 Task: Research Airbnb accommodation for  family nature discovery trip to the Pocono Mountains, Pennsylvania, emphasizing outdoor activities like hiking, skiing, and Airbnb cabin rentals.
Action: Mouse moved to (575, 76)
Screenshot: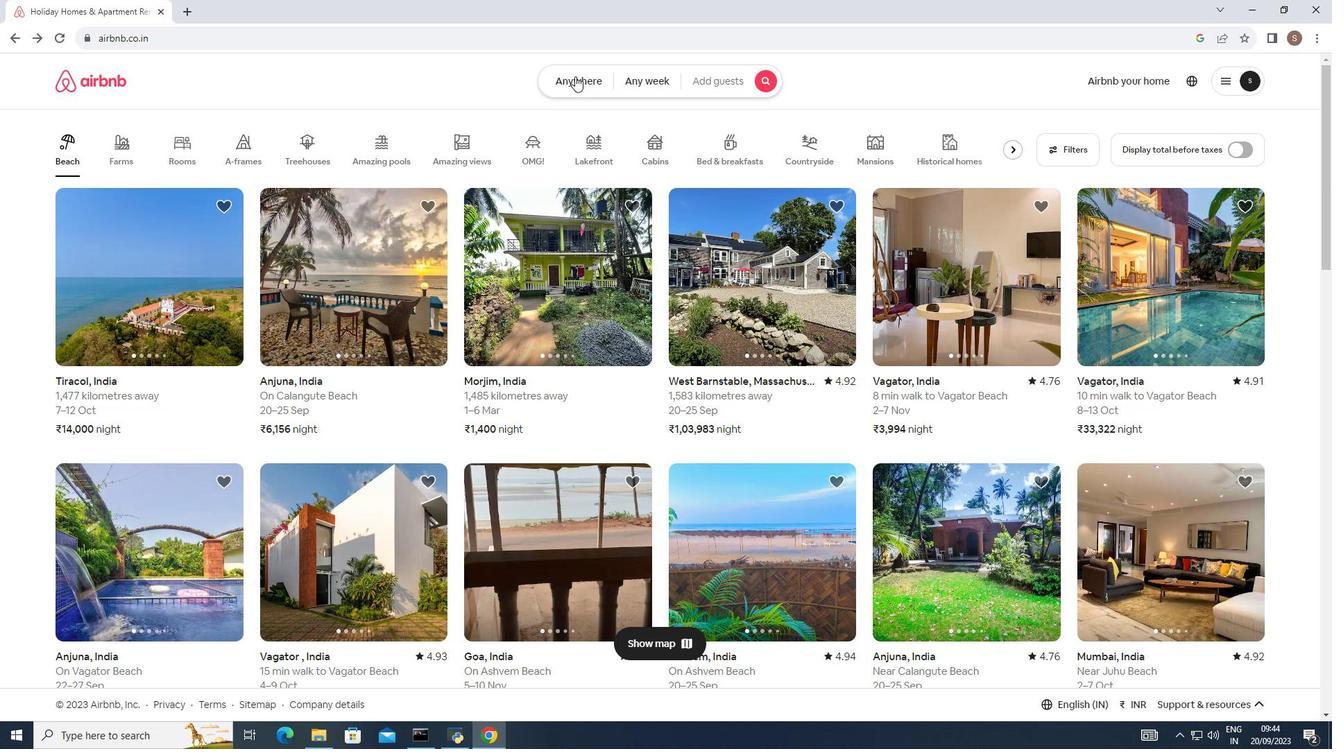 
Action: Mouse pressed left at (575, 76)
Screenshot: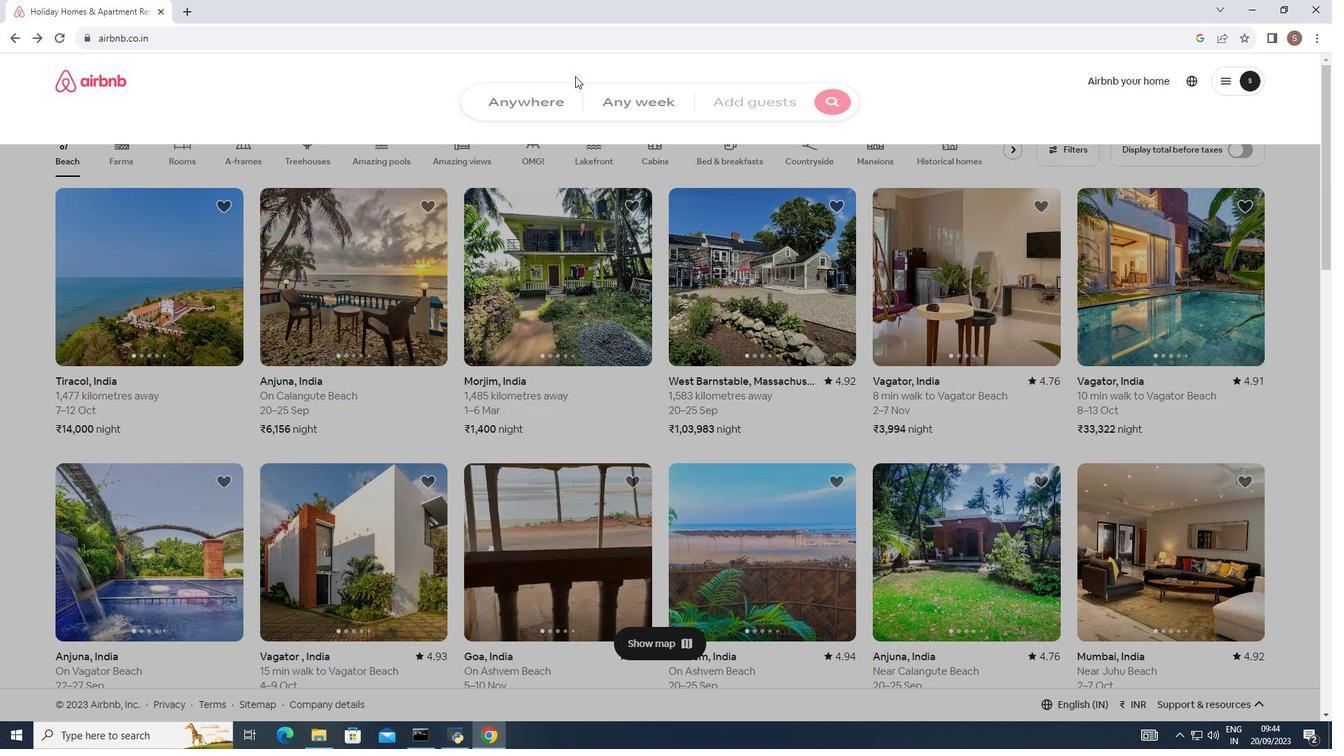 
Action: Mouse moved to (417, 136)
Screenshot: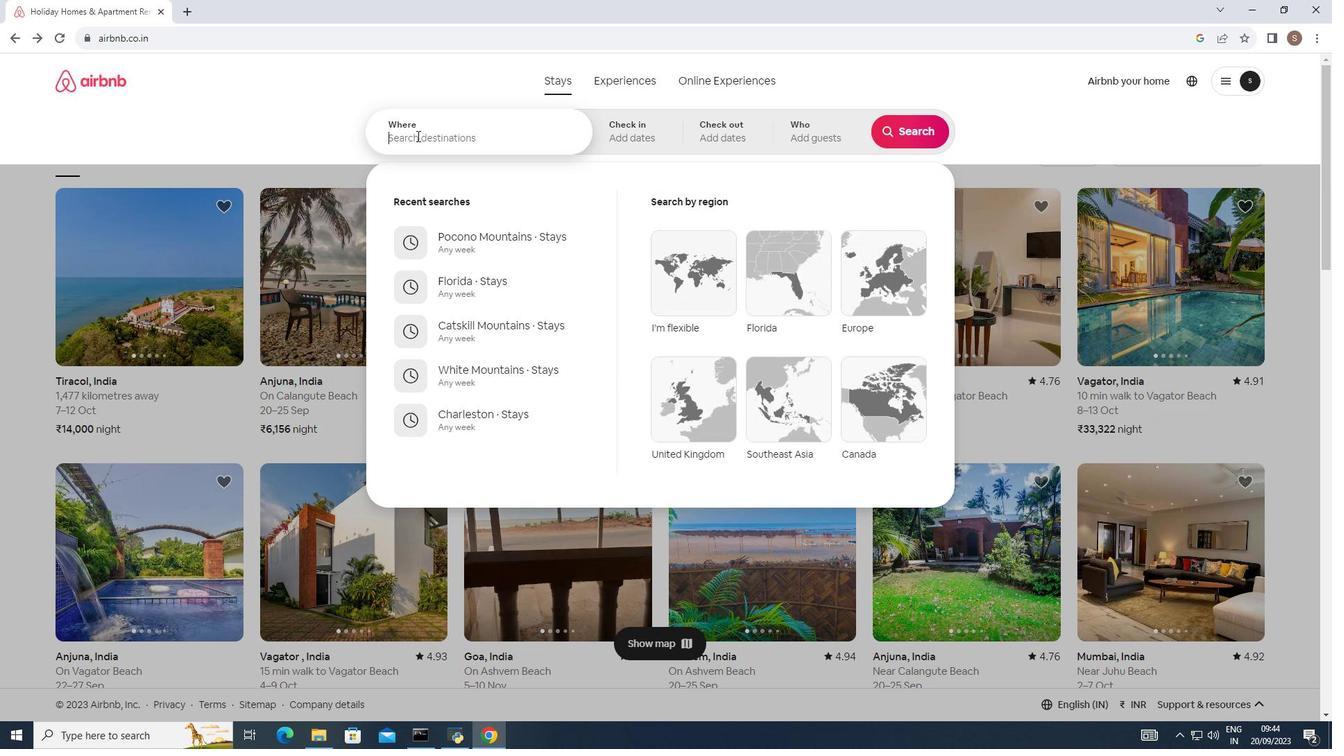 
Action: Mouse pressed left at (417, 136)
Screenshot: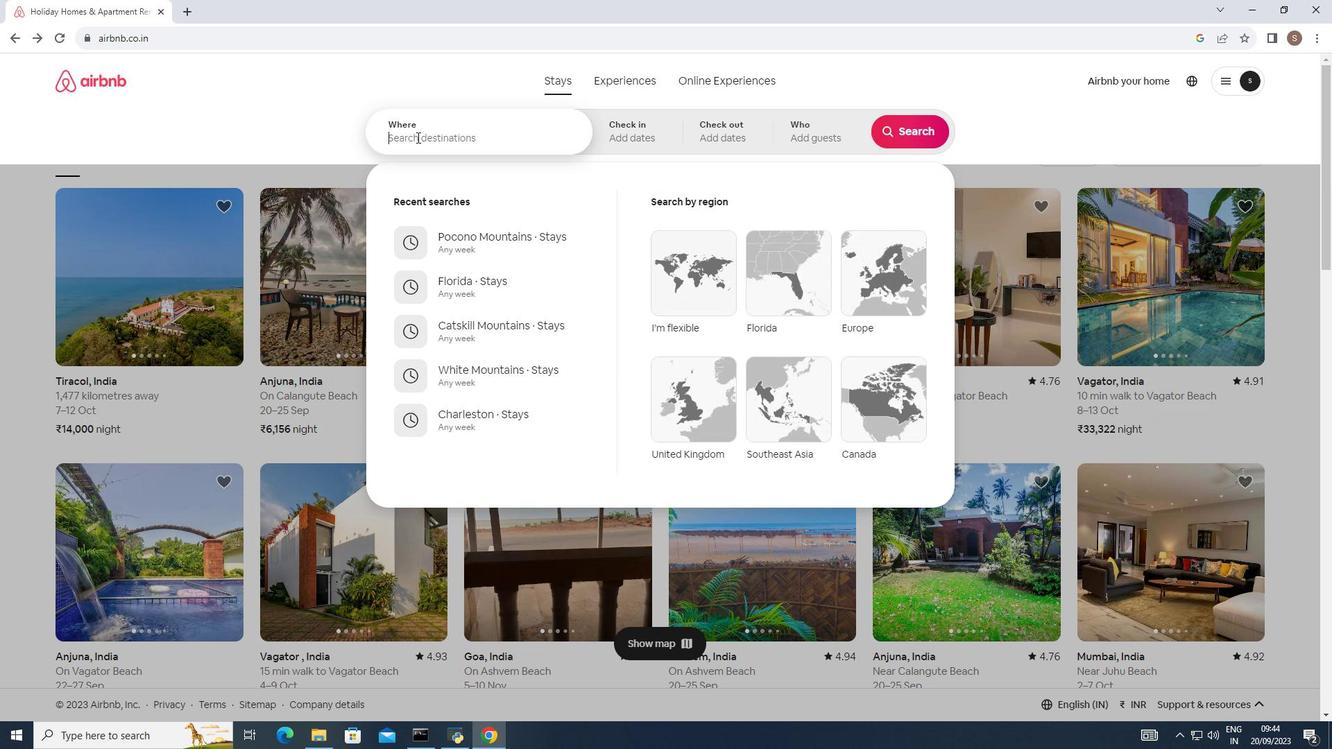 
Action: Mouse moved to (417, 137)
Screenshot: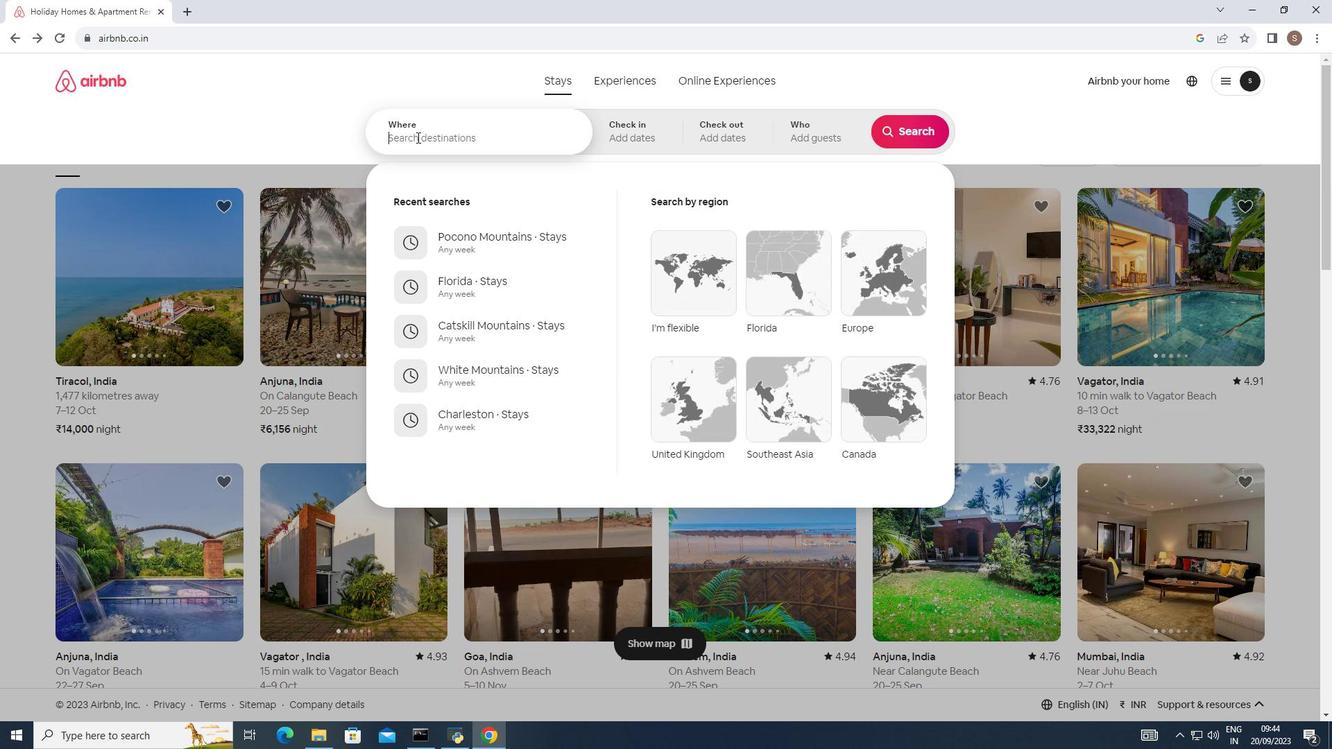 
Action: Key pressed pocono<Key.space>mountains<Key.space>pennsylvania
Screenshot: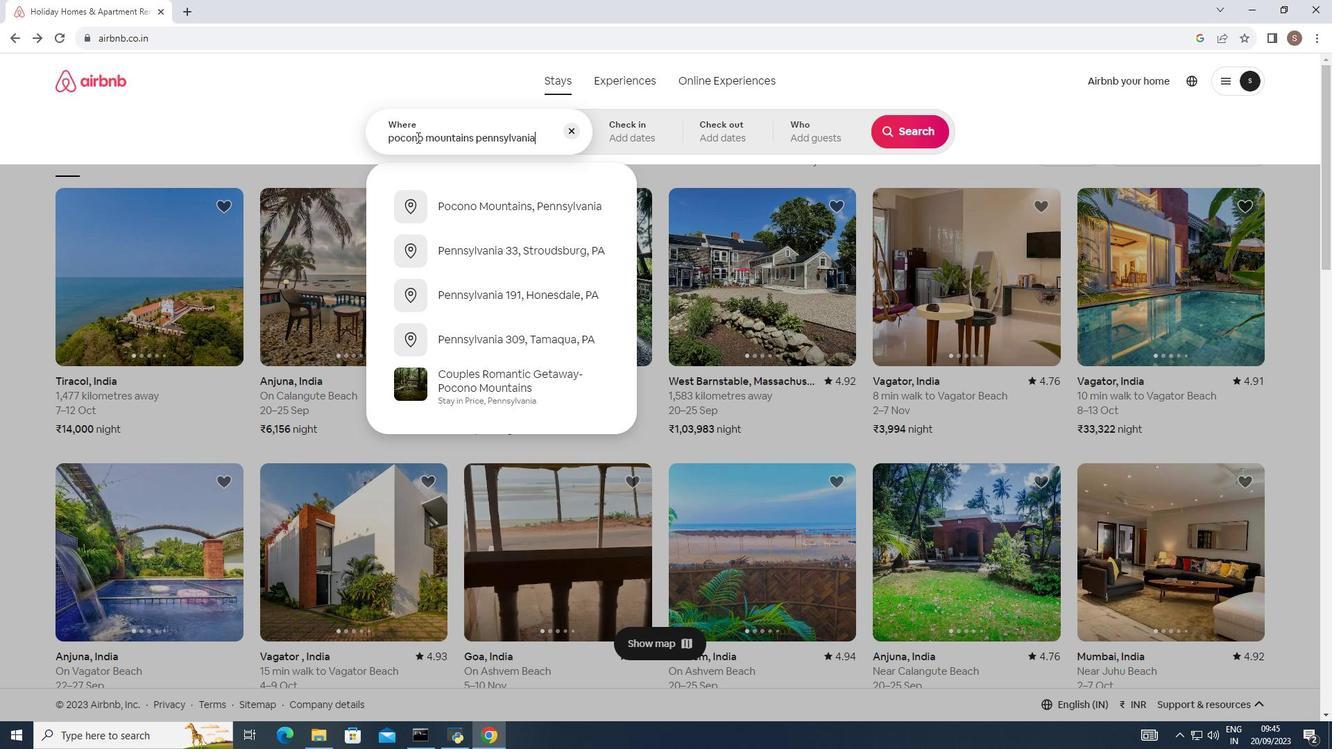 
Action: Mouse moved to (449, 206)
Screenshot: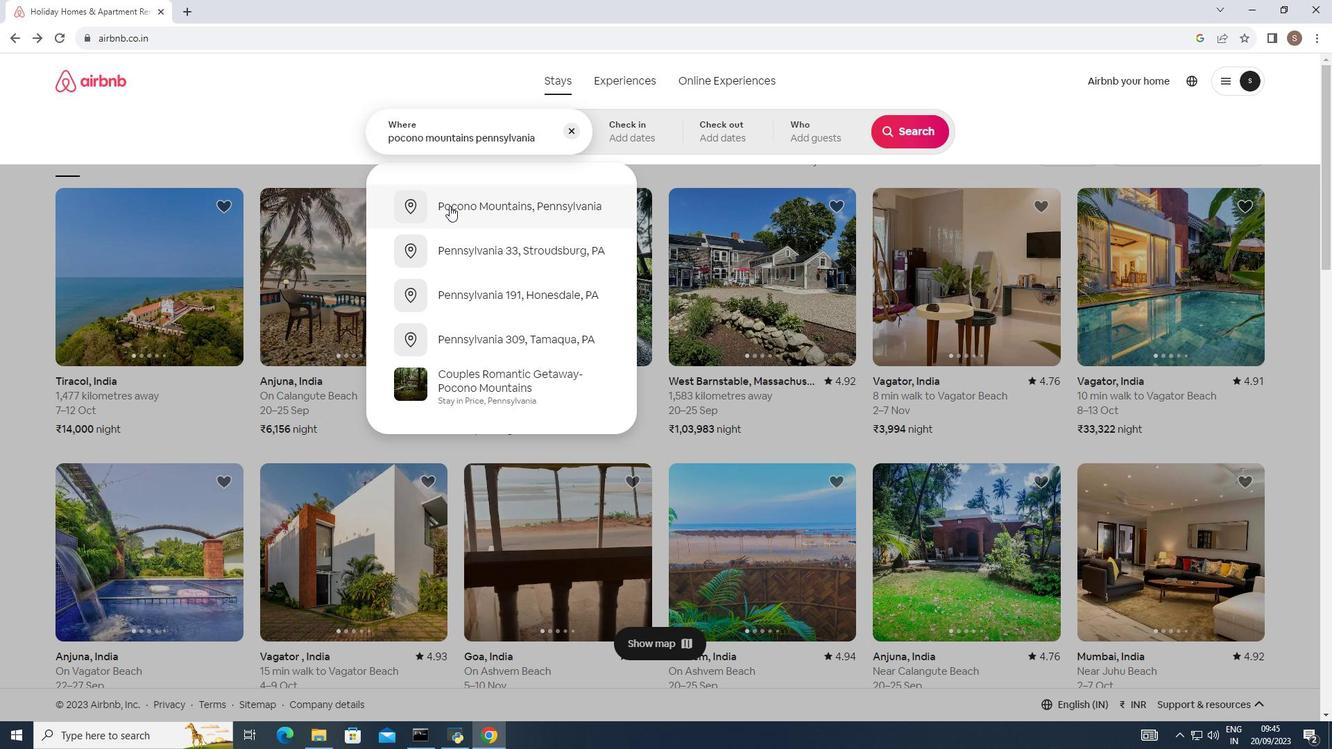 
Action: Mouse pressed left at (449, 206)
Screenshot: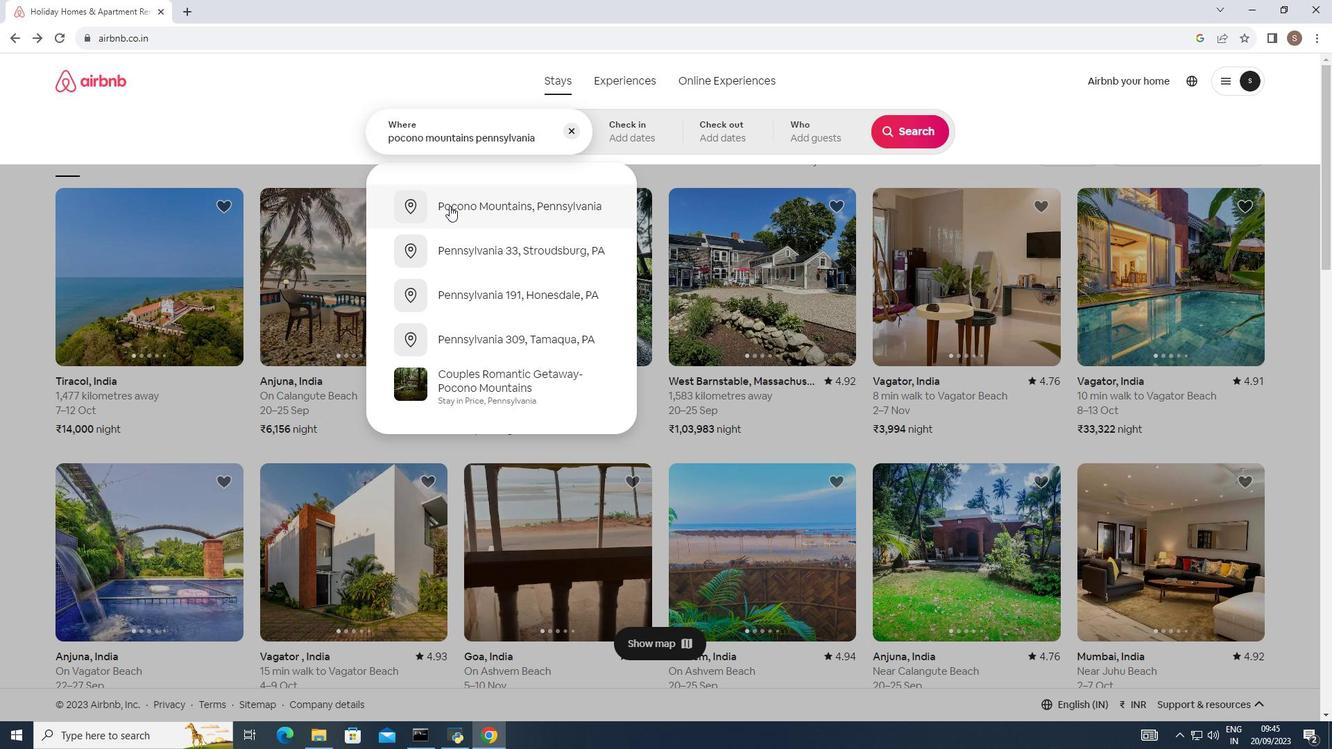 
Action: Mouse moved to (919, 130)
Screenshot: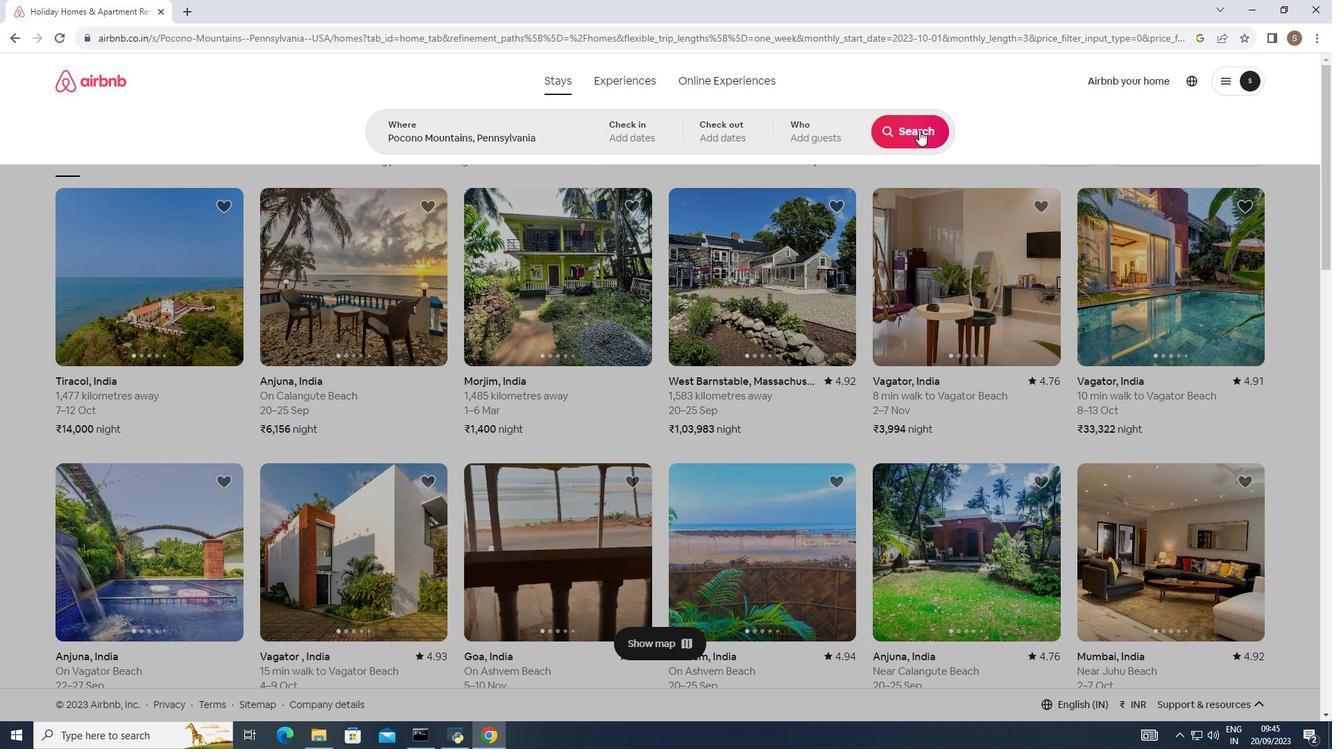 
Action: Mouse pressed left at (919, 130)
Screenshot: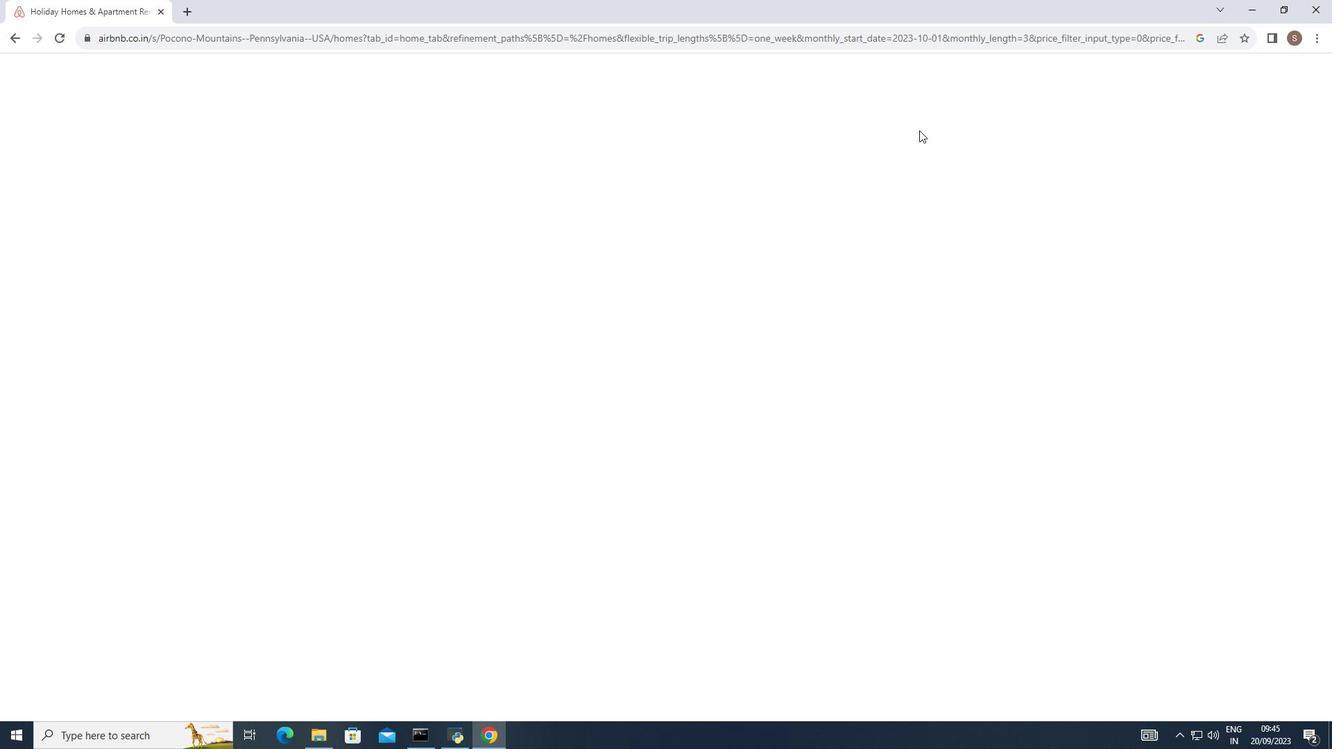 
Action: Mouse moved to (227, 324)
Screenshot: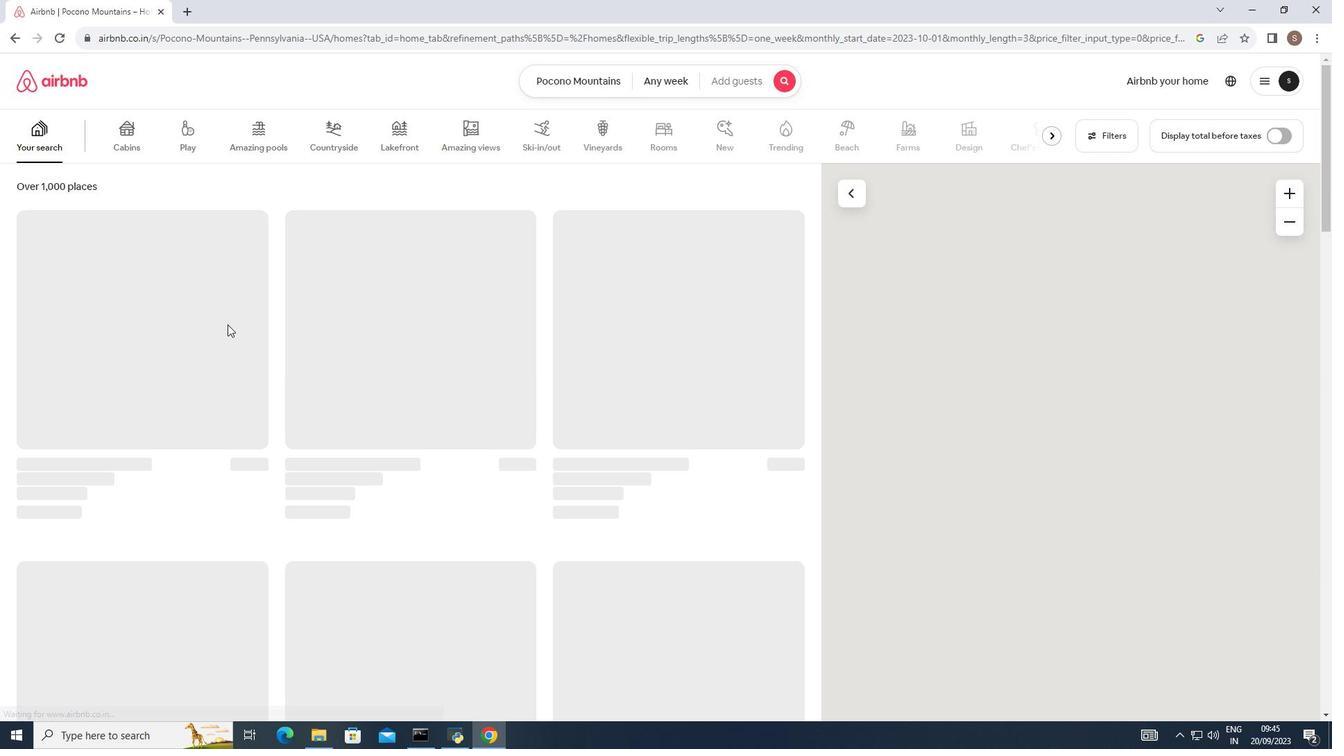 
Action: Mouse scrolled (227, 324) with delta (0, 0)
Screenshot: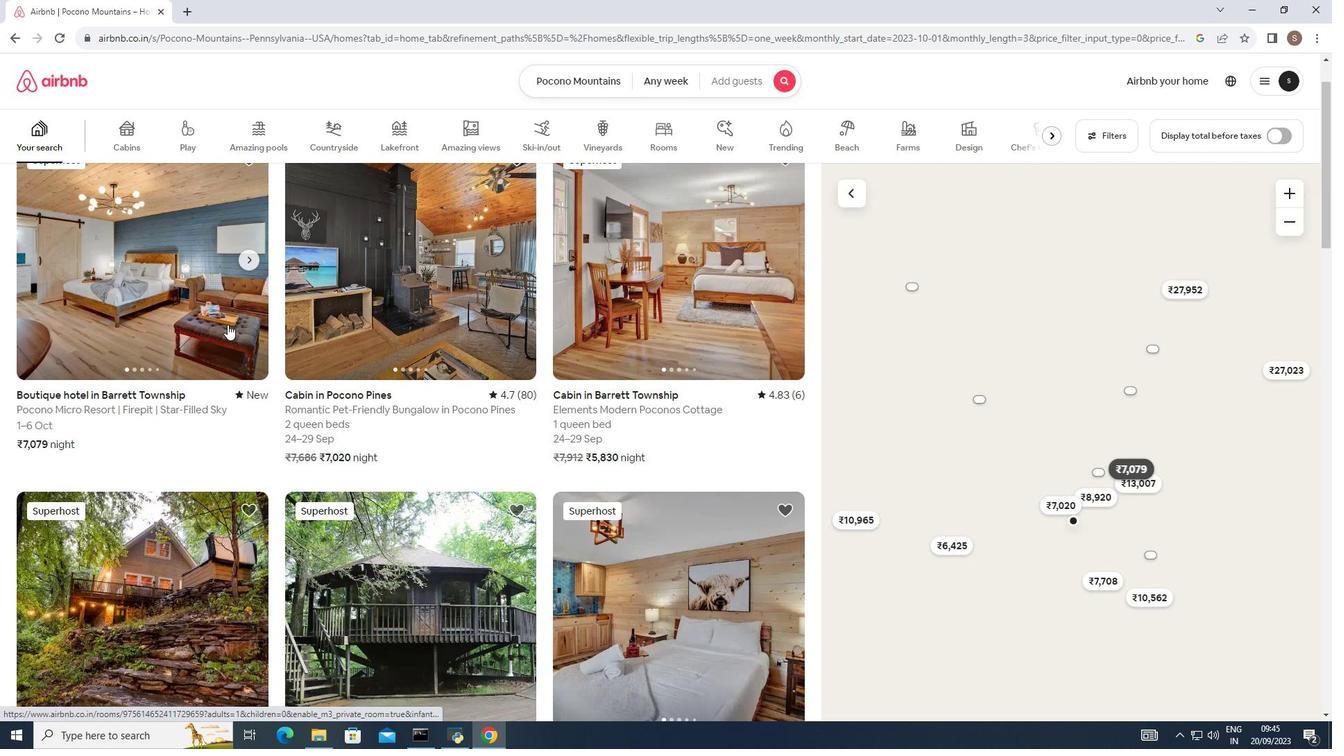 
Action: Mouse moved to (546, 137)
Screenshot: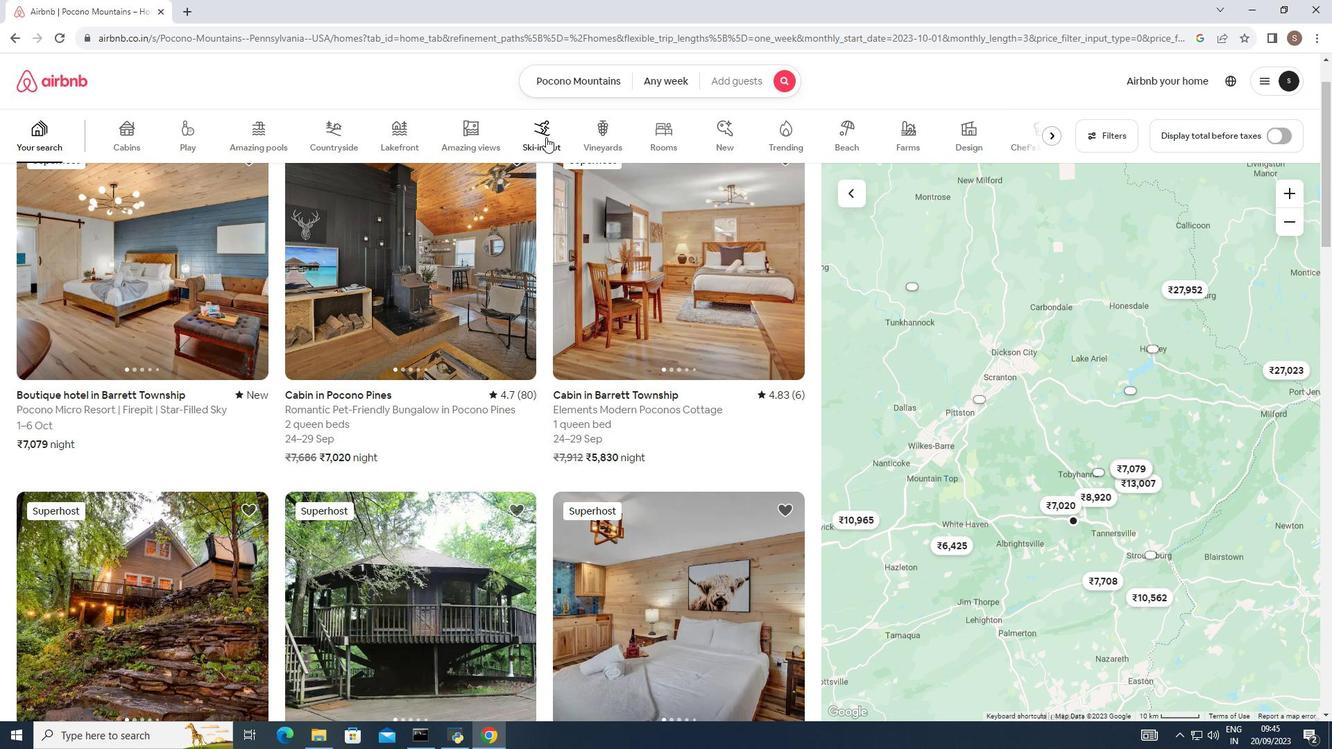 
Action: Mouse pressed left at (546, 137)
Screenshot: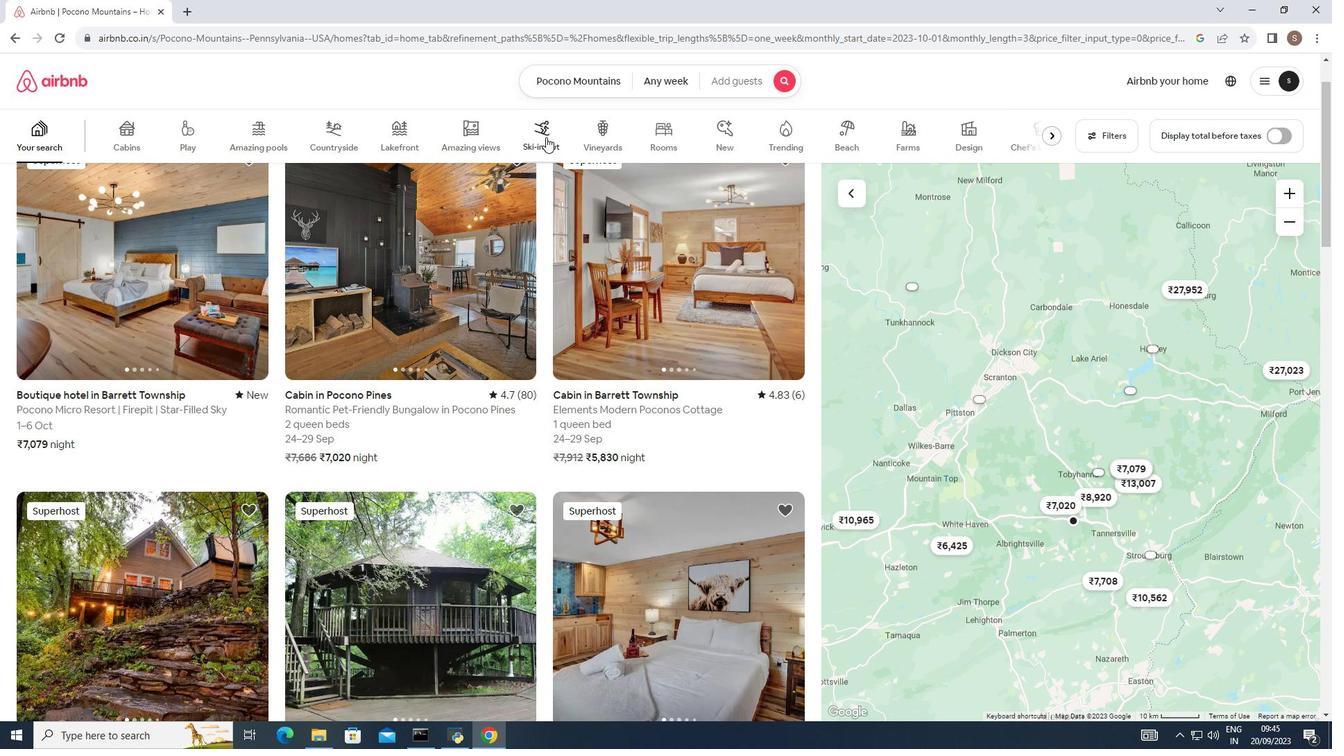 
Action: Mouse moved to (363, 380)
Screenshot: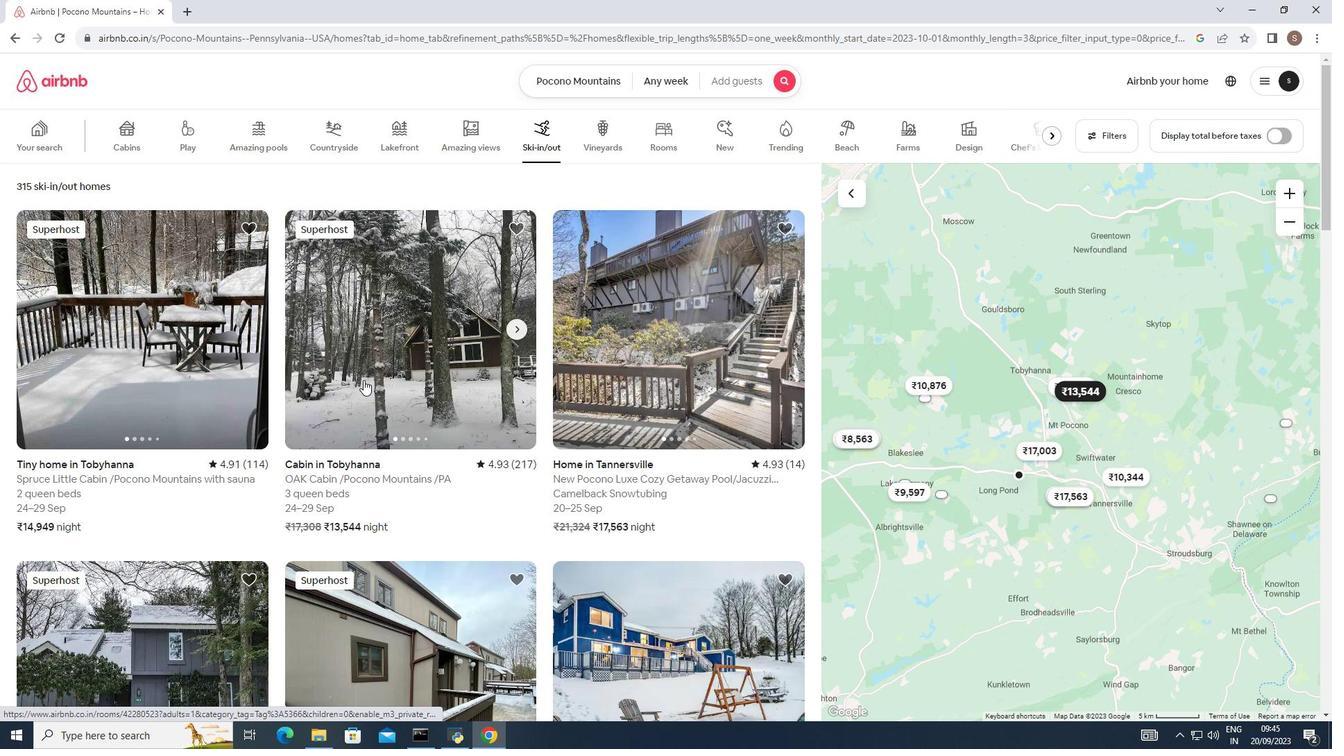 
Action: Mouse scrolled (363, 379) with delta (0, 0)
Screenshot: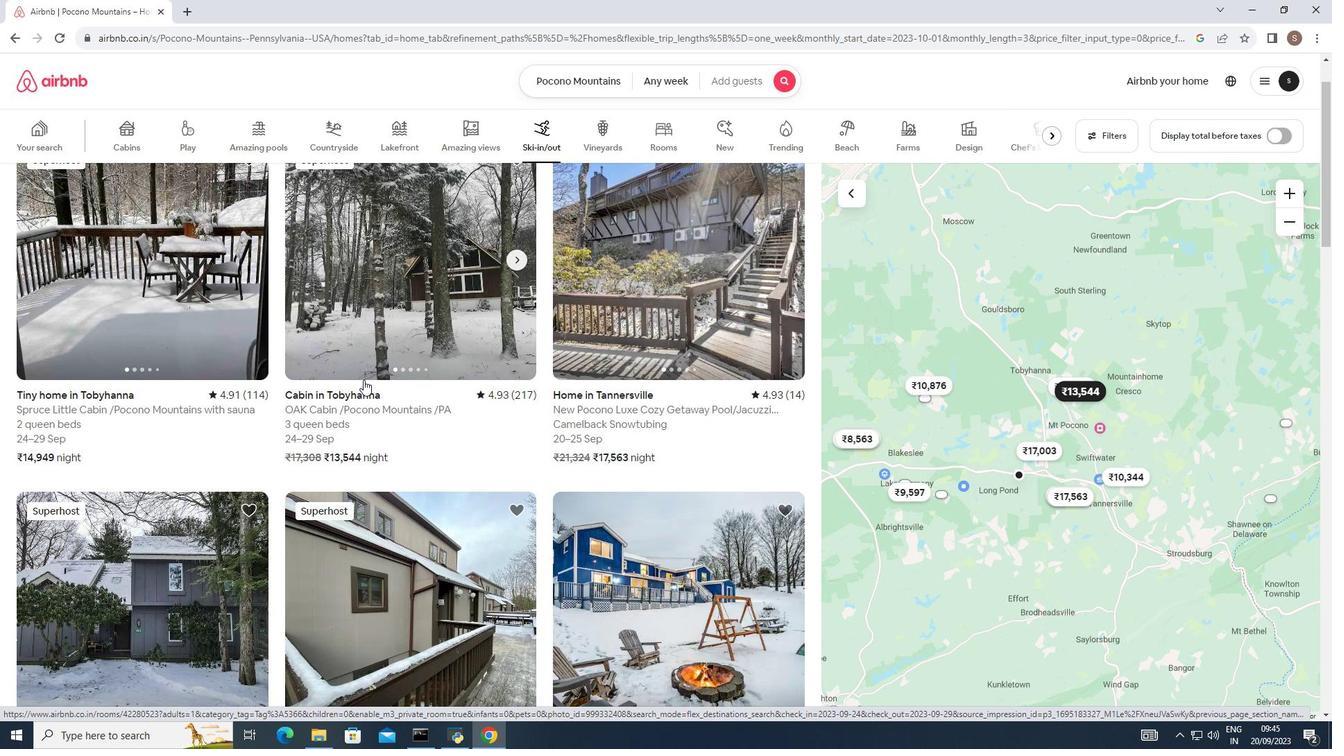 
Action: Mouse moved to (362, 380)
Screenshot: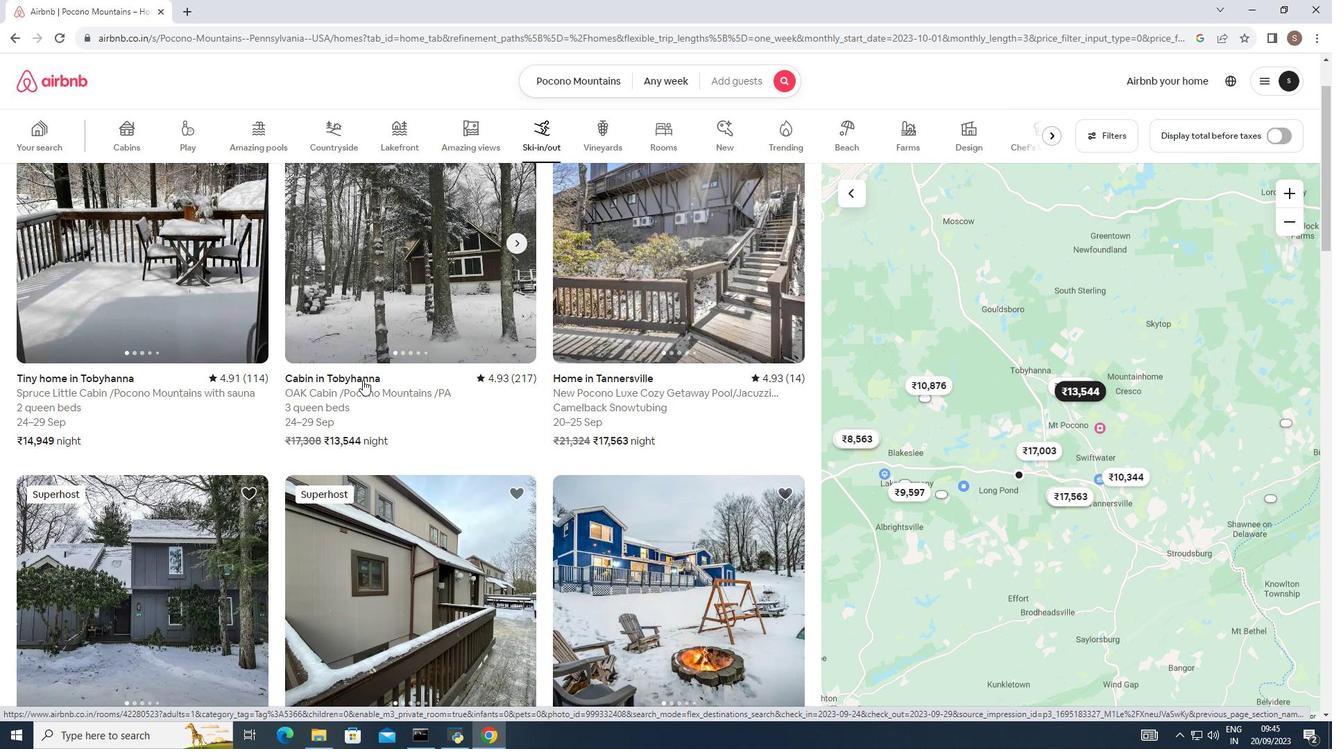
Action: Mouse scrolled (362, 379) with delta (0, 0)
Screenshot: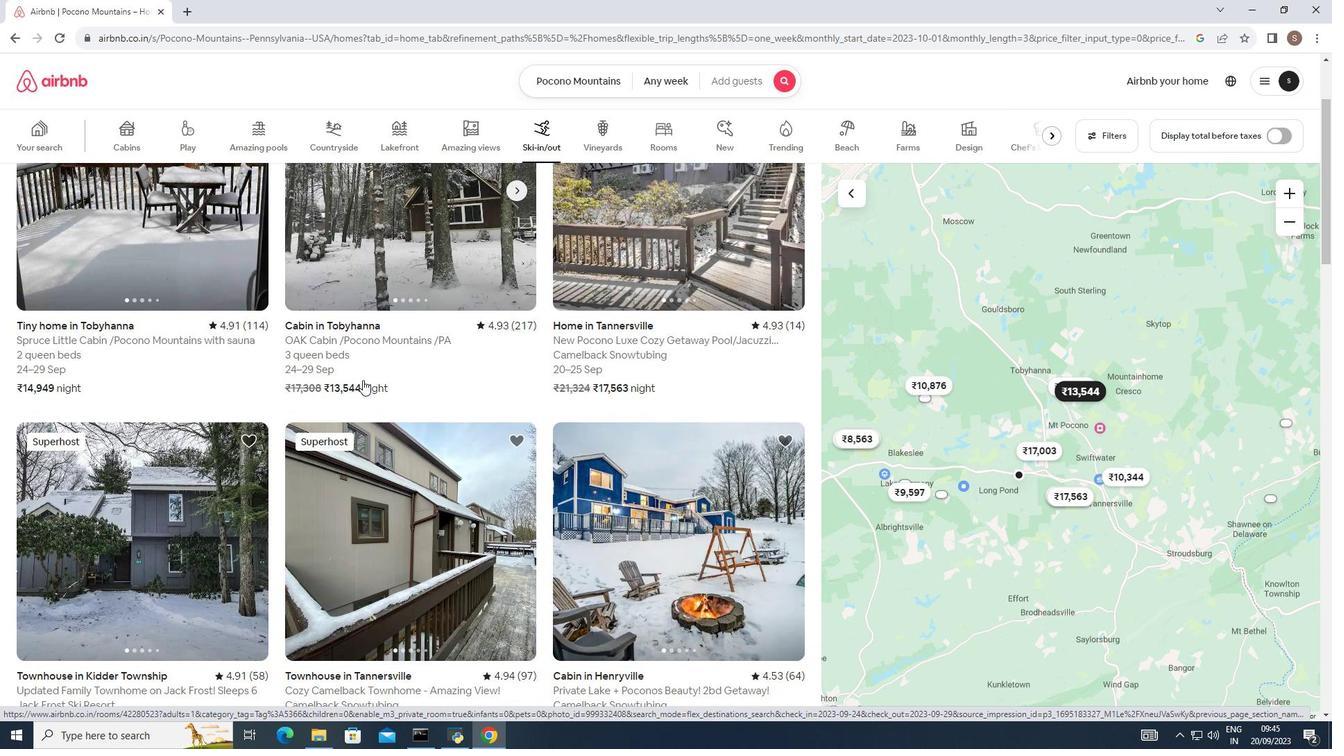 
Action: Mouse scrolled (362, 379) with delta (0, 0)
Screenshot: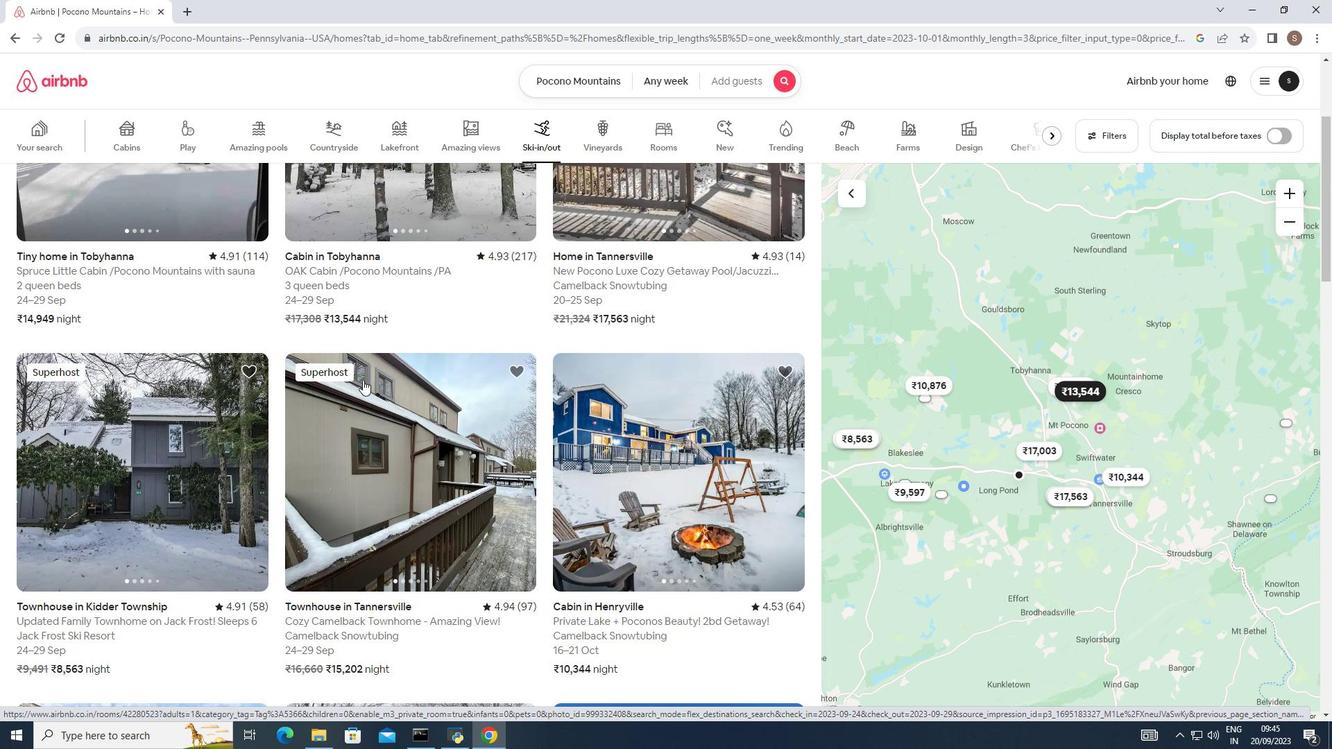 
Action: Mouse scrolled (362, 379) with delta (0, 0)
Screenshot: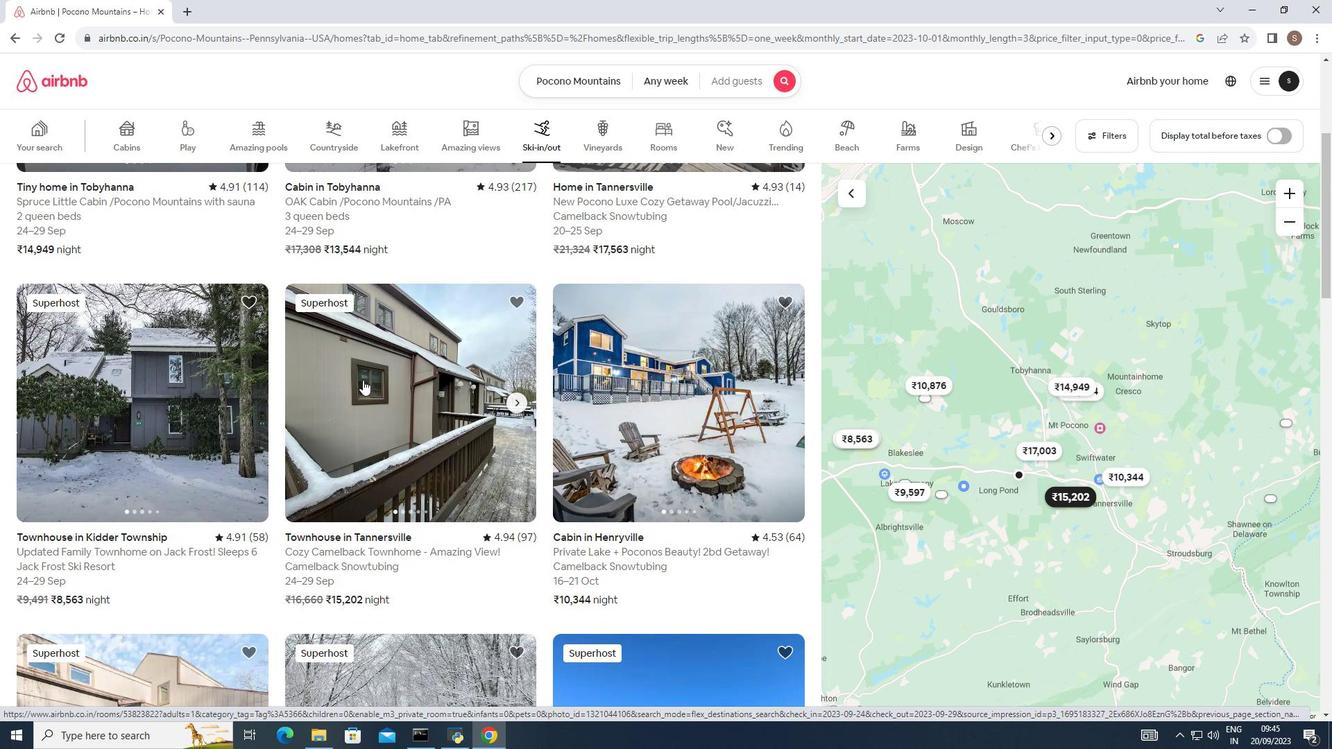 
Action: Mouse scrolled (362, 380) with delta (0, 0)
Screenshot: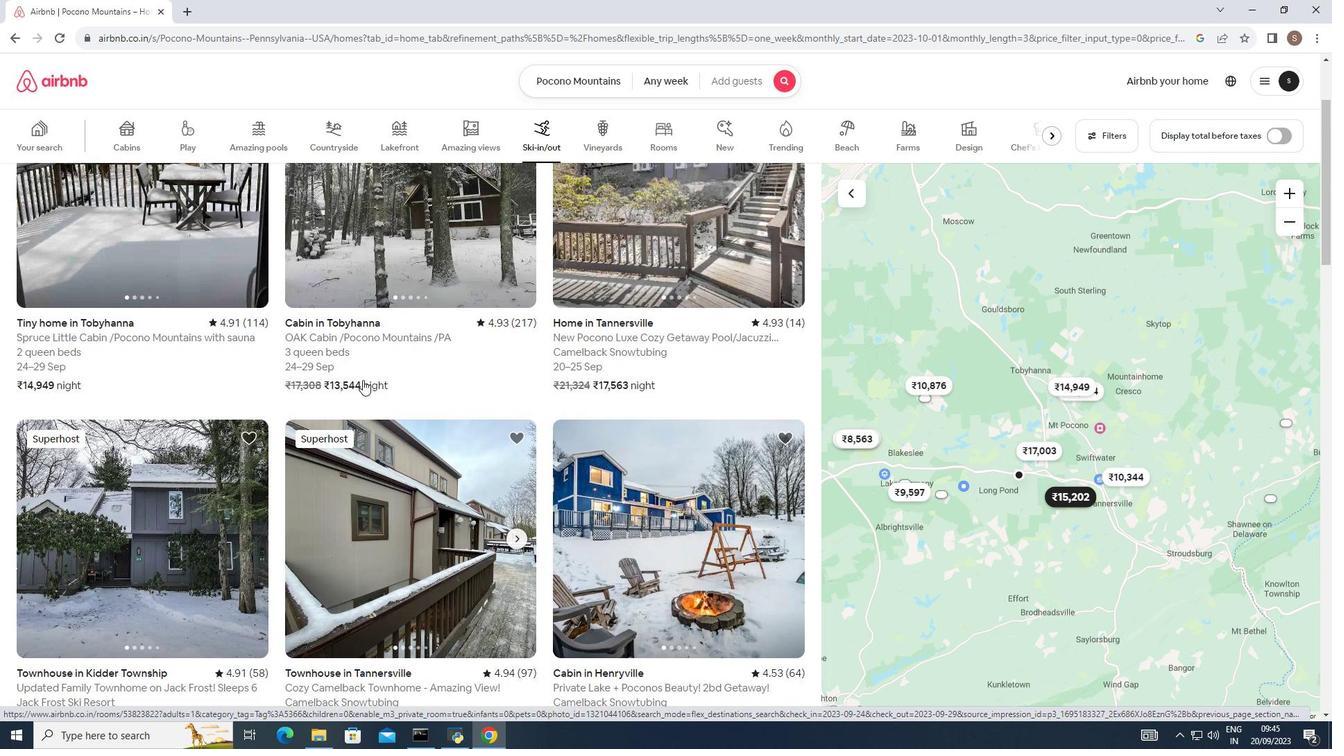 
Action: Mouse scrolled (362, 380) with delta (0, 0)
Screenshot: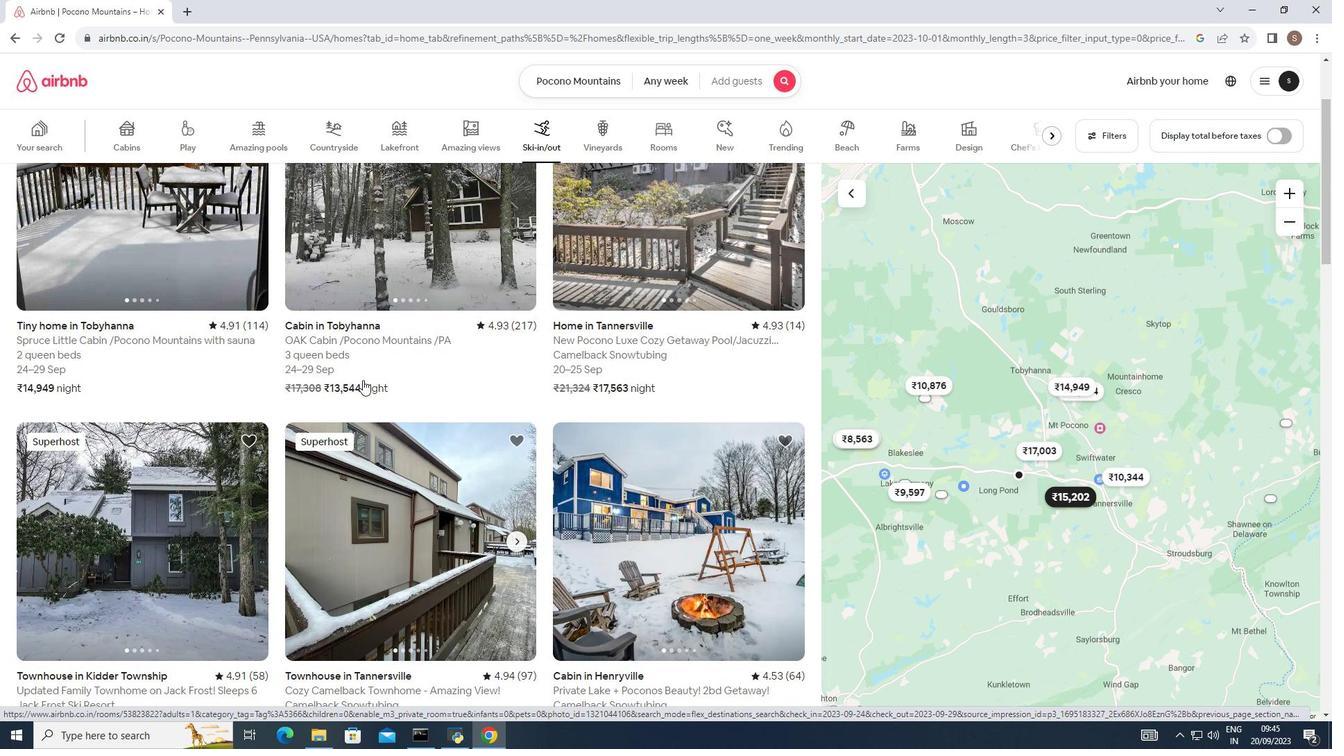 
Action: Mouse scrolled (362, 380) with delta (0, 0)
Screenshot: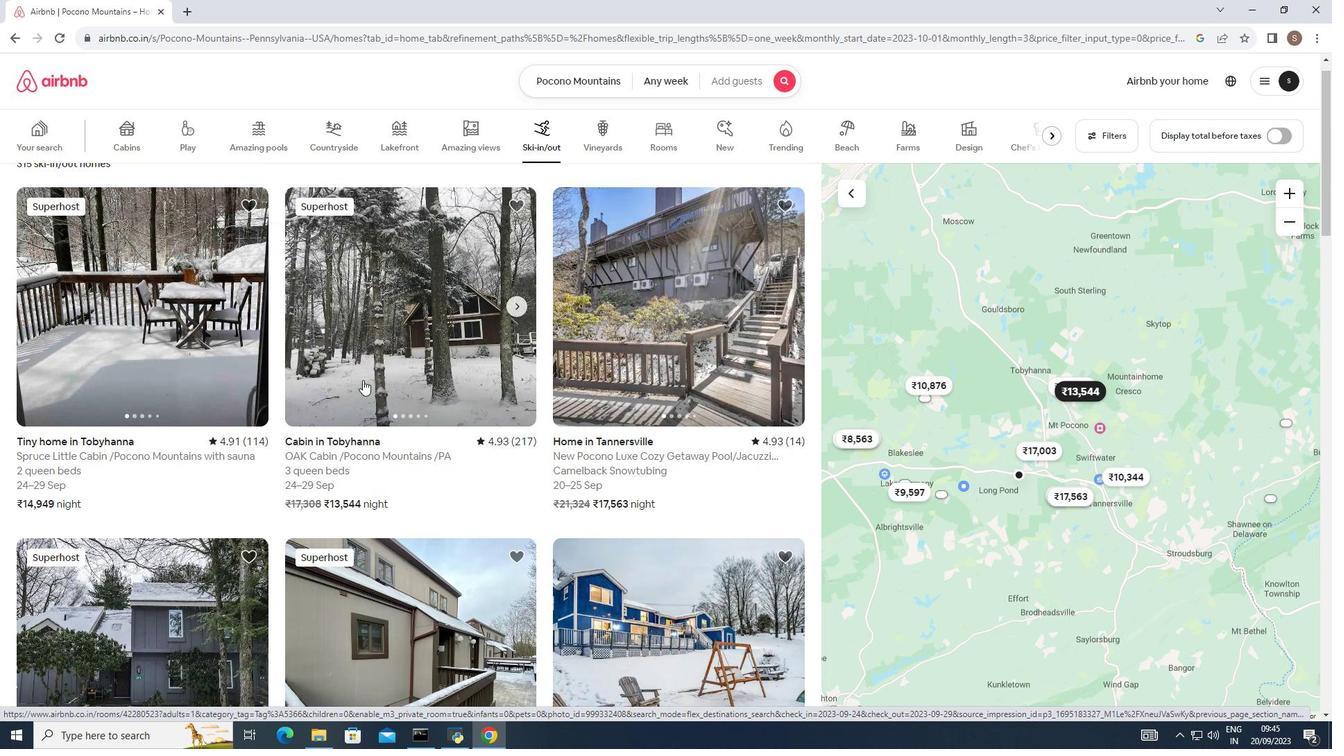 
Action: Mouse scrolled (362, 380) with delta (0, 0)
Screenshot: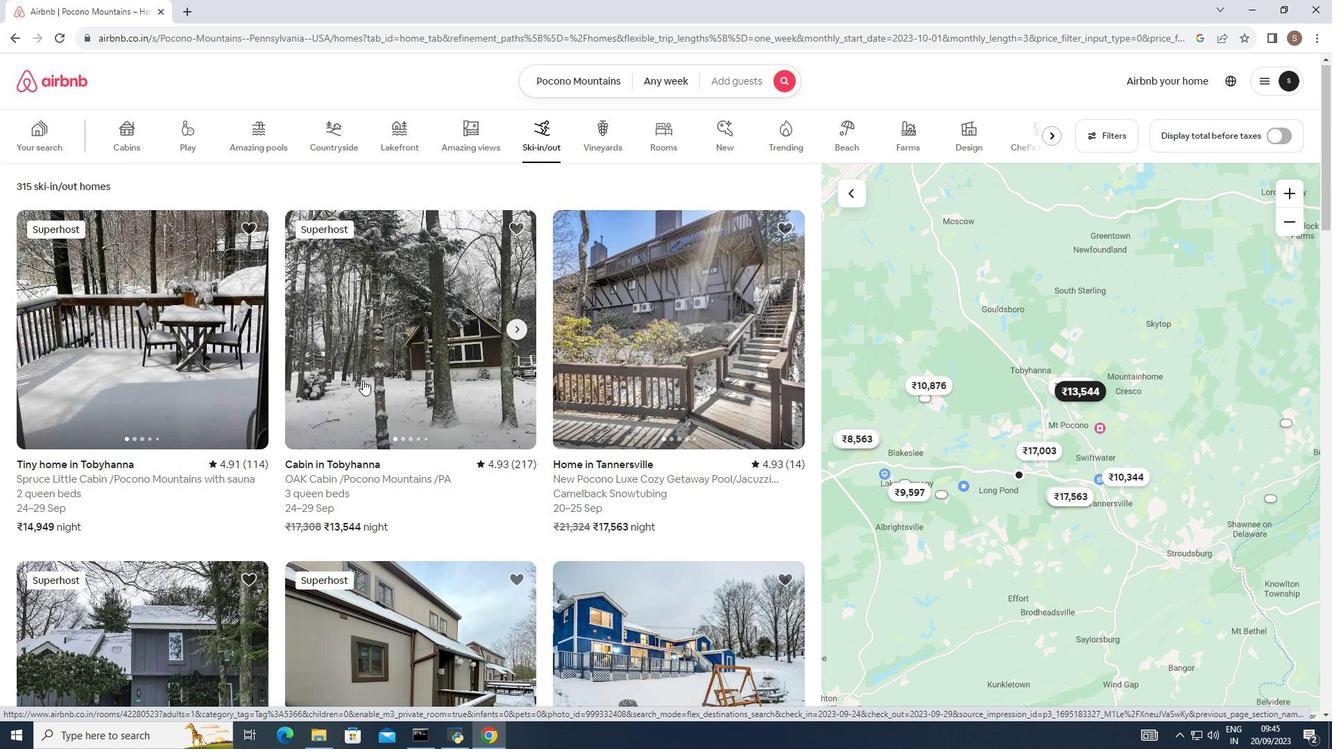 
Action: Mouse scrolled (362, 380) with delta (0, 0)
Screenshot: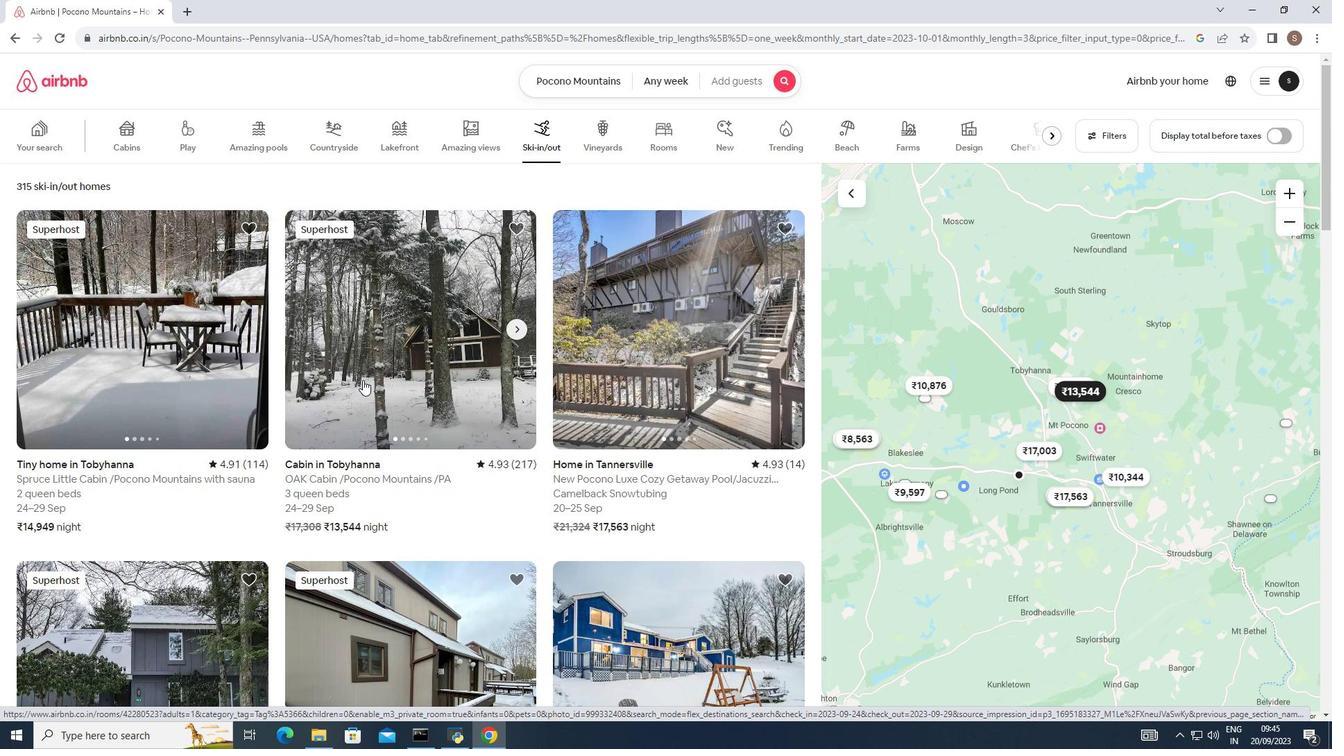 
Action: Mouse moved to (446, 352)
Screenshot: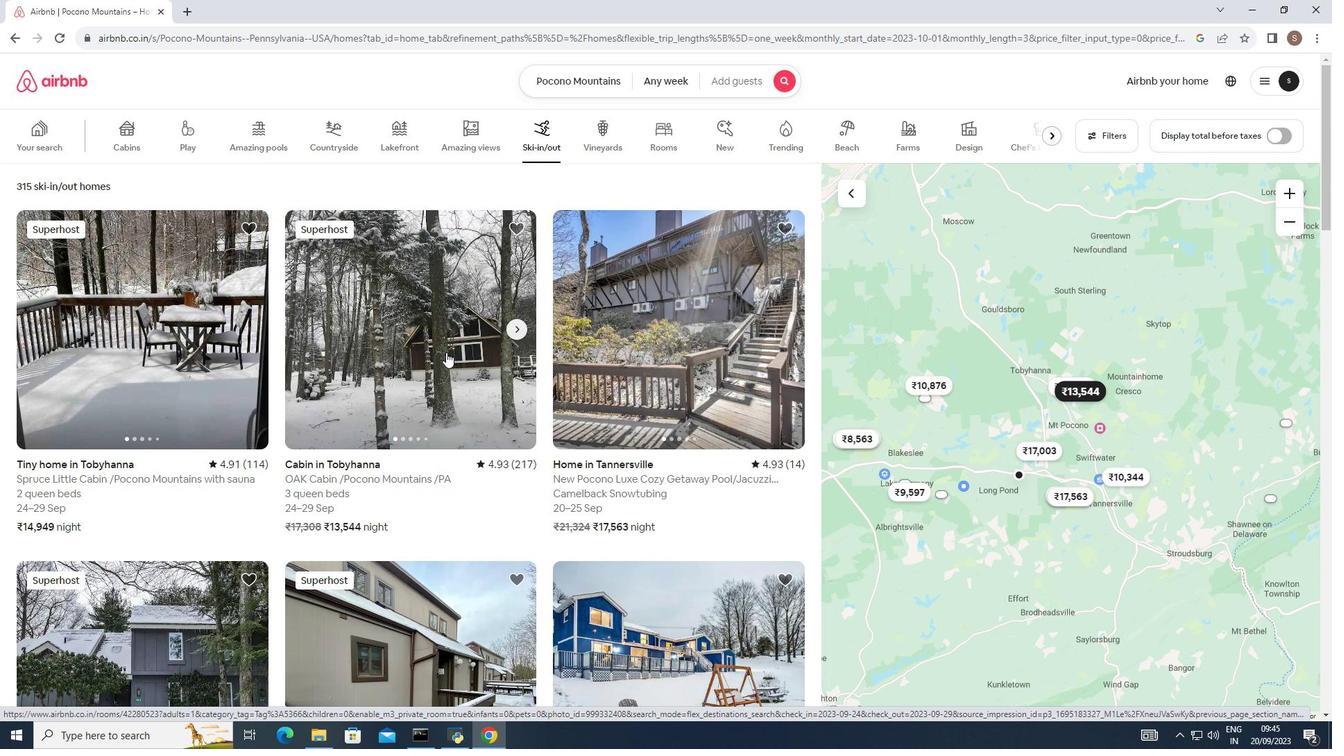 
Action: Mouse pressed left at (446, 352)
Screenshot: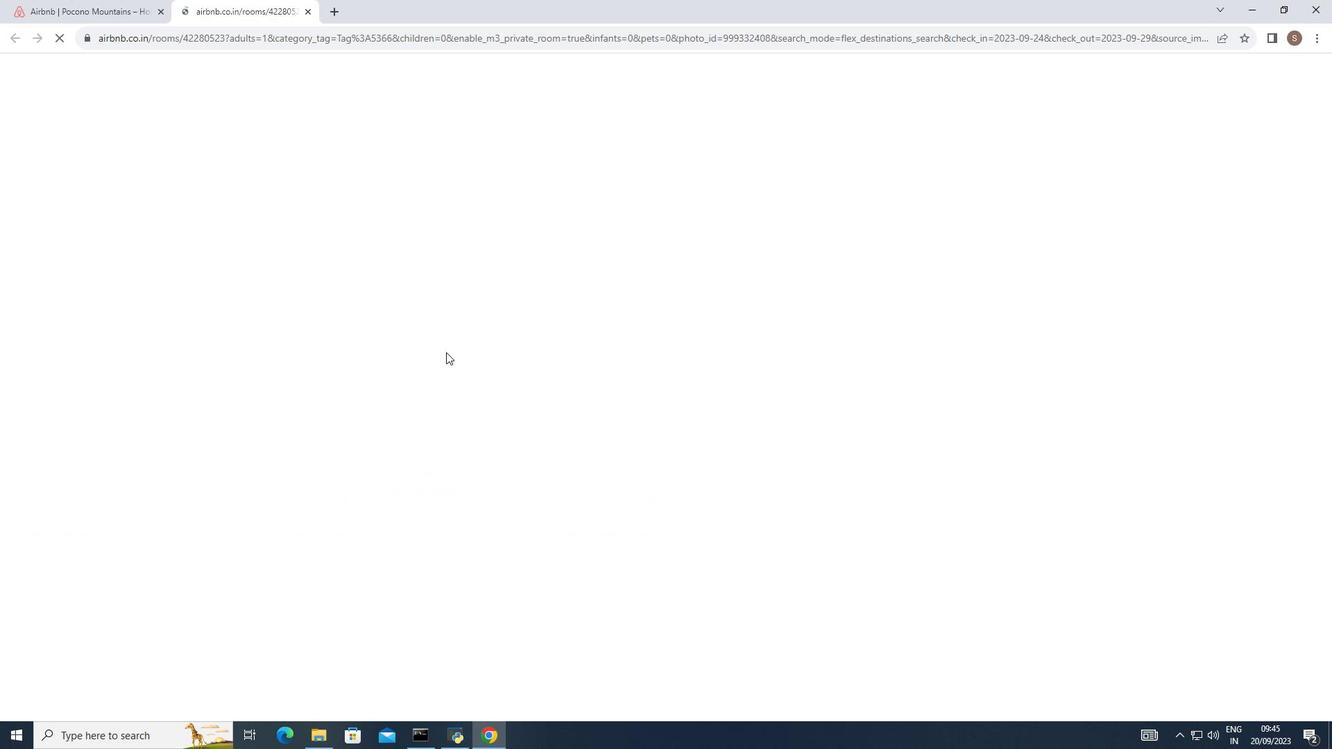 
Action: Mouse moved to (944, 514)
Screenshot: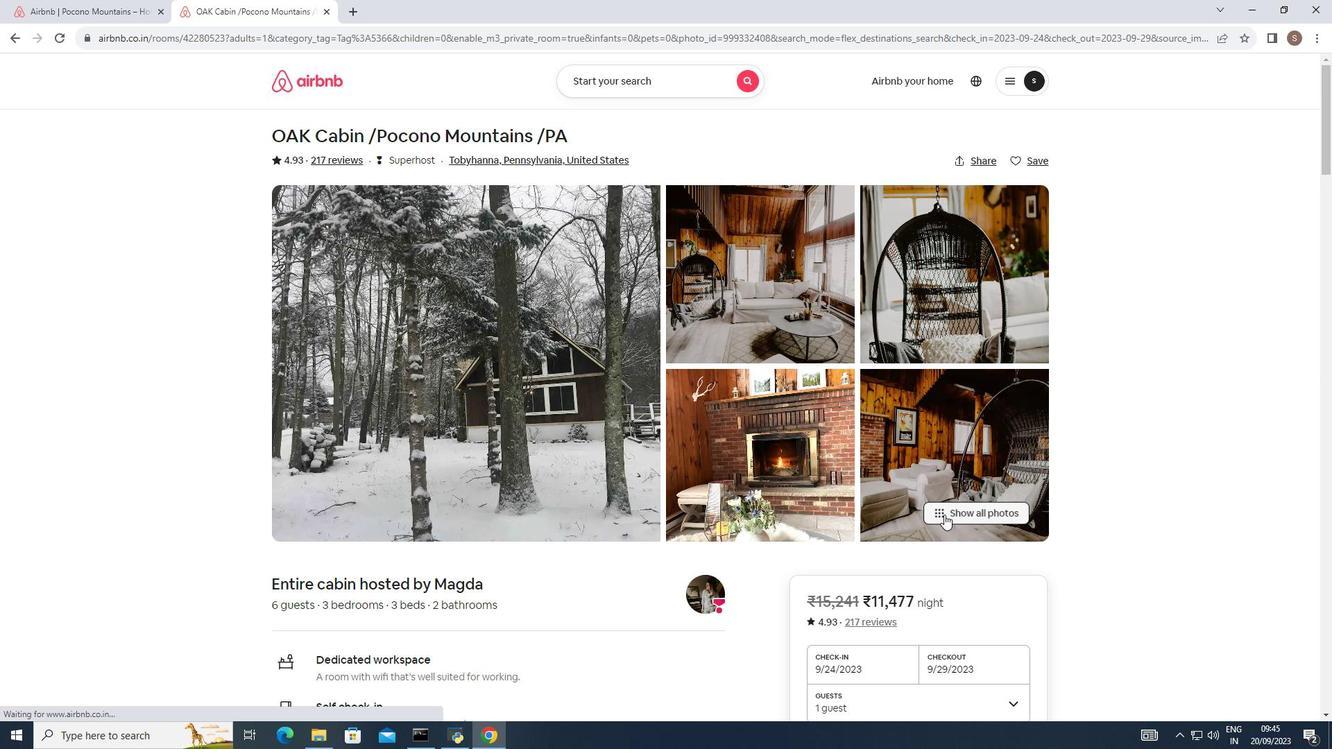 
Action: Mouse pressed left at (944, 514)
Screenshot: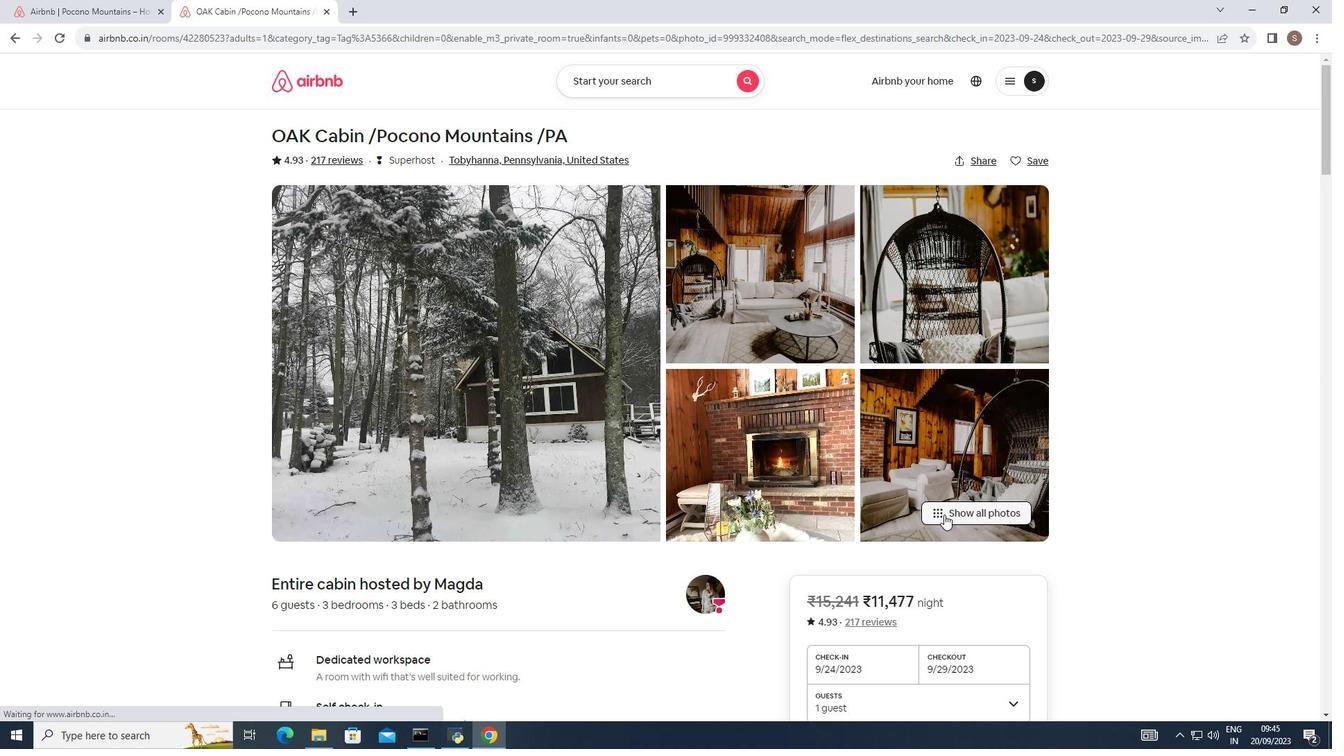 
Action: Mouse moved to (751, 478)
Screenshot: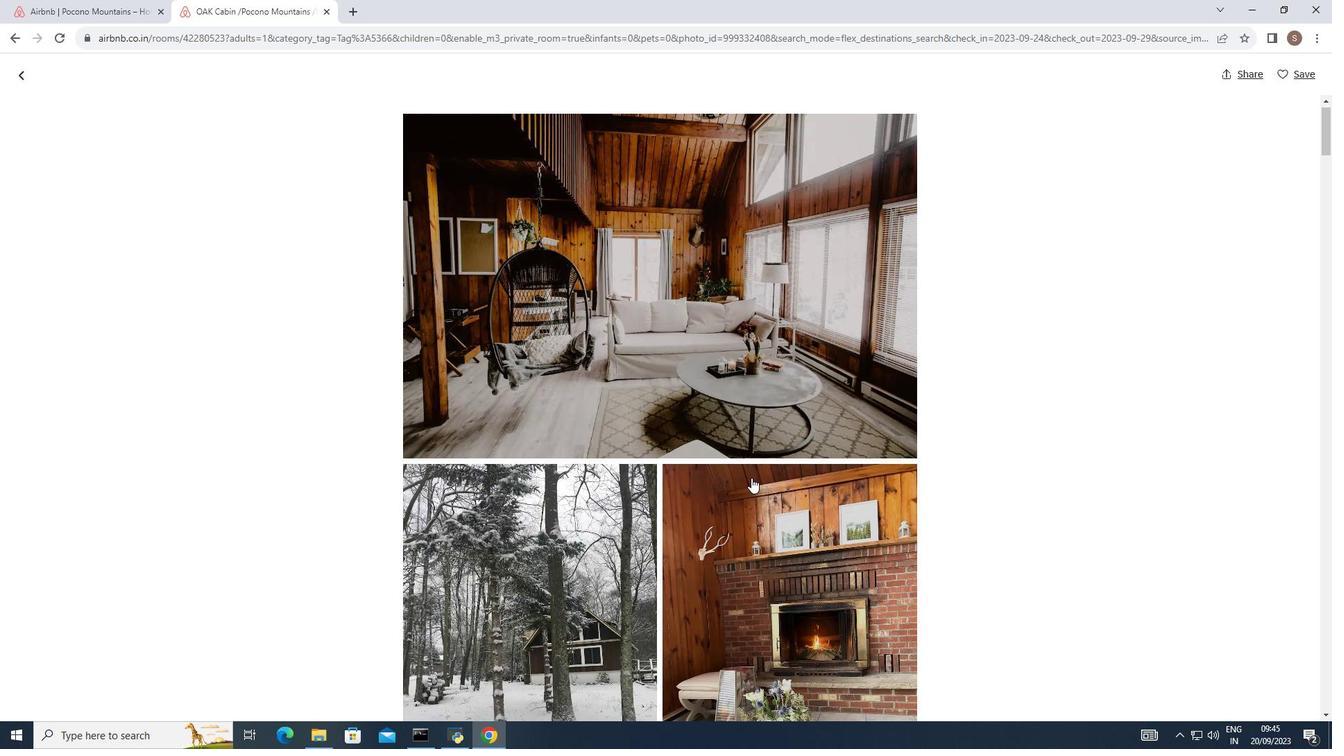 
Action: Mouse scrolled (751, 477) with delta (0, 0)
Screenshot: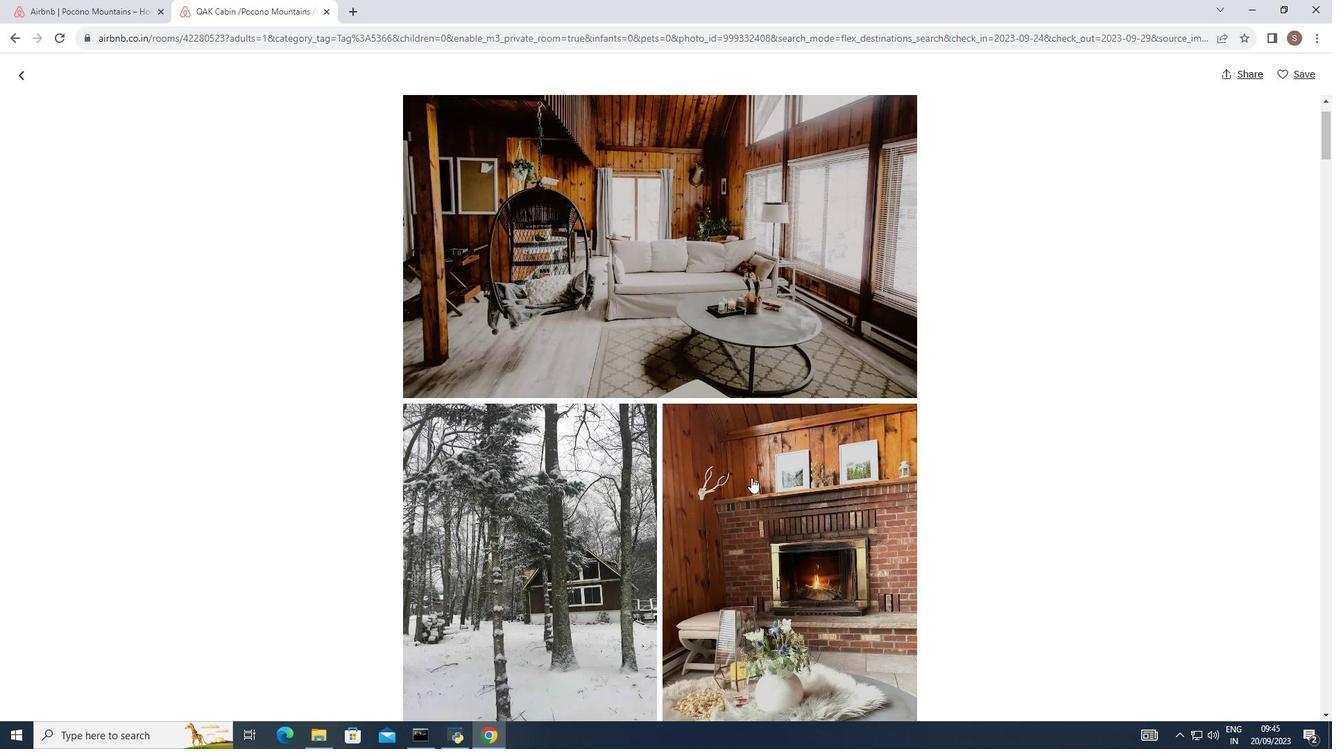 
Action: Mouse scrolled (751, 477) with delta (0, 0)
Screenshot: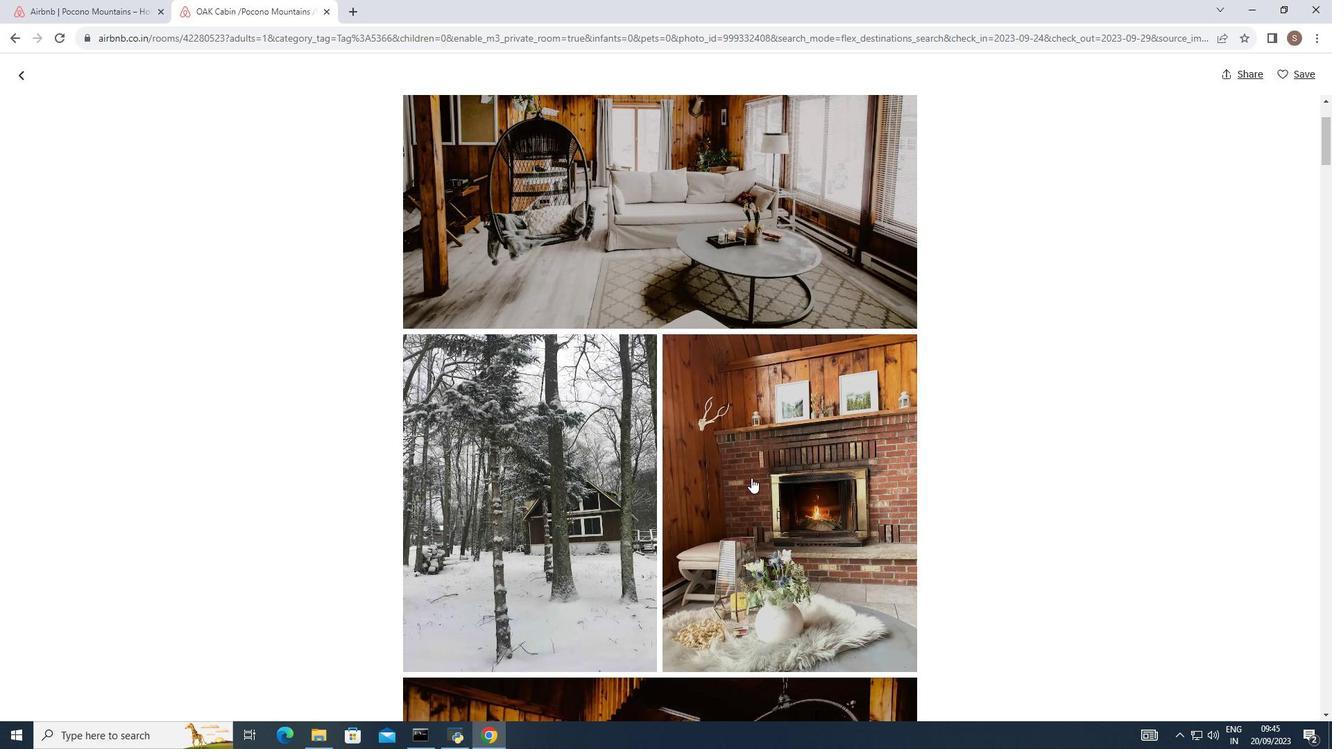 
Action: Mouse scrolled (751, 477) with delta (0, 0)
Screenshot: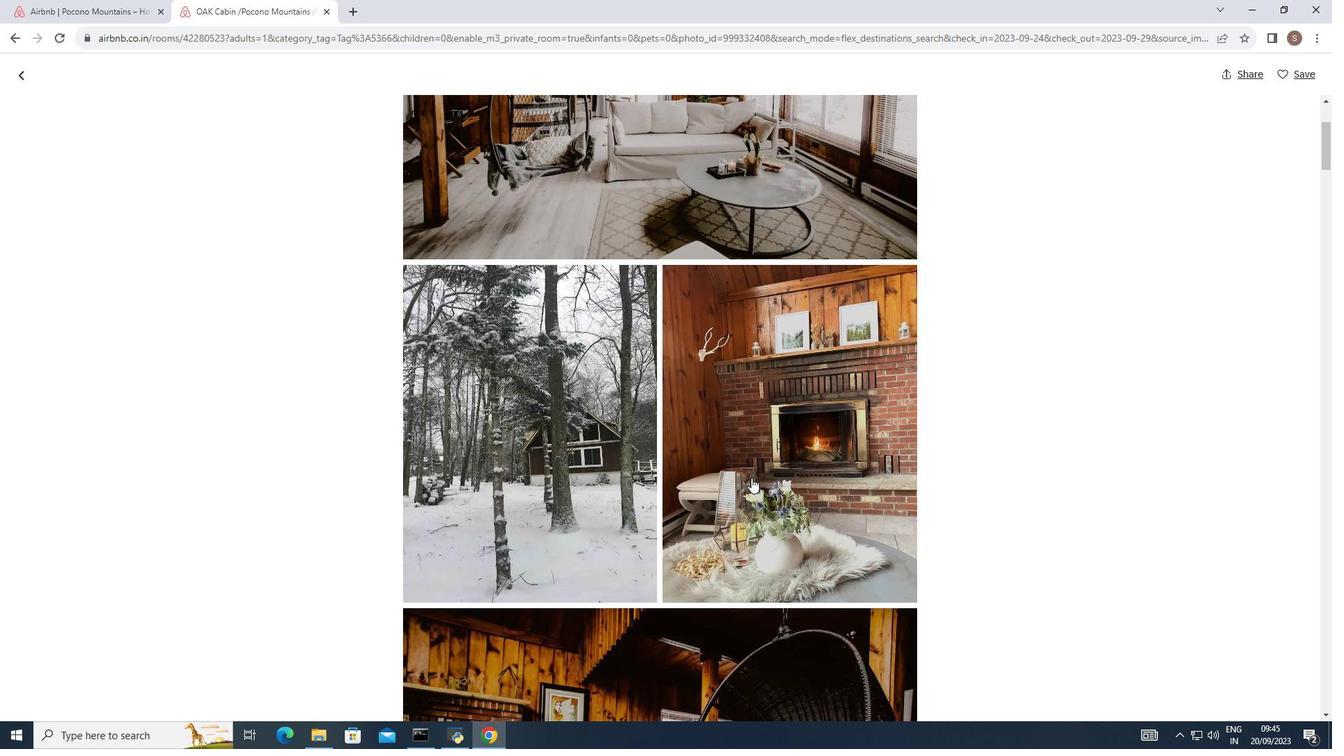 
Action: Mouse scrolled (751, 477) with delta (0, 0)
Screenshot: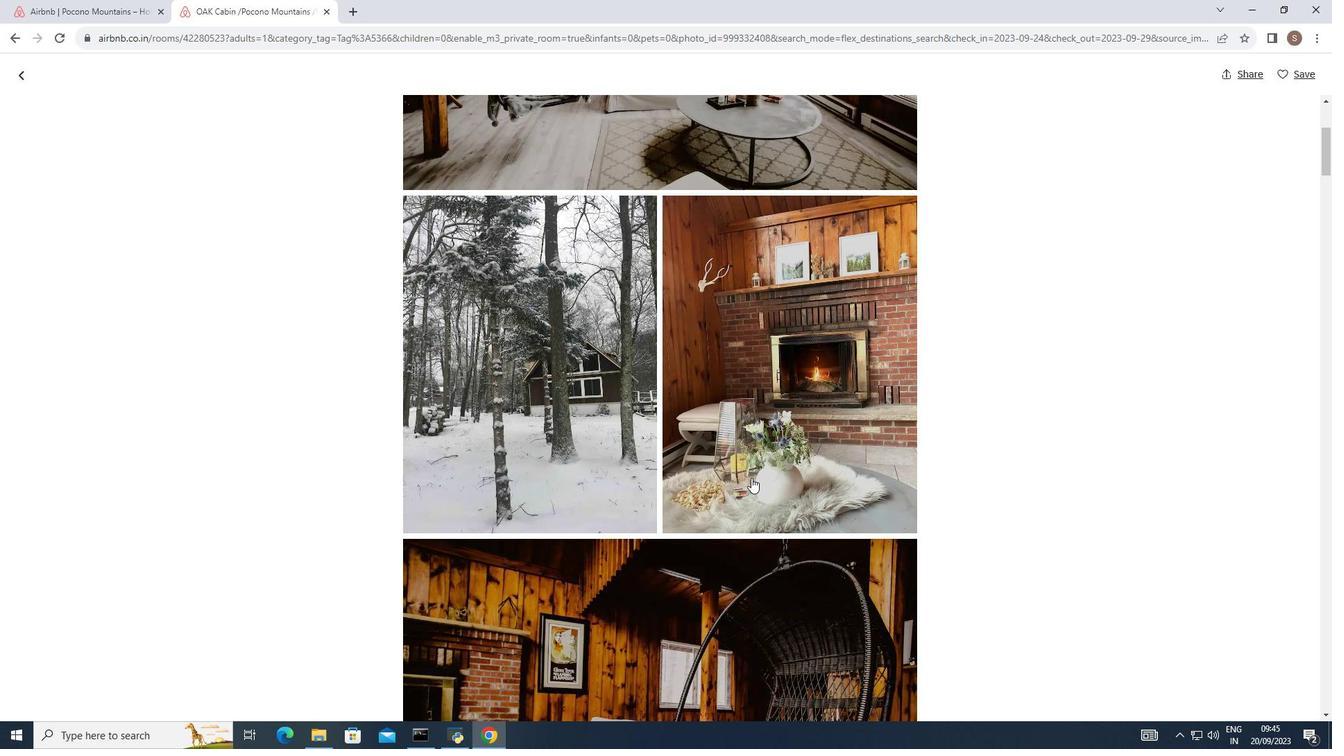 
Action: Mouse scrolled (751, 477) with delta (0, 0)
Screenshot: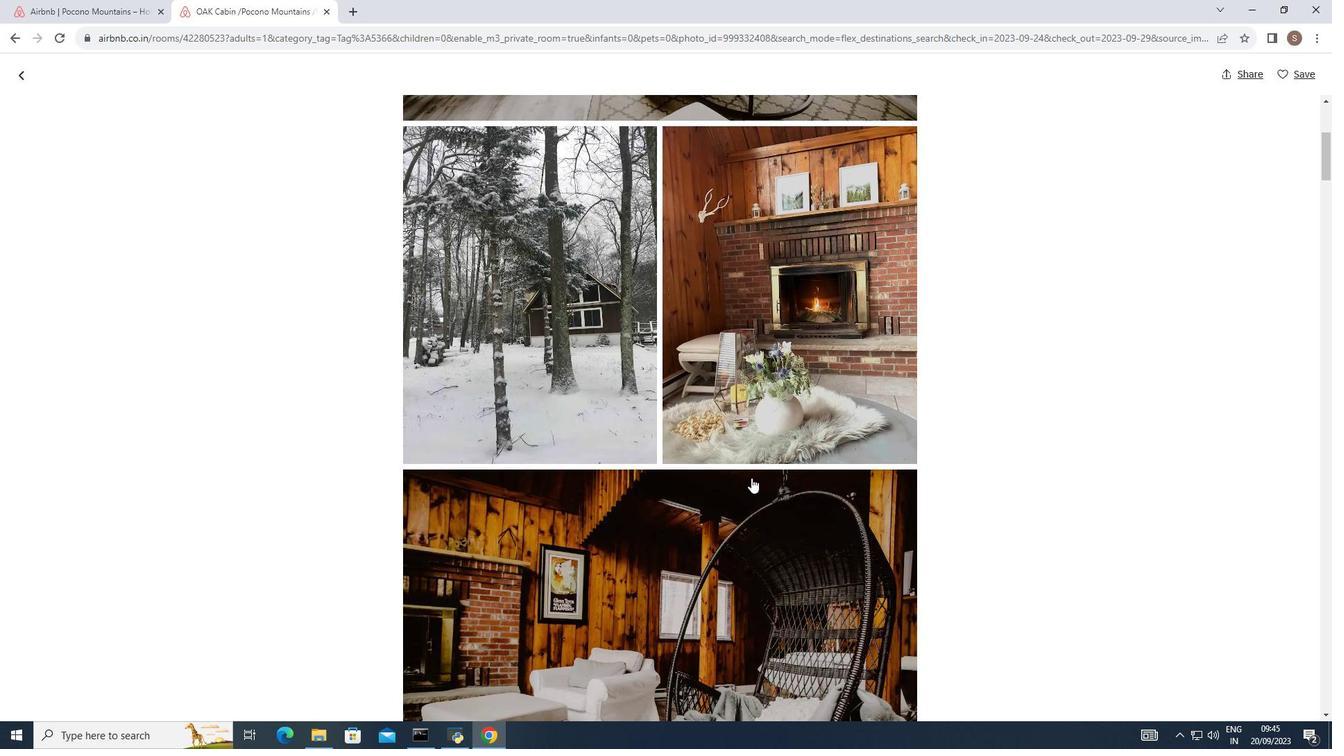 
Action: Mouse scrolled (751, 477) with delta (0, 0)
Screenshot: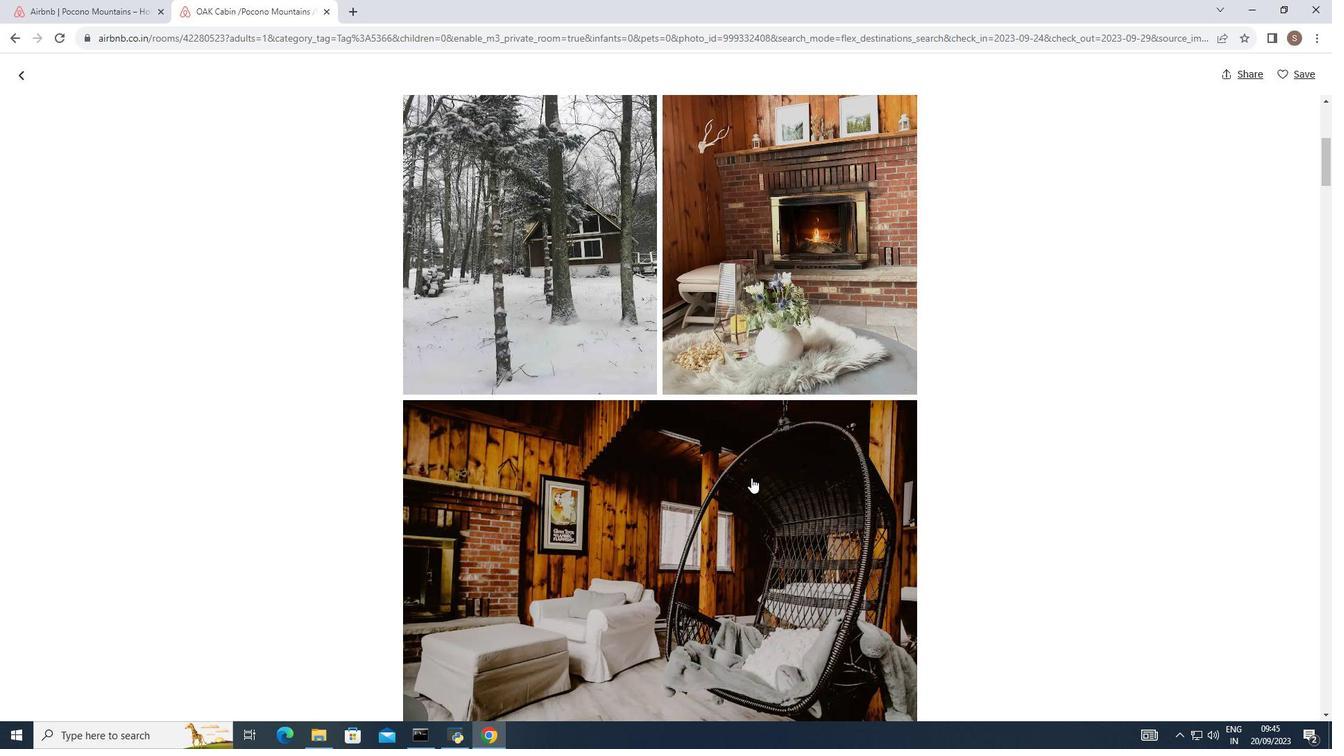 
Action: Mouse scrolled (751, 477) with delta (0, 0)
Screenshot: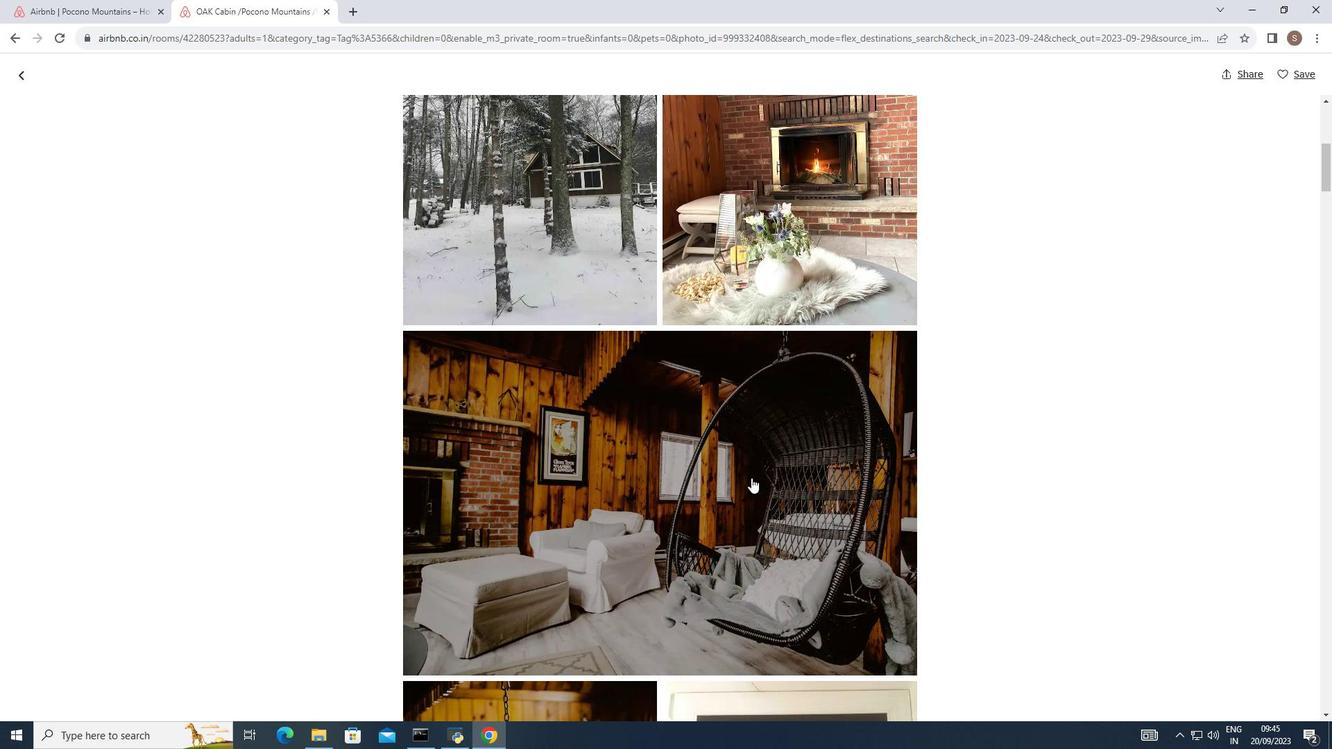 
Action: Mouse scrolled (751, 477) with delta (0, 0)
Screenshot: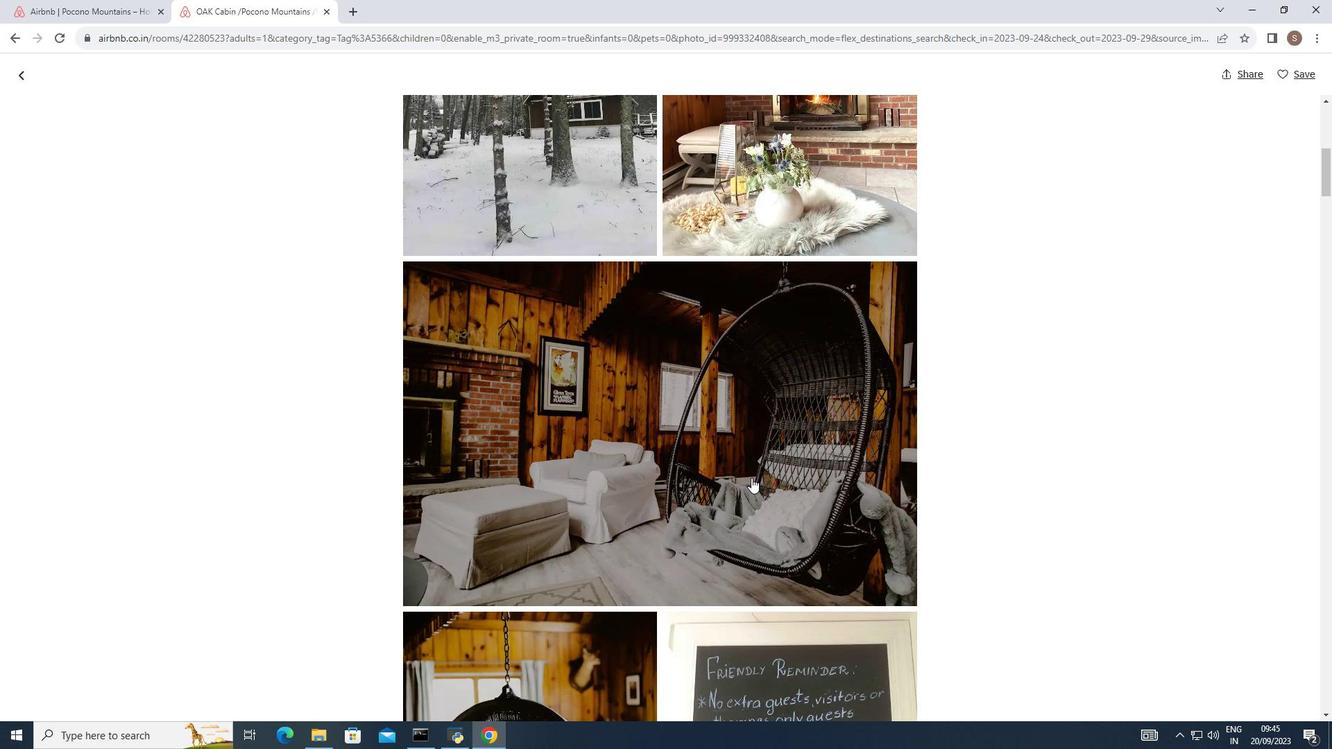 
Action: Mouse scrolled (751, 477) with delta (0, 0)
Screenshot: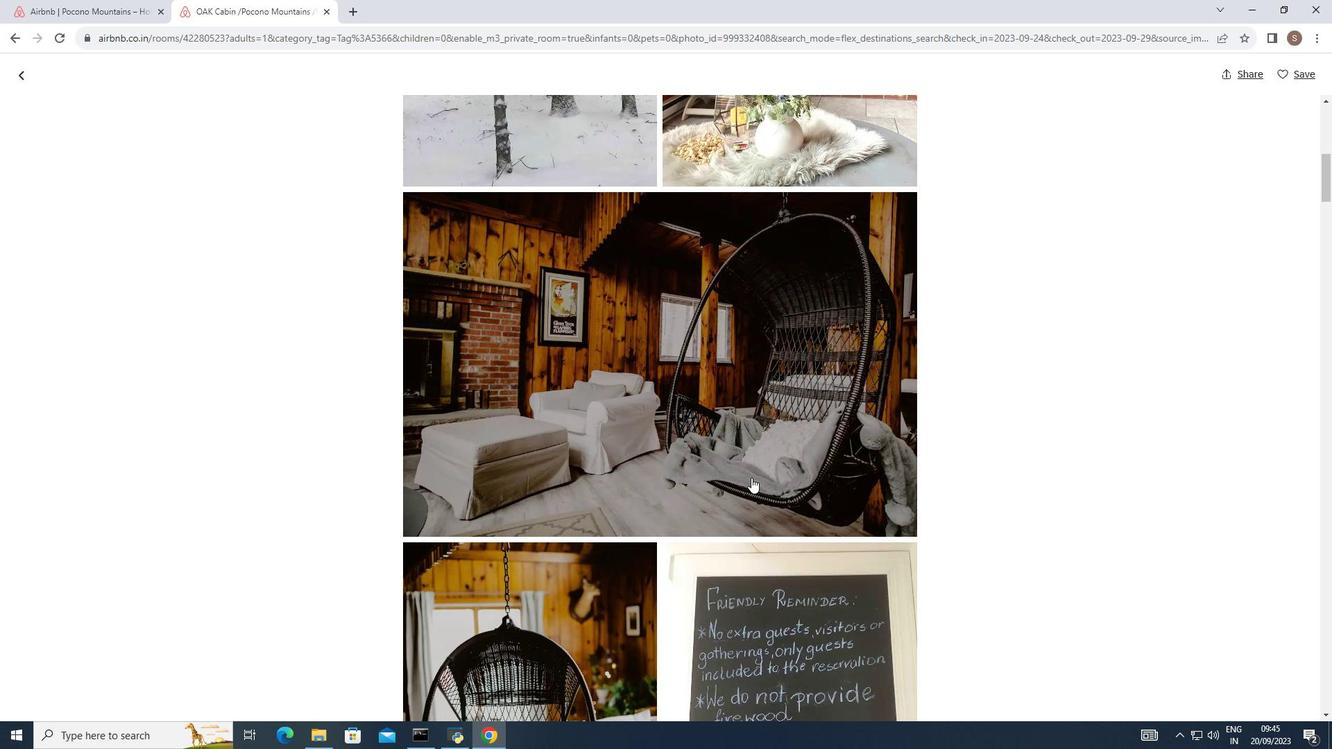 
Action: Mouse scrolled (751, 477) with delta (0, 0)
Screenshot: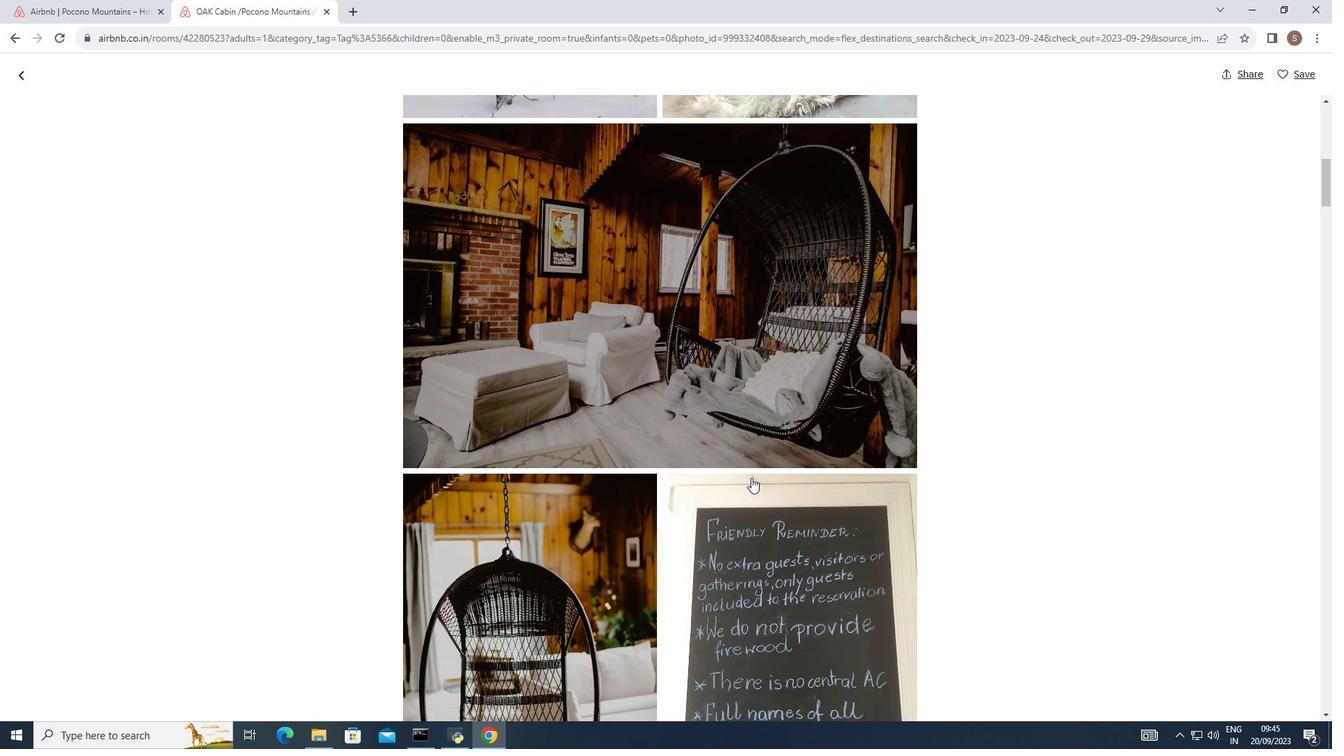 
Action: Mouse scrolled (751, 477) with delta (0, 0)
Screenshot: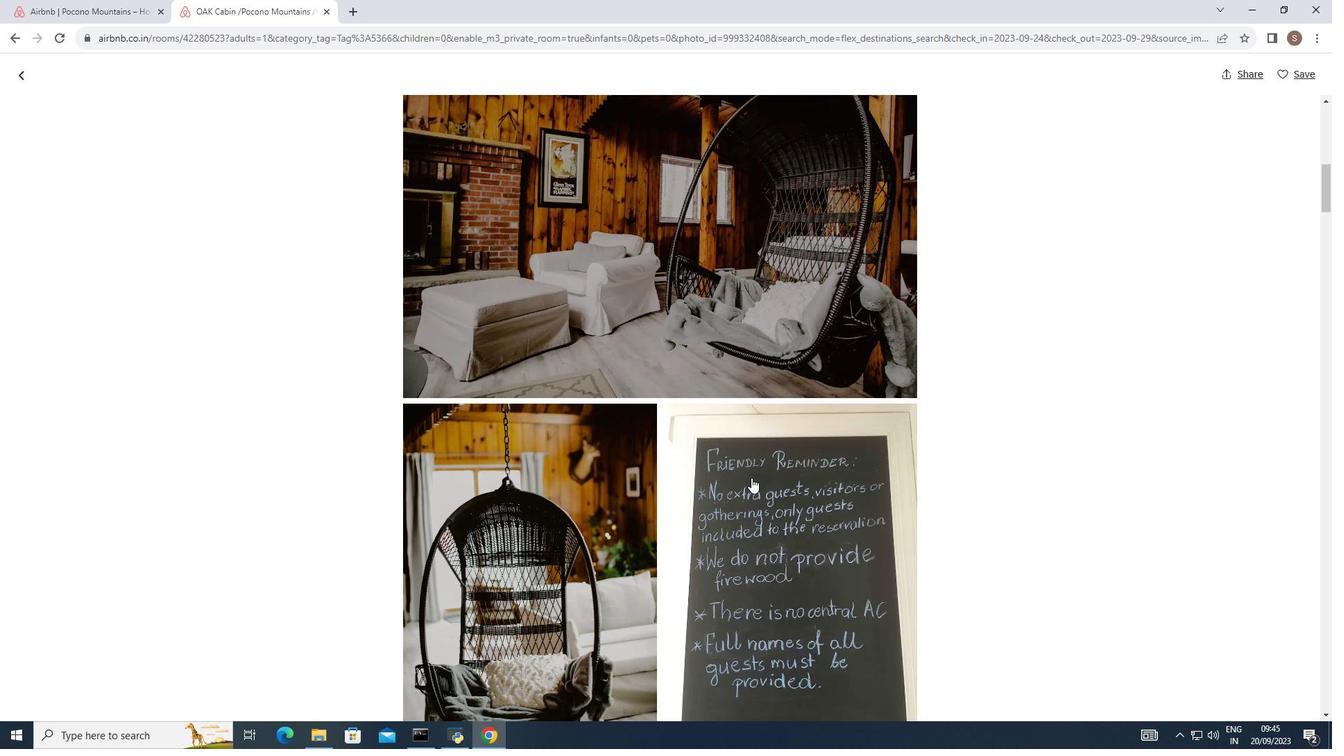
Action: Mouse scrolled (751, 477) with delta (0, 0)
Screenshot: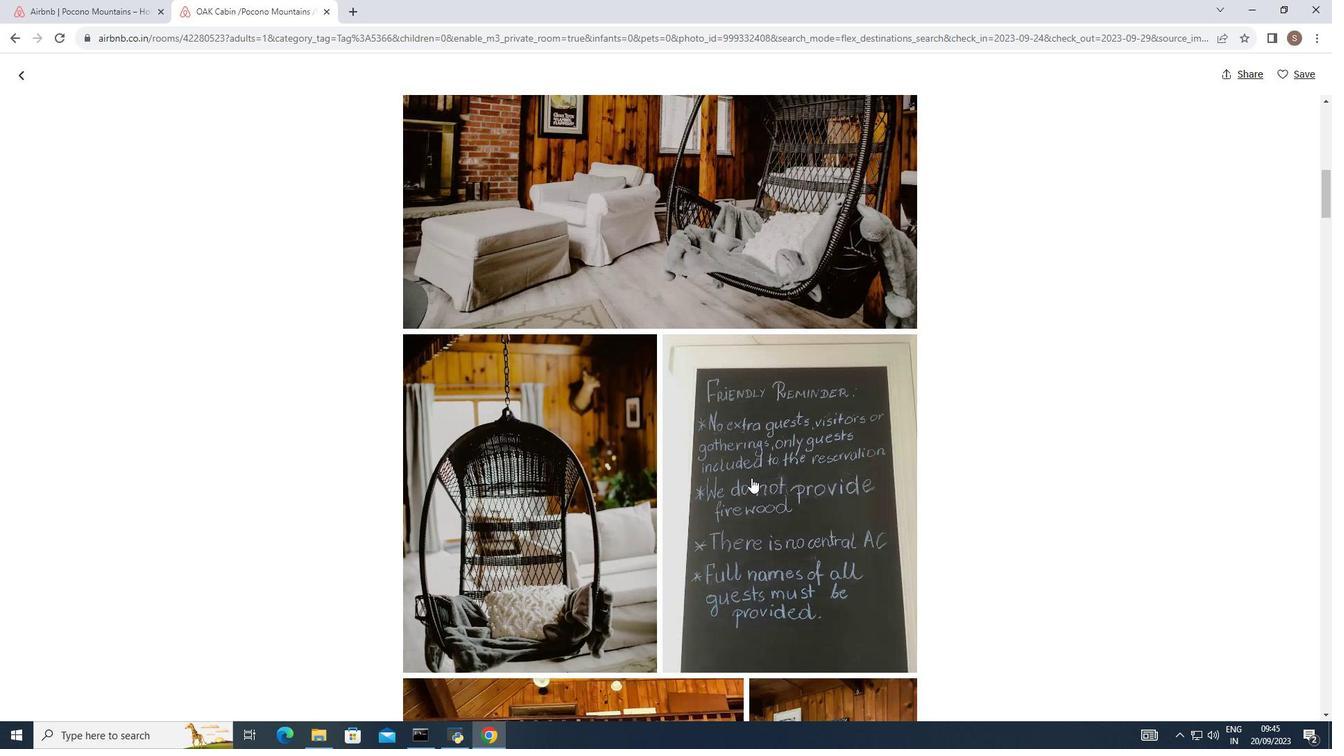 
Action: Mouse scrolled (751, 477) with delta (0, 0)
Screenshot: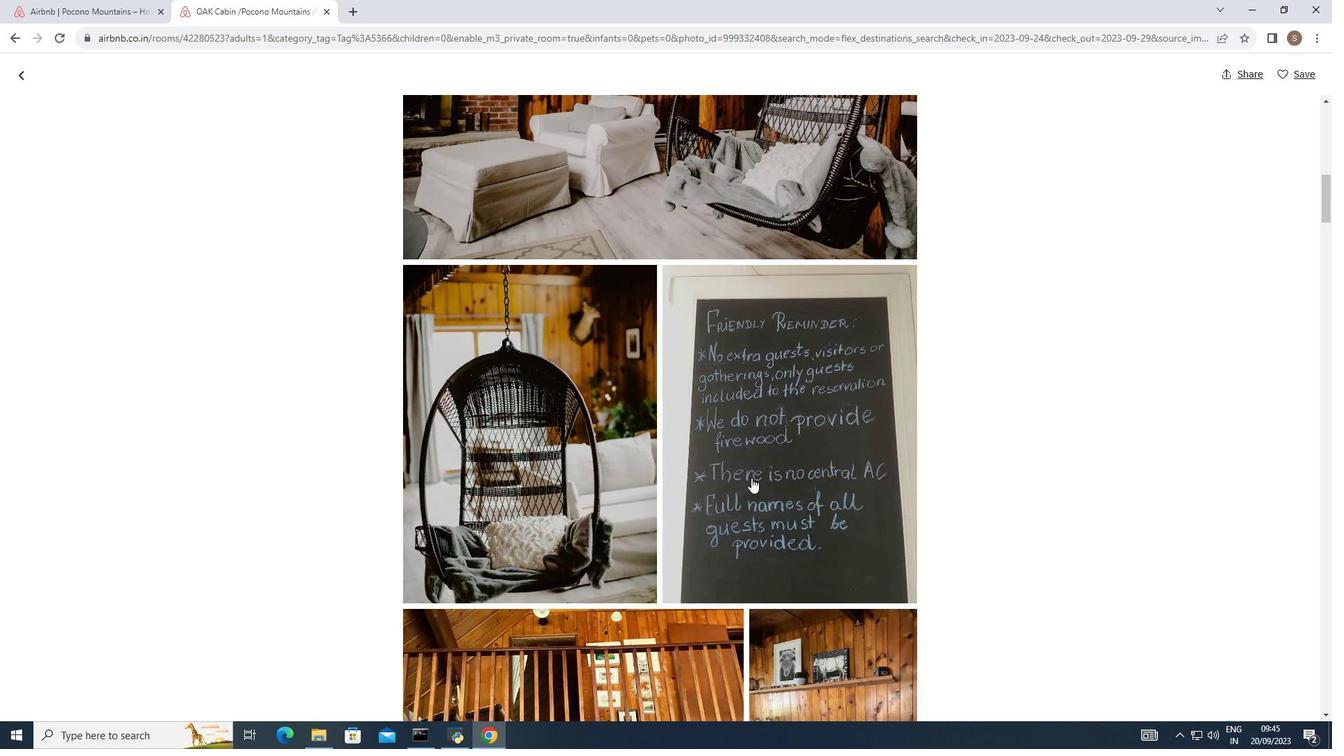 
Action: Mouse scrolled (751, 477) with delta (0, 0)
Screenshot: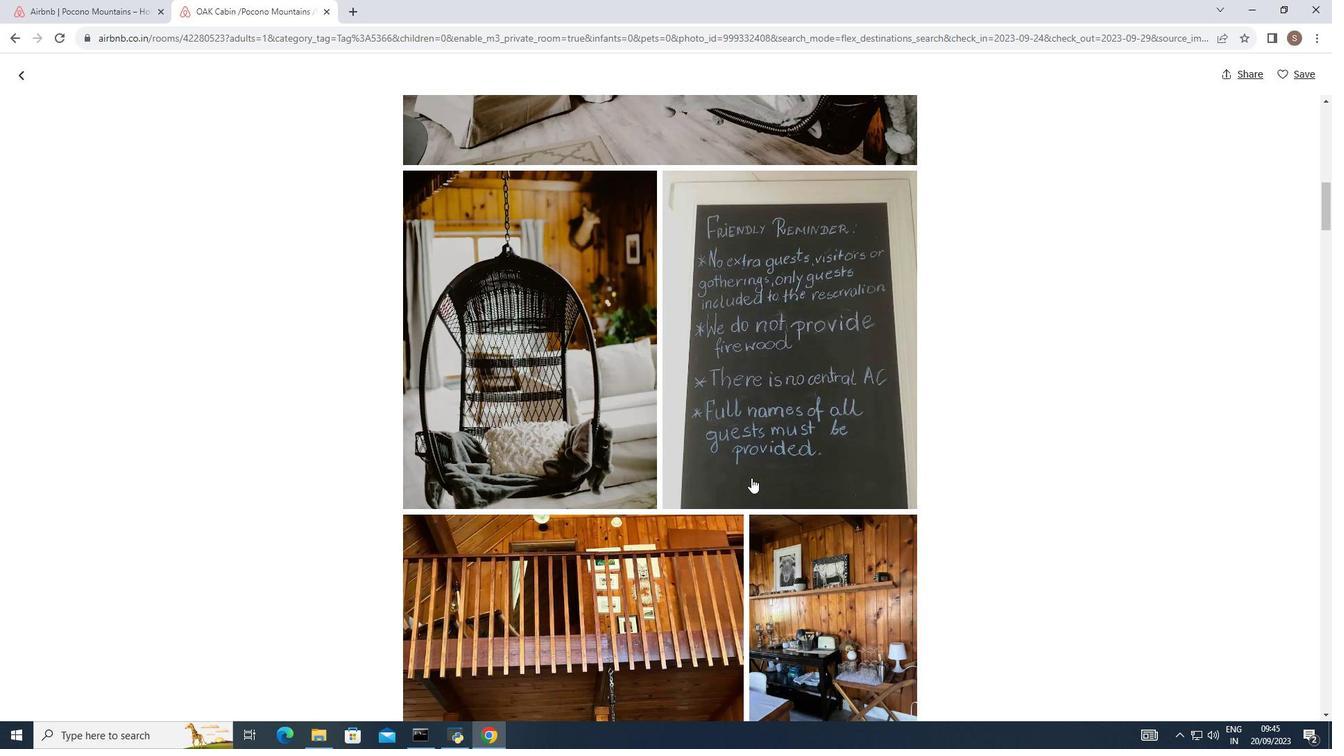 
Action: Mouse scrolled (751, 477) with delta (0, 0)
Screenshot: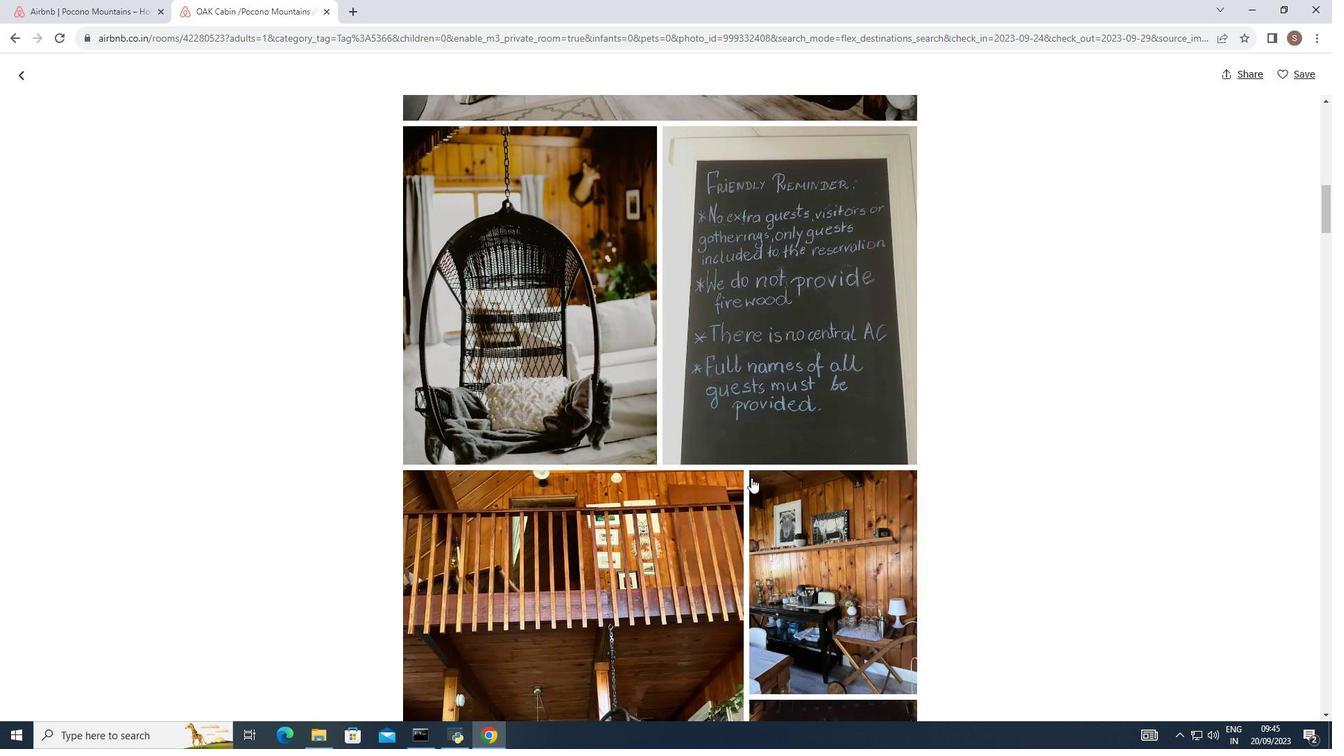 
Action: Mouse scrolled (751, 477) with delta (0, 0)
Screenshot: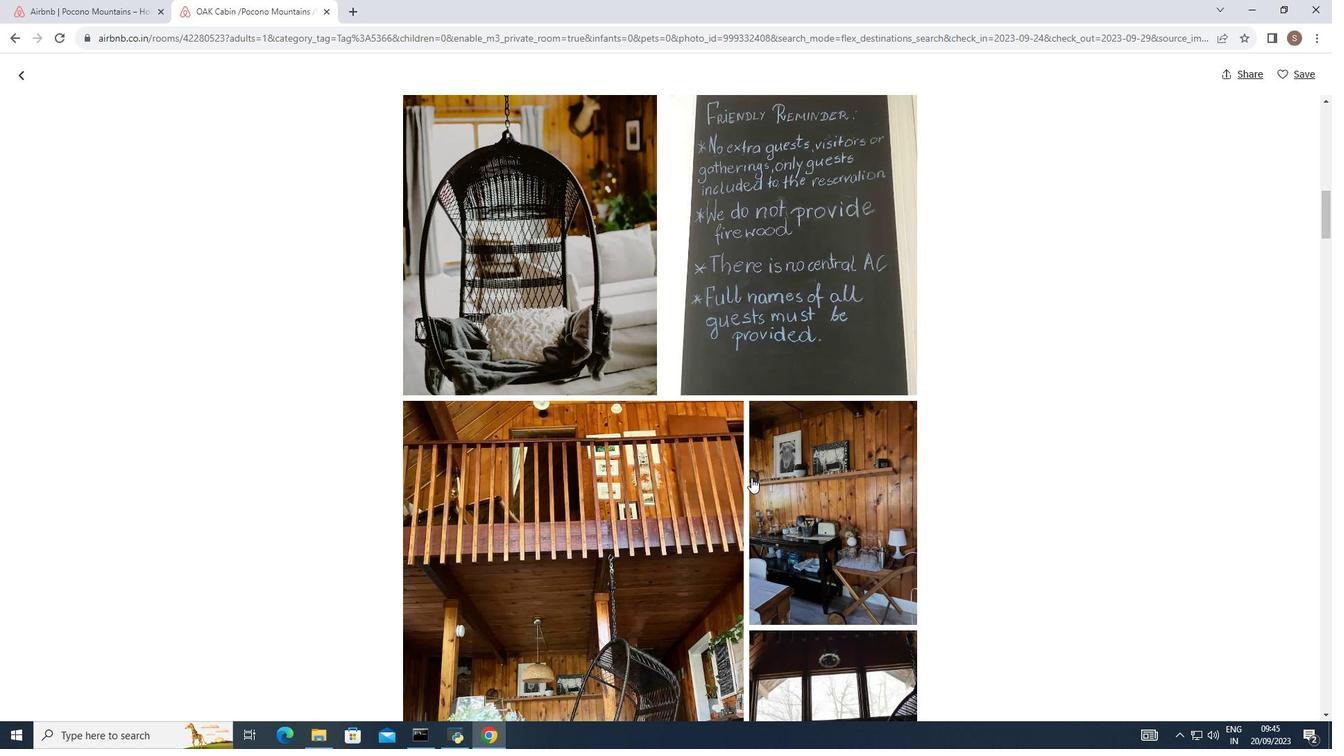 
Action: Mouse scrolled (751, 477) with delta (0, 0)
Screenshot: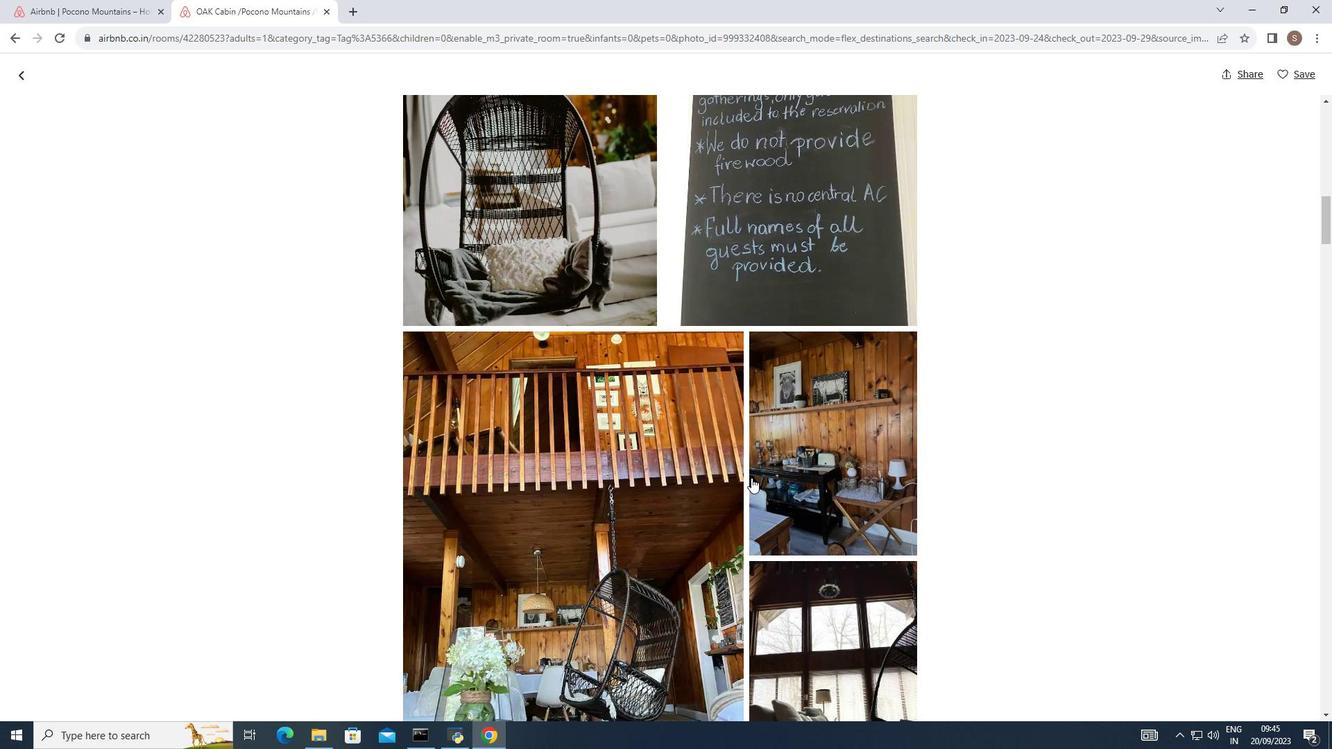 
Action: Mouse scrolled (751, 477) with delta (0, 0)
Screenshot: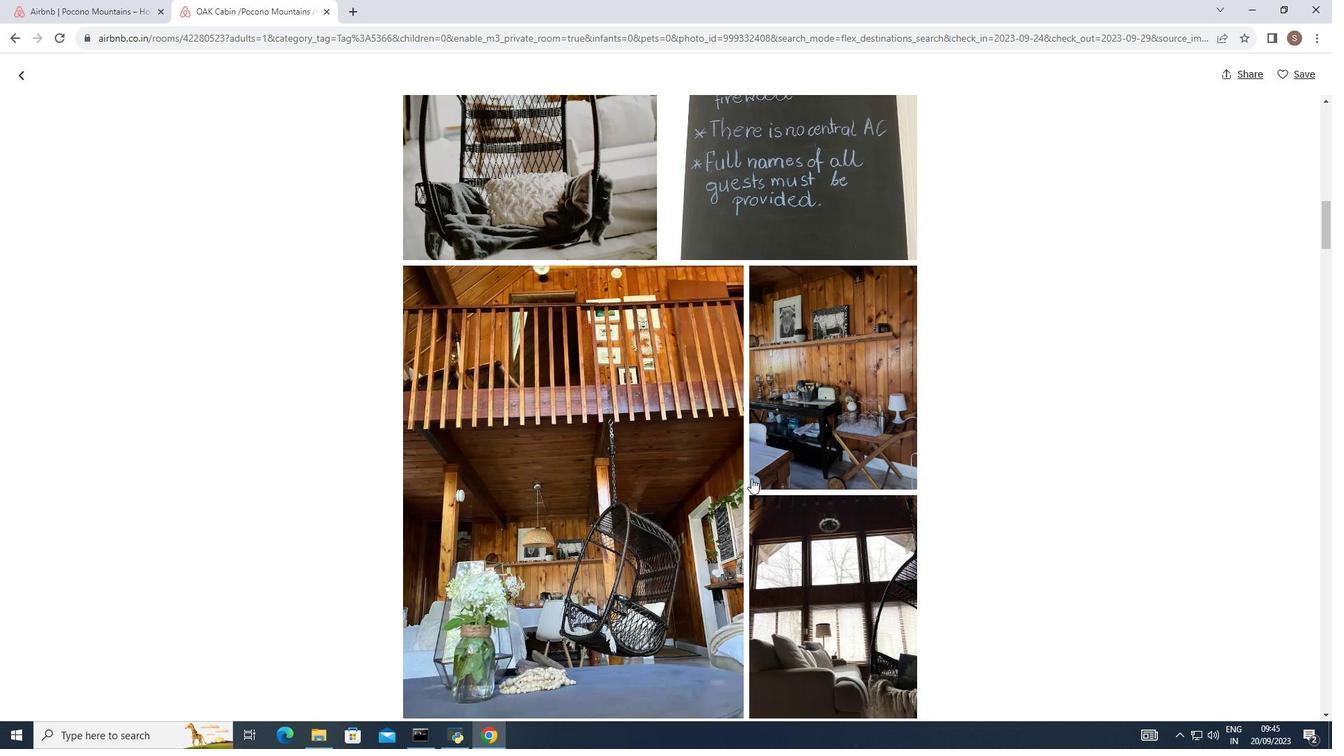 
Action: Mouse moved to (751, 478)
Screenshot: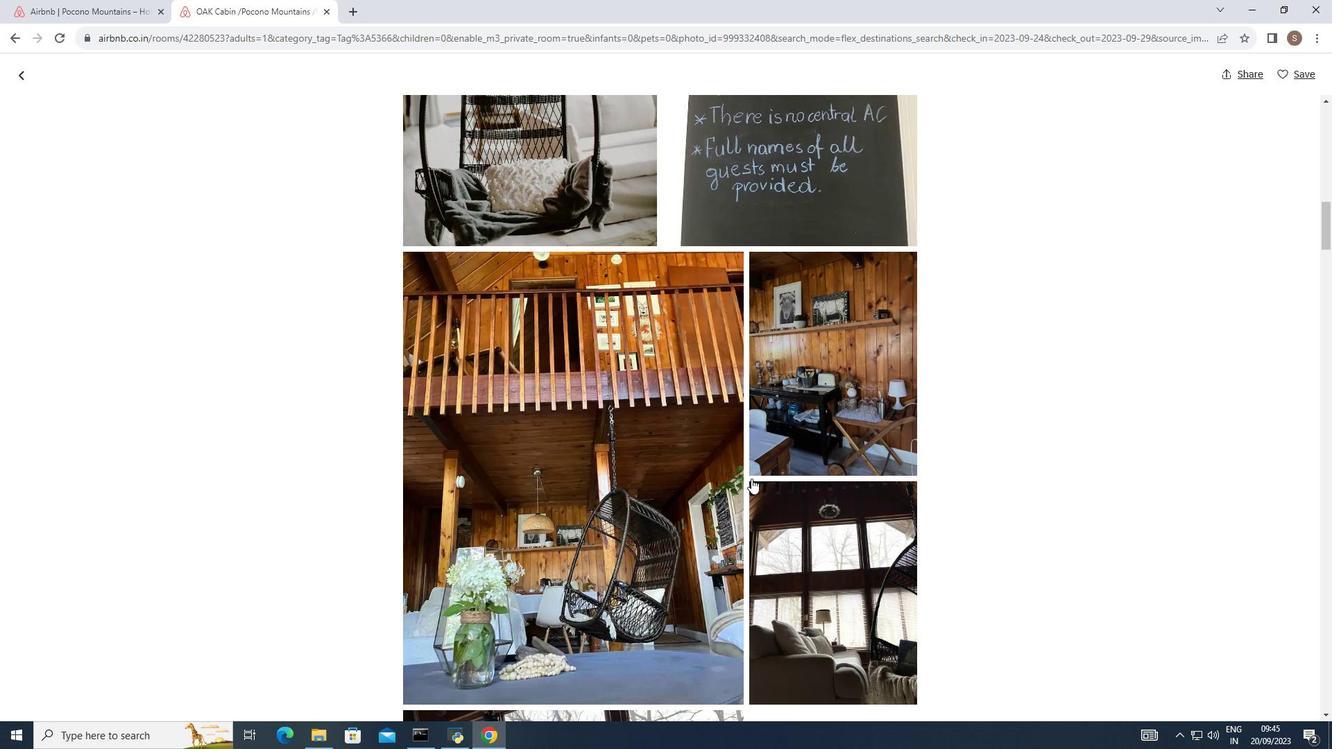 
Action: Mouse scrolled (751, 478) with delta (0, 0)
Screenshot: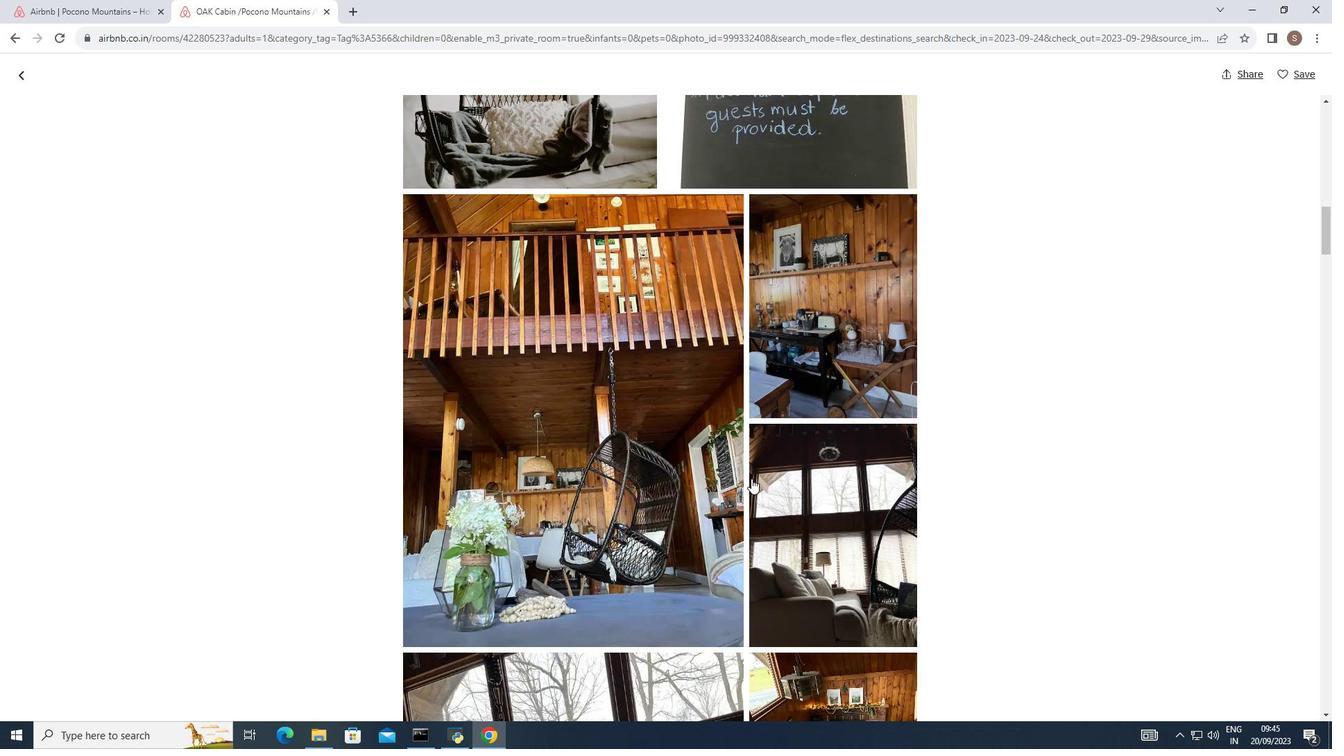 
Action: Mouse scrolled (751, 478) with delta (0, 0)
Screenshot: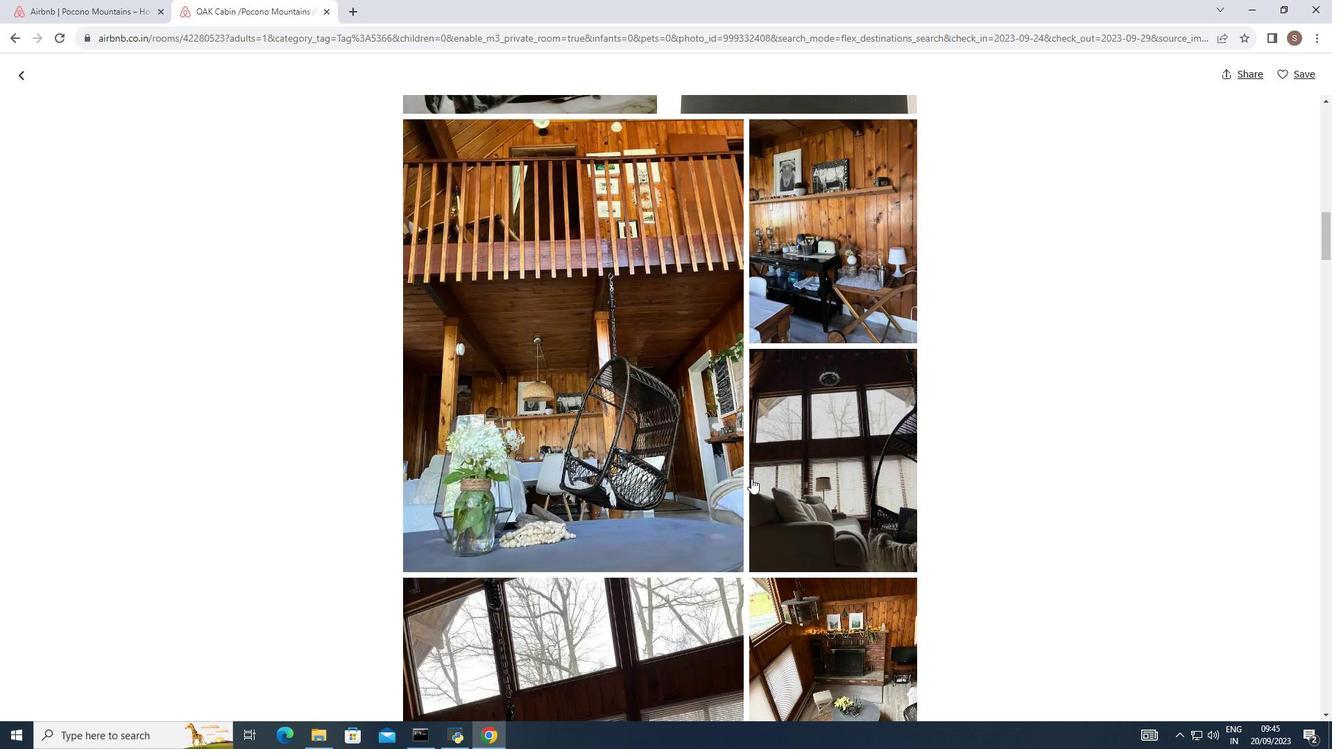 
Action: Mouse scrolled (751, 478) with delta (0, 0)
Screenshot: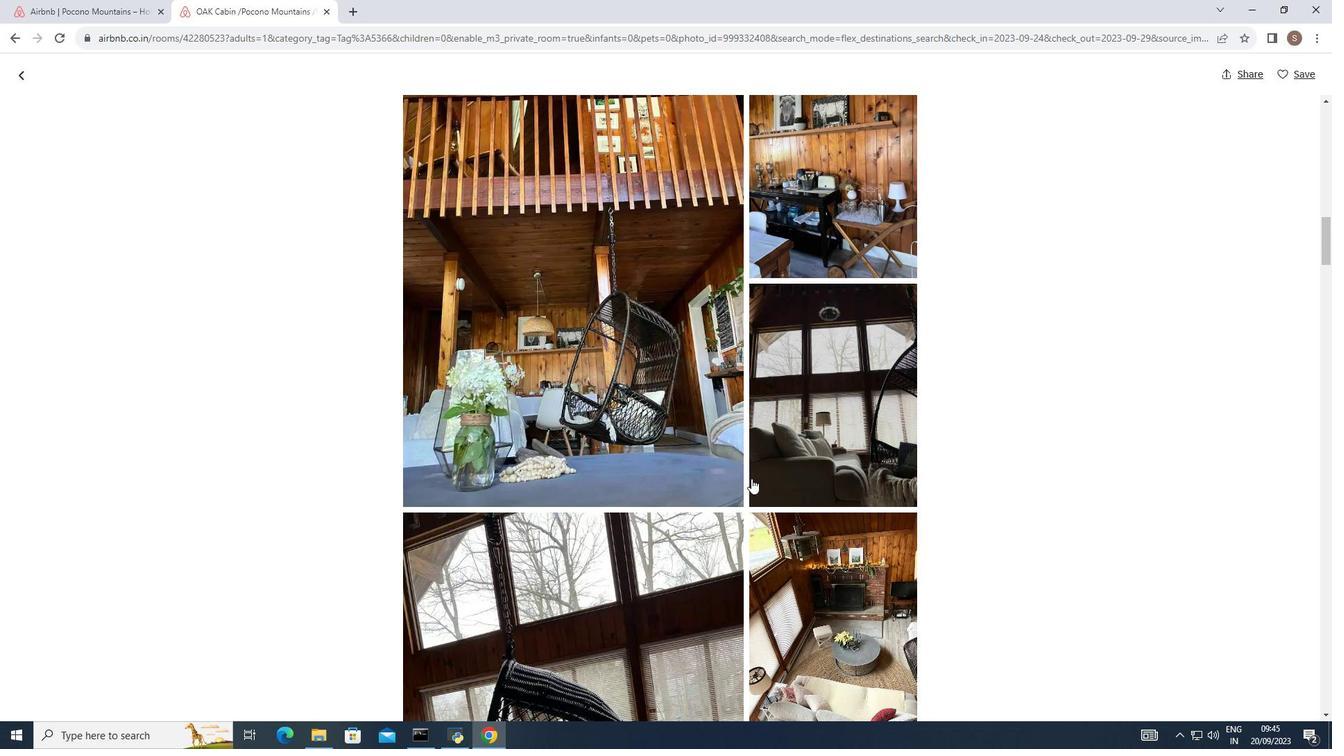 
Action: Mouse moved to (751, 479)
Screenshot: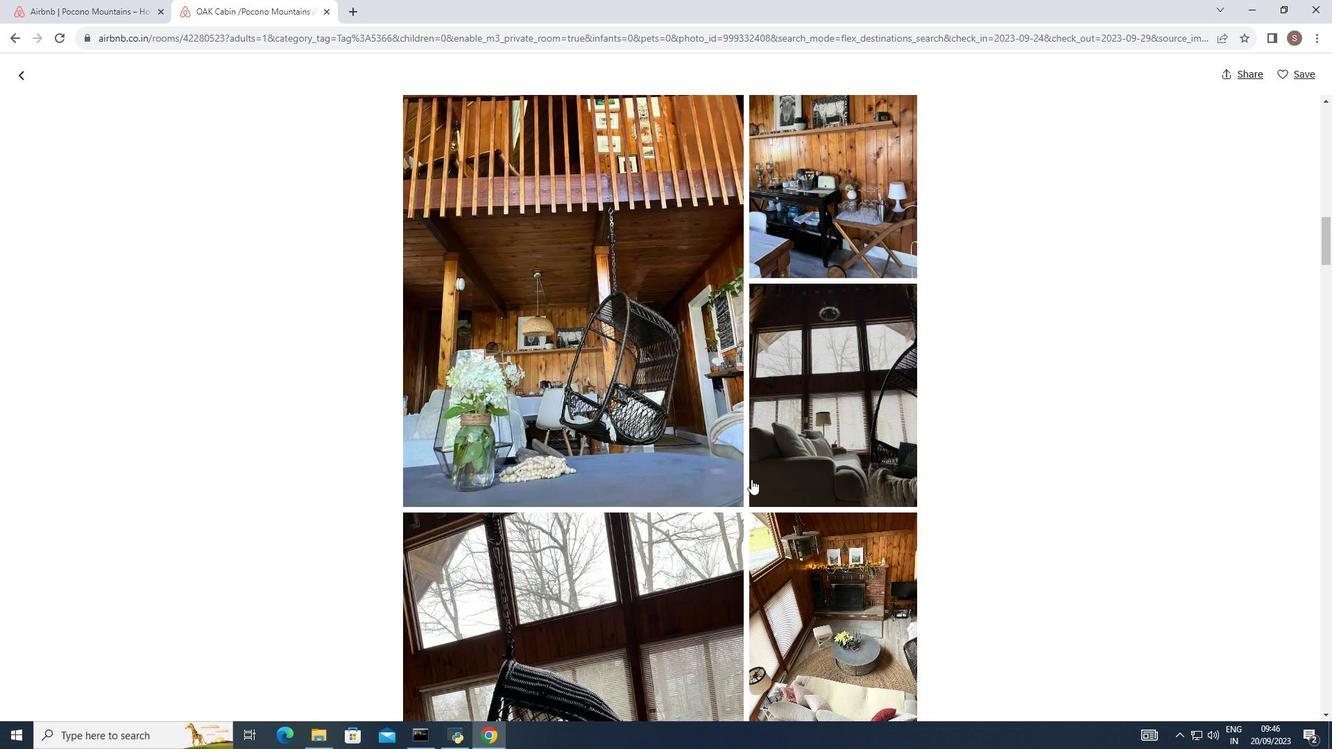 
Action: Mouse scrolled (751, 478) with delta (0, 0)
Screenshot: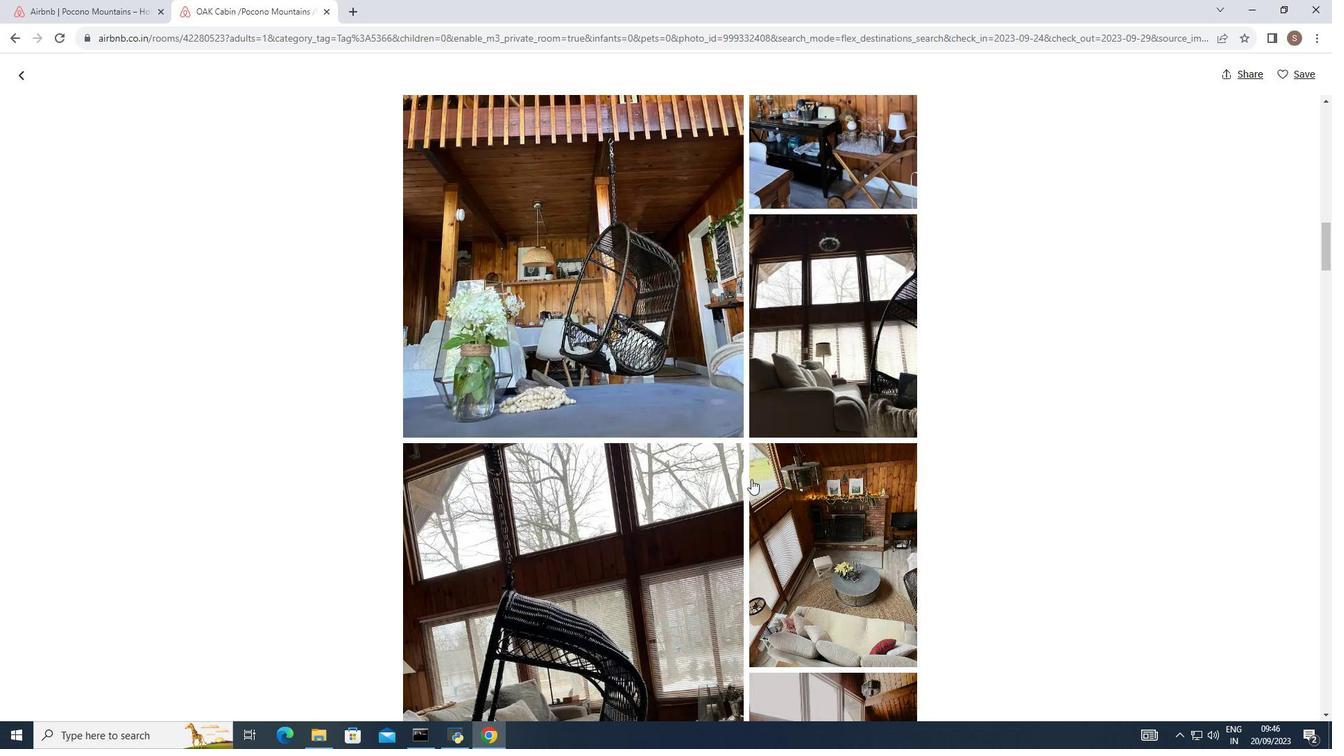 
Action: Mouse scrolled (751, 478) with delta (0, 0)
Screenshot: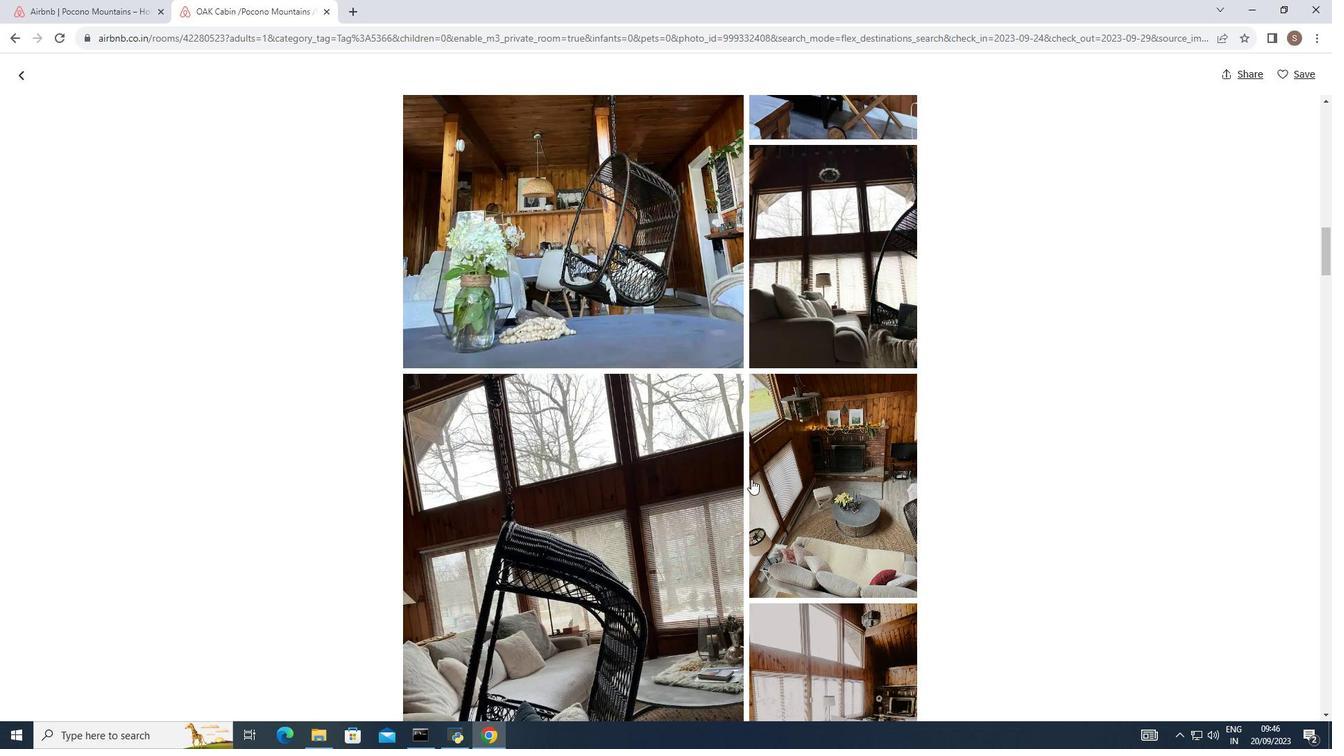 
Action: Mouse scrolled (751, 478) with delta (0, 0)
Screenshot: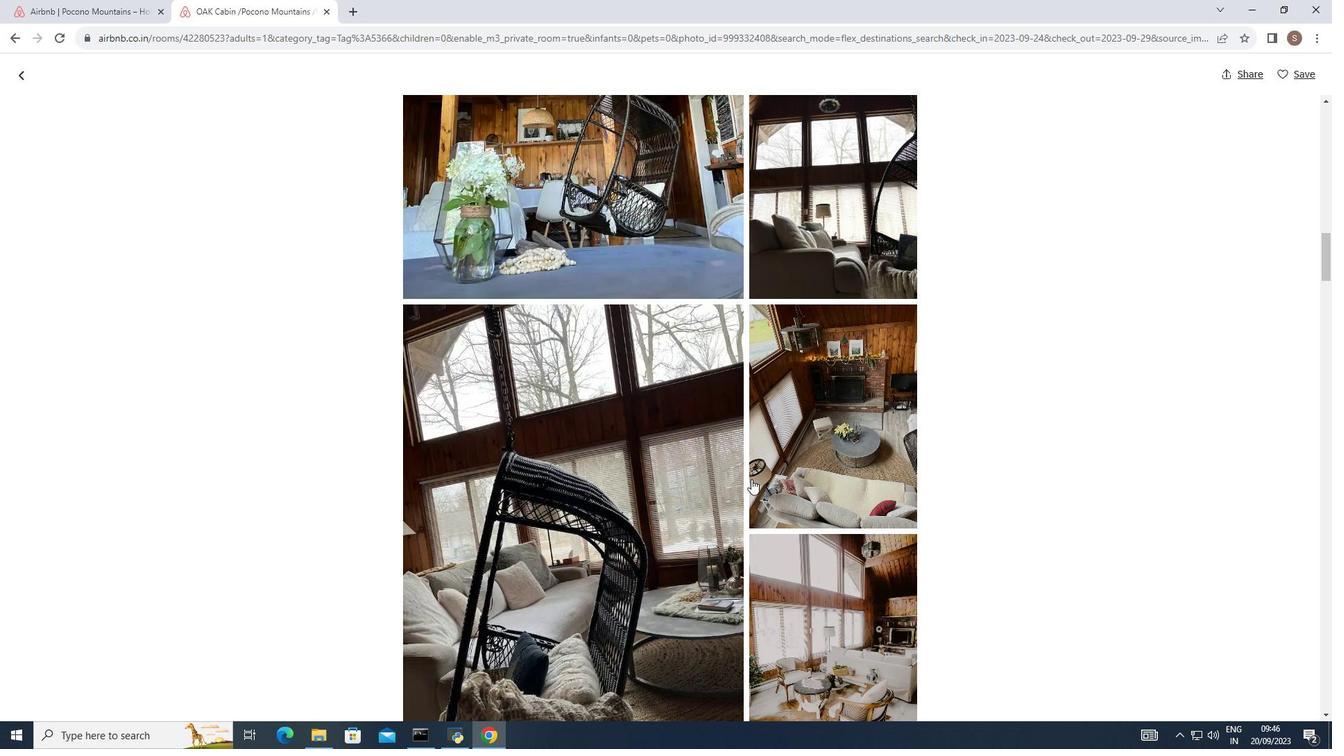 
Action: Mouse moved to (750, 480)
Screenshot: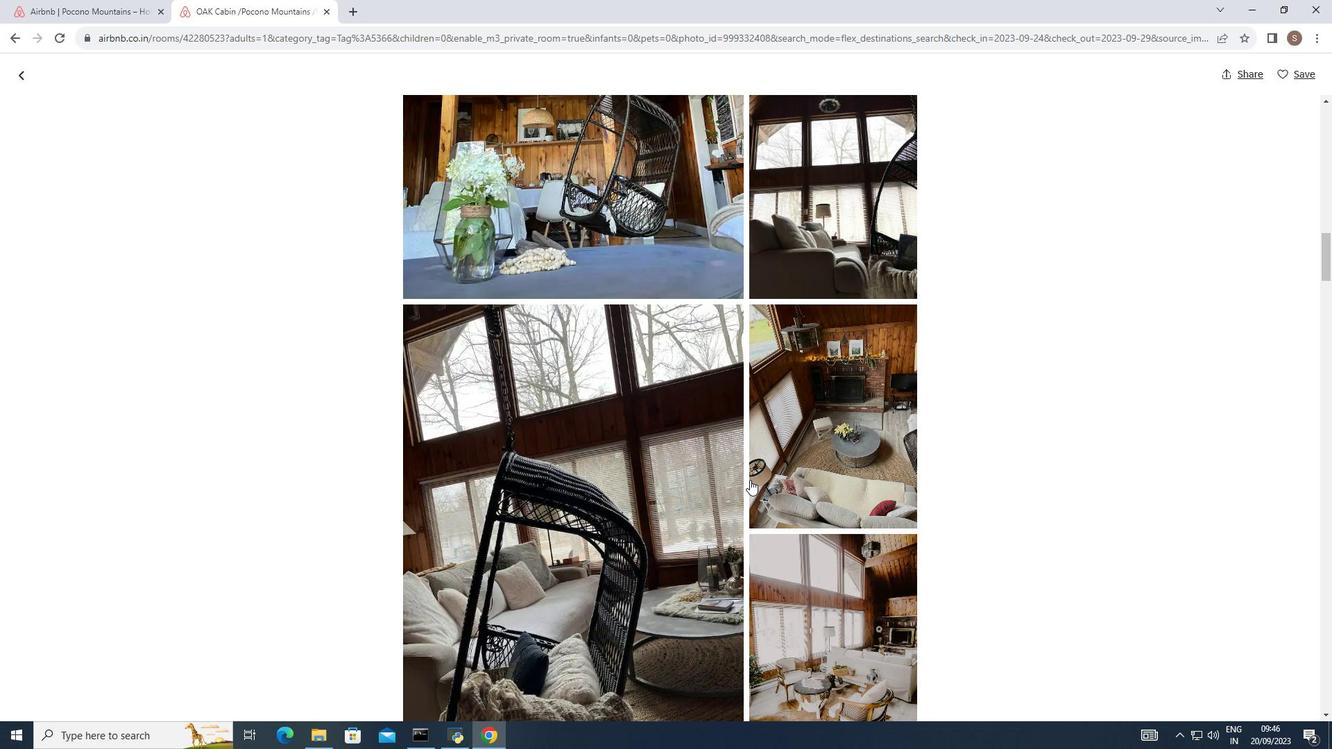 
Action: Mouse scrolled (750, 479) with delta (0, 0)
Screenshot: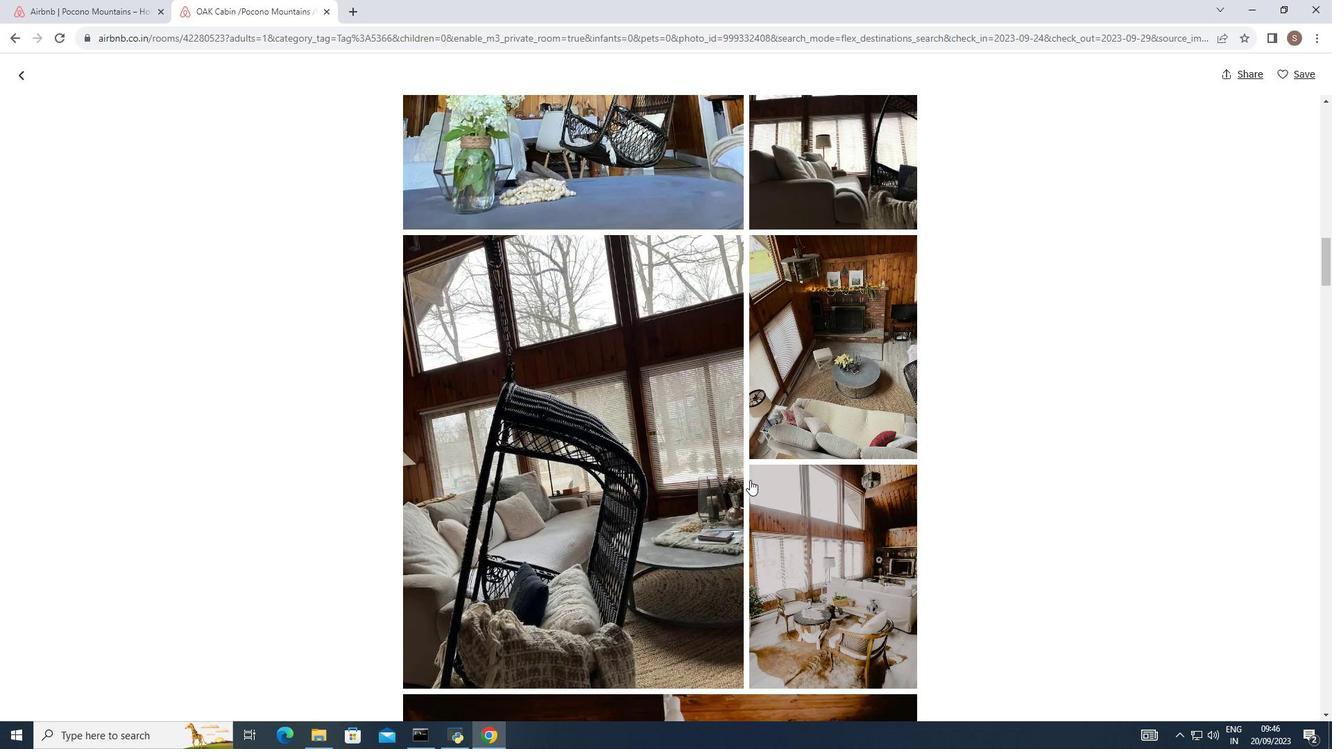 
Action: Mouse moved to (750, 480)
Screenshot: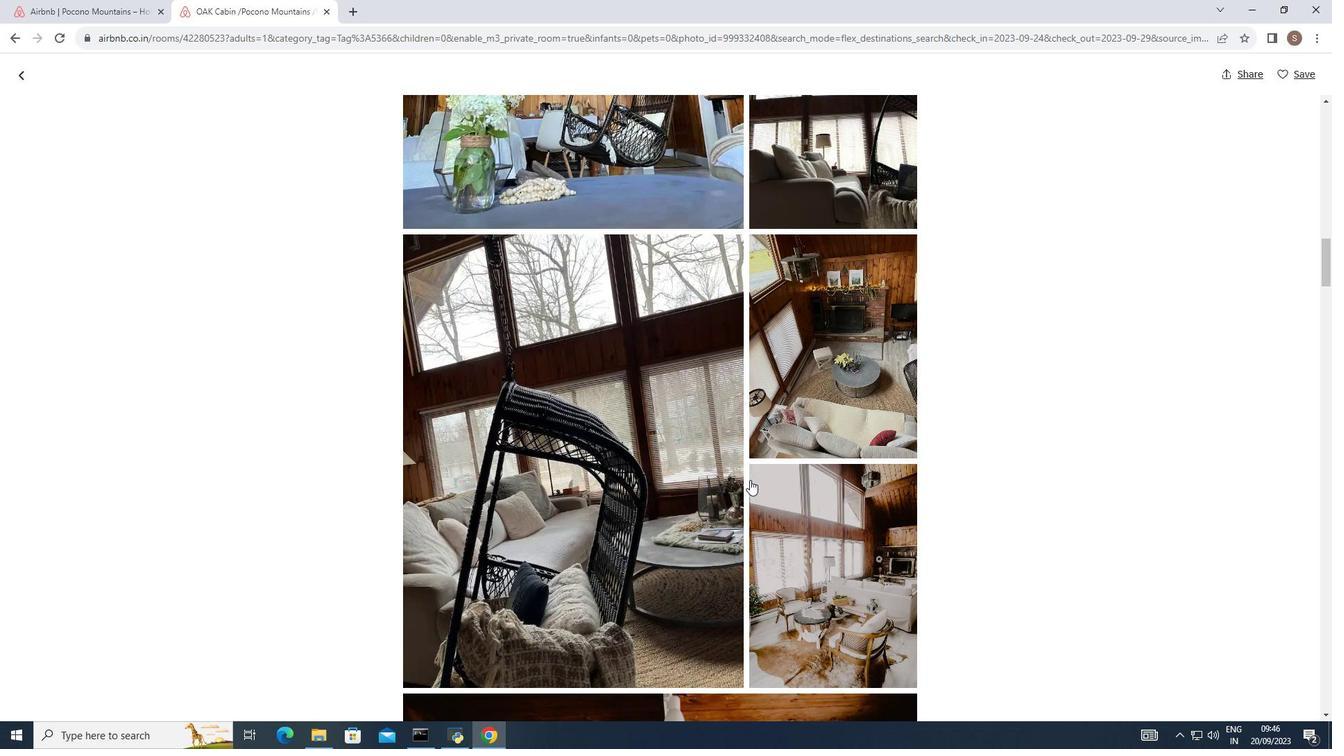 
Action: Mouse scrolled (750, 479) with delta (0, 0)
Screenshot: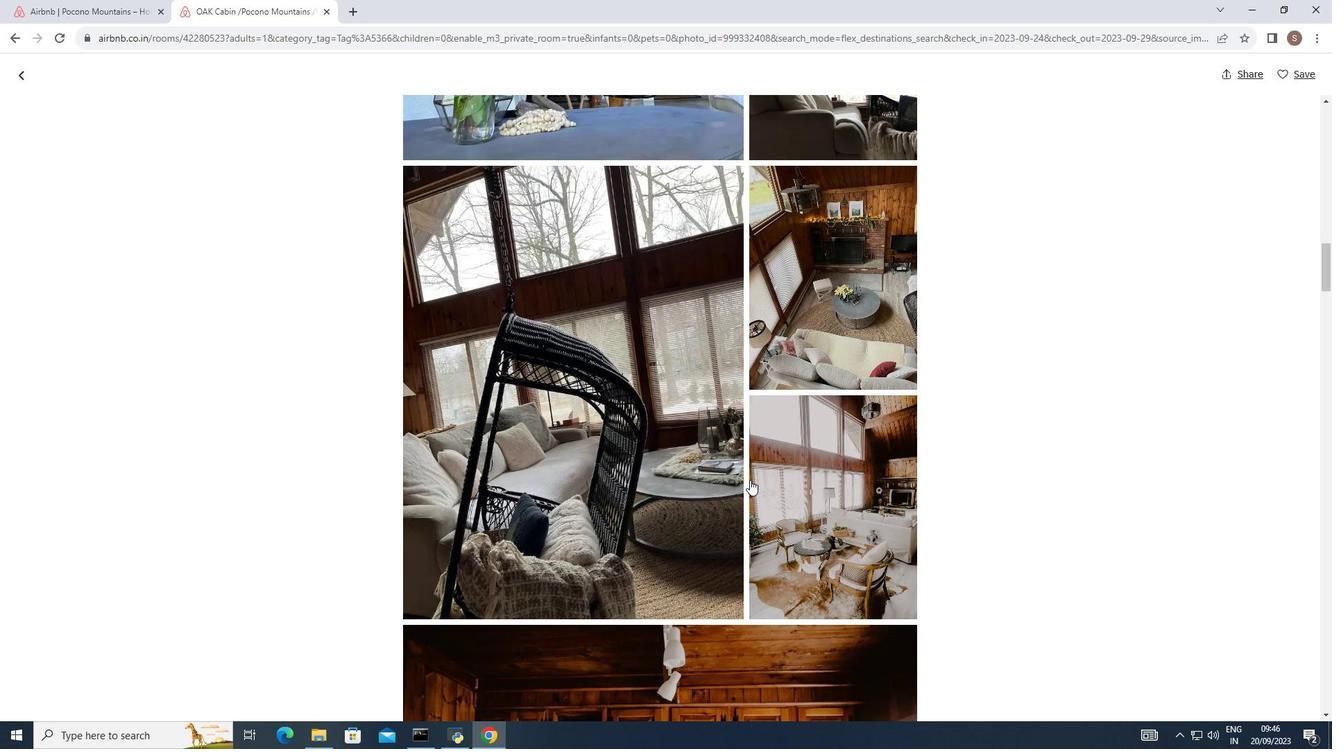 
Action: Mouse scrolled (750, 479) with delta (0, 0)
Screenshot: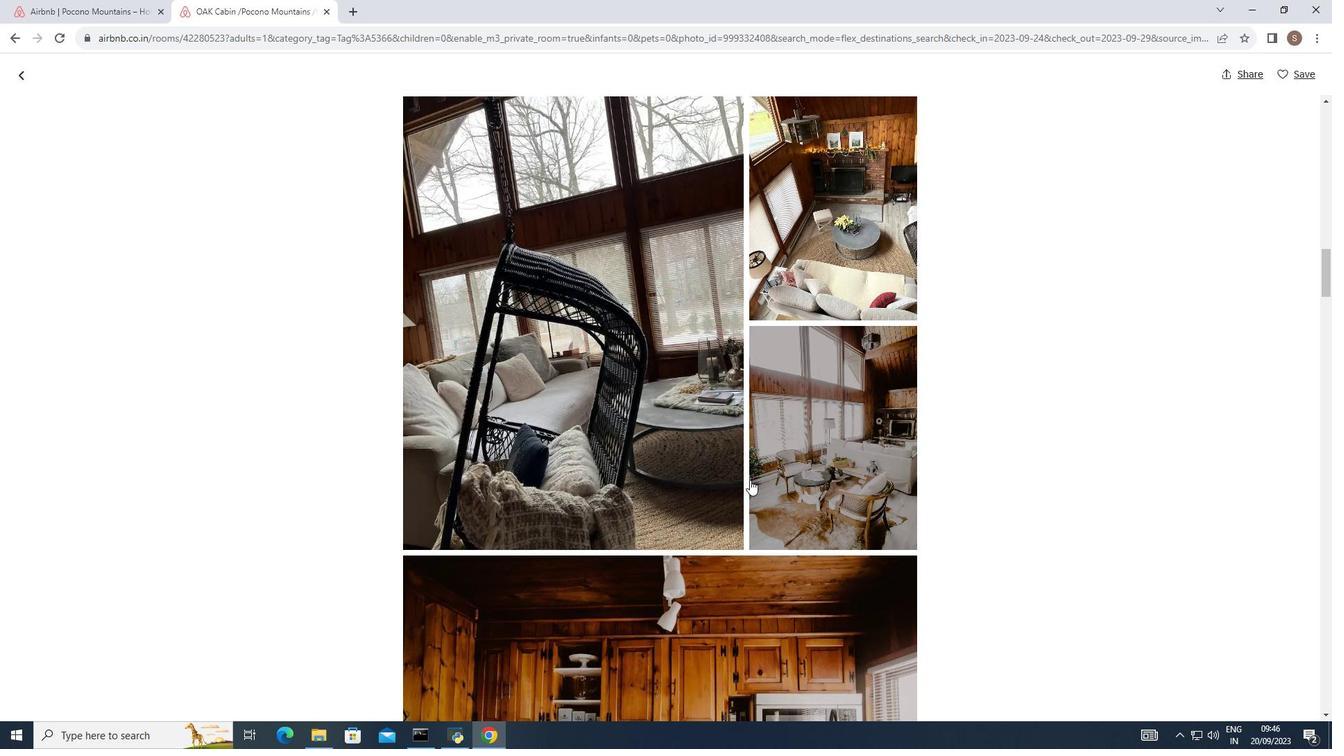 
Action: Mouse scrolled (750, 479) with delta (0, 0)
Screenshot: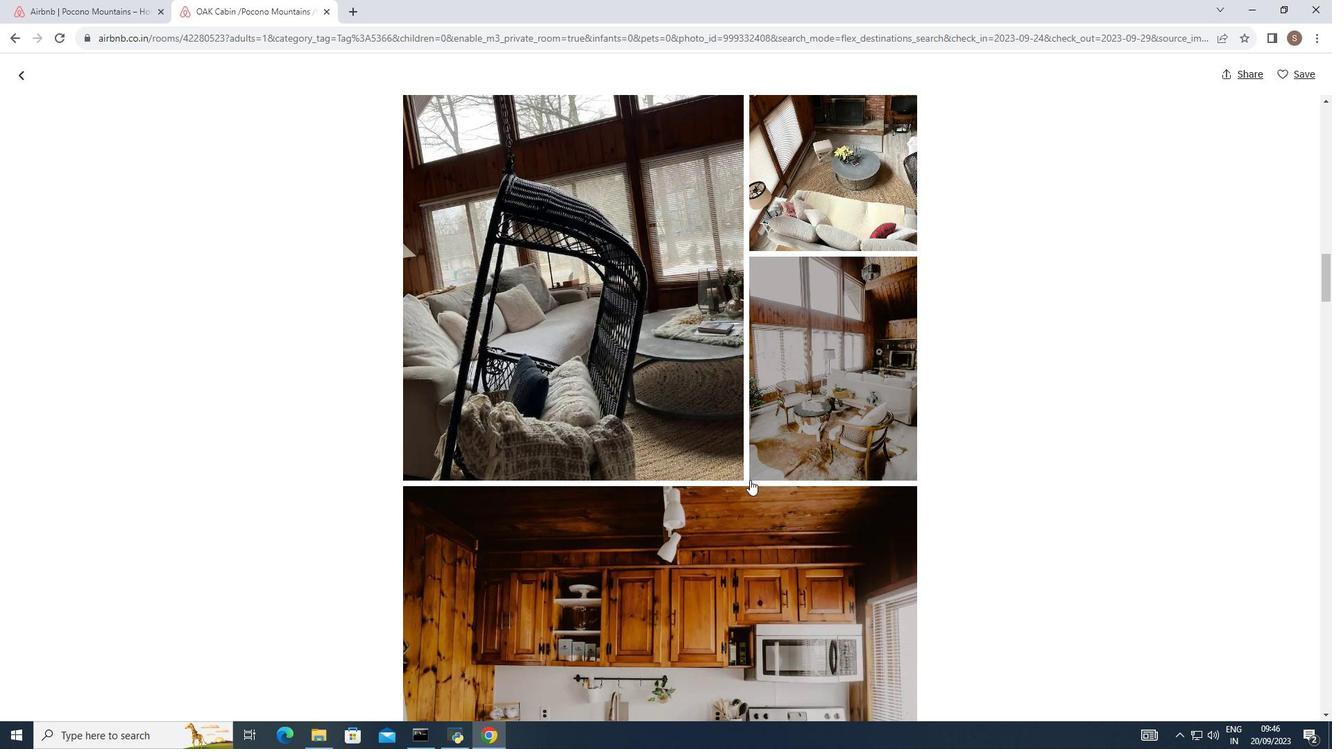 
Action: Mouse scrolled (750, 479) with delta (0, 0)
Screenshot: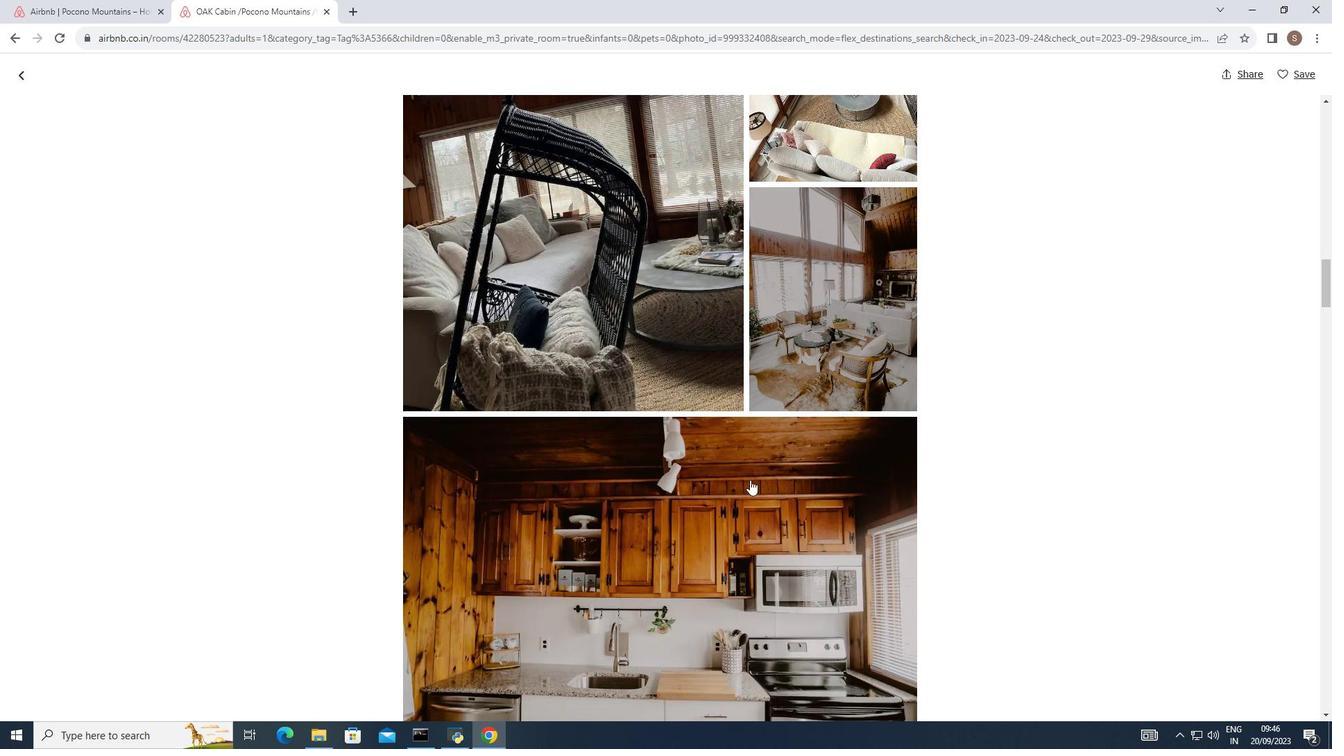 
Action: Mouse scrolled (750, 479) with delta (0, 0)
Screenshot: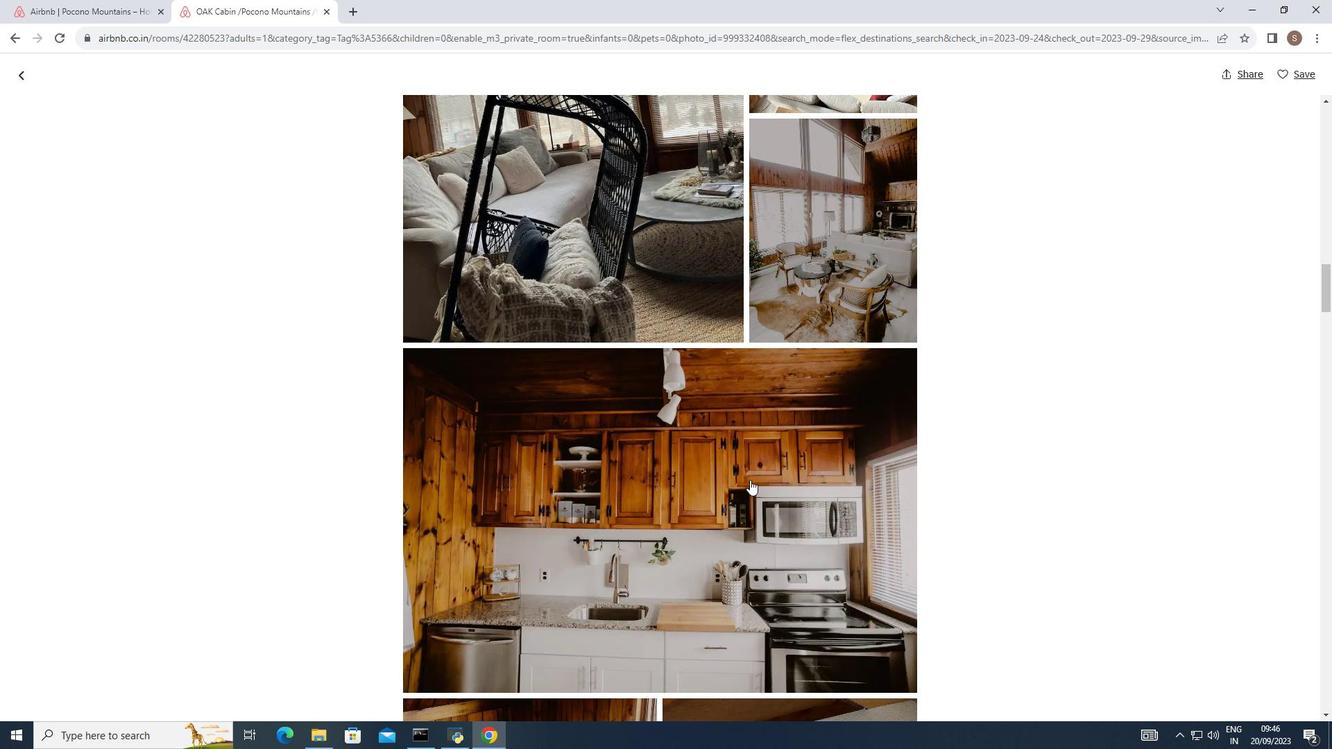 
Action: Mouse scrolled (750, 479) with delta (0, 0)
Screenshot: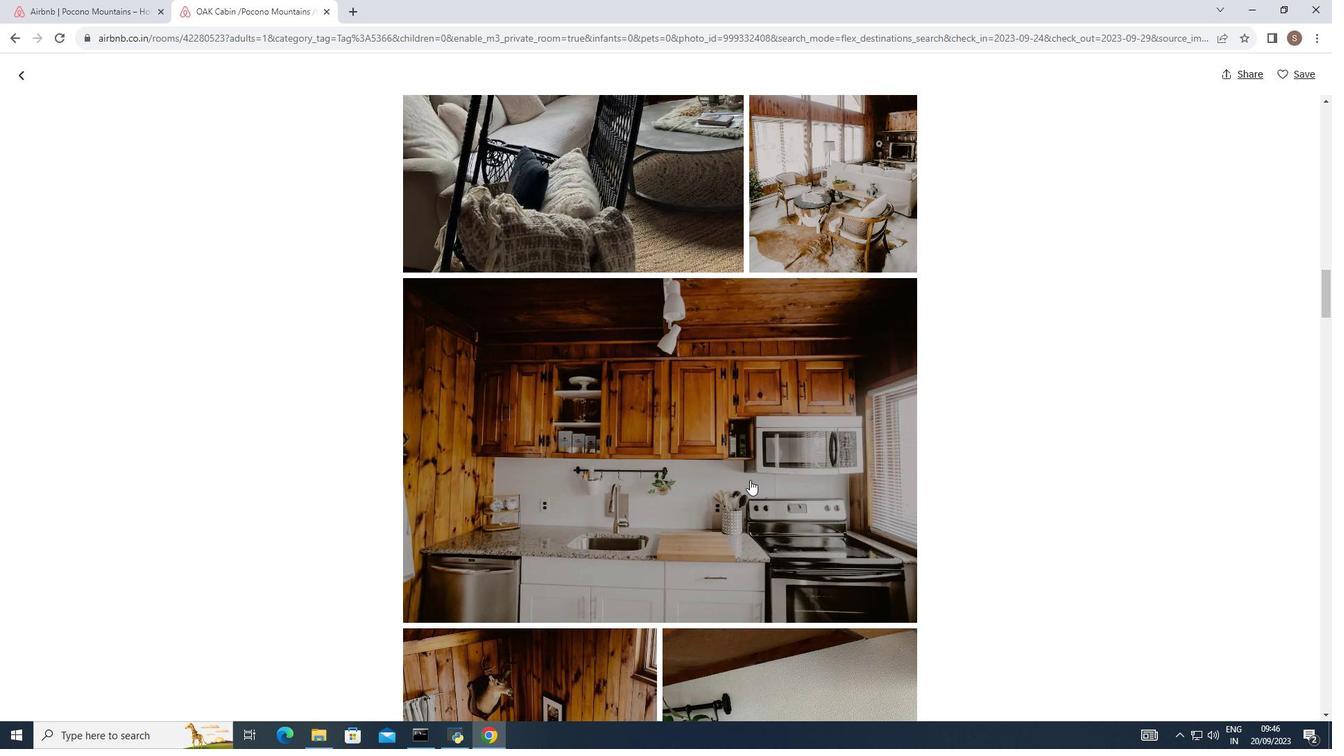 
Action: Mouse moved to (748, 481)
Screenshot: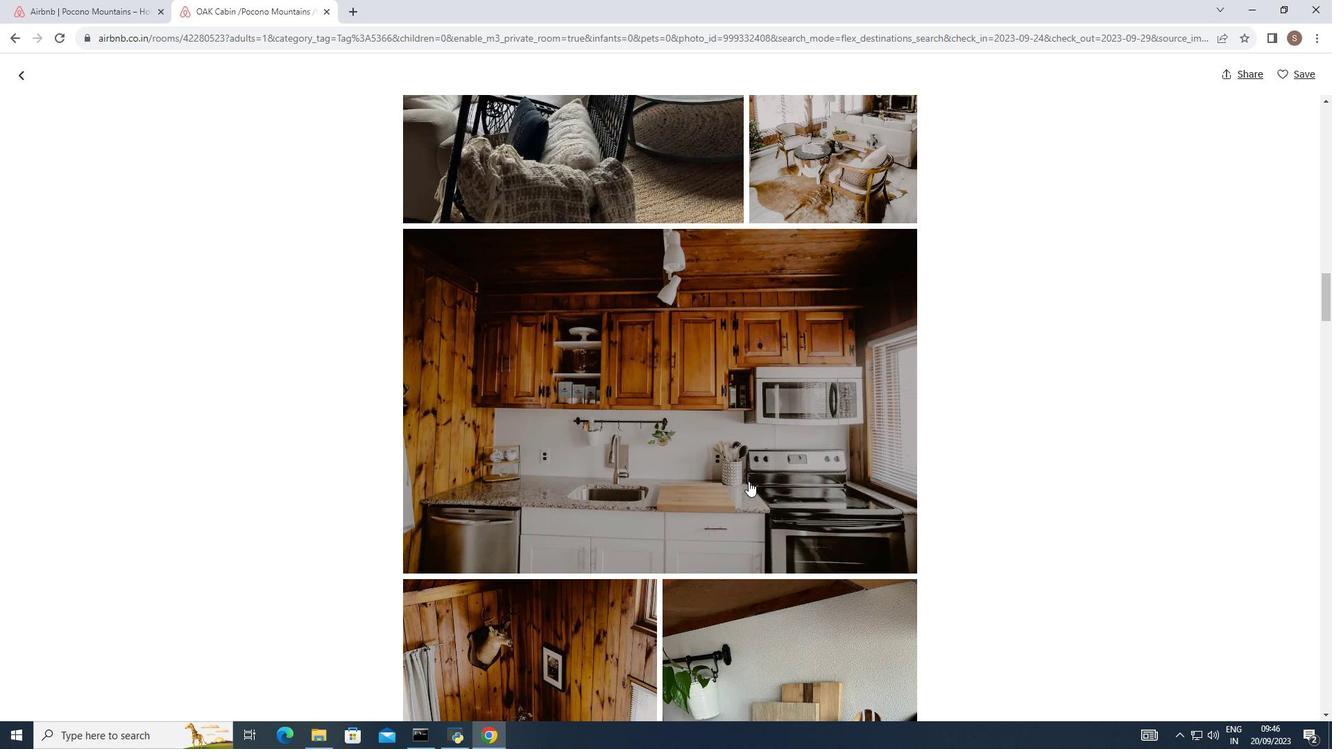 
Action: Mouse scrolled (748, 480) with delta (0, 0)
Screenshot: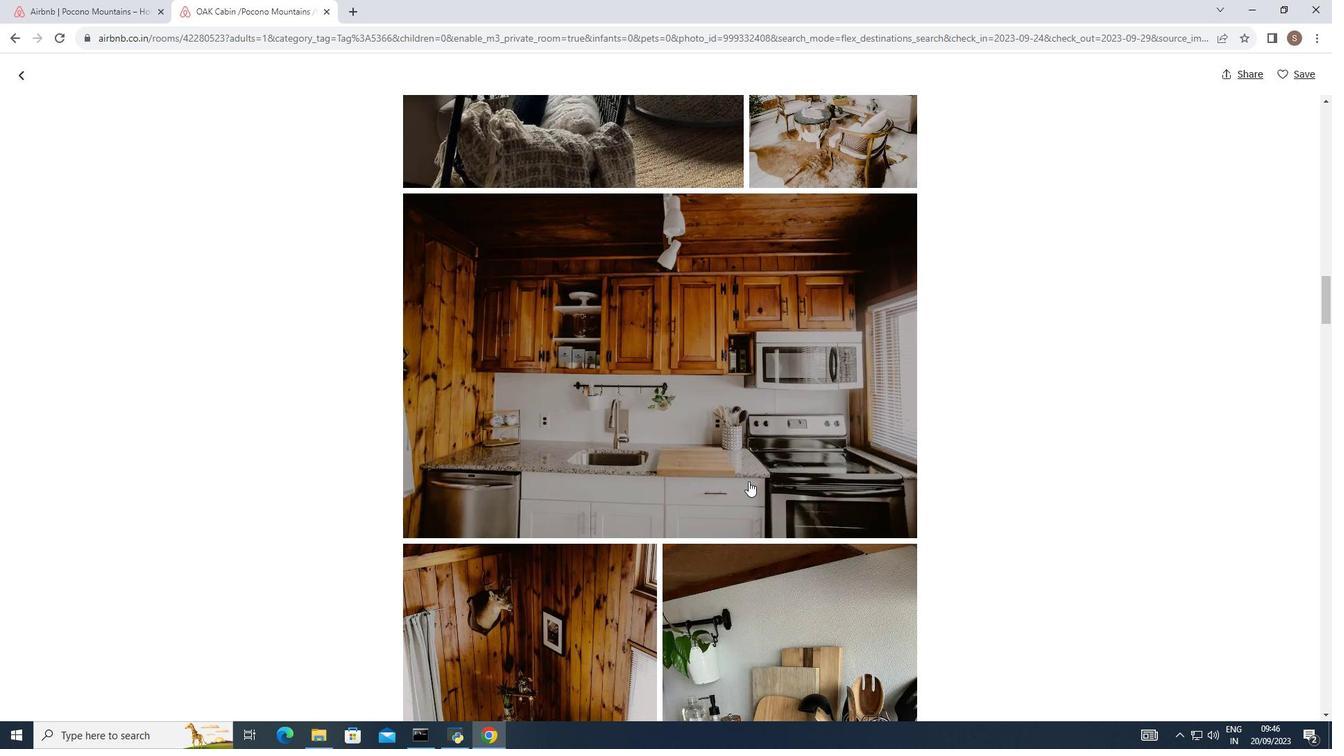 
Action: Mouse scrolled (748, 480) with delta (0, 0)
Screenshot: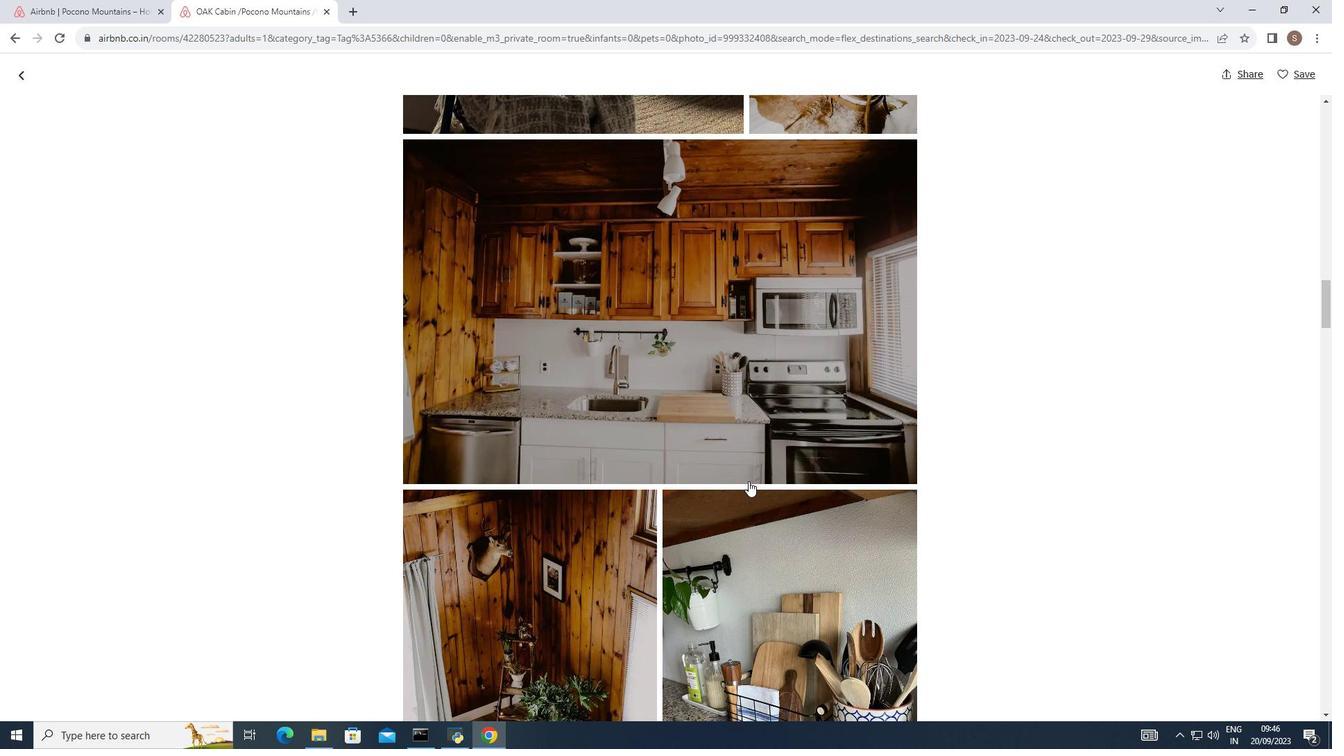 
Action: Mouse moved to (748, 481)
Screenshot: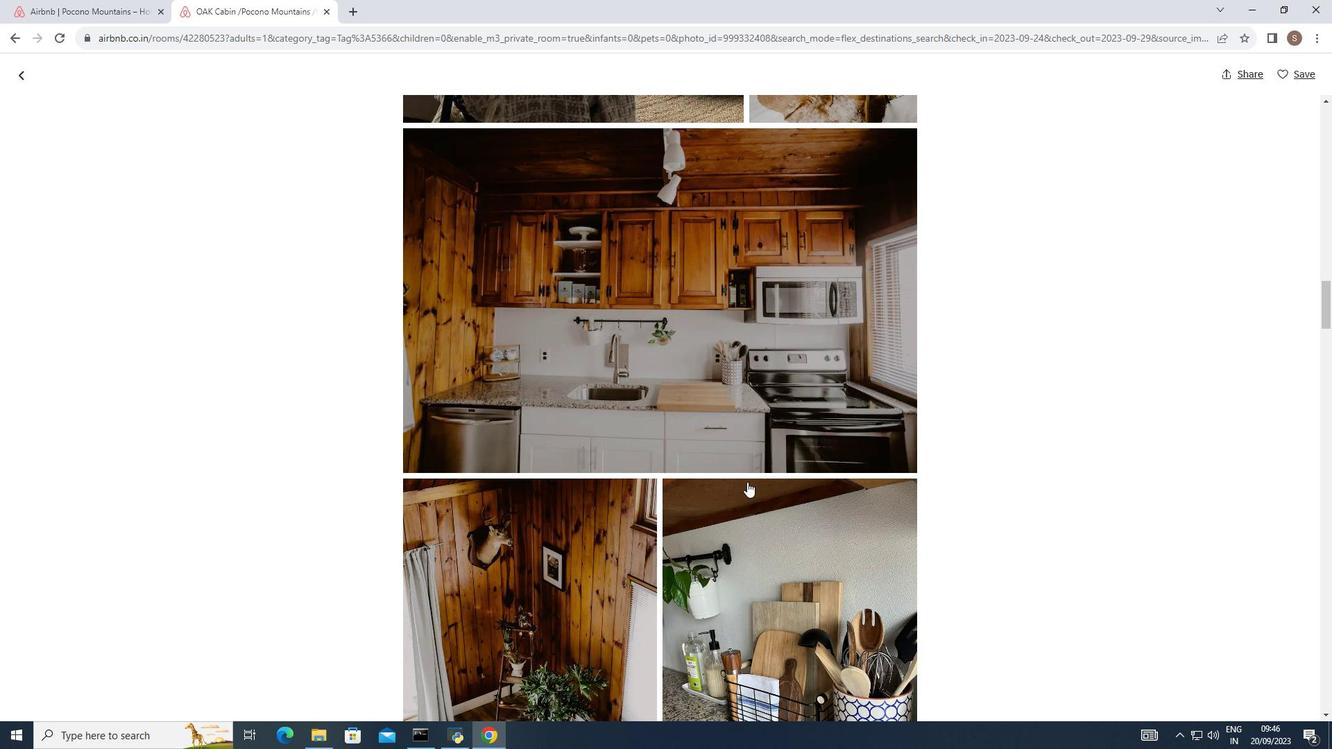 
Action: Mouse scrolled (748, 480) with delta (0, 0)
Screenshot: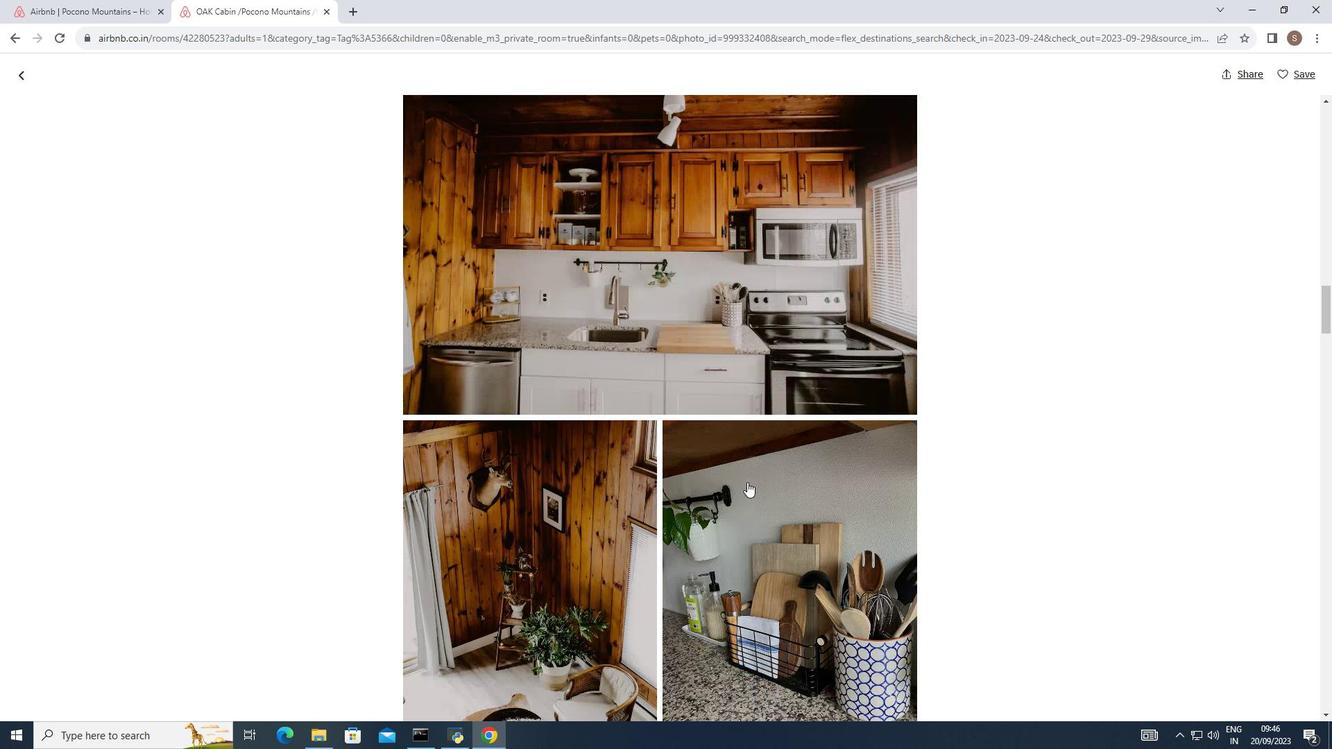 
Action: Mouse moved to (747, 482)
Screenshot: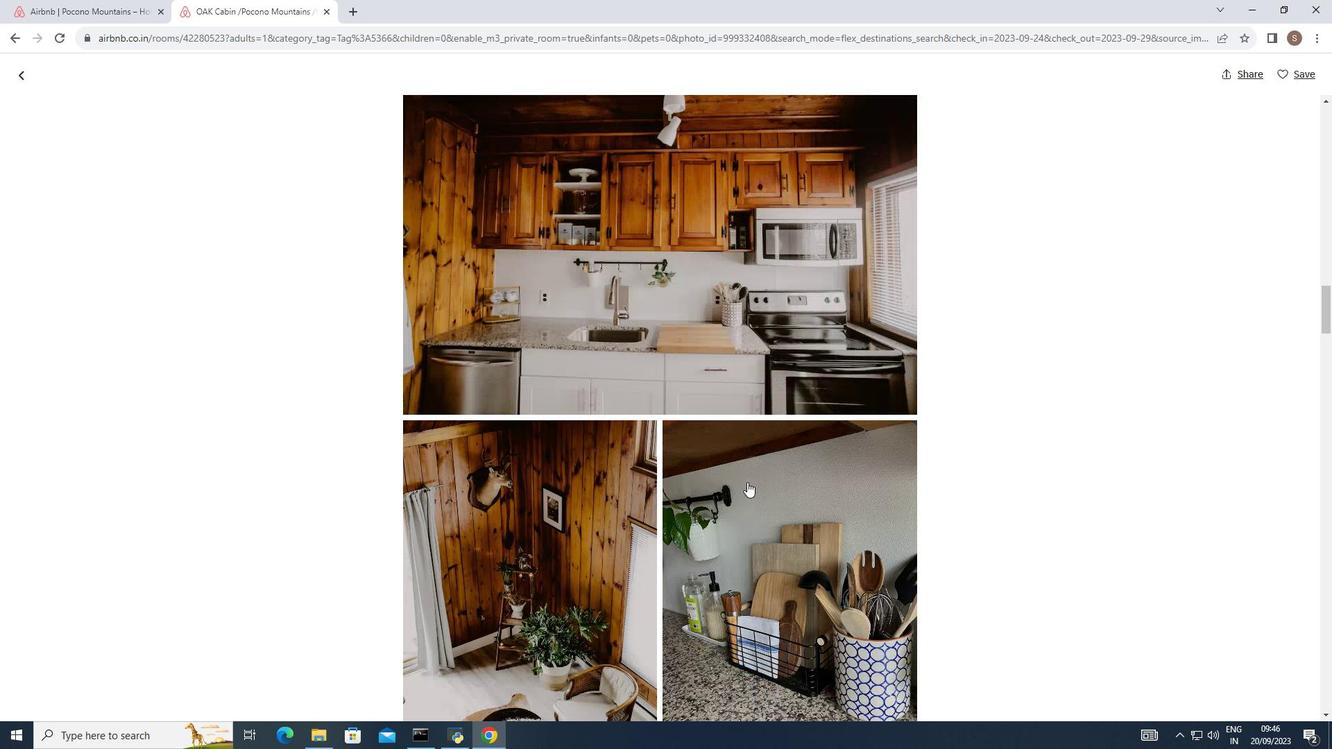 
Action: Mouse scrolled (747, 481) with delta (0, 0)
Screenshot: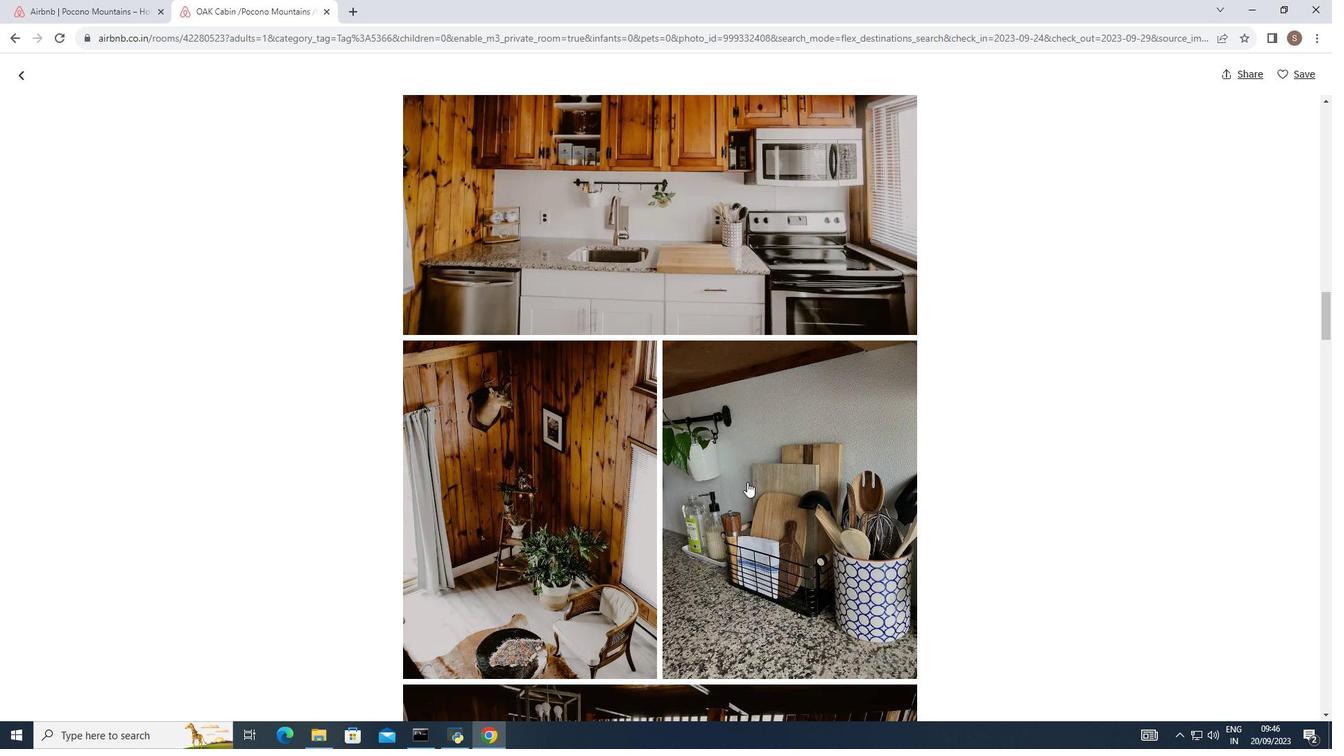 
Action: Mouse scrolled (747, 481) with delta (0, 0)
Screenshot: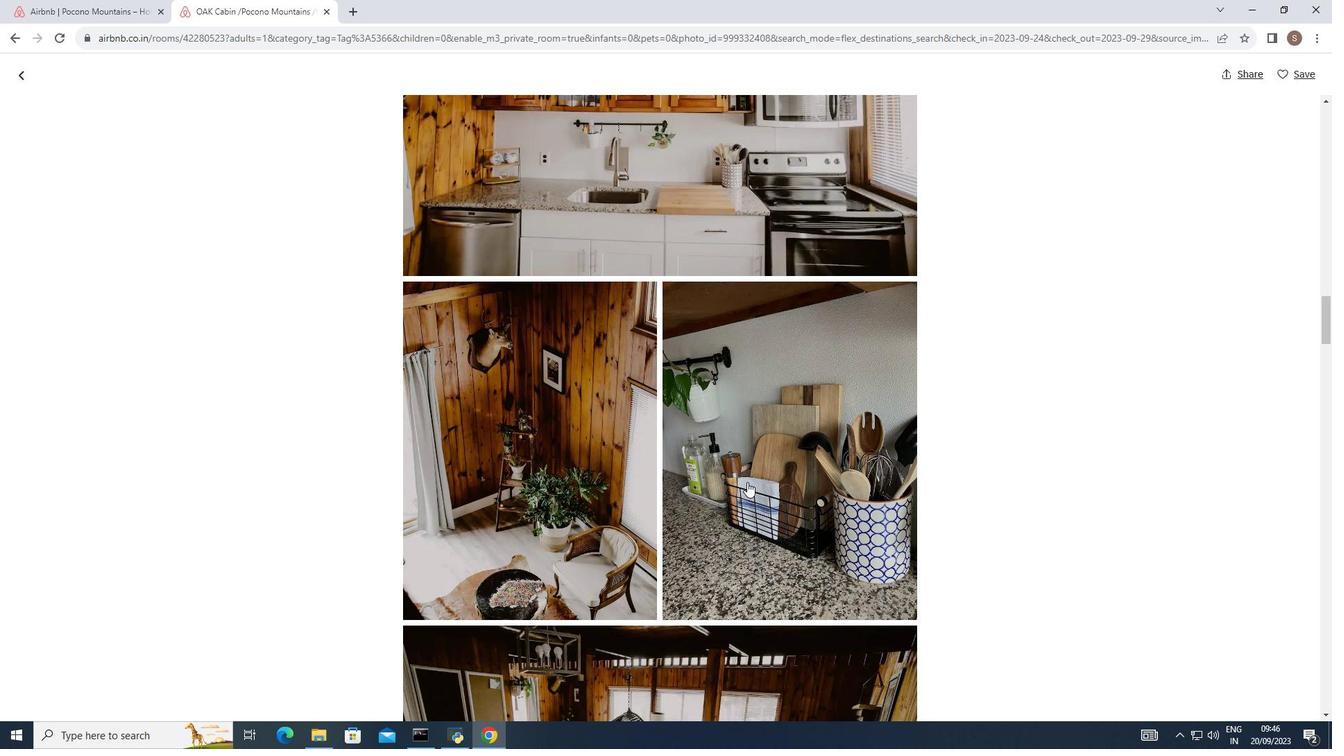 
Action: Mouse moved to (746, 482)
Screenshot: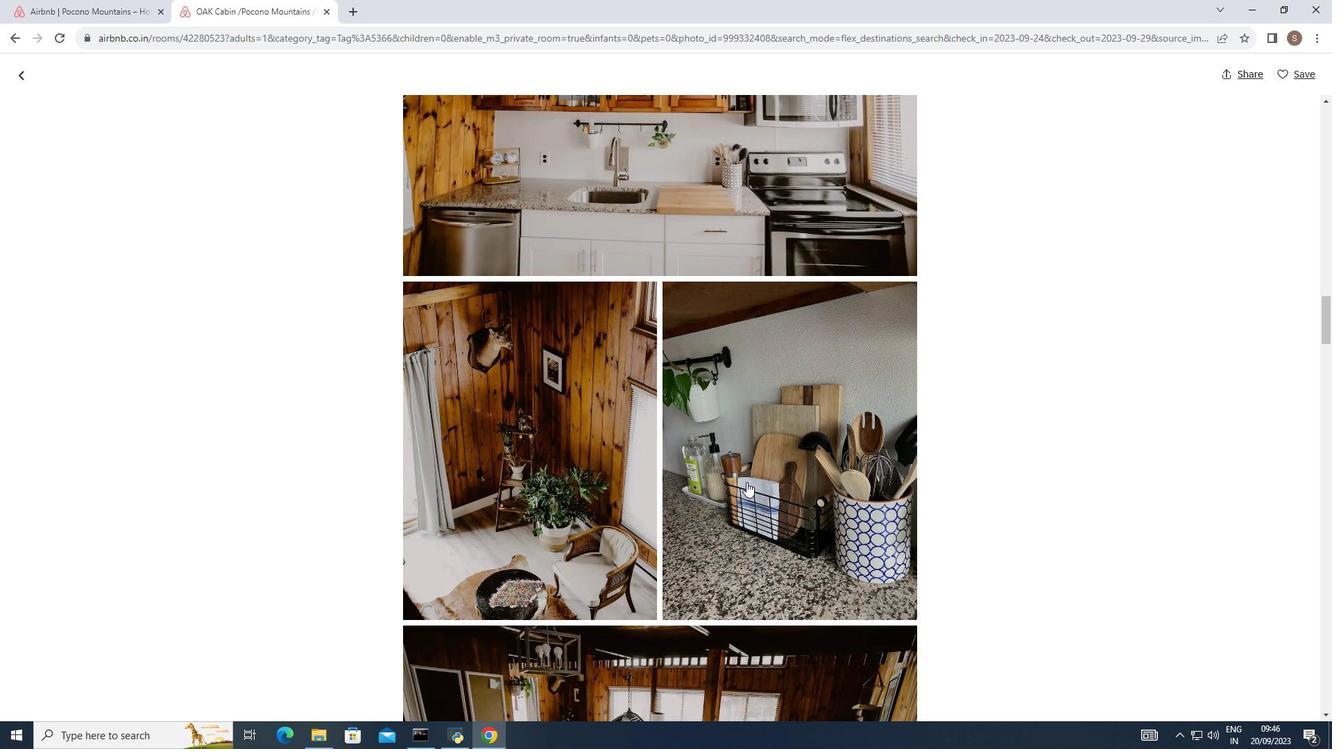 
Action: Mouse scrolled (746, 481) with delta (0, 0)
Screenshot: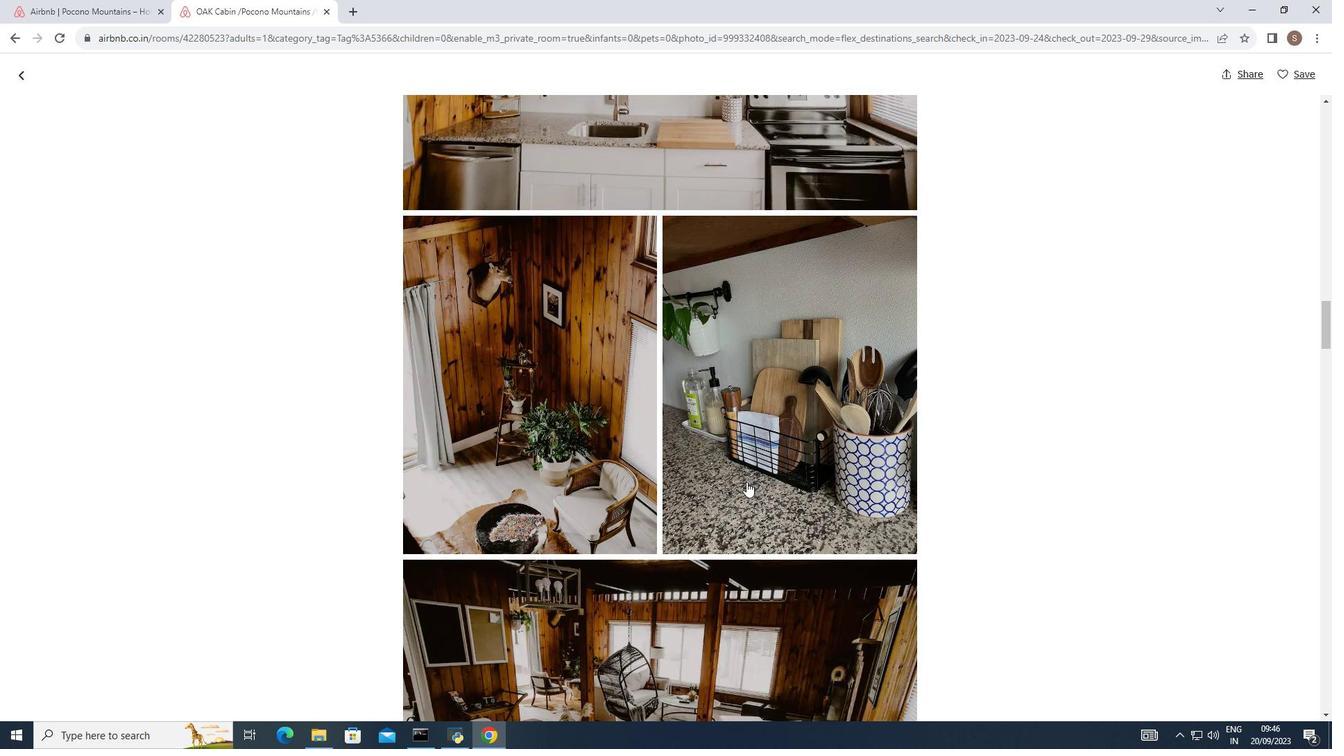 
Action: Mouse scrolled (746, 481) with delta (0, 0)
Screenshot: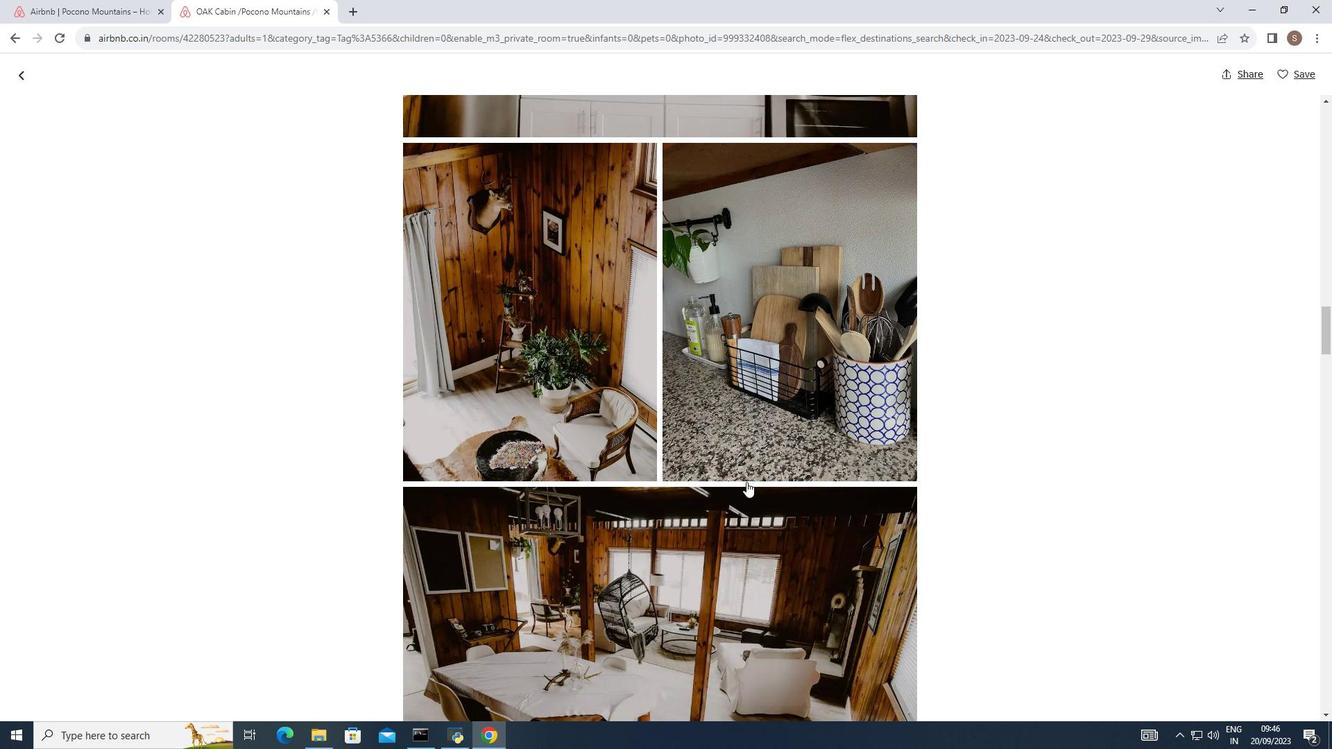 
Action: Mouse scrolled (746, 481) with delta (0, 0)
Screenshot: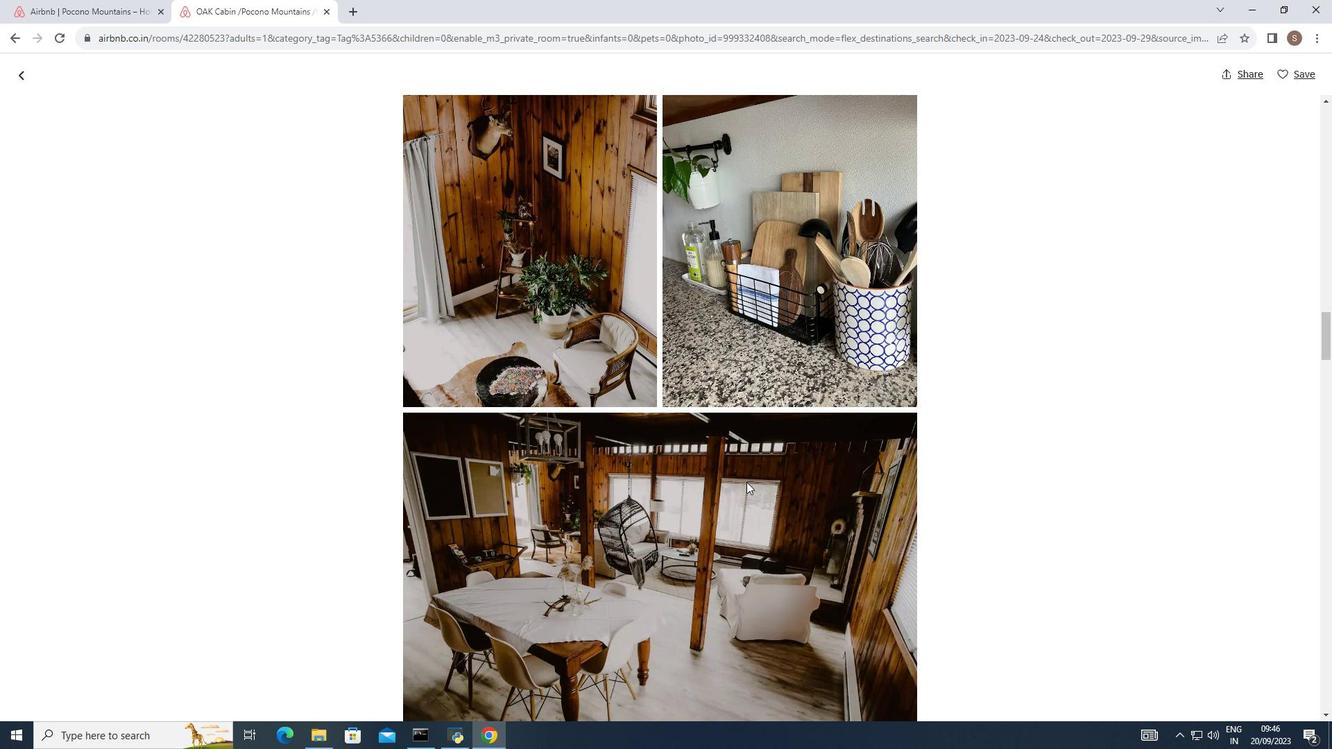 
Action: Mouse scrolled (746, 481) with delta (0, 0)
Screenshot: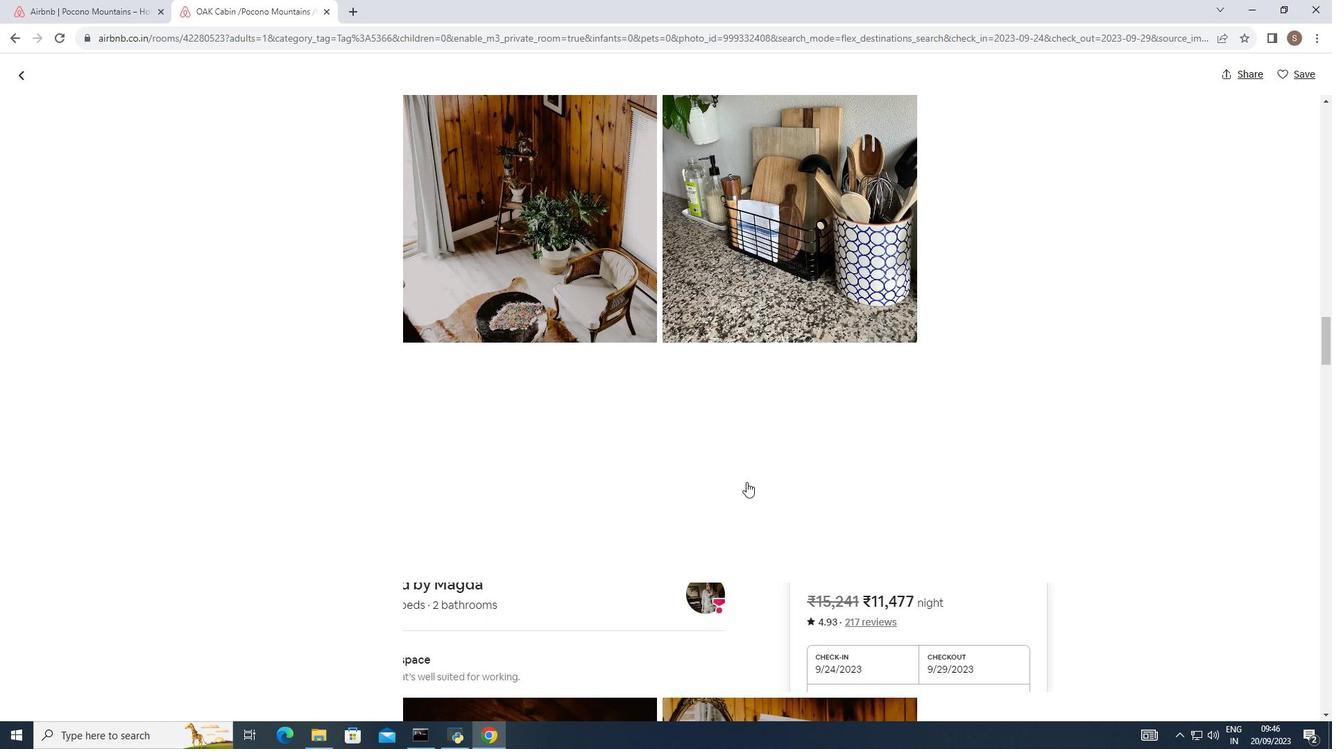 
Action: Mouse scrolled (746, 481) with delta (0, 0)
Screenshot: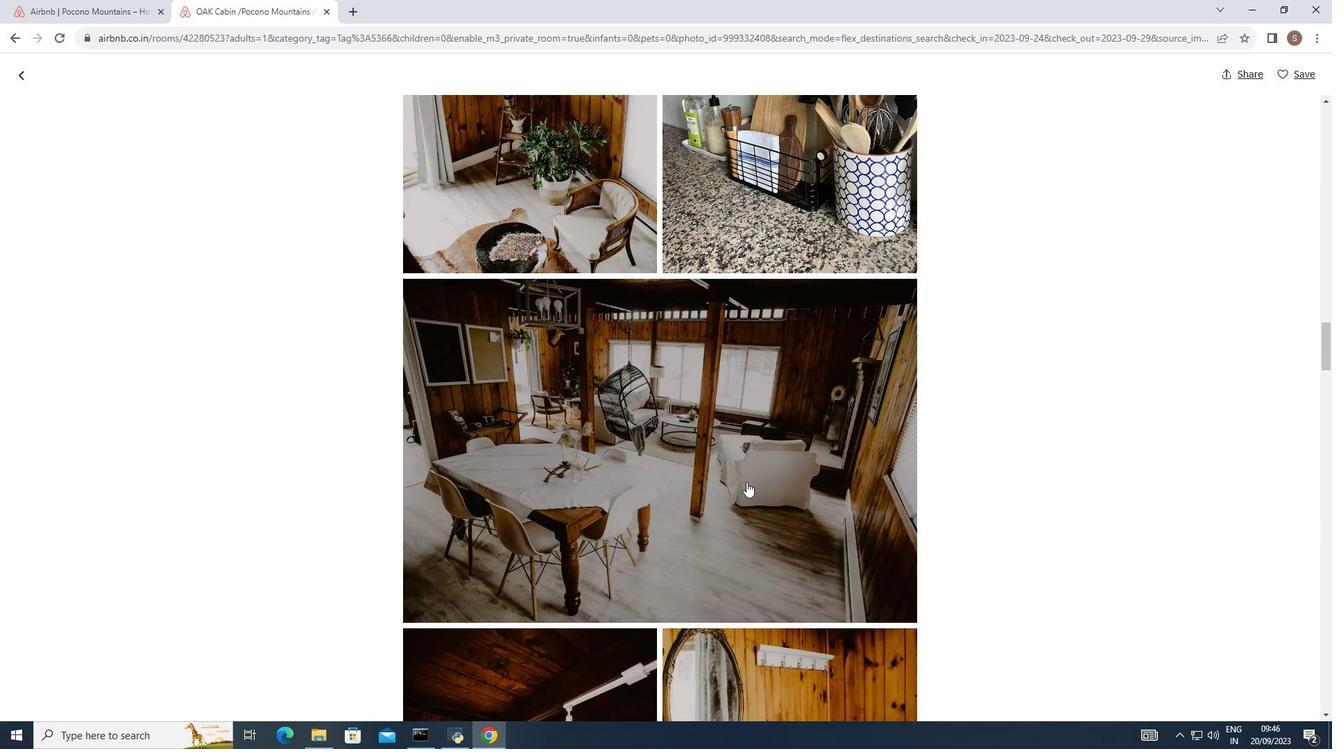 
Action: Mouse scrolled (746, 481) with delta (0, 0)
Screenshot: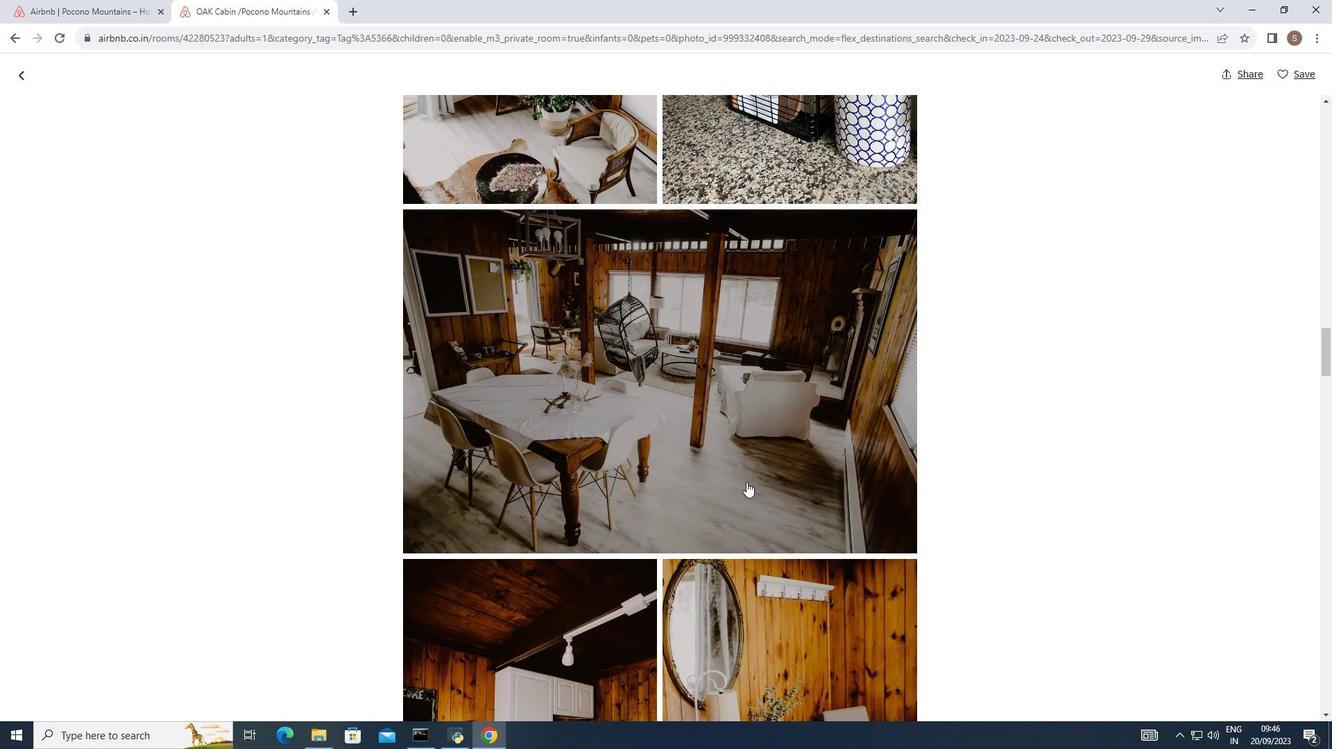 
Action: Mouse scrolled (746, 481) with delta (0, 0)
Screenshot: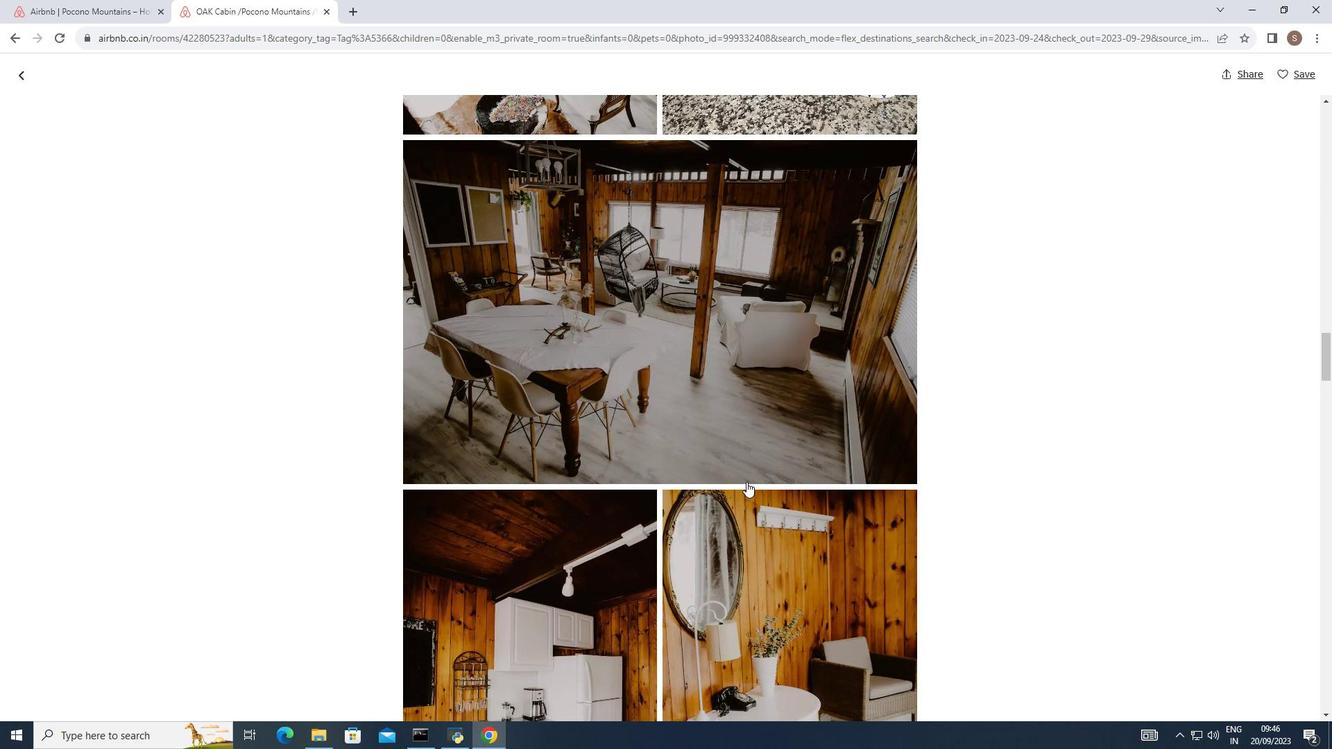 
Action: Mouse scrolled (746, 481) with delta (0, 0)
Screenshot: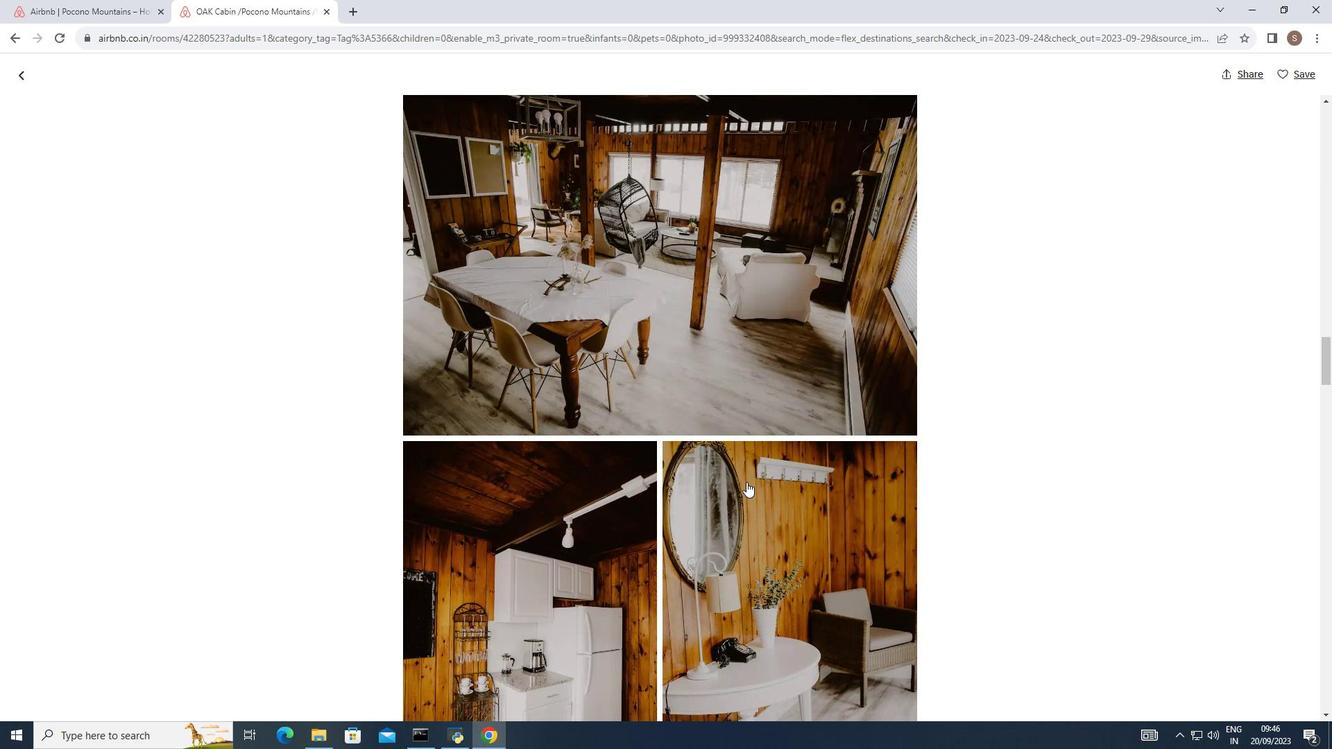 
Action: Mouse scrolled (746, 481) with delta (0, 0)
Screenshot: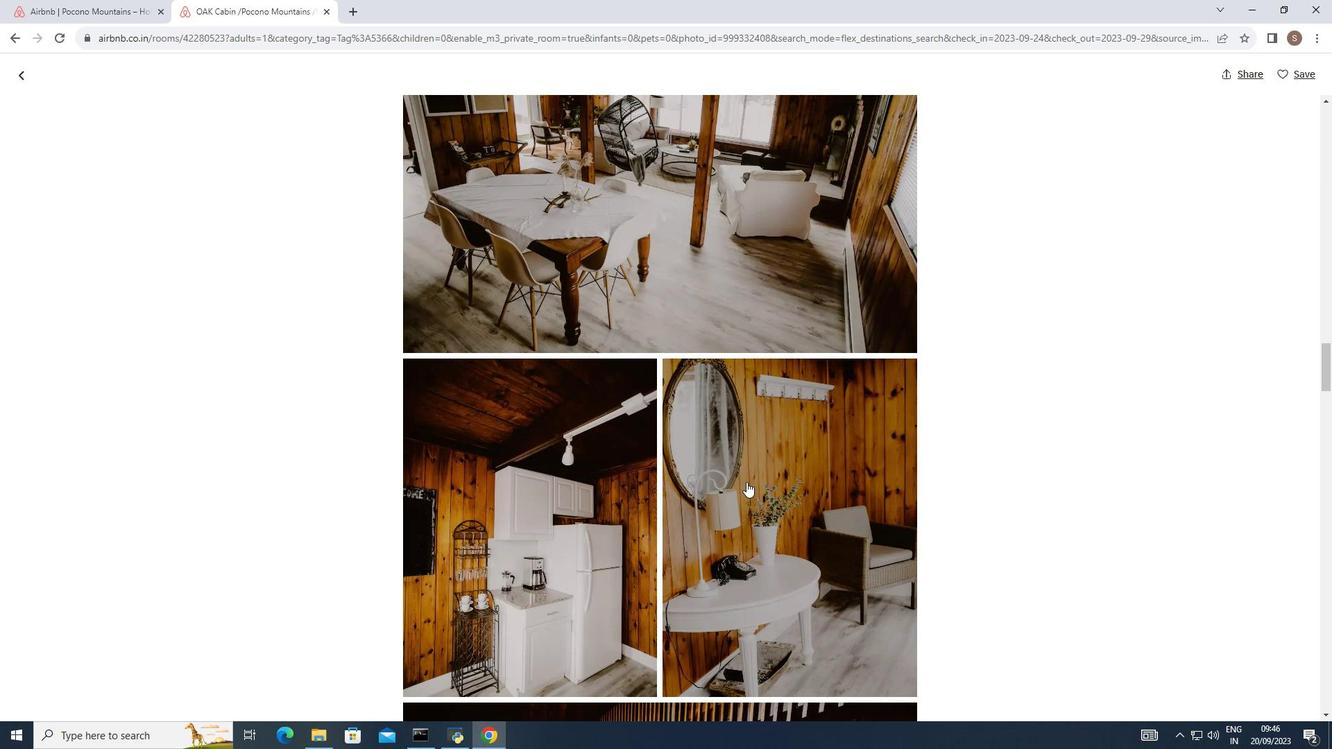 
Action: Mouse scrolled (746, 481) with delta (0, 0)
Screenshot: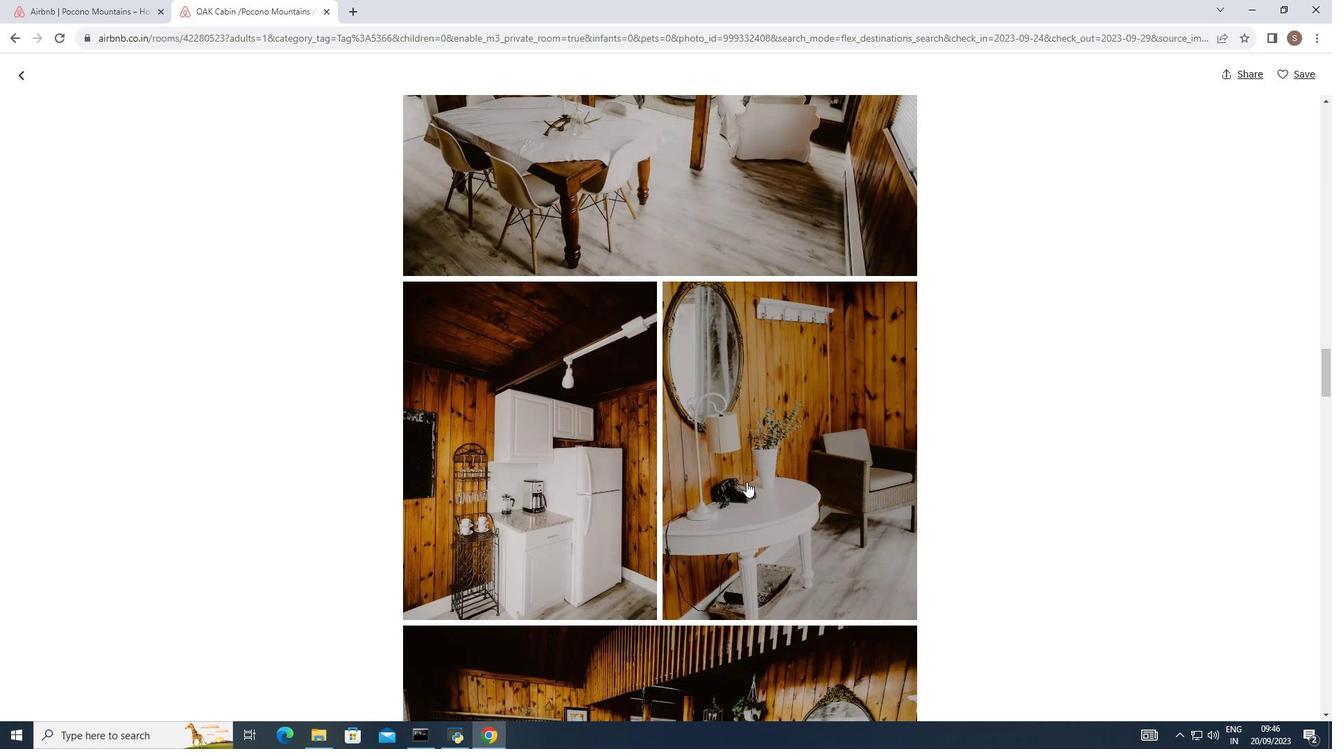 
Action: Mouse scrolled (746, 481) with delta (0, 0)
Screenshot: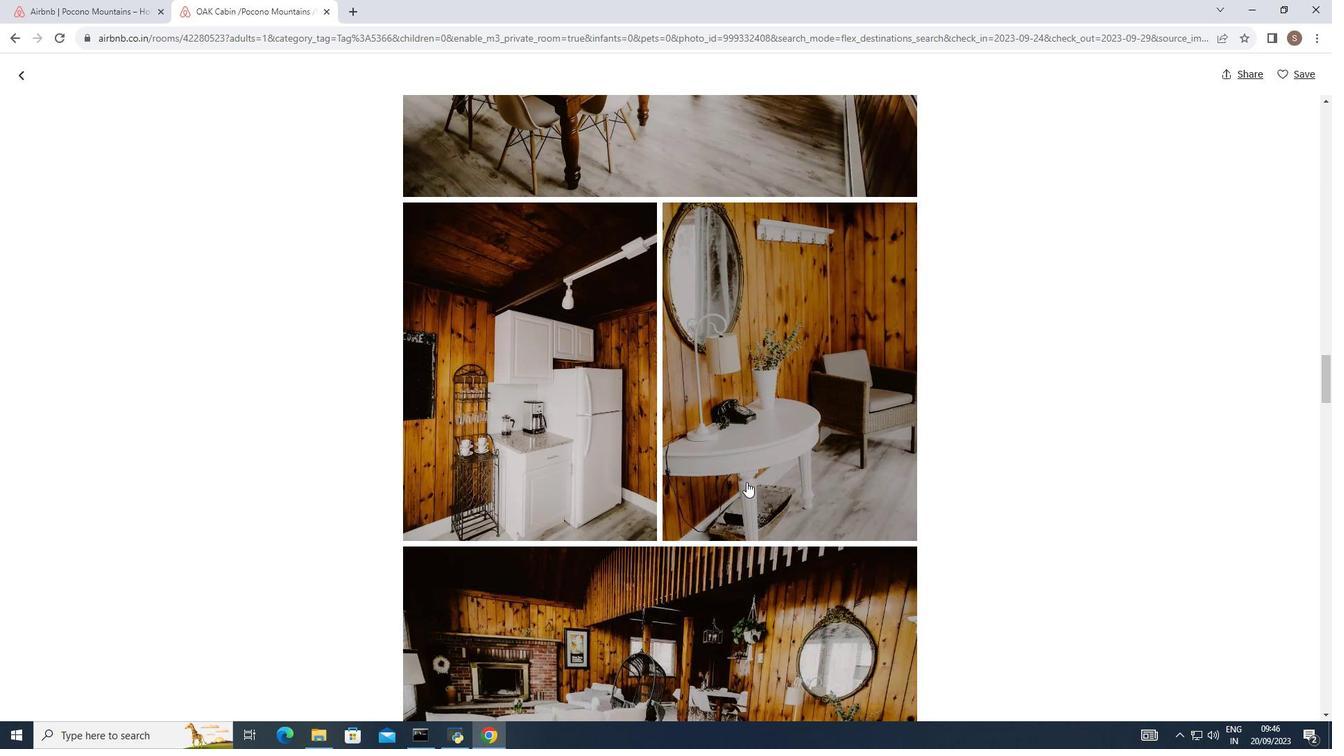 
Action: Mouse scrolled (746, 481) with delta (0, 0)
Screenshot: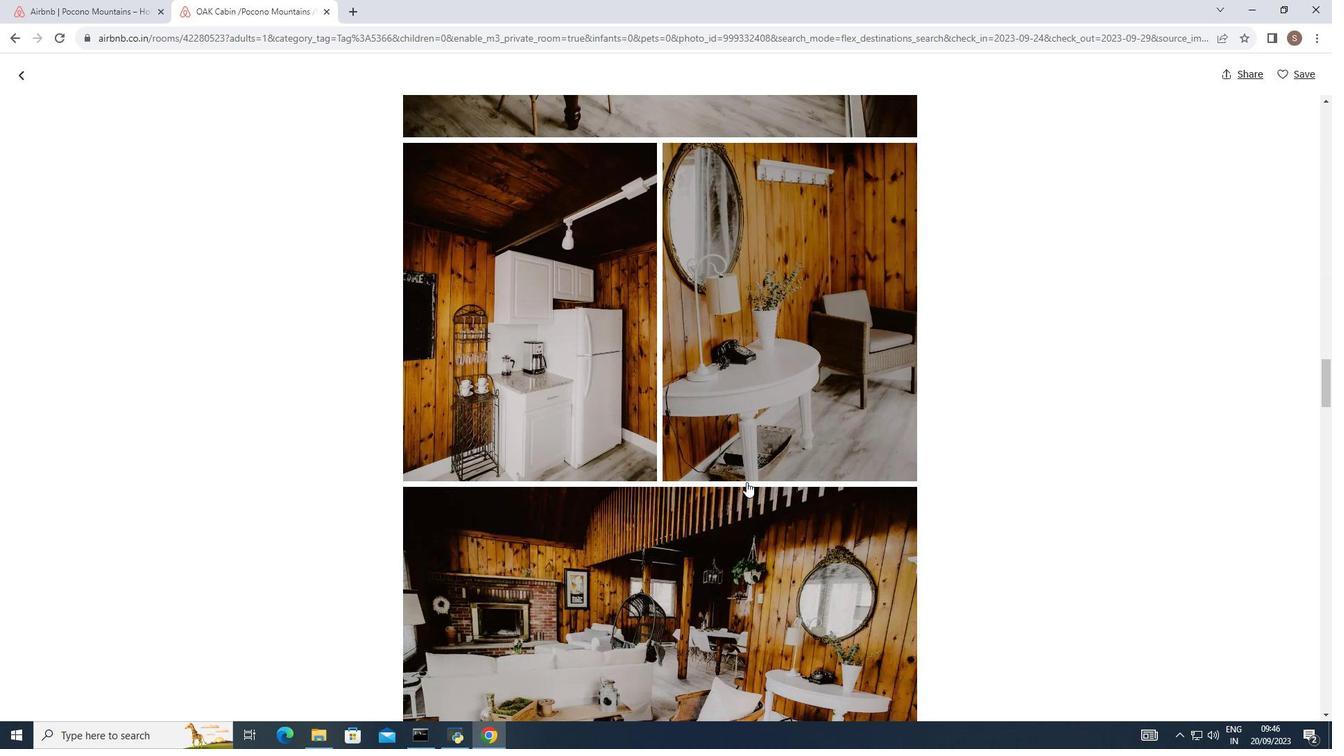
Action: Mouse scrolled (746, 481) with delta (0, 0)
Screenshot: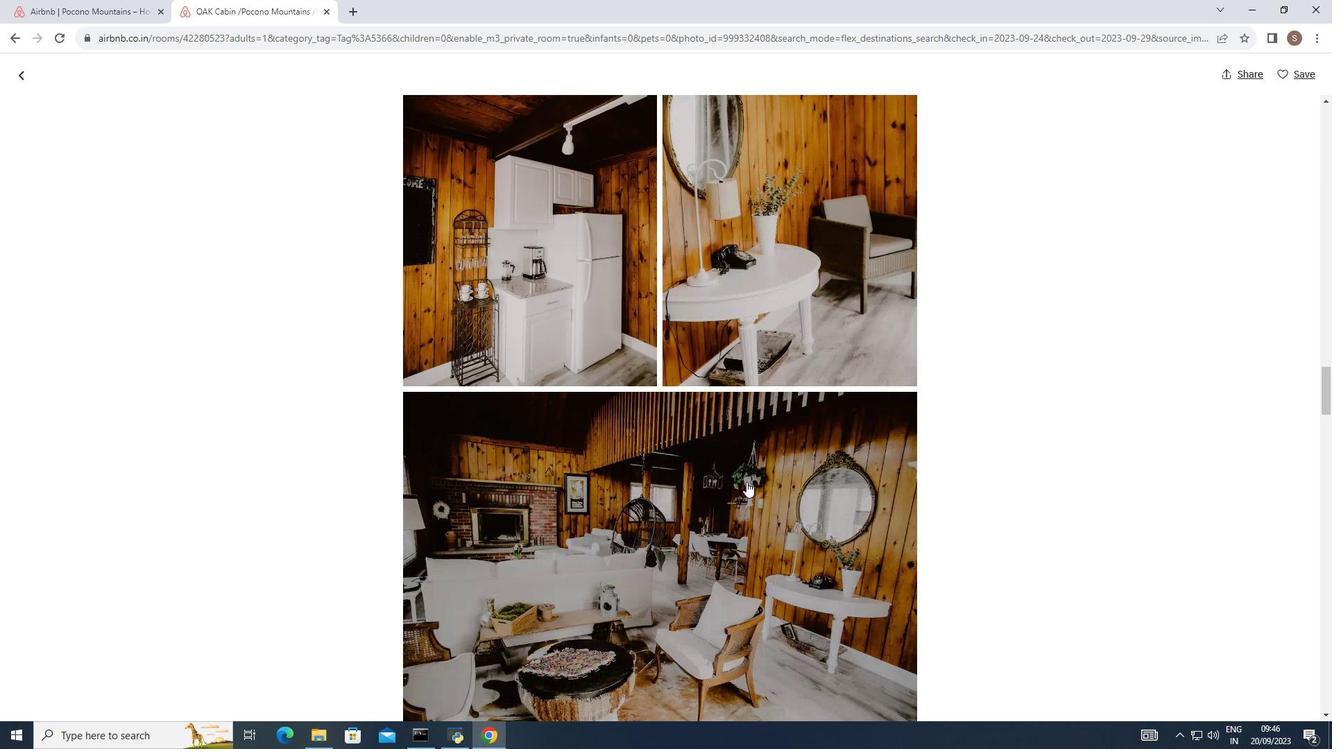 
Action: Mouse scrolled (746, 481) with delta (0, 0)
Screenshot: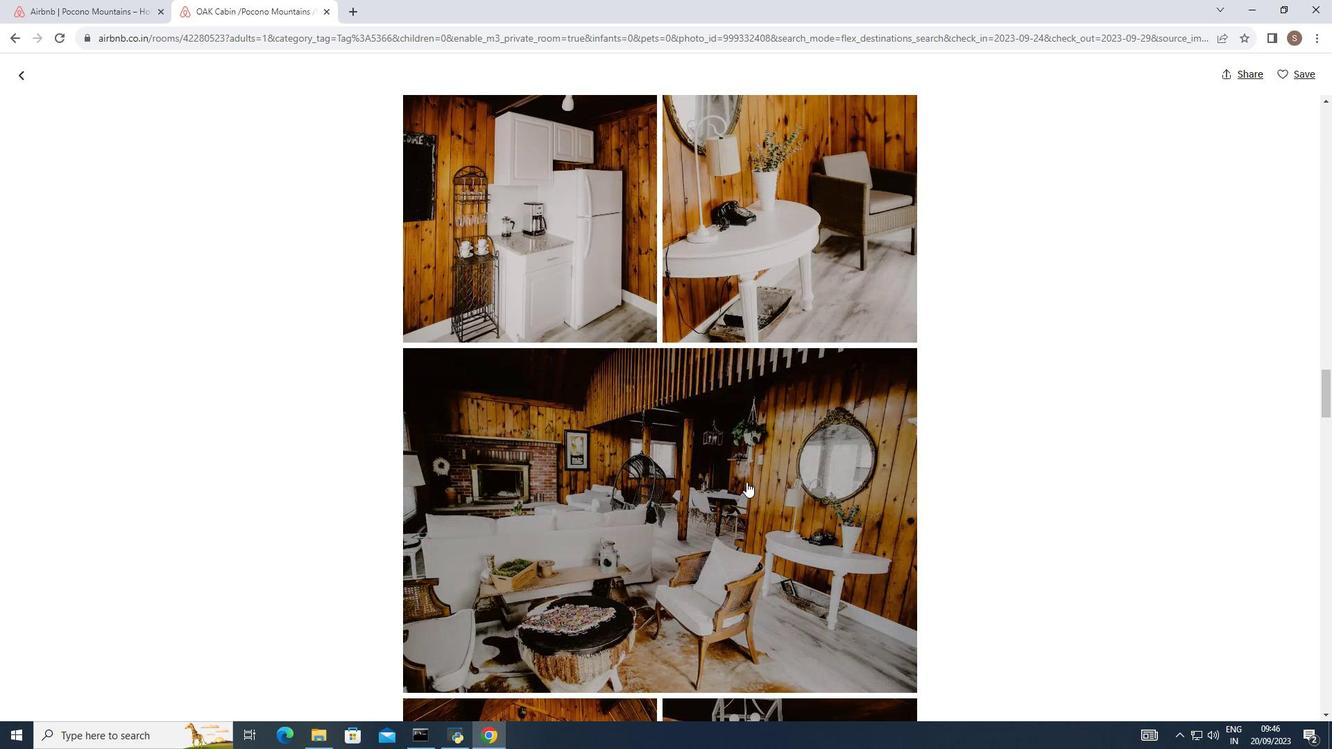 
Action: Mouse scrolled (746, 481) with delta (0, 0)
Screenshot: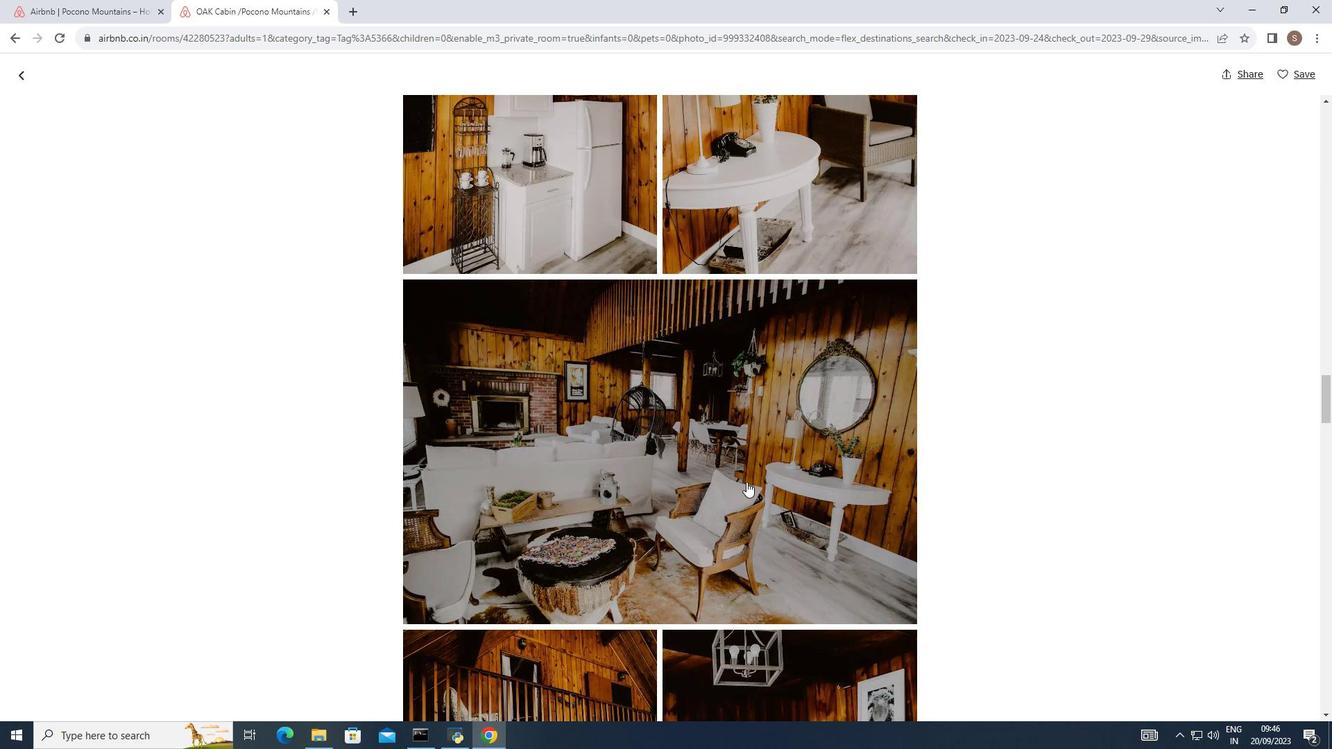 
Action: Mouse scrolled (746, 481) with delta (0, 0)
Screenshot: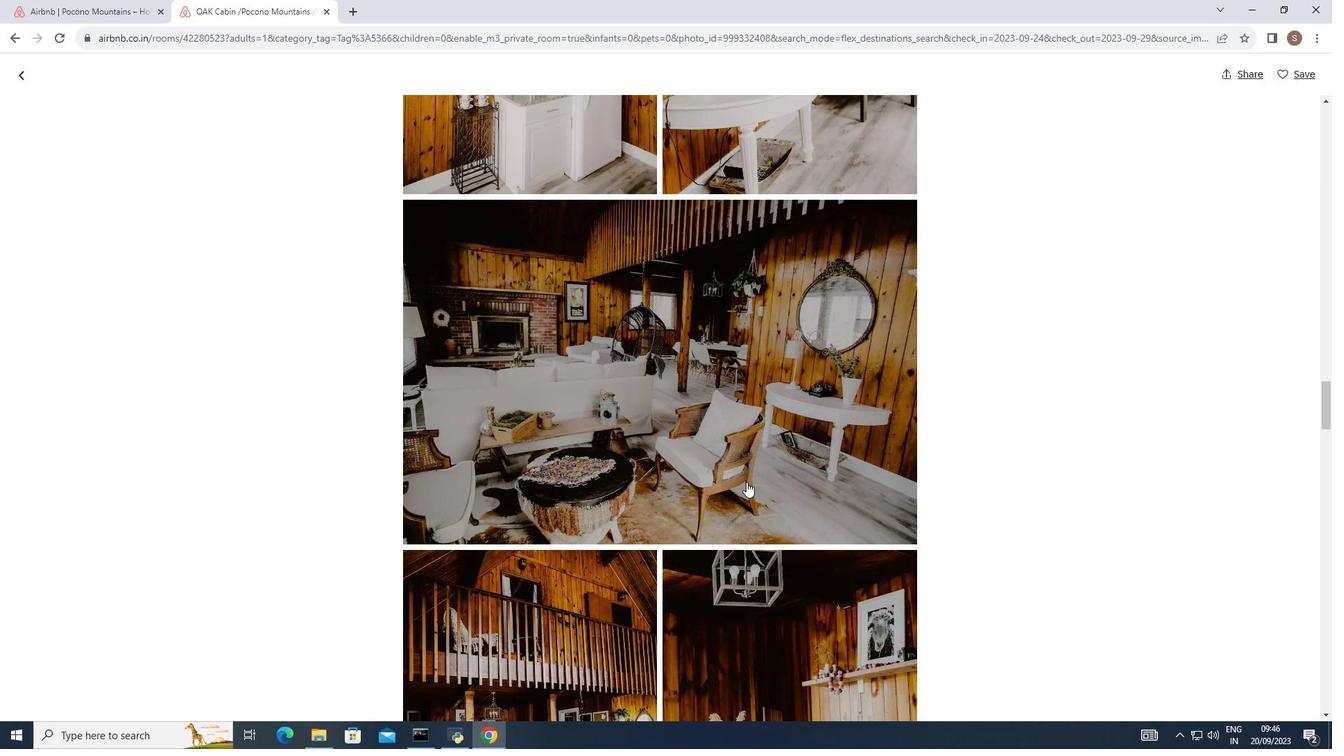
Action: Mouse scrolled (746, 481) with delta (0, 0)
Screenshot: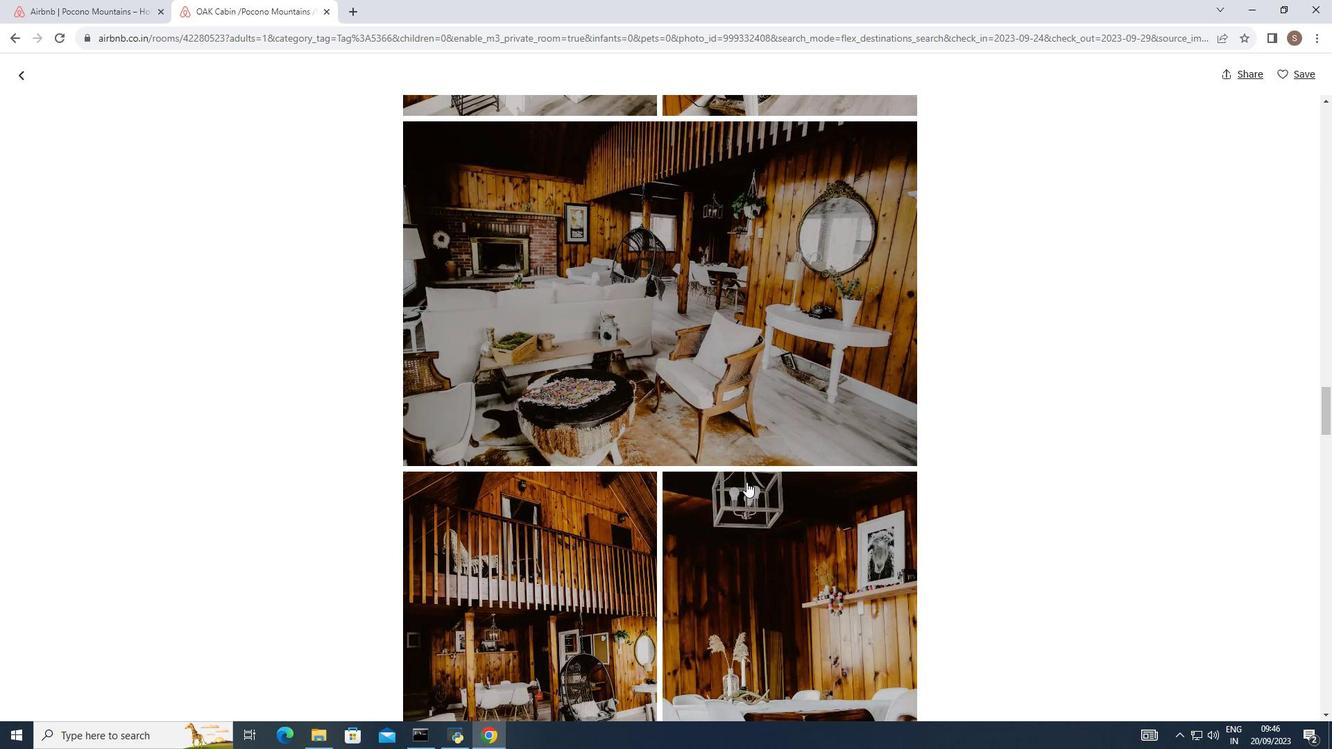 
Action: Mouse scrolled (746, 481) with delta (0, 0)
Screenshot: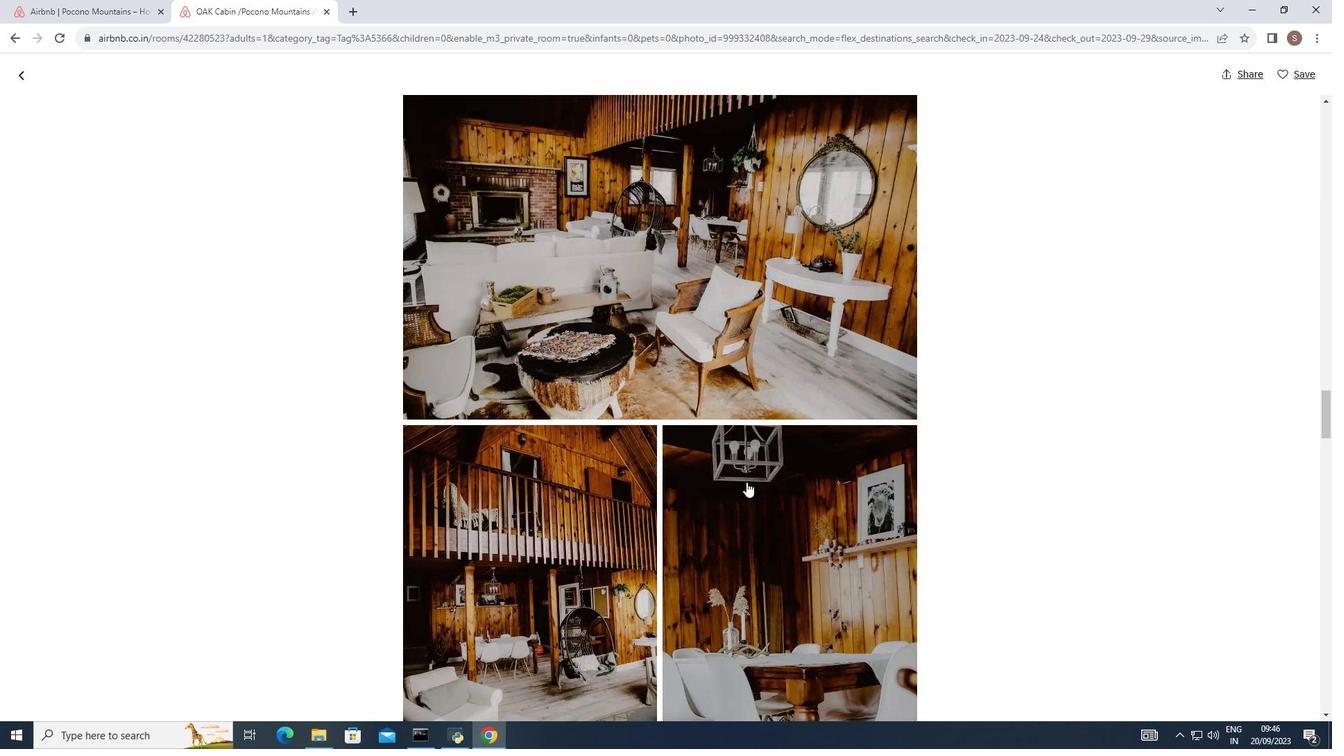 
Action: Mouse scrolled (746, 481) with delta (0, 0)
Screenshot: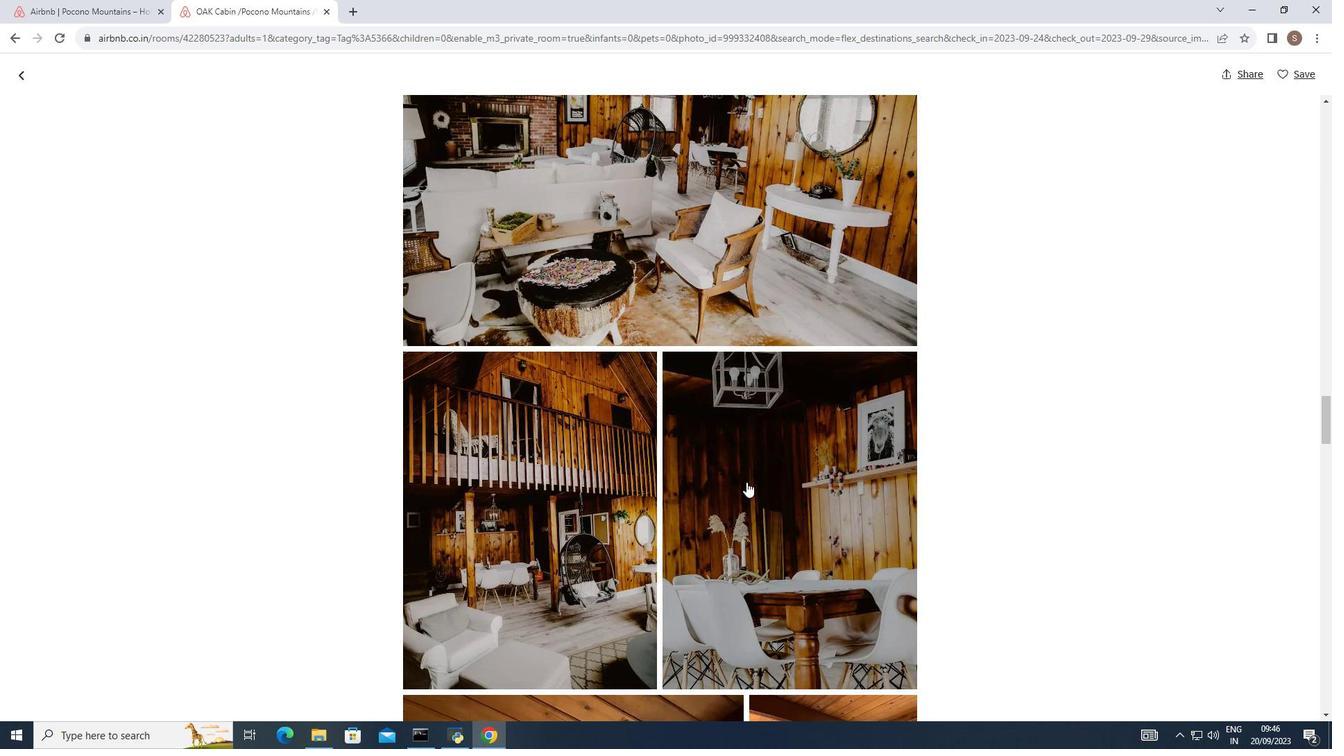 
Action: Mouse scrolled (746, 481) with delta (0, 0)
Screenshot: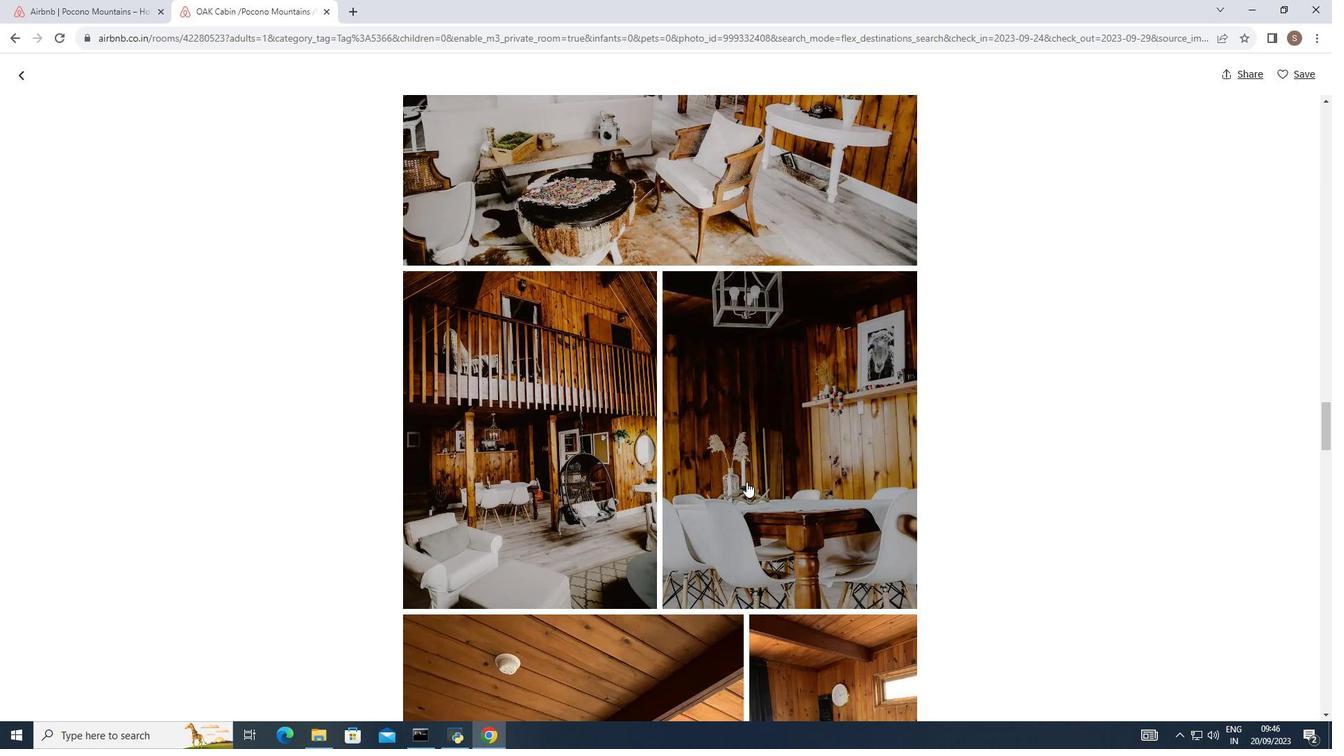 
Action: Mouse scrolled (746, 481) with delta (0, 0)
Screenshot: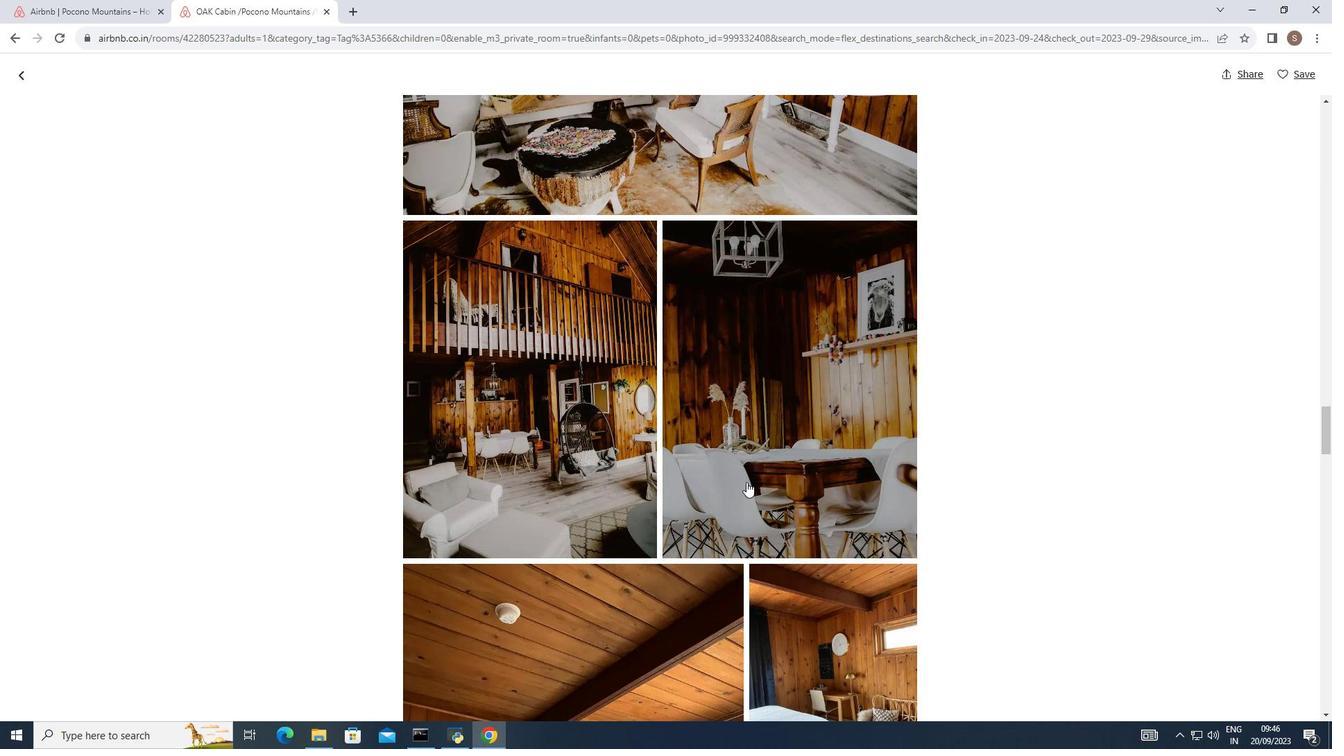 
Action: Mouse scrolled (746, 481) with delta (0, 0)
Screenshot: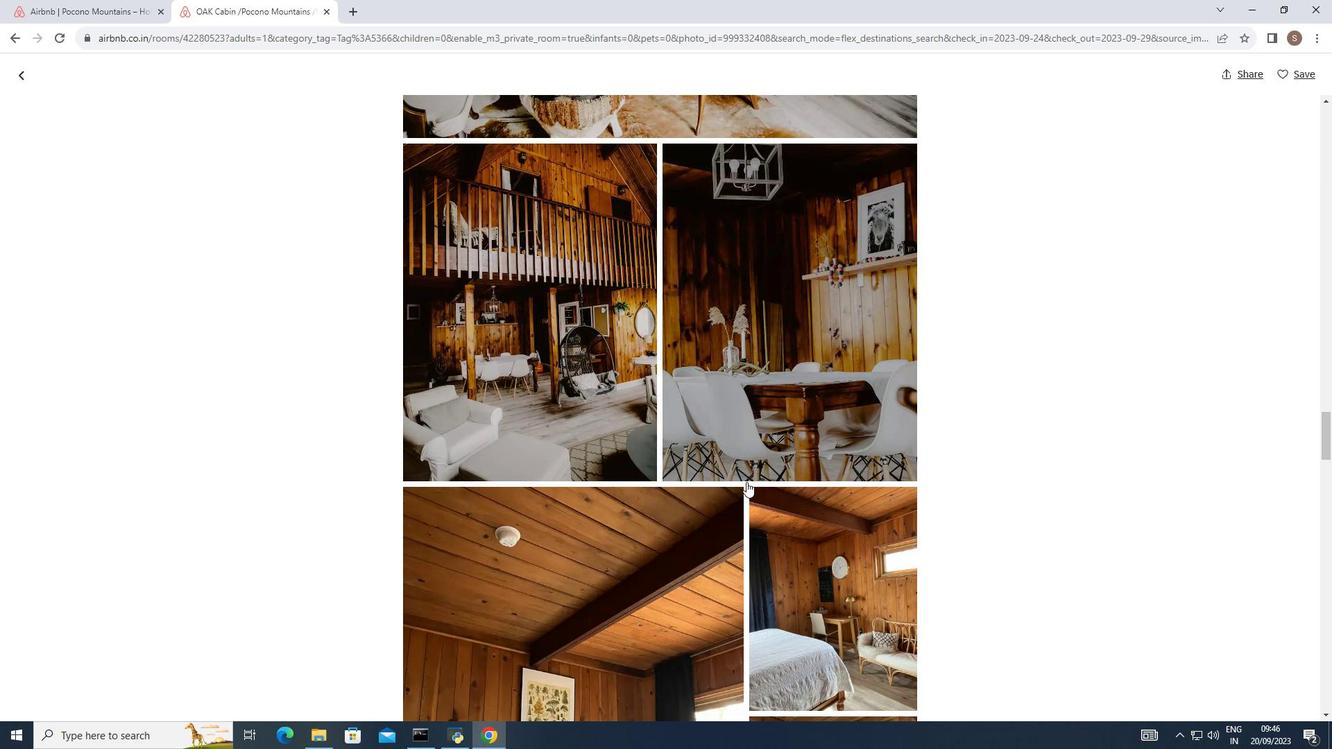 
Action: Mouse scrolled (746, 481) with delta (0, 0)
Screenshot: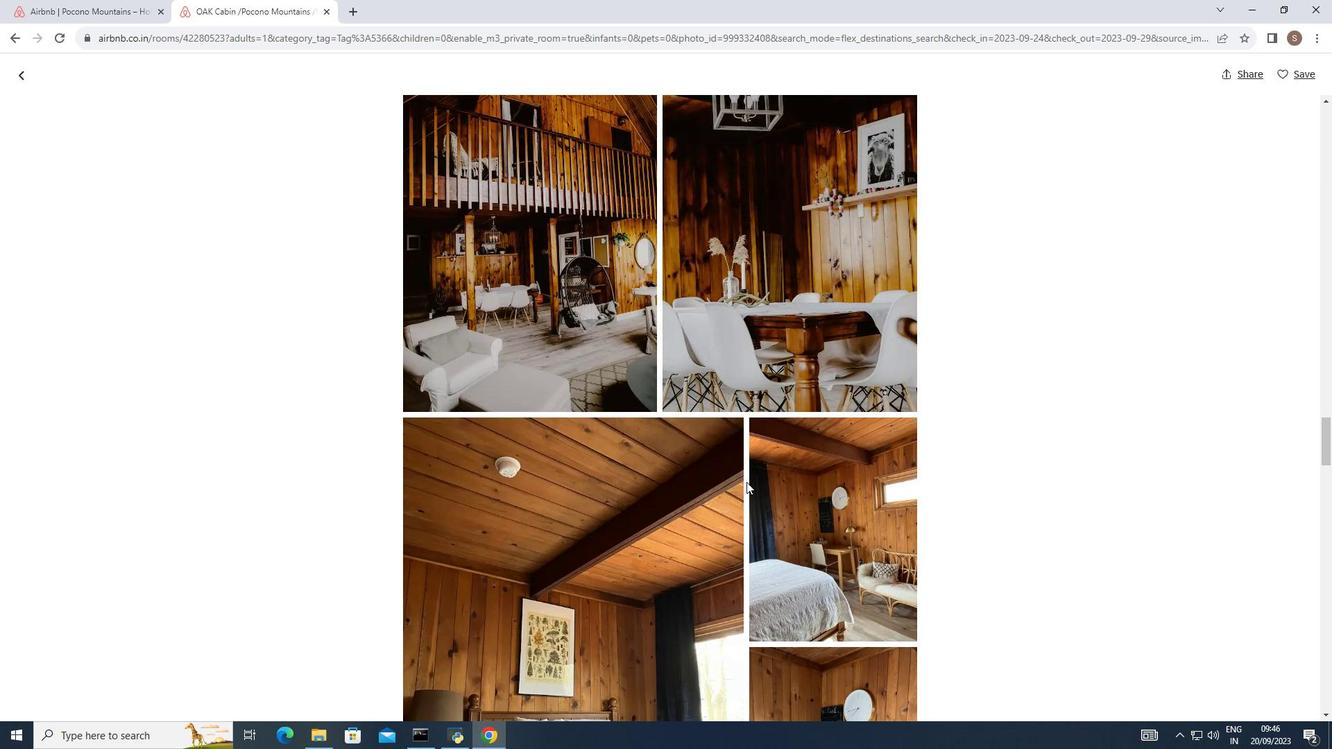 
Action: Mouse moved to (746, 482)
Screenshot: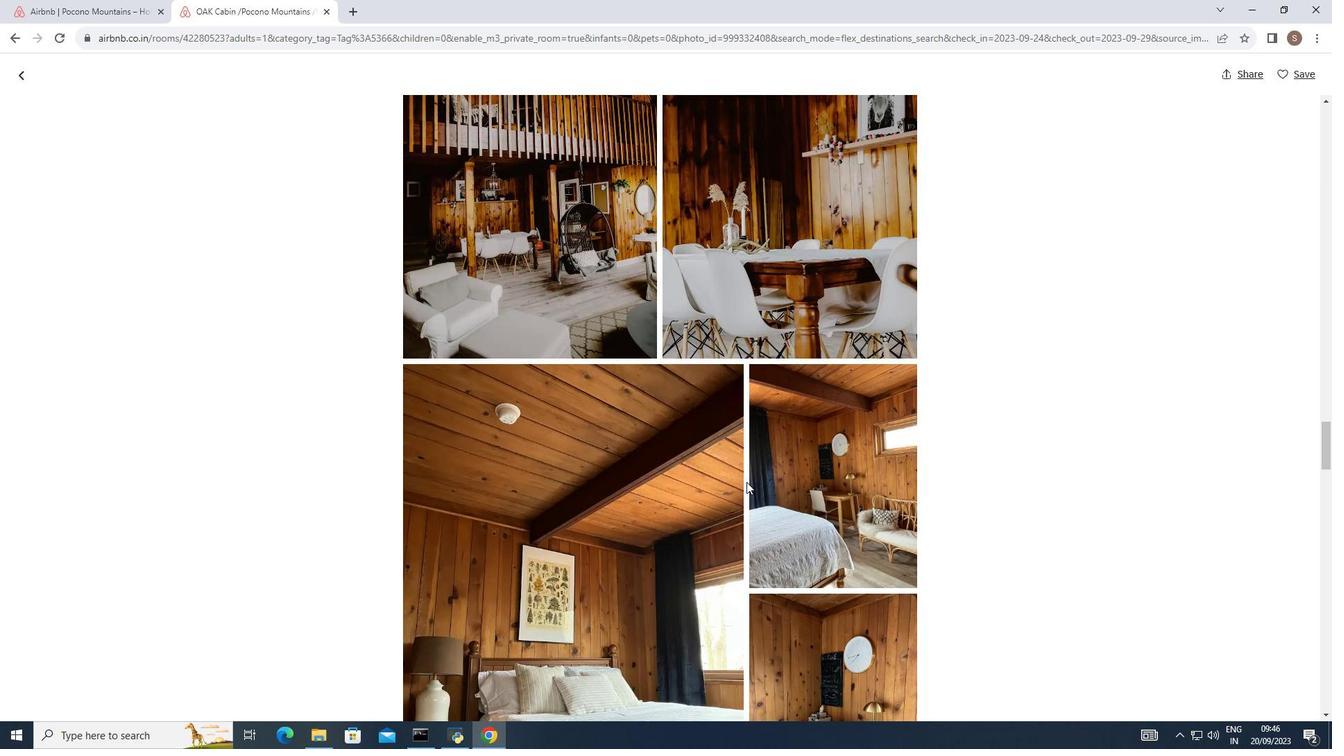 
Action: Mouse scrolled (746, 481) with delta (0, 0)
Screenshot: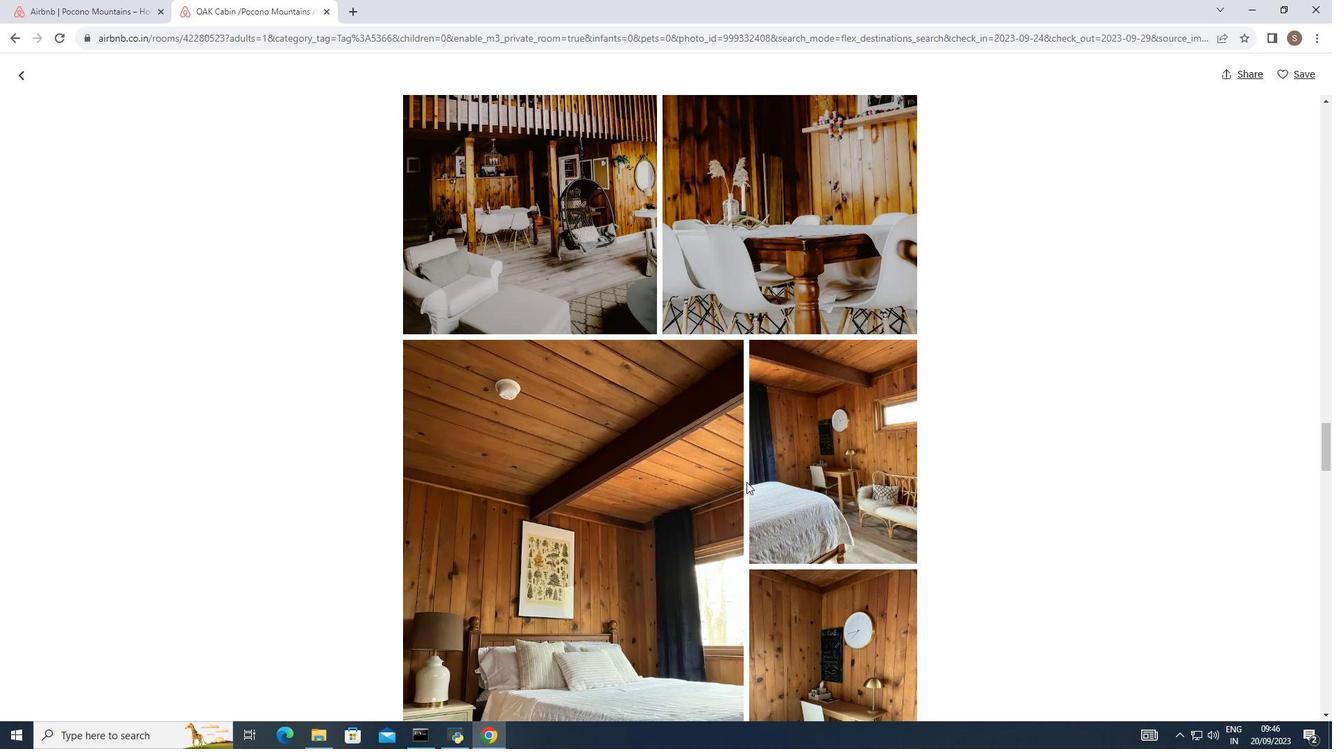 
Action: Mouse scrolled (746, 481) with delta (0, 0)
Screenshot: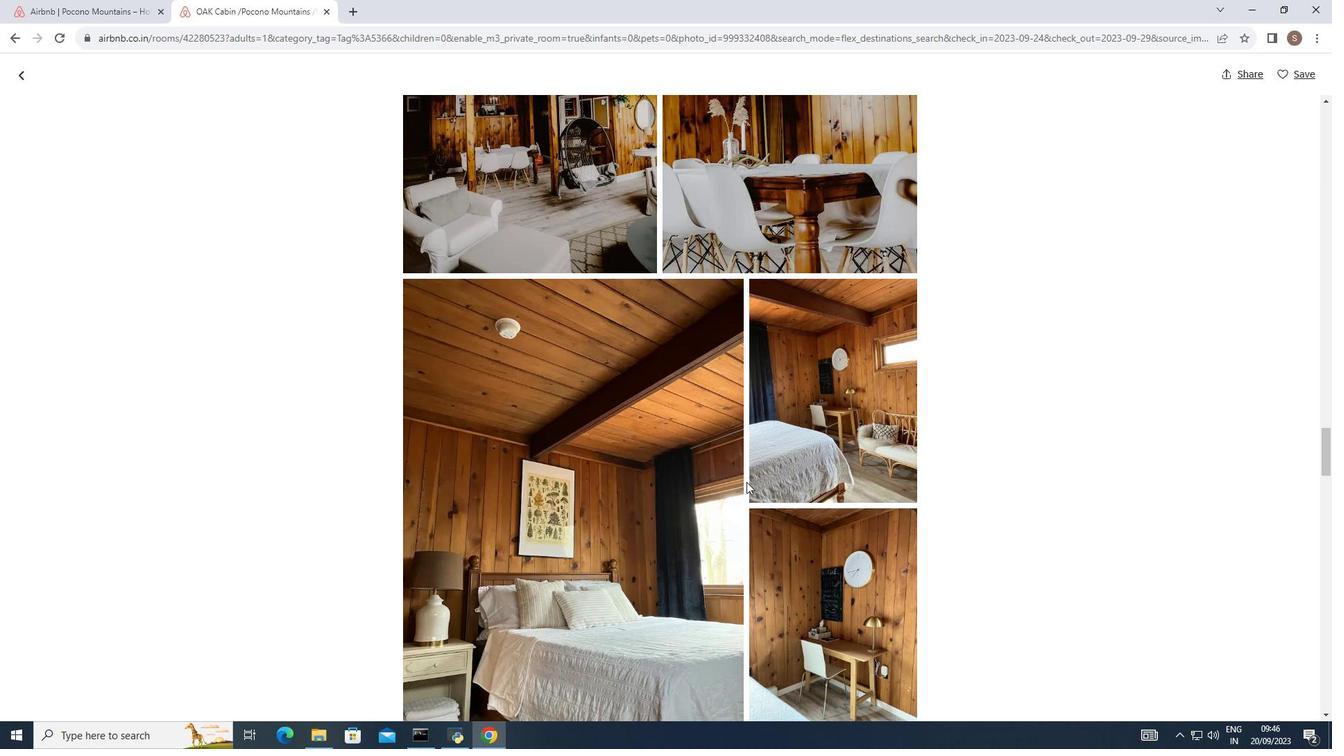 
Action: Mouse scrolled (746, 481) with delta (0, 0)
Screenshot: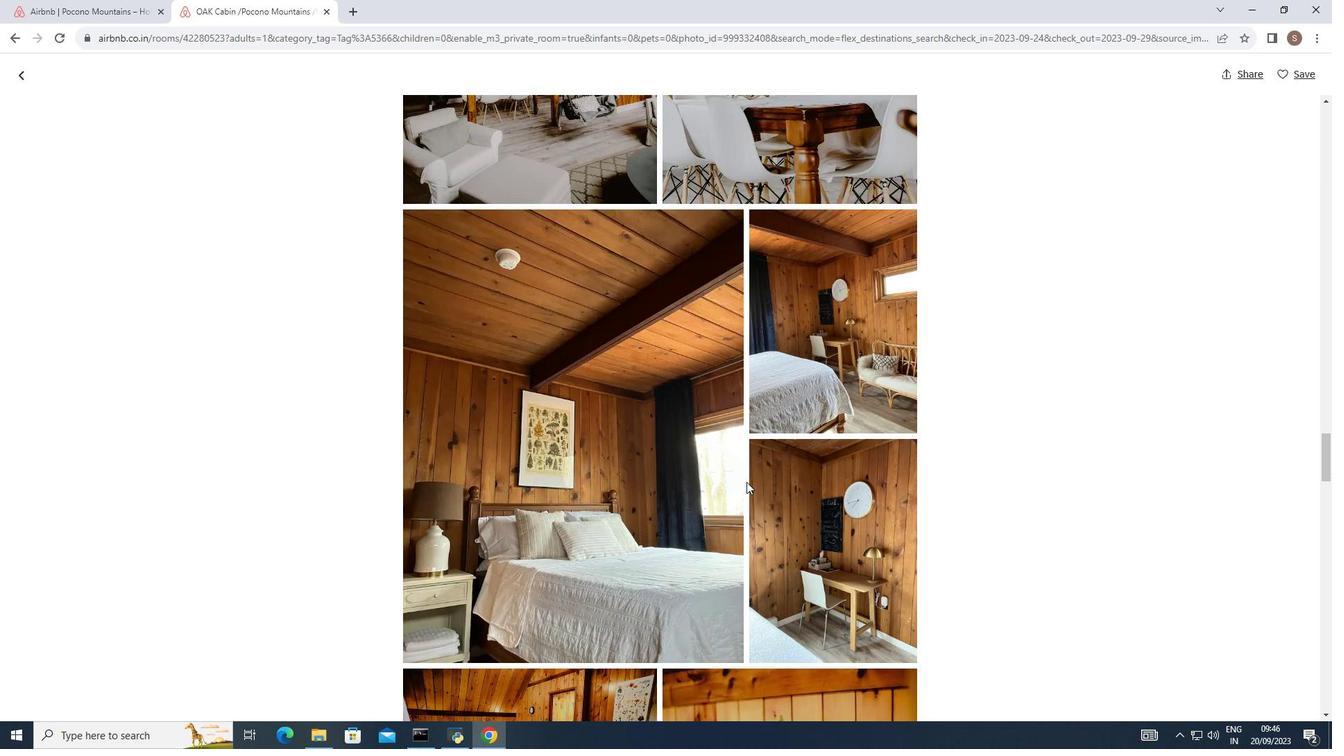 
Action: Mouse scrolled (746, 481) with delta (0, 0)
Screenshot: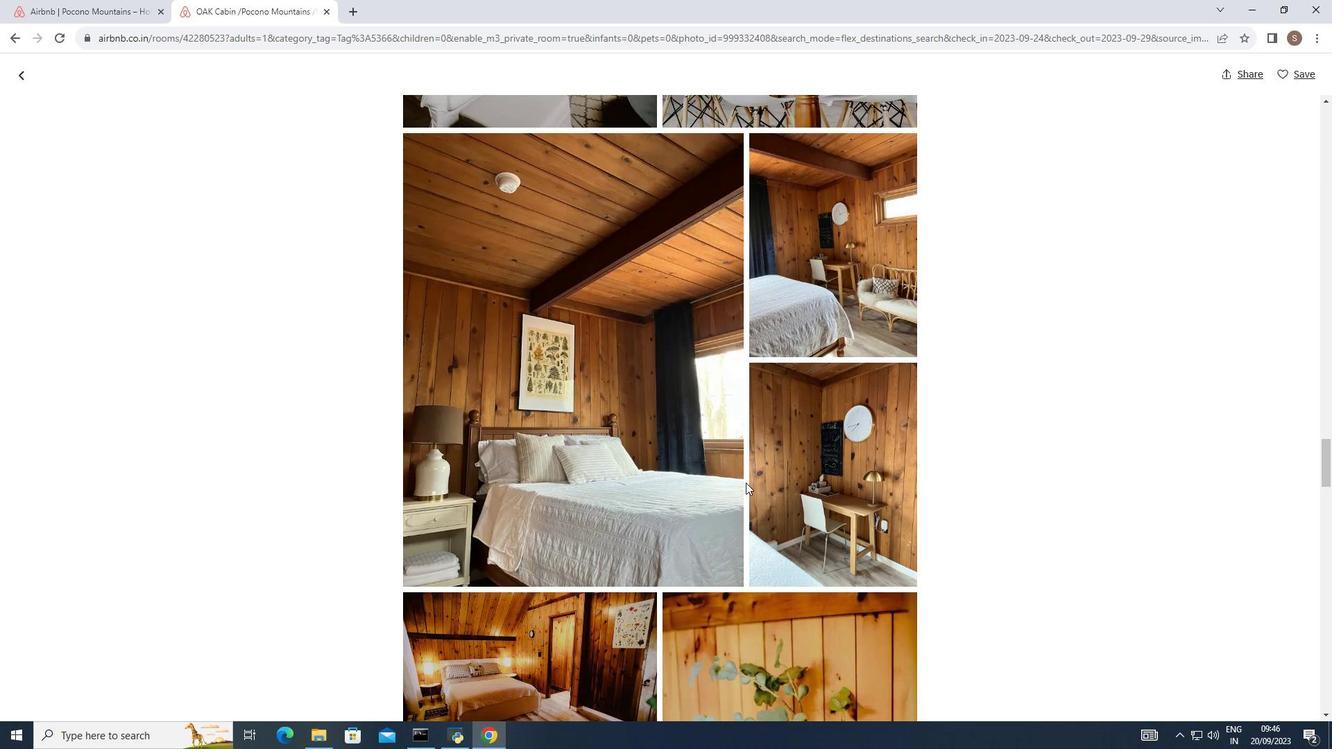 
Action: Mouse moved to (746, 483)
Screenshot: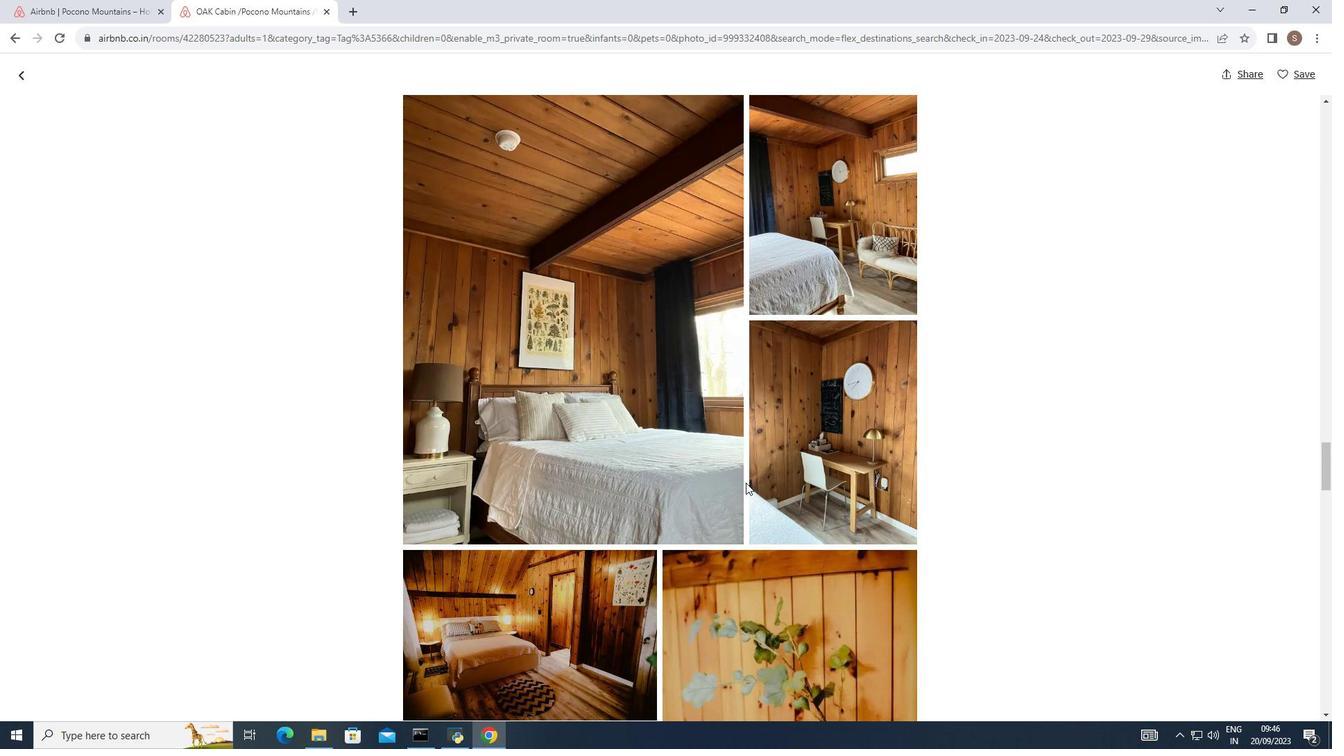 
Action: Mouse scrolled (746, 482) with delta (0, 0)
Screenshot: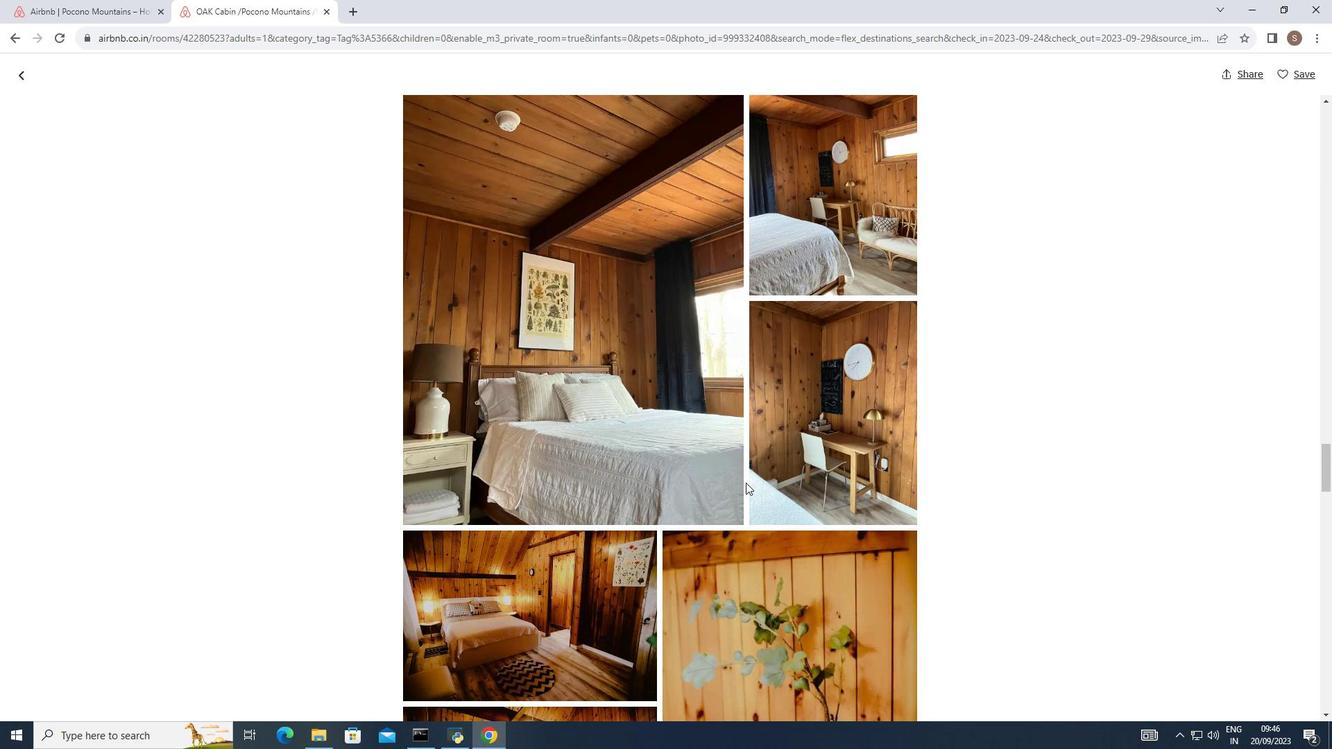 
Action: Mouse scrolled (746, 482) with delta (0, 0)
Screenshot: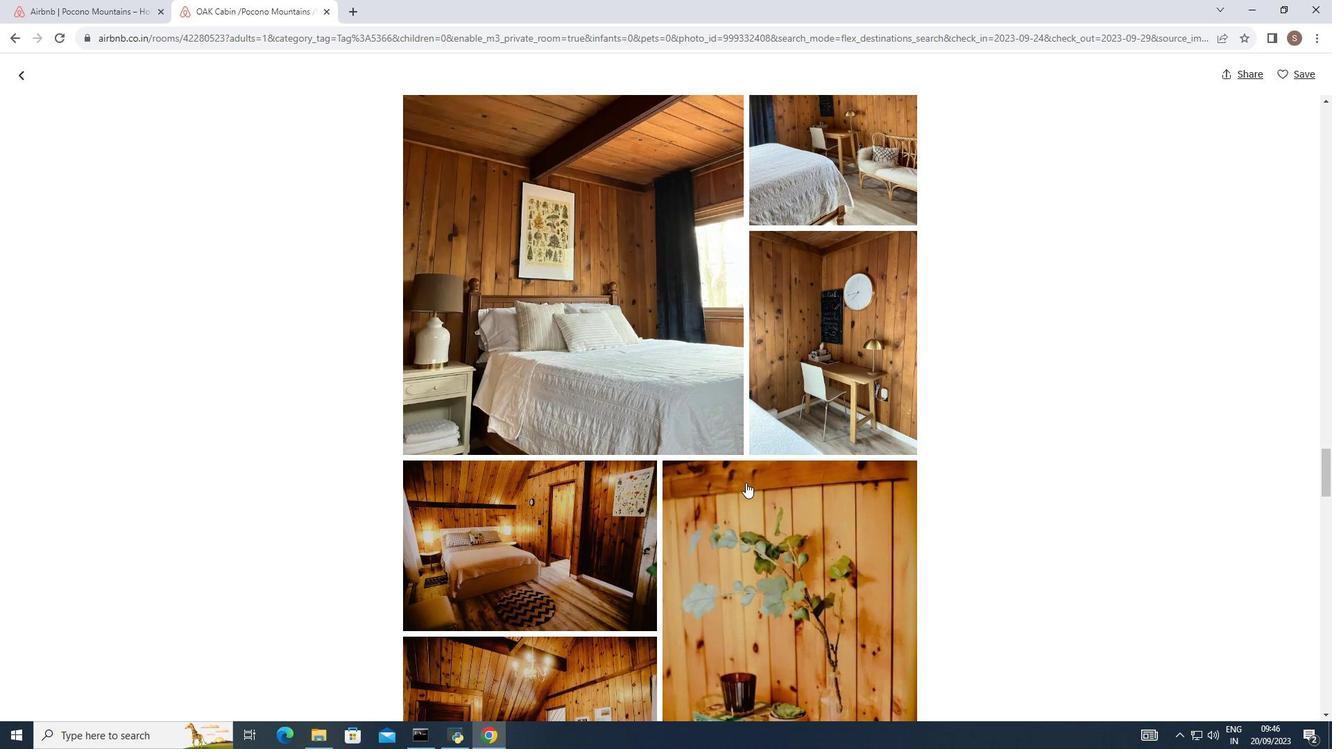 
Action: Mouse scrolled (746, 482) with delta (0, 0)
Screenshot: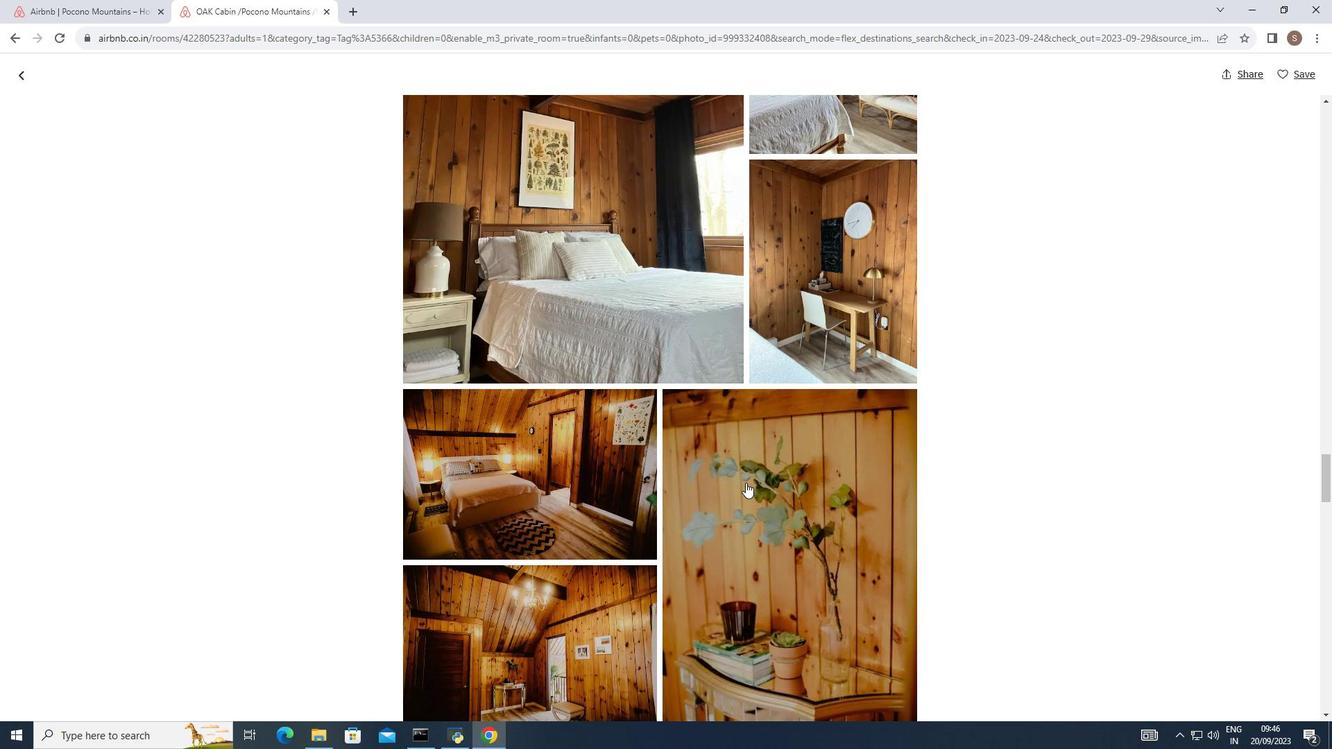 
Action: Mouse scrolled (746, 482) with delta (0, 0)
Screenshot: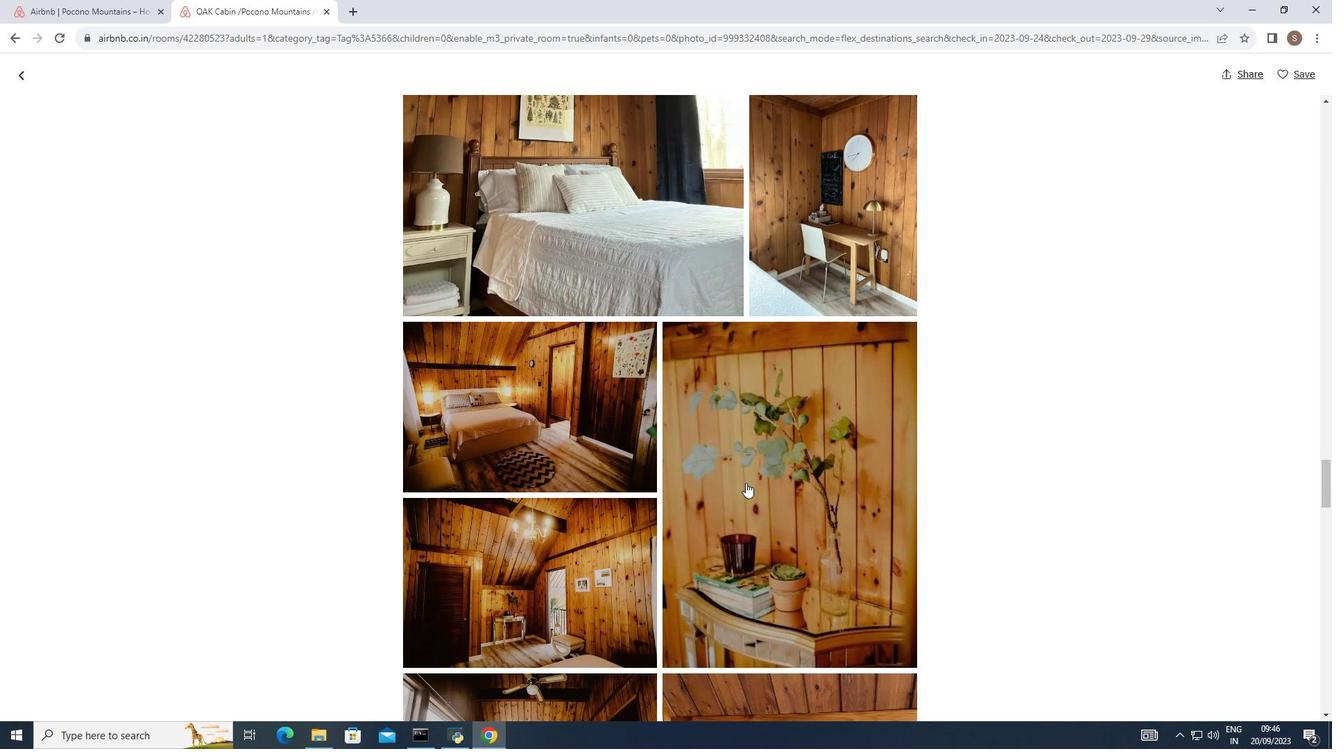 
Action: Mouse scrolled (746, 482) with delta (0, 0)
Screenshot: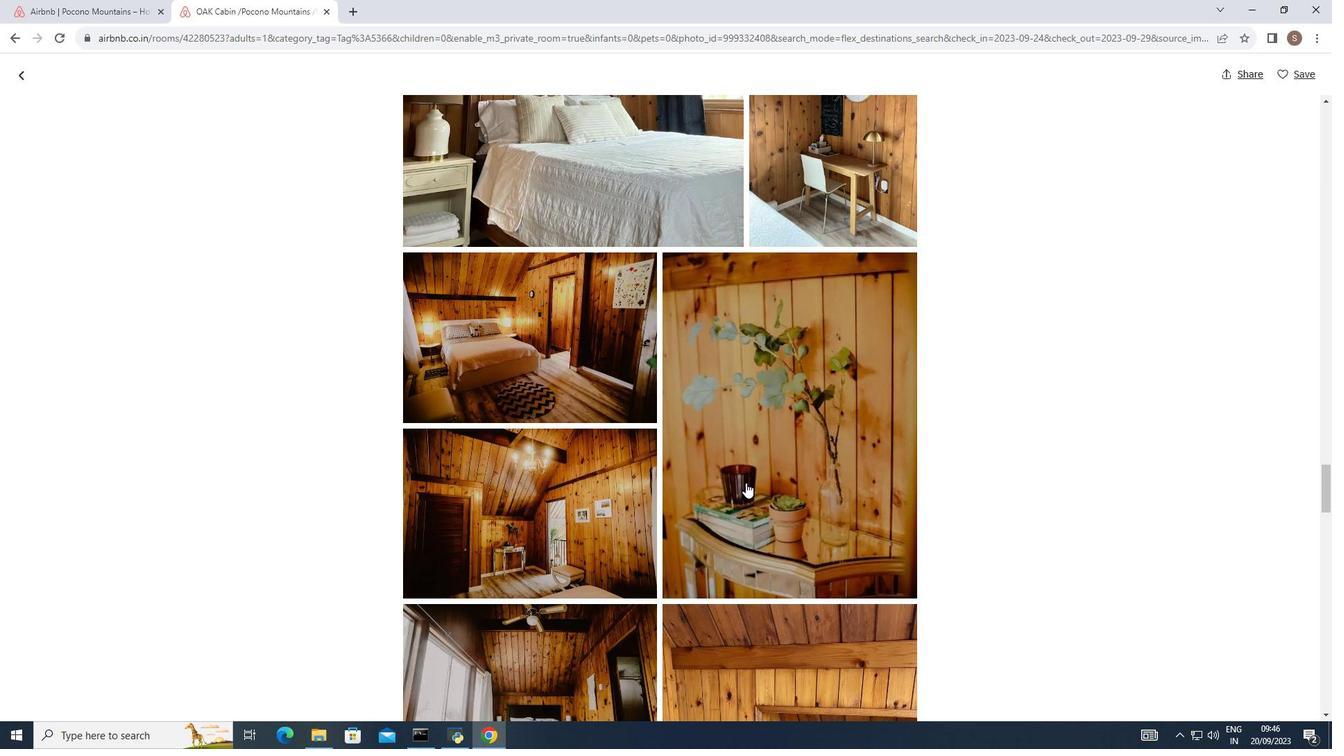 
Action: Mouse scrolled (746, 482) with delta (0, 0)
Screenshot: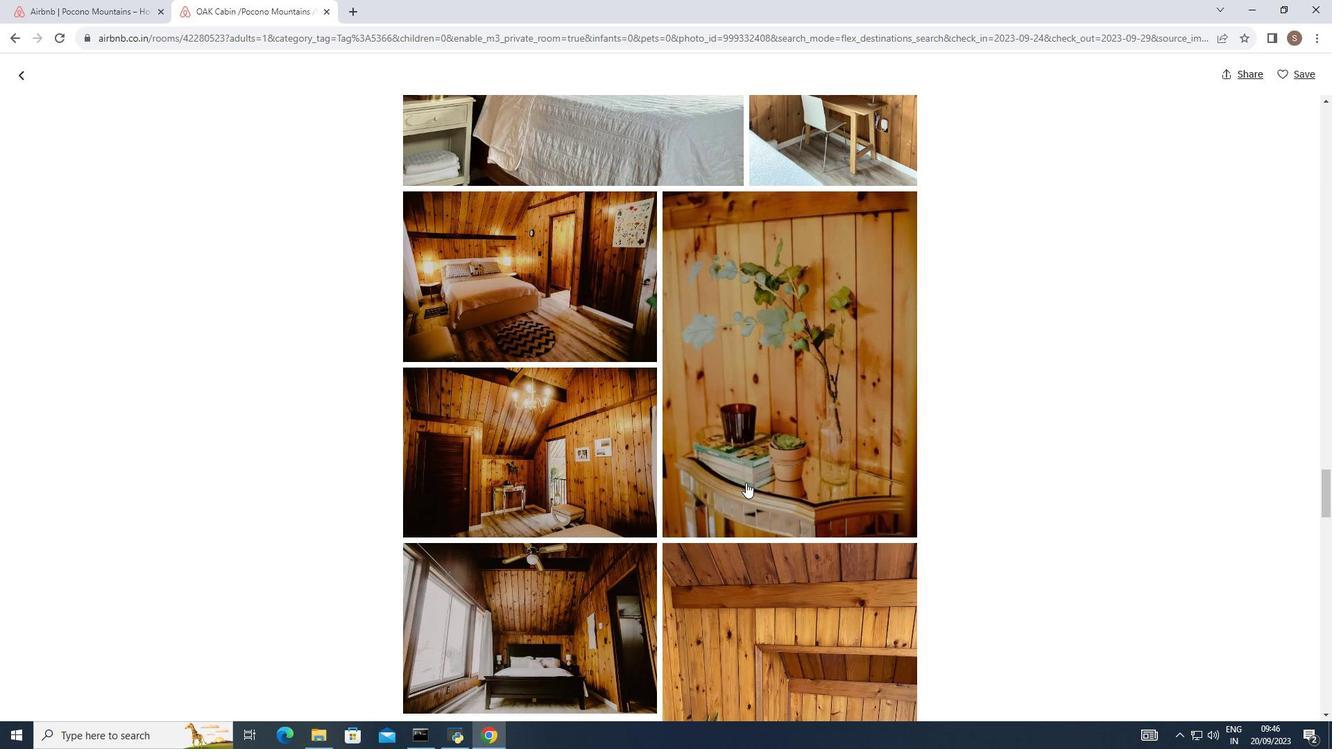 
Action: Mouse scrolled (746, 482) with delta (0, 0)
Screenshot: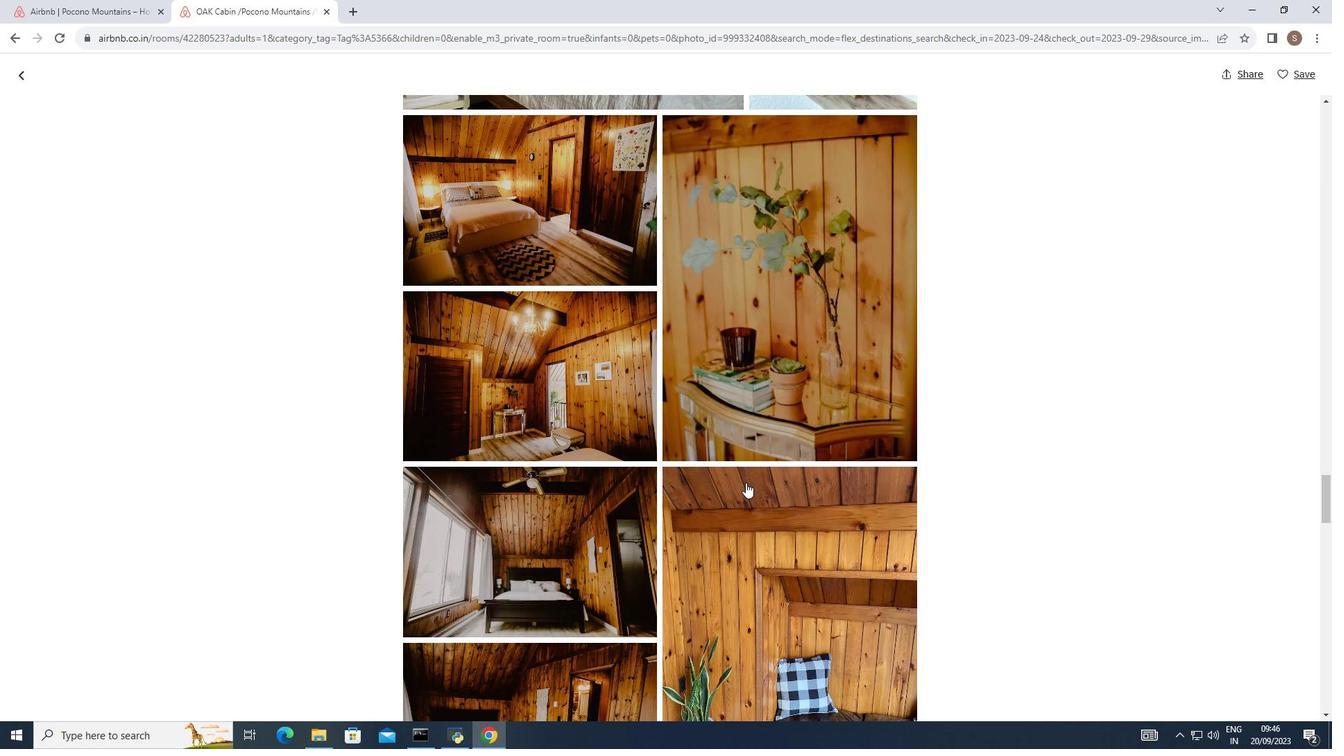 
Action: Mouse scrolled (746, 482) with delta (0, 0)
Screenshot: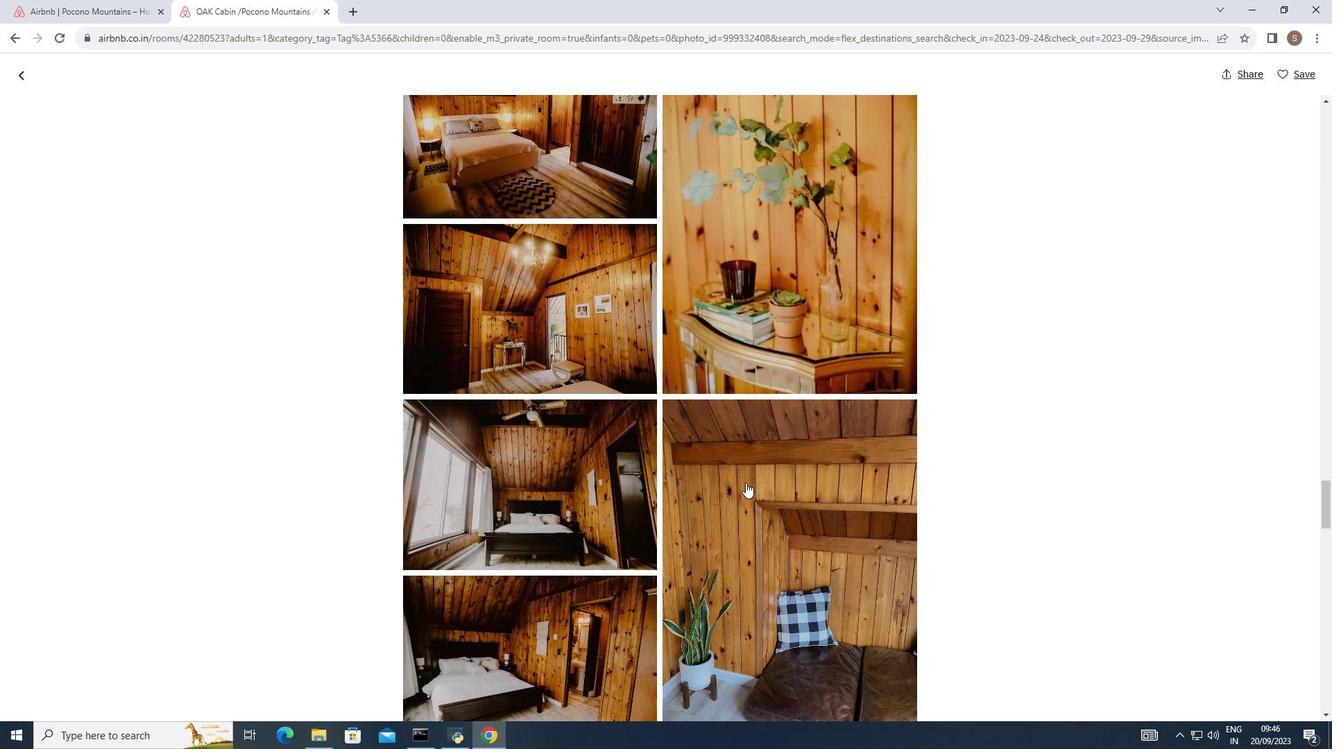 
Action: Mouse scrolled (746, 482) with delta (0, 0)
Screenshot: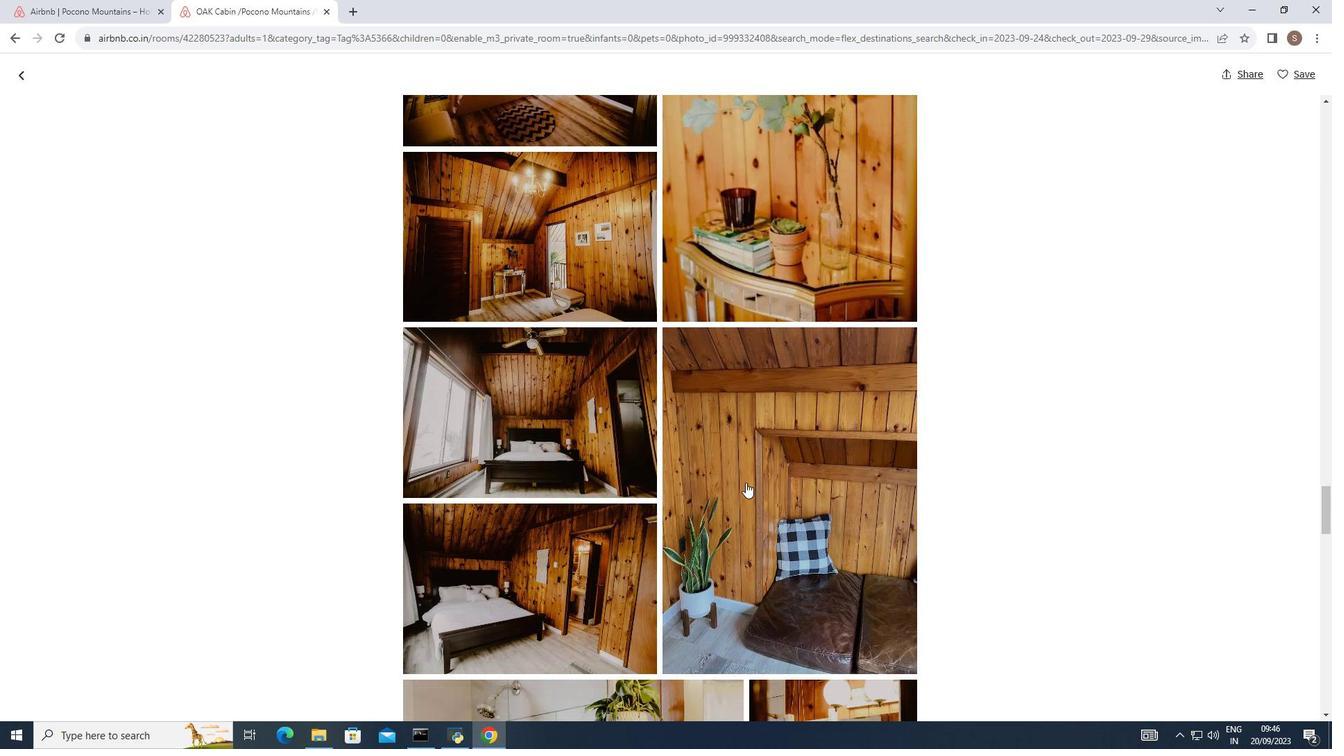 
Action: Mouse scrolled (746, 482) with delta (0, 0)
Screenshot: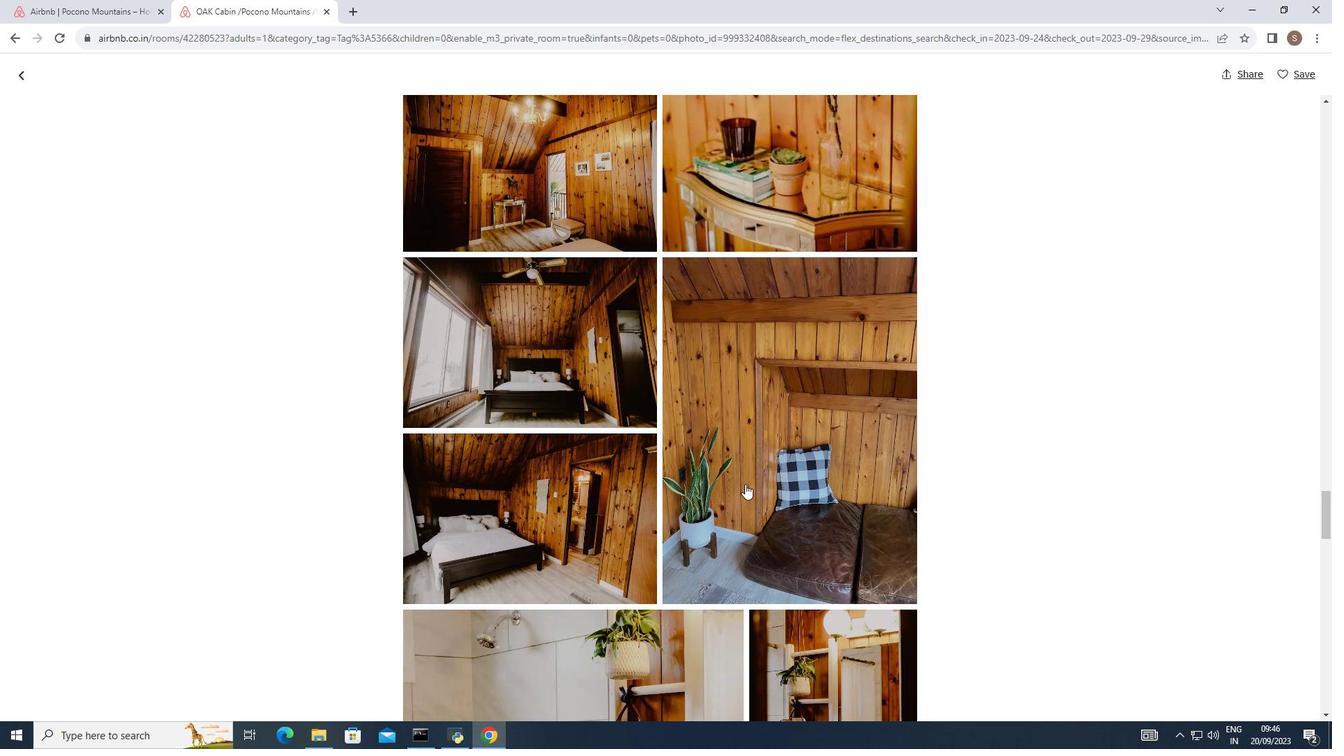 
Action: Mouse moved to (745, 484)
Screenshot: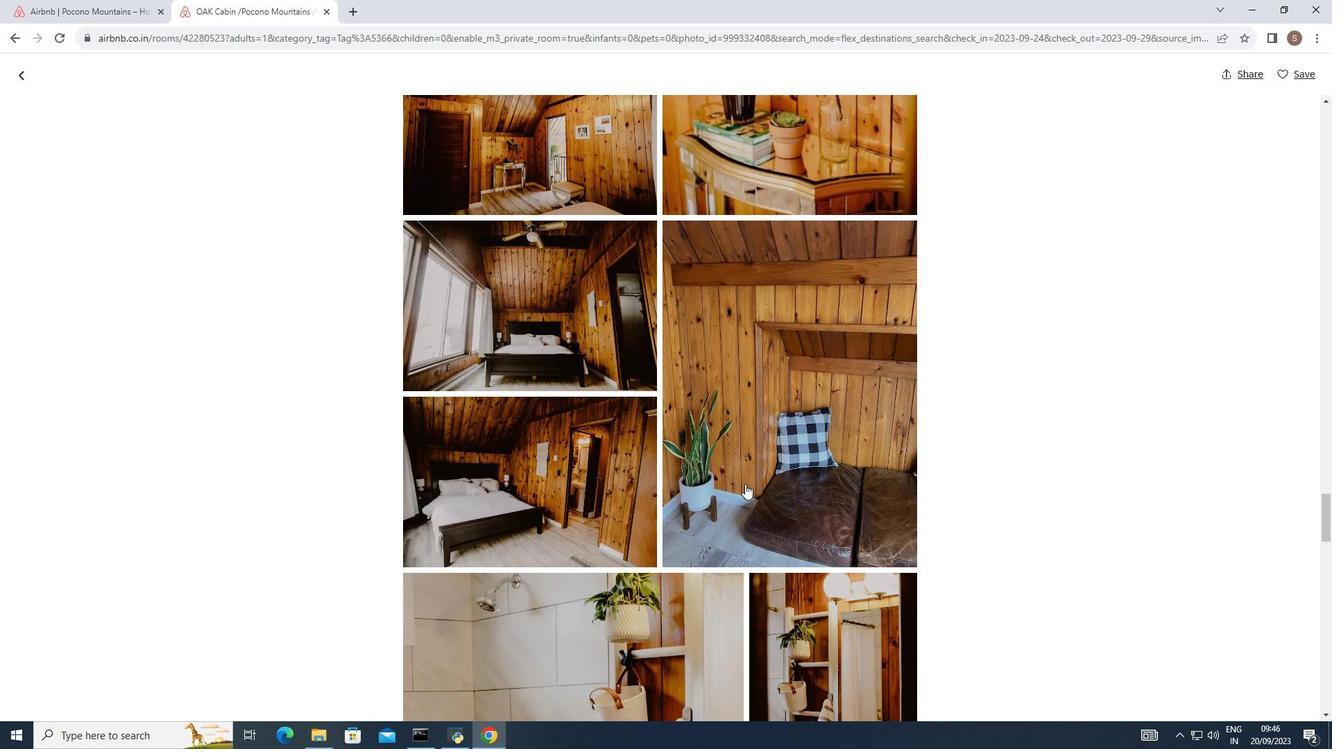 
Action: Mouse scrolled (745, 483) with delta (0, 0)
Screenshot: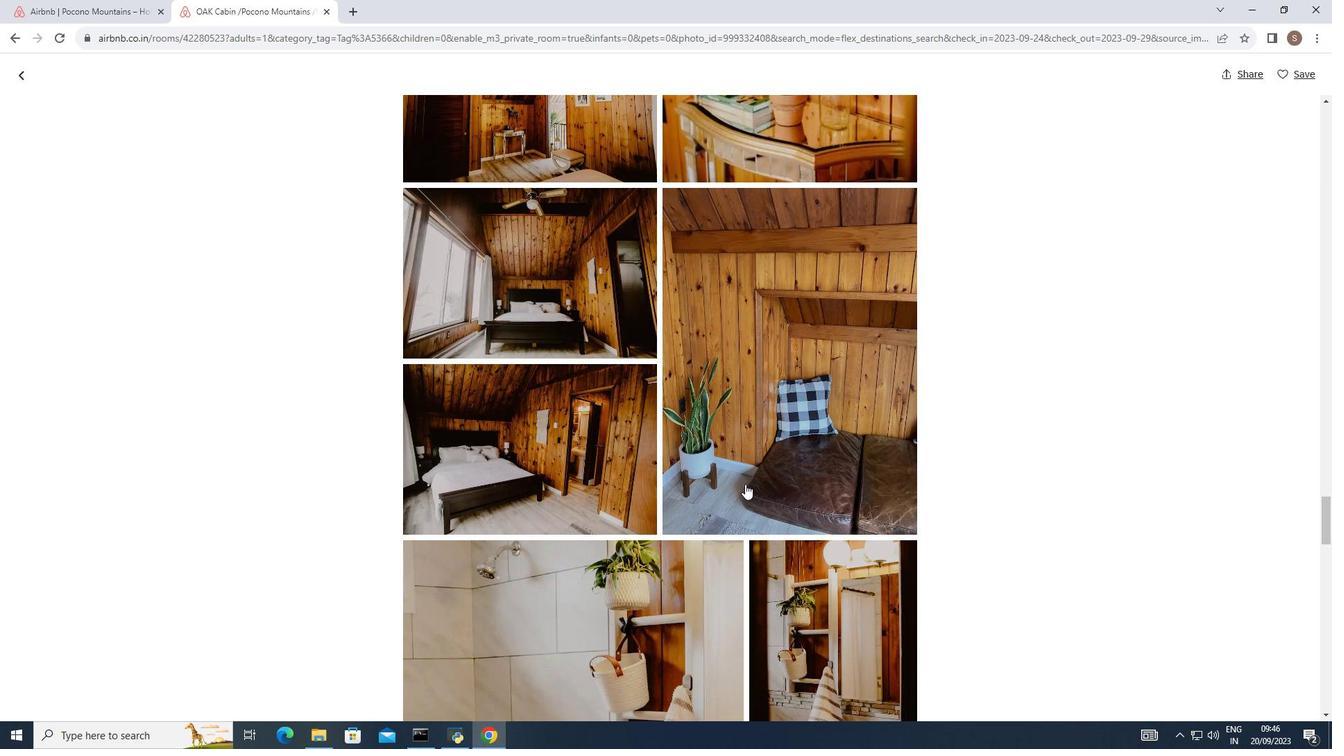 
Action: Mouse scrolled (745, 483) with delta (0, 0)
Screenshot: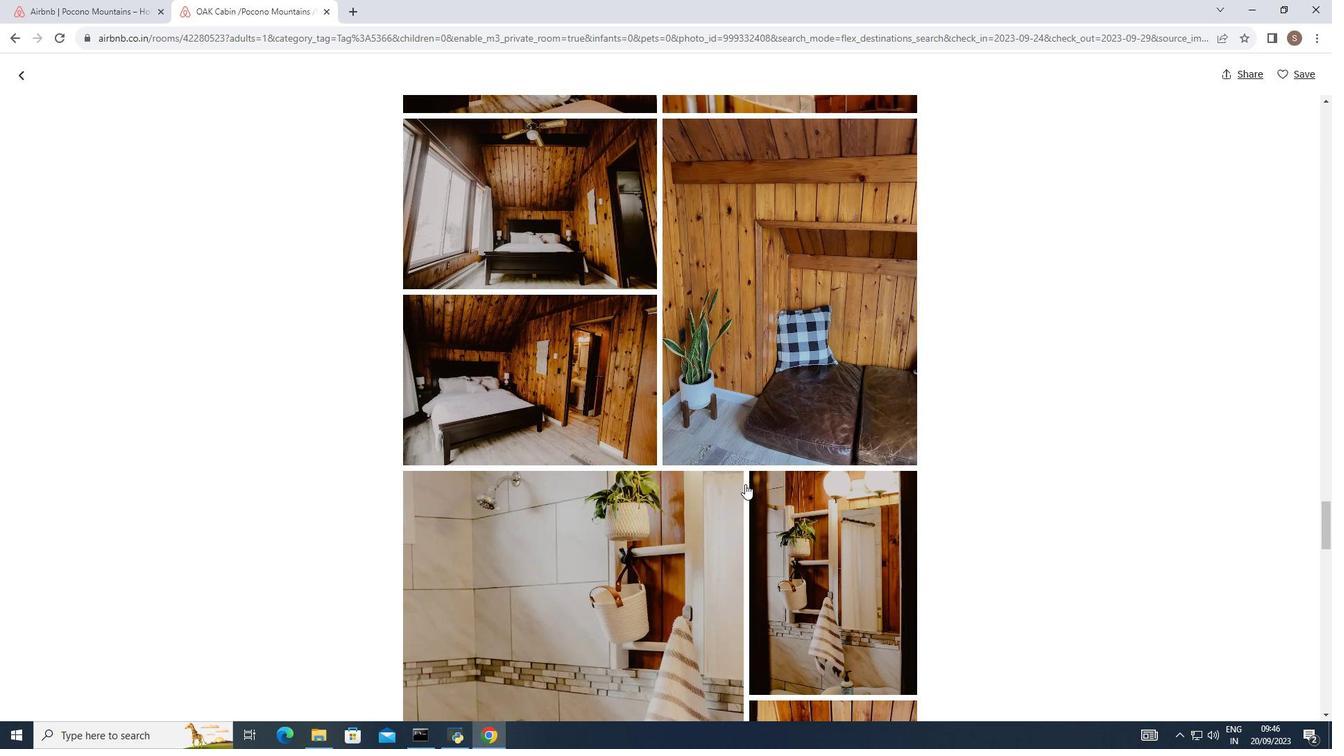 
Action: Mouse scrolled (745, 483) with delta (0, 0)
Screenshot: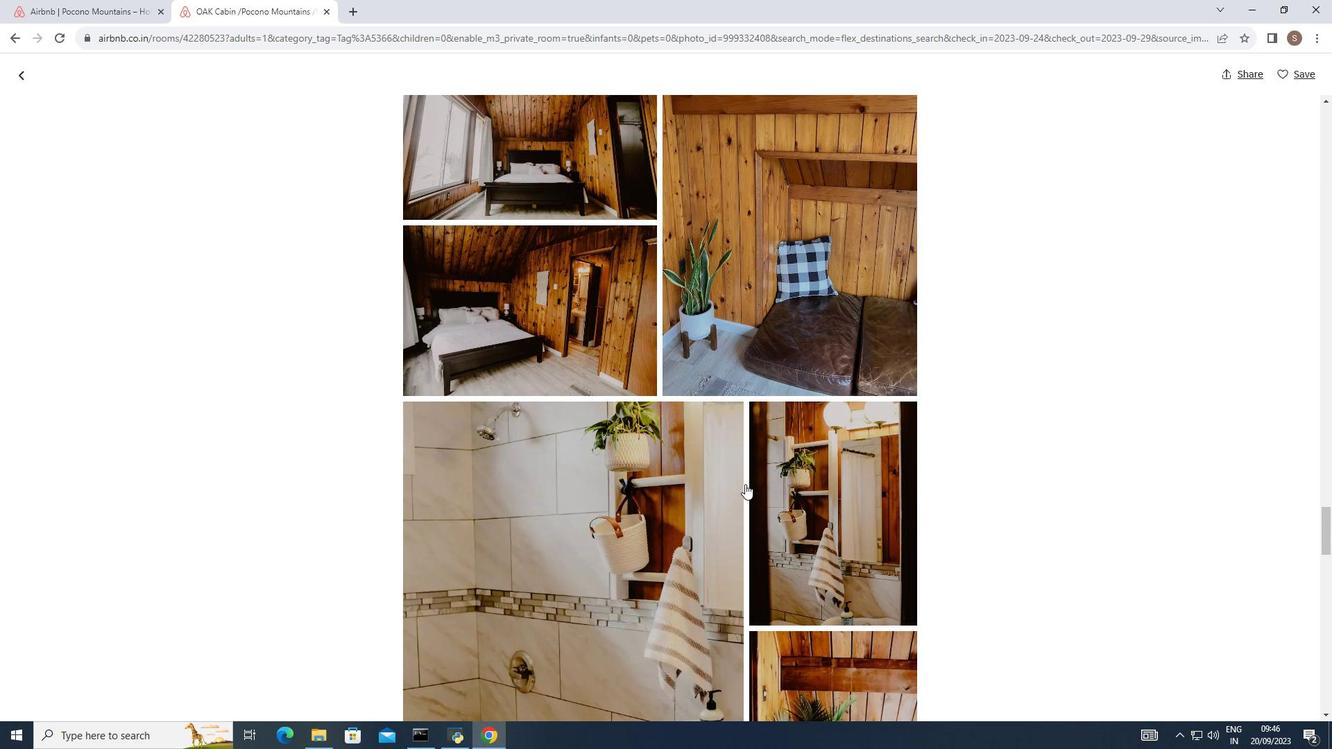 
Action: Mouse scrolled (745, 483) with delta (0, 0)
Screenshot: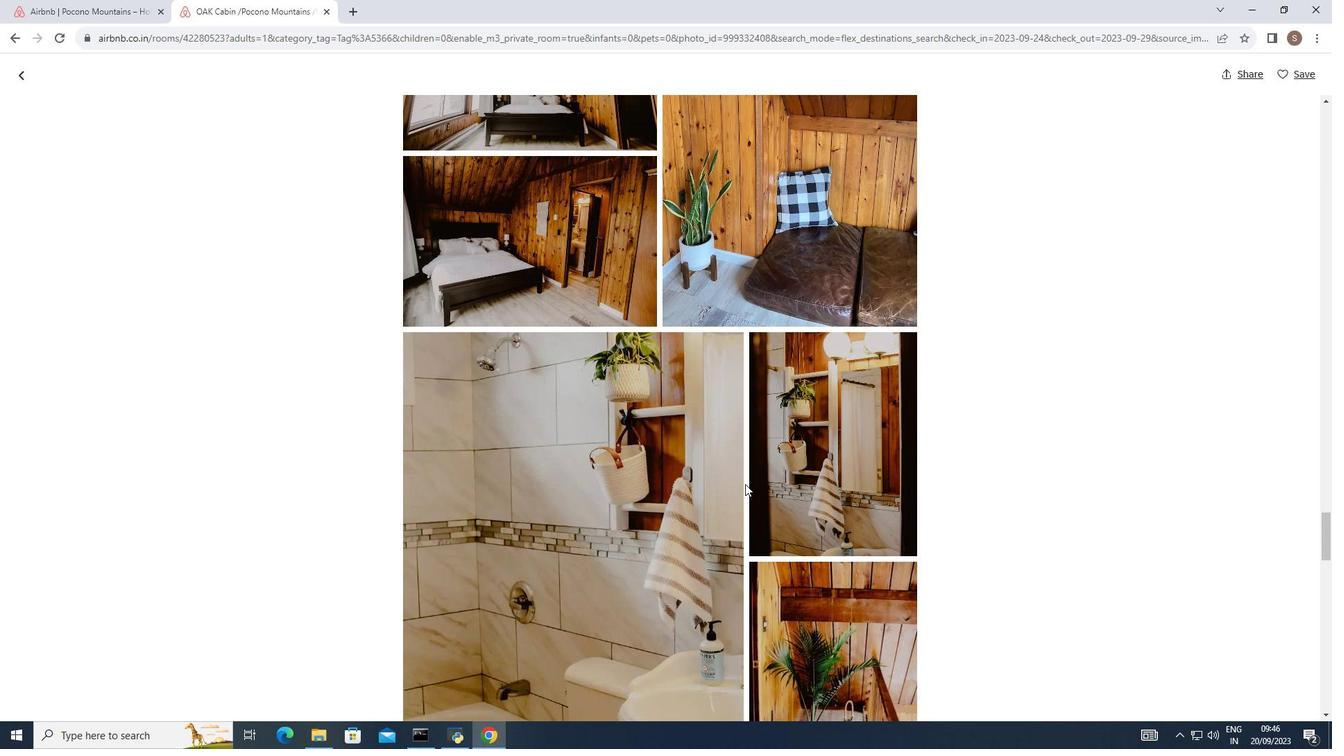 
Action: Mouse scrolled (745, 483) with delta (0, 0)
Screenshot: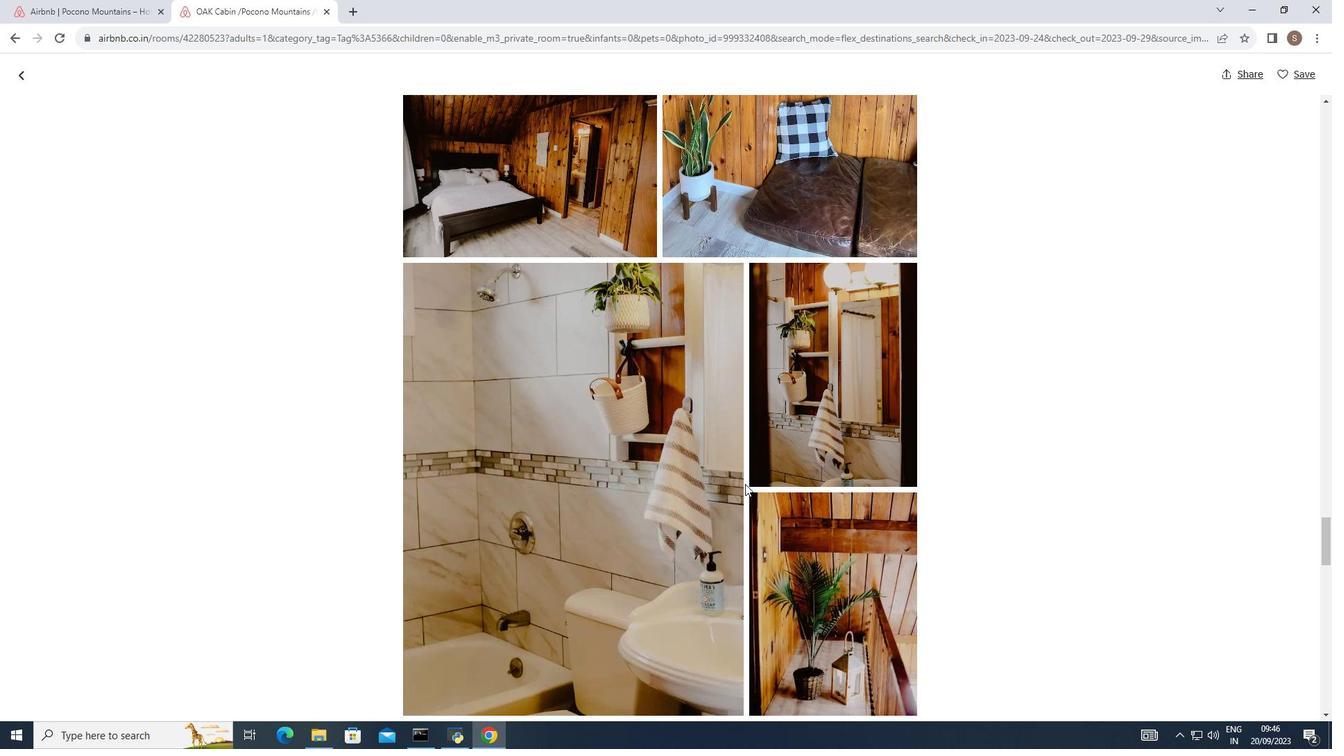 
Action: Mouse scrolled (745, 483) with delta (0, 0)
Screenshot: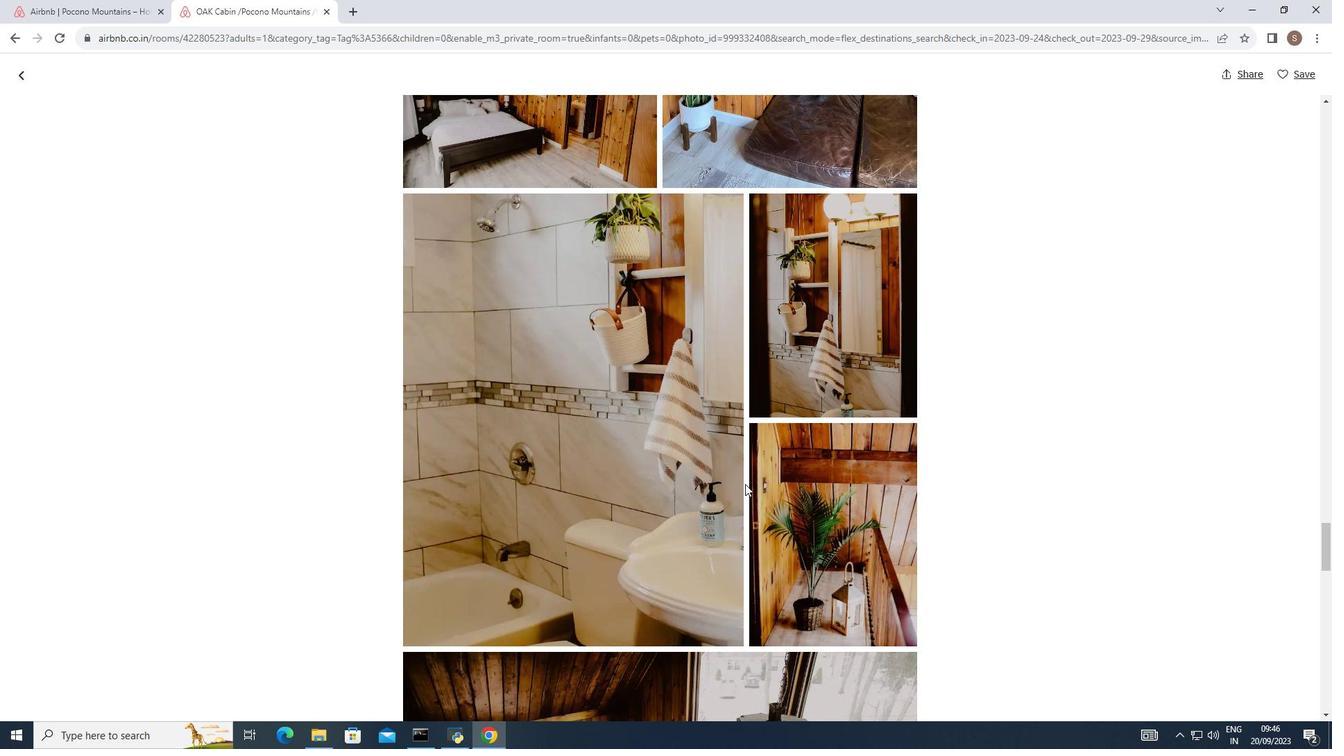 
Action: Mouse scrolled (745, 483) with delta (0, 0)
Screenshot: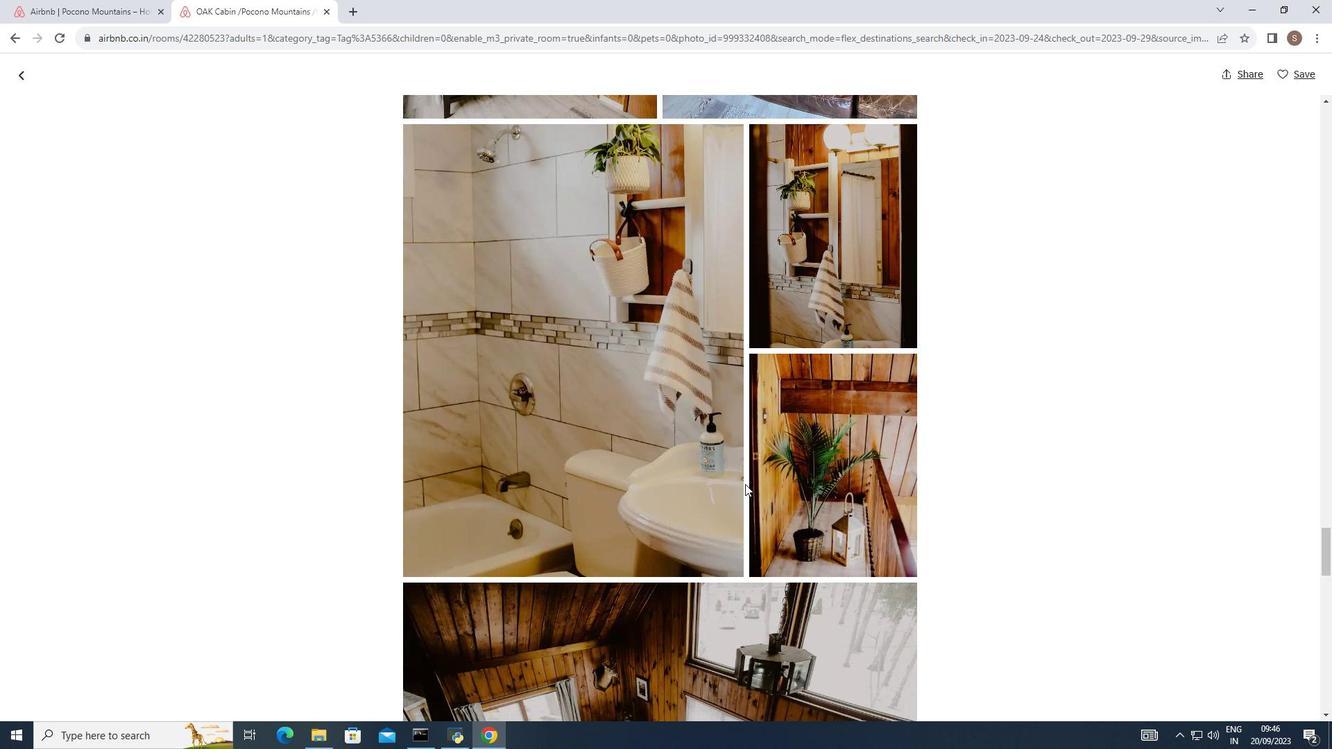 
Action: Mouse scrolled (745, 483) with delta (0, 0)
Screenshot: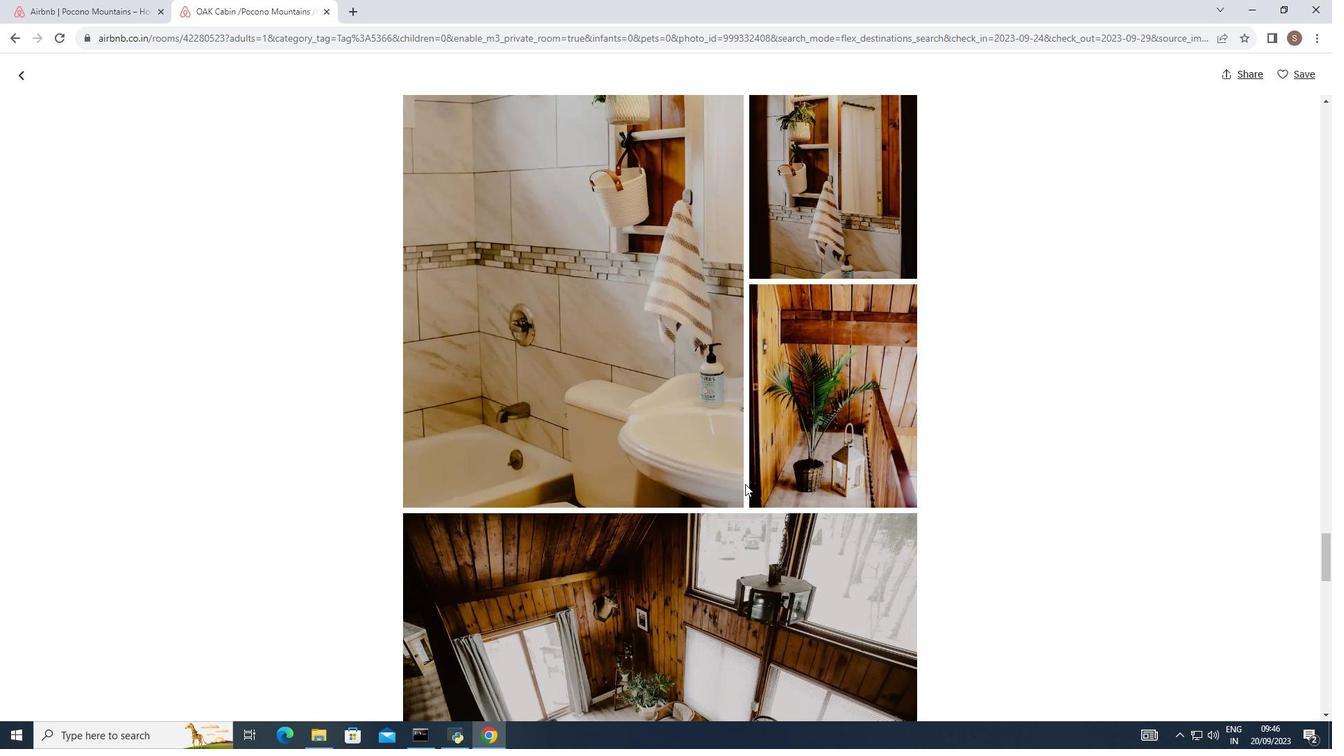 
Action: Mouse scrolled (745, 483) with delta (0, 0)
Screenshot: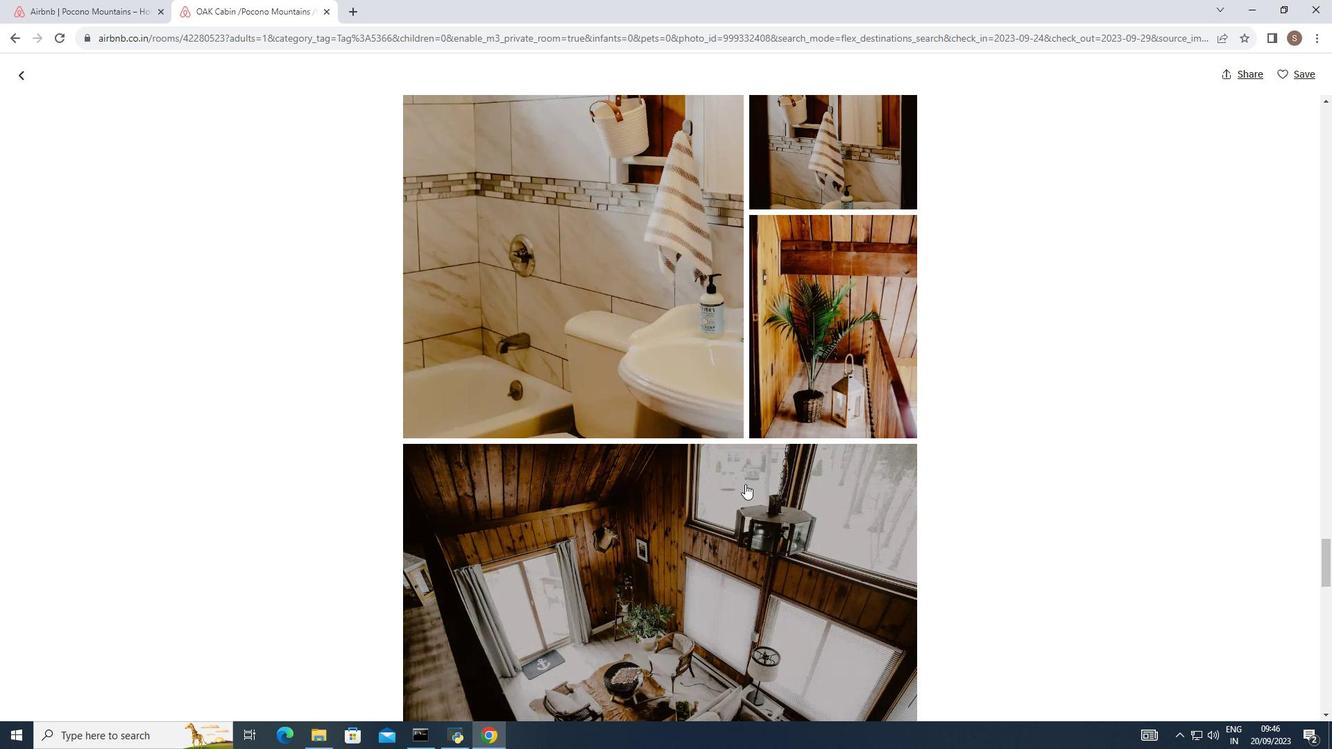 
Action: Mouse scrolled (745, 483) with delta (0, 0)
Screenshot: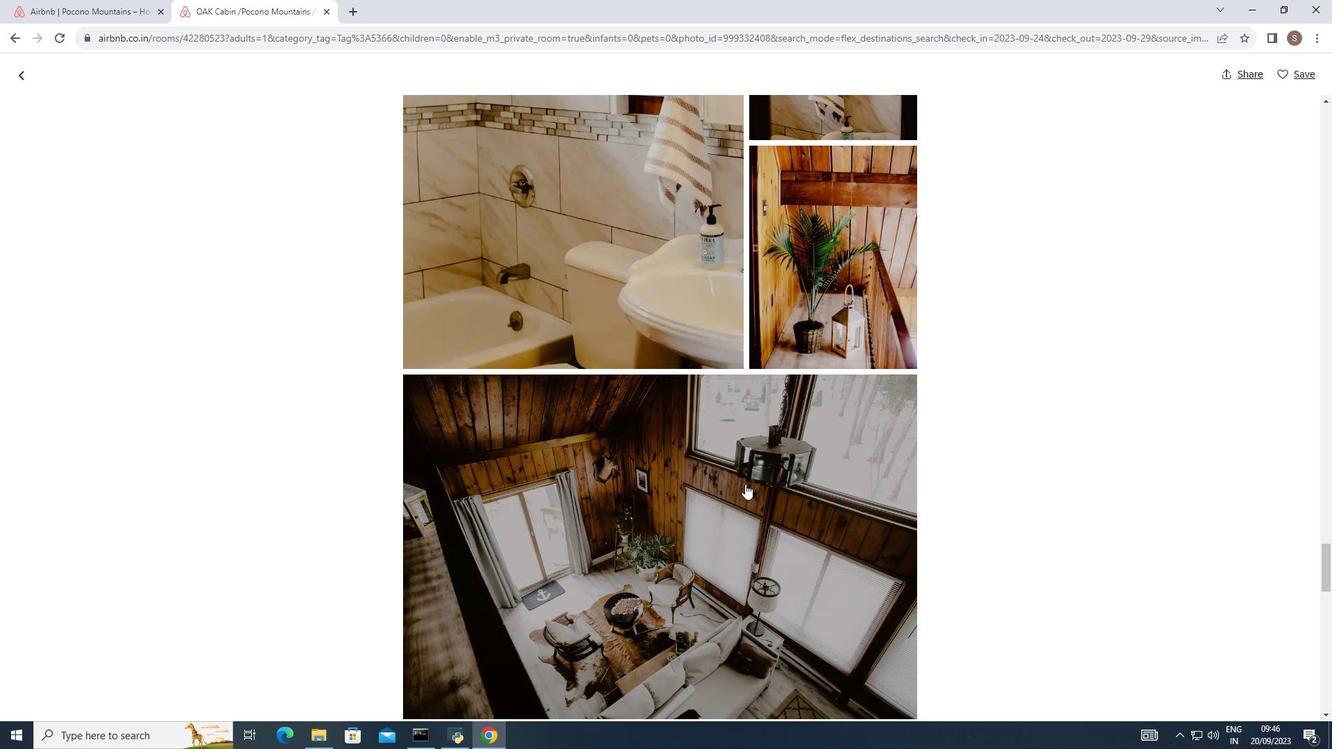 
Action: Mouse scrolled (745, 483) with delta (0, 0)
Screenshot: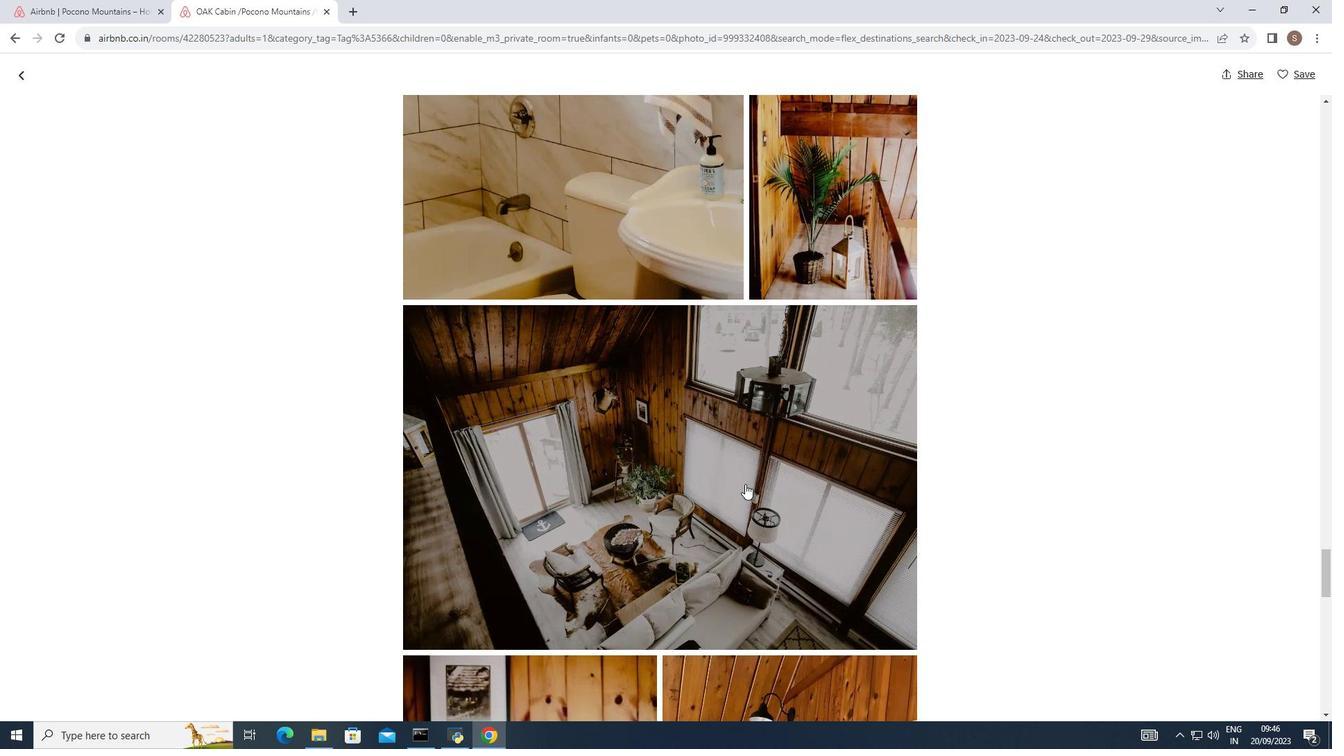 
Action: Mouse scrolled (745, 483) with delta (0, 0)
Screenshot: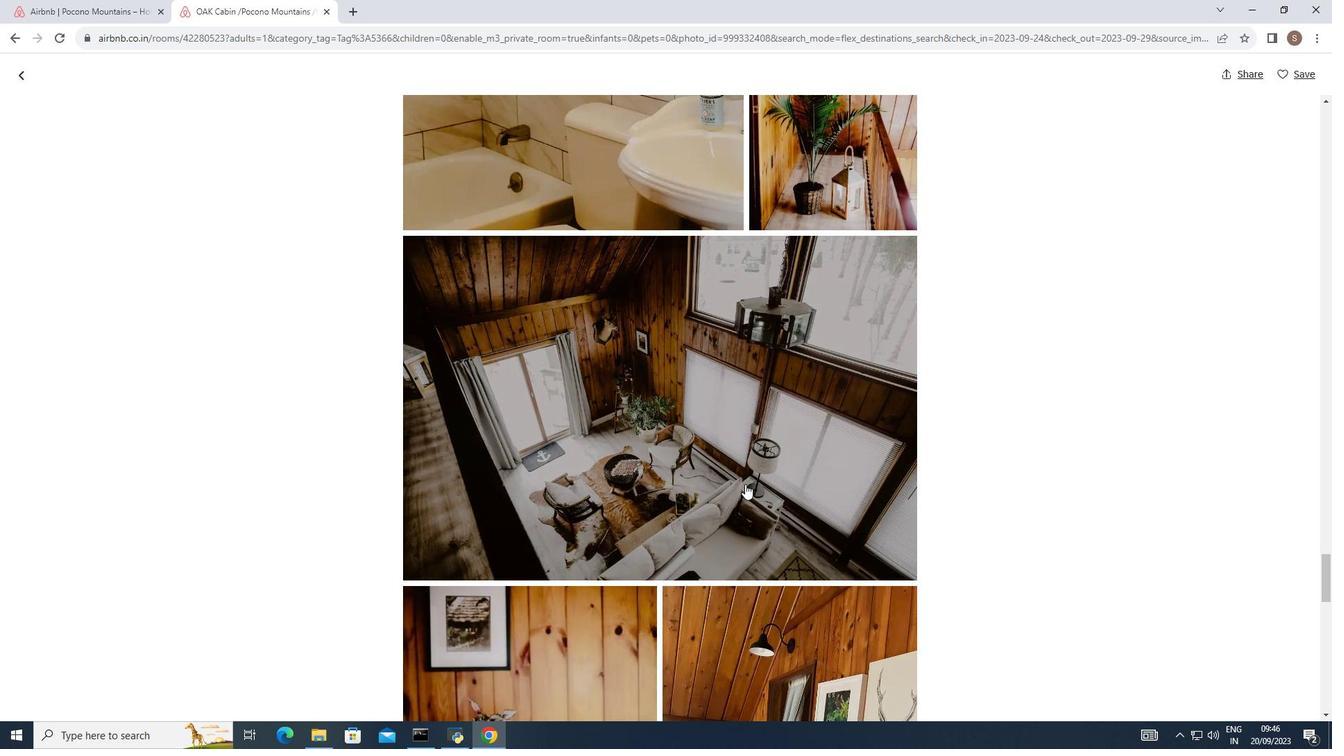 
Action: Mouse scrolled (745, 483) with delta (0, 0)
Screenshot: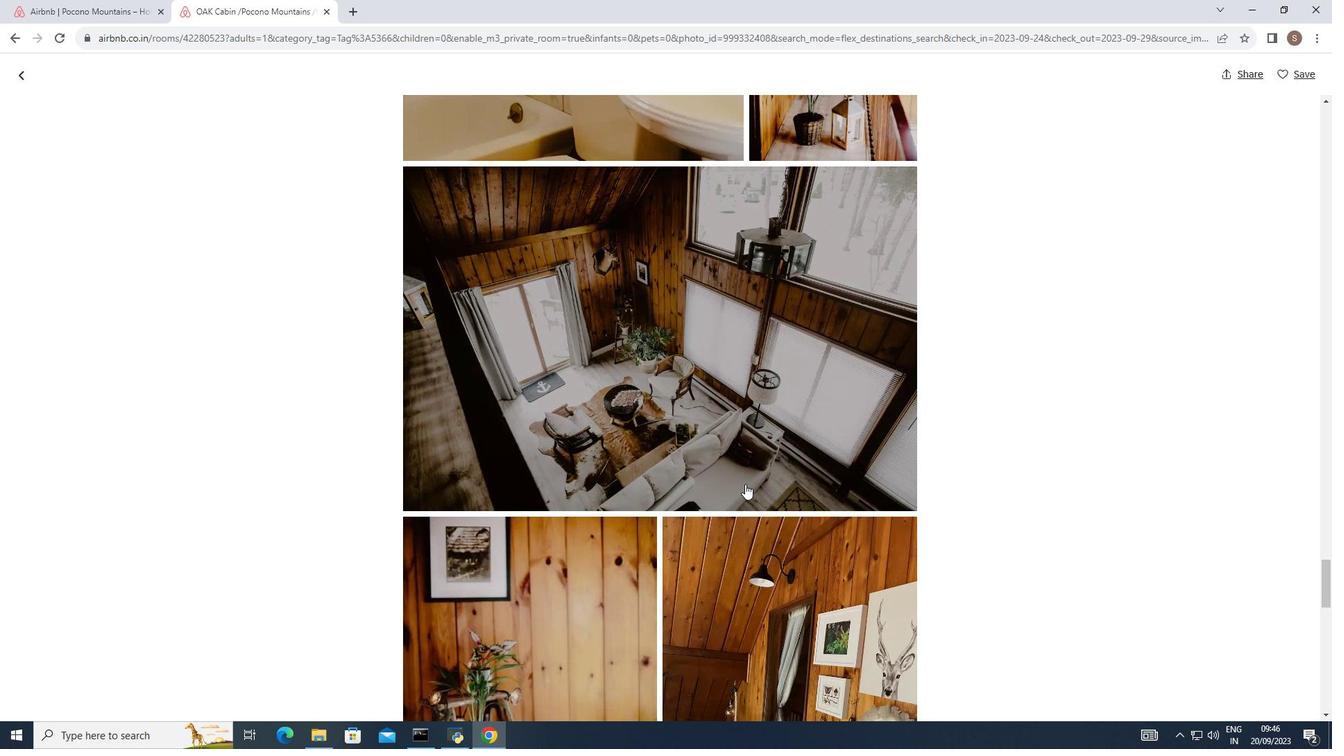 
Action: Mouse scrolled (745, 483) with delta (0, 0)
Screenshot: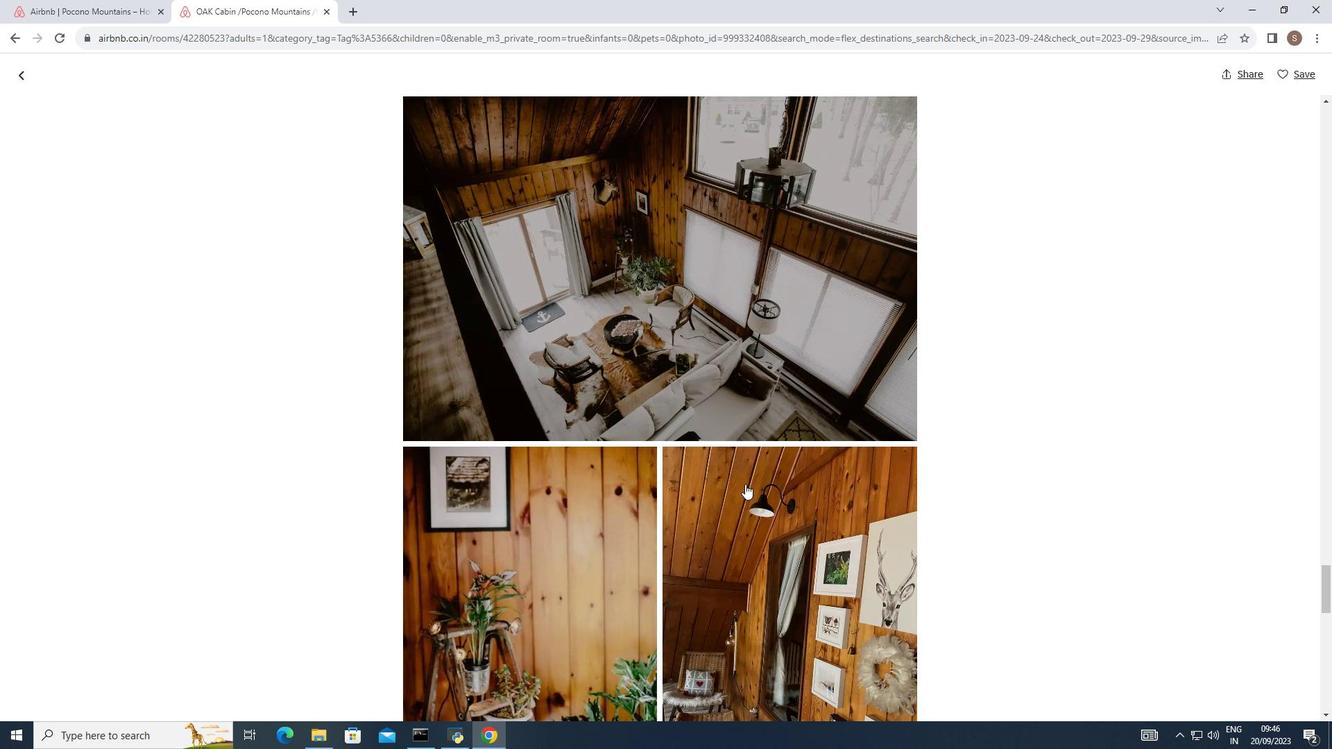 
Action: Mouse scrolled (745, 483) with delta (0, 0)
Screenshot: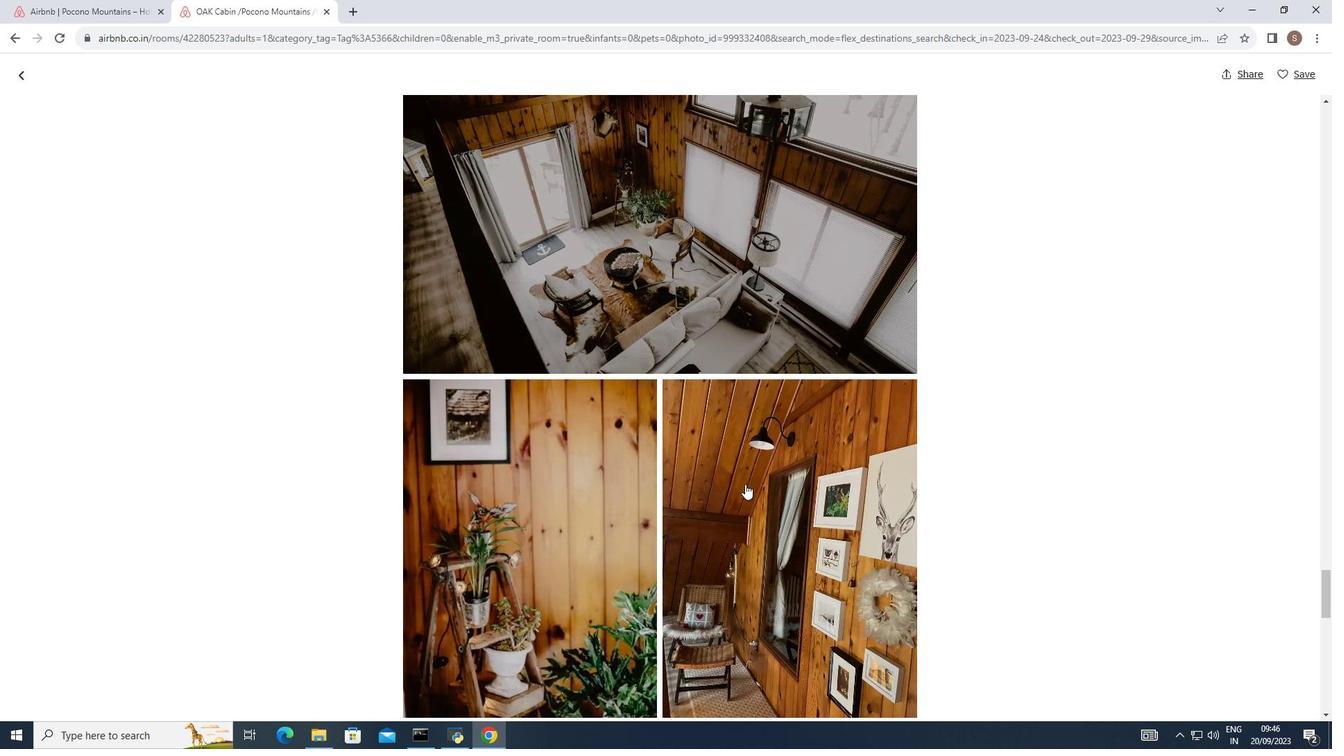 
Action: Mouse scrolled (745, 483) with delta (0, 0)
Screenshot: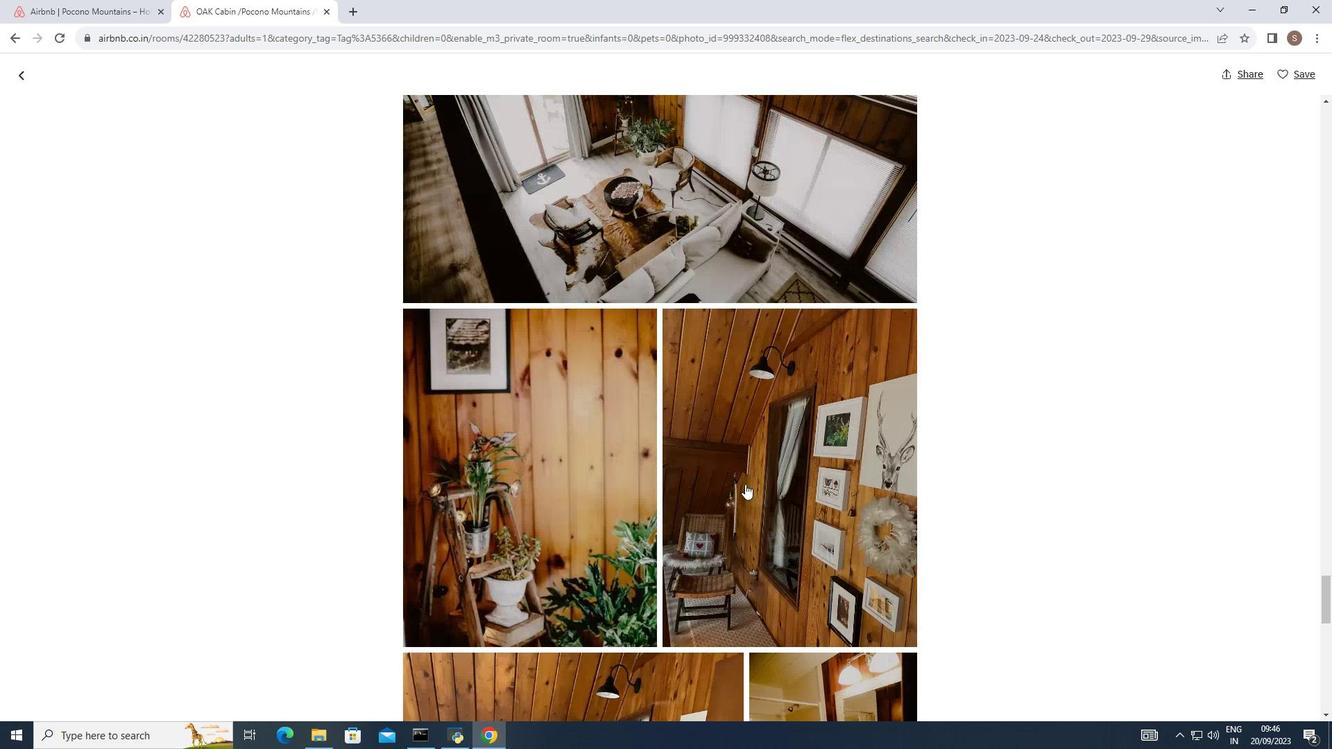 
Action: Mouse scrolled (745, 483) with delta (0, 0)
Screenshot: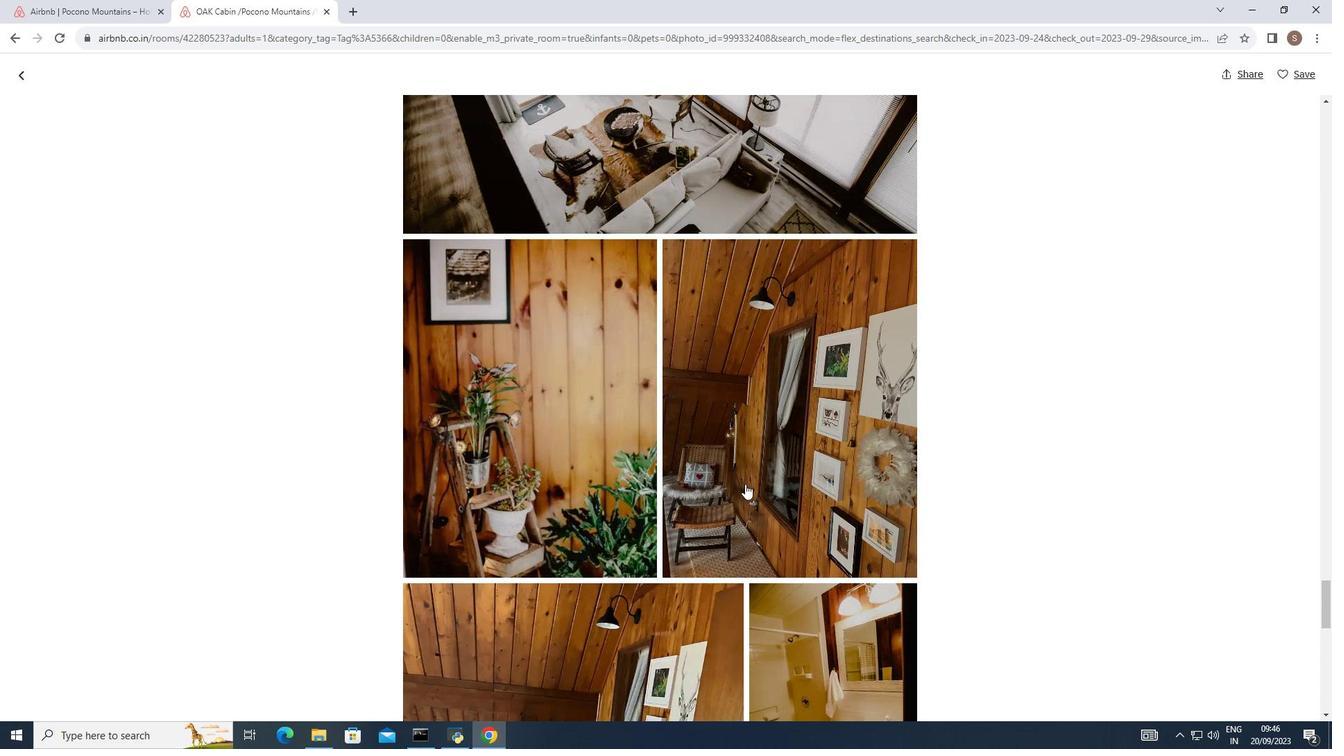 
Action: Mouse scrolled (745, 483) with delta (0, 0)
Screenshot: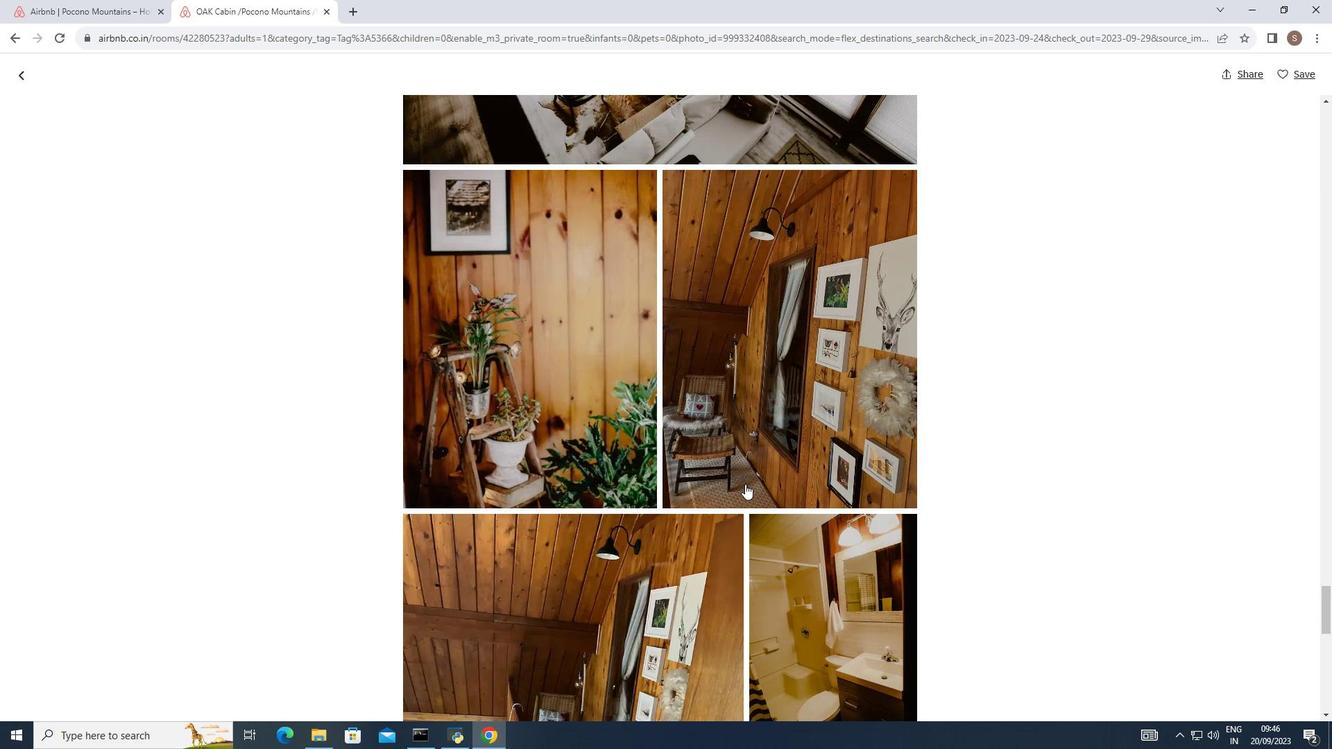 
Action: Mouse scrolled (745, 483) with delta (0, 0)
Screenshot: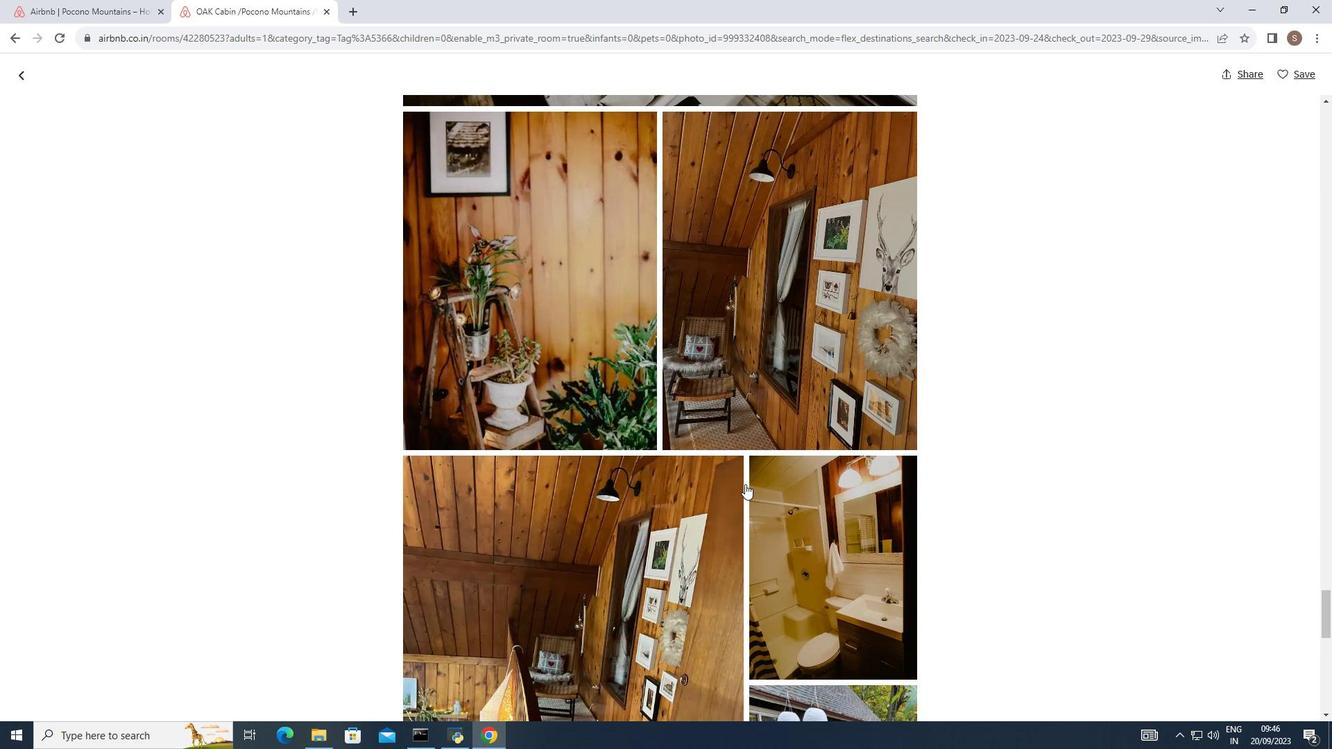 
Action: Mouse scrolled (745, 483) with delta (0, 0)
Screenshot: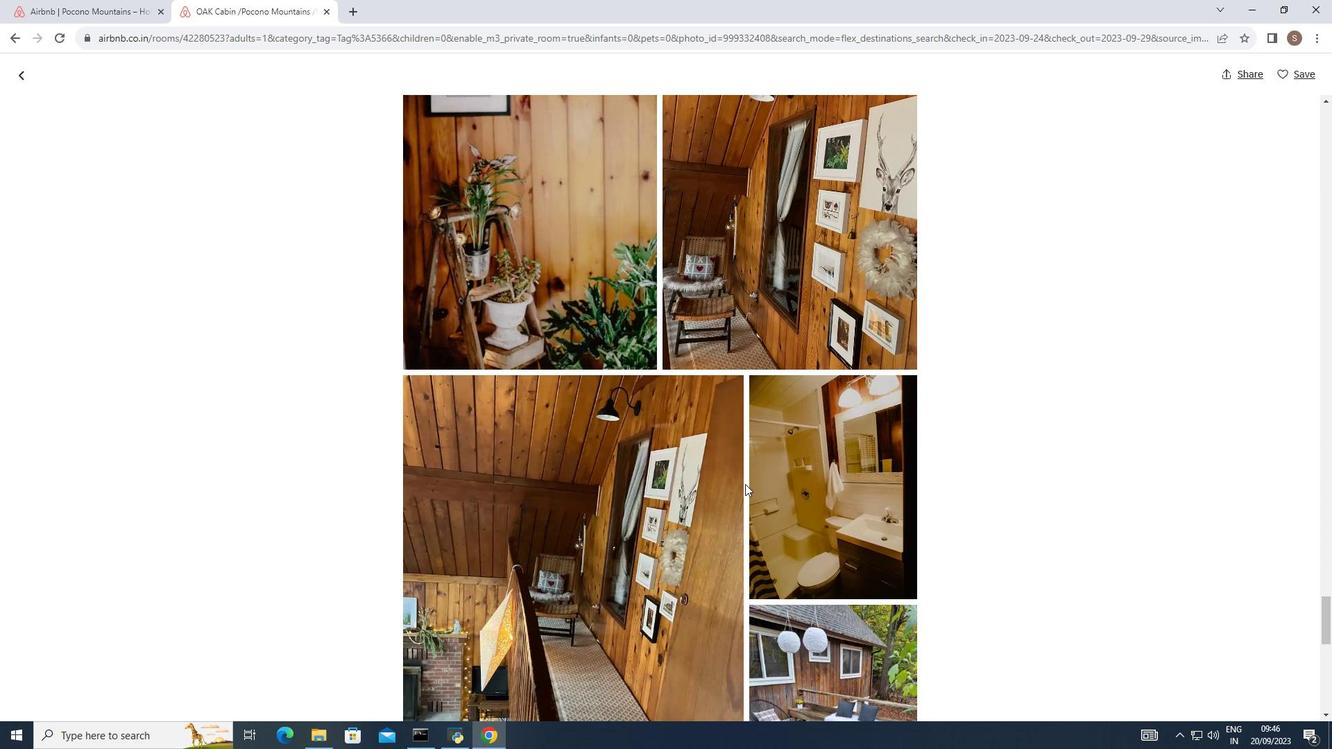 
Action: Mouse scrolled (745, 483) with delta (0, 0)
Screenshot: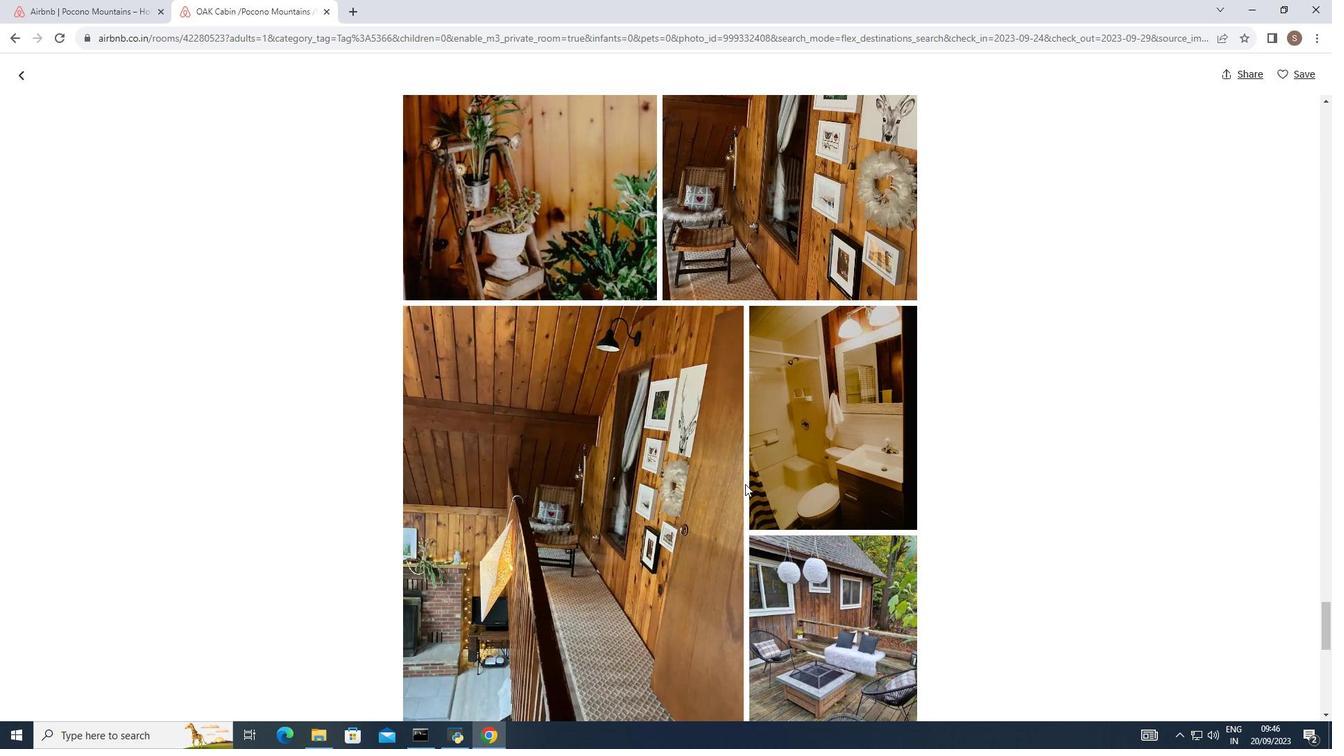 
Action: Mouse scrolled (745, 483) with delta (0, 0)
Screenshot: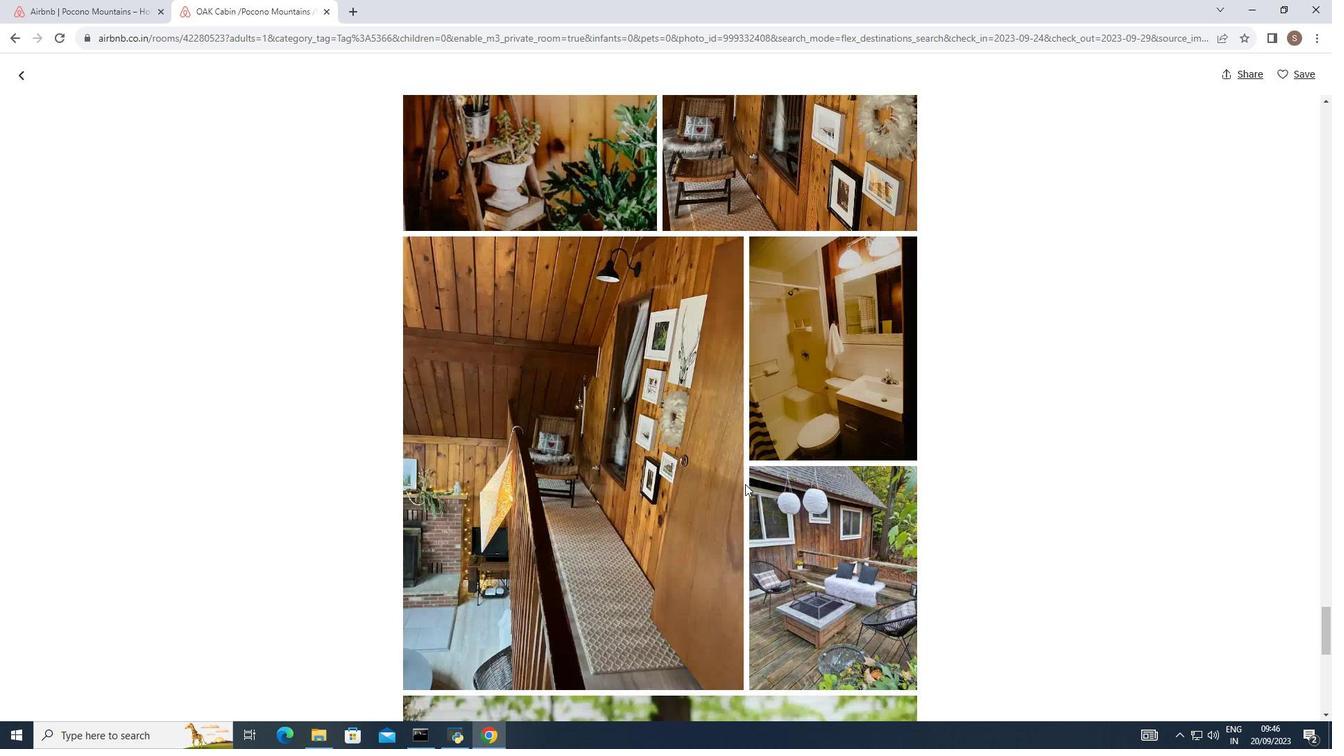 
Action: Mouse scrolled (745, 483) with delta (0, 0)
Screenshot: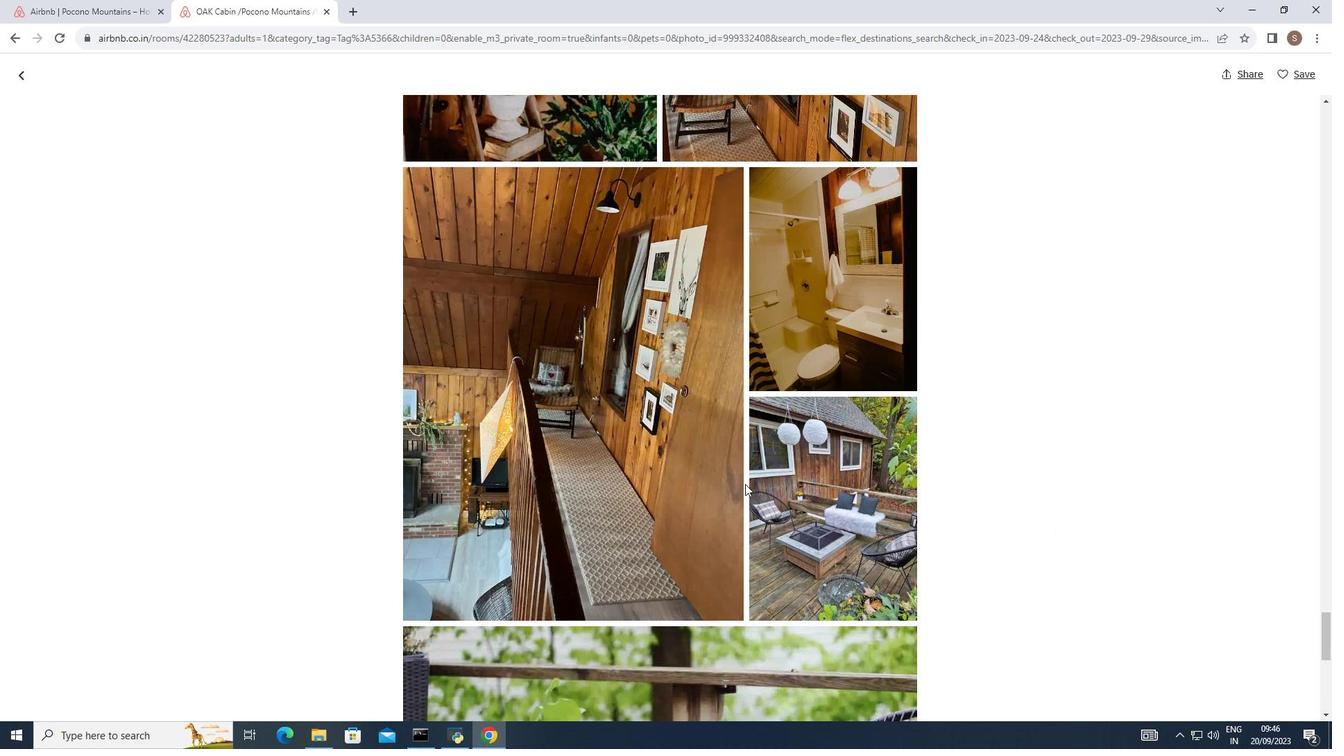
Action: Mouse scrolled (745, 483) with delta (0, 0)
Screenshot: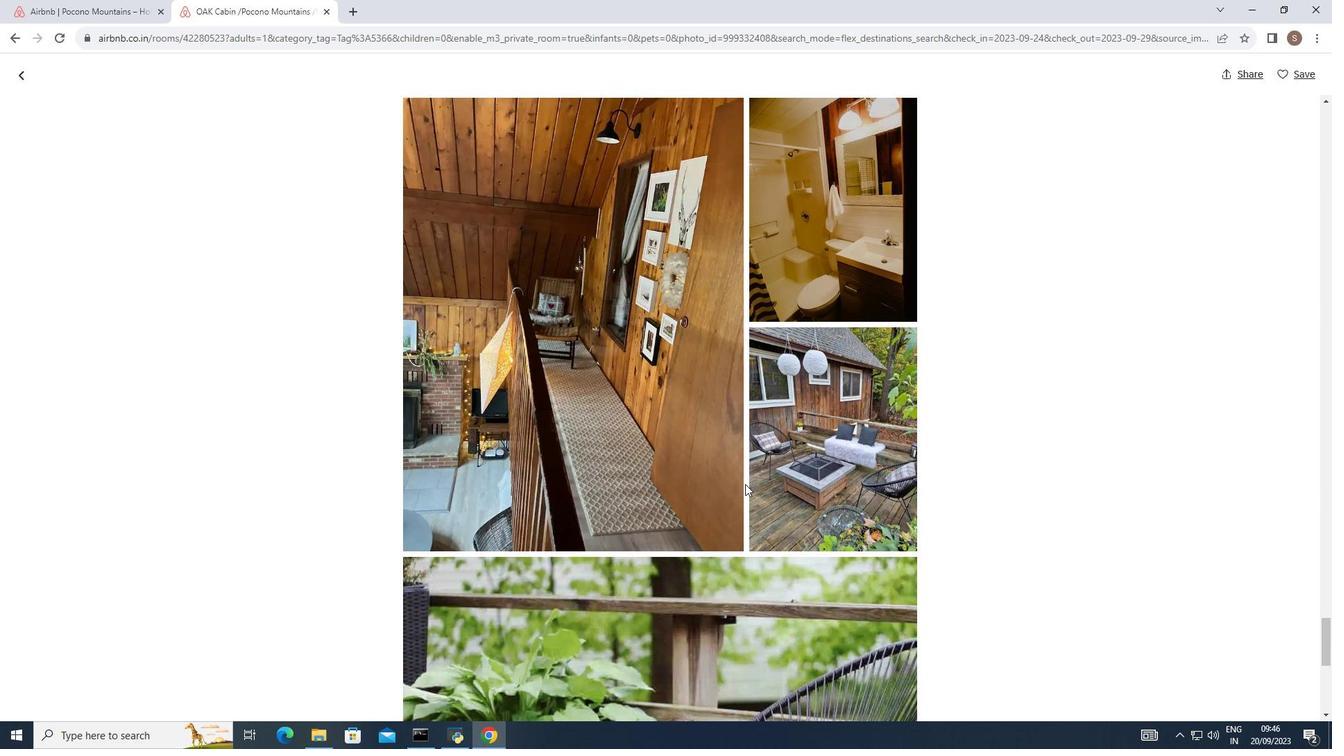 
Action: Mouse scrolled (745, 483) with delta (0, 0)
Screenshot: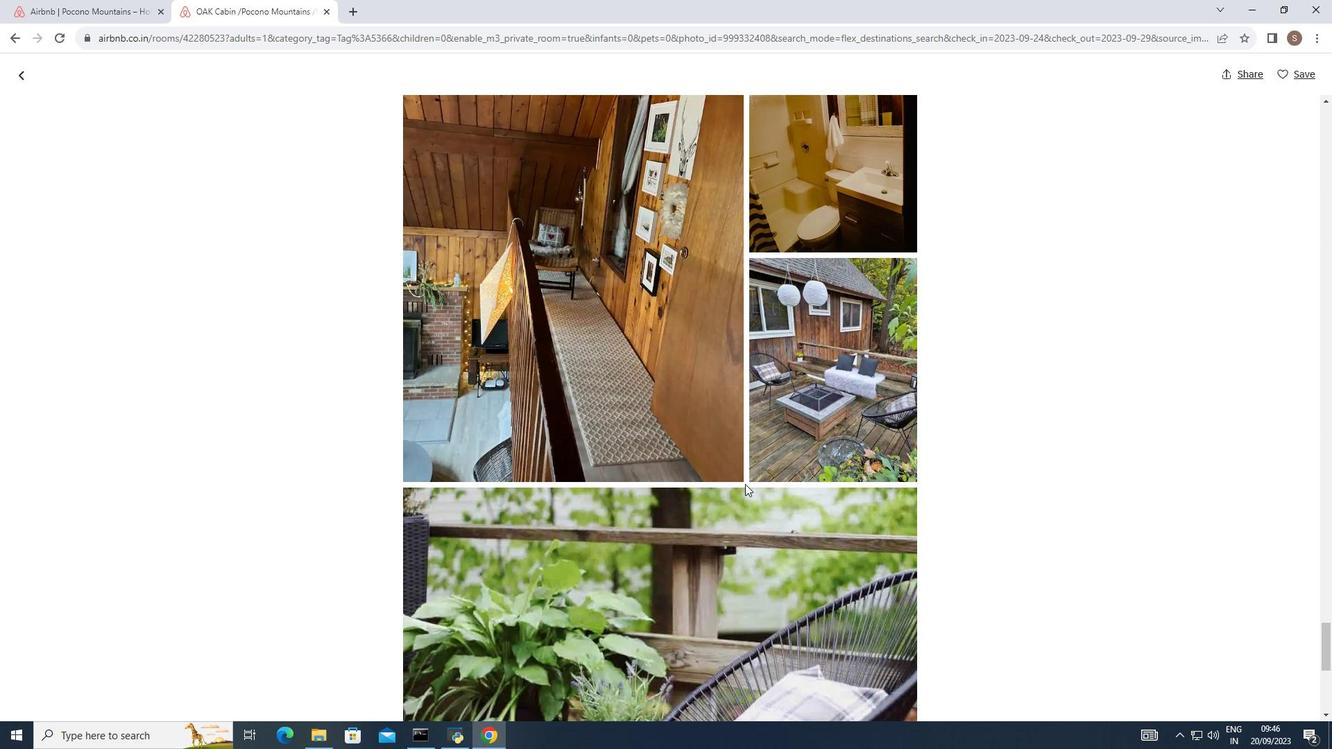 
Action: Mouse scrolled (745, 483) with delta (0, 0)
Screenshot: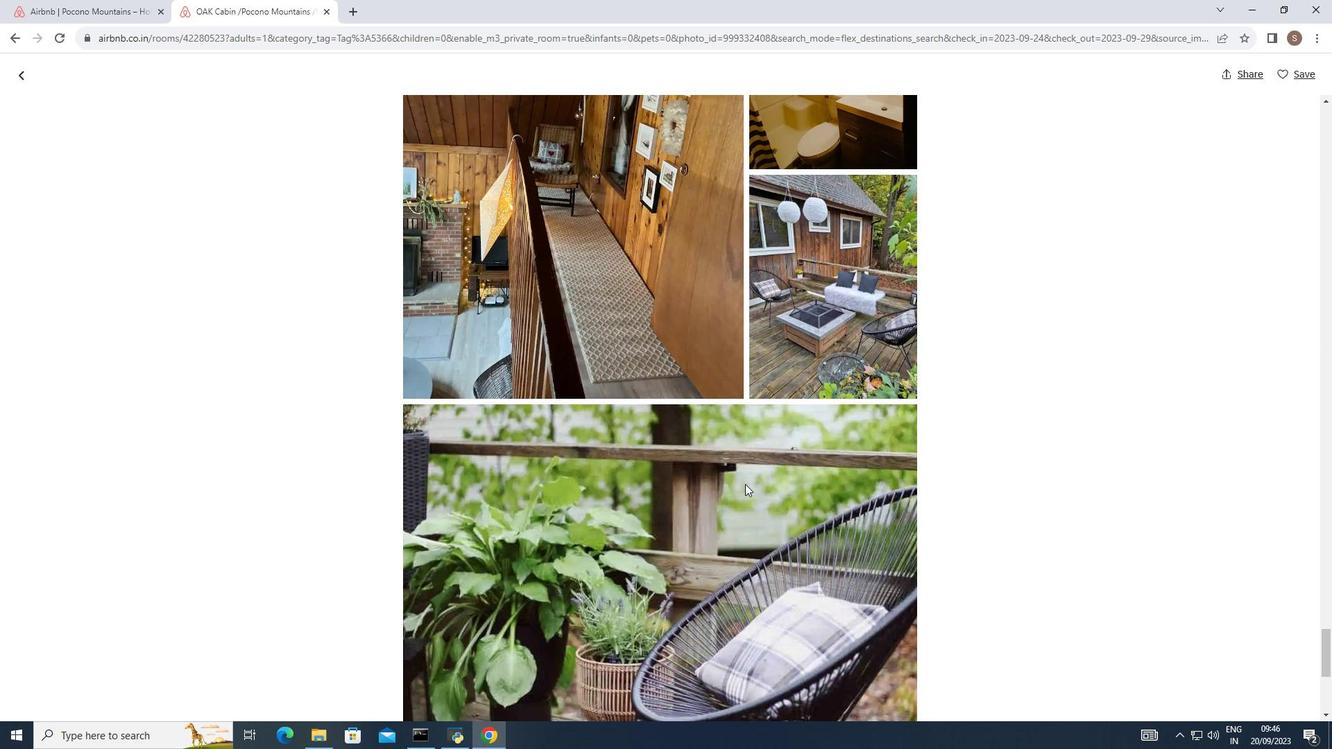 
Action: Mouse scrolled (745, 483) with delta (0, 0)
Screenshot: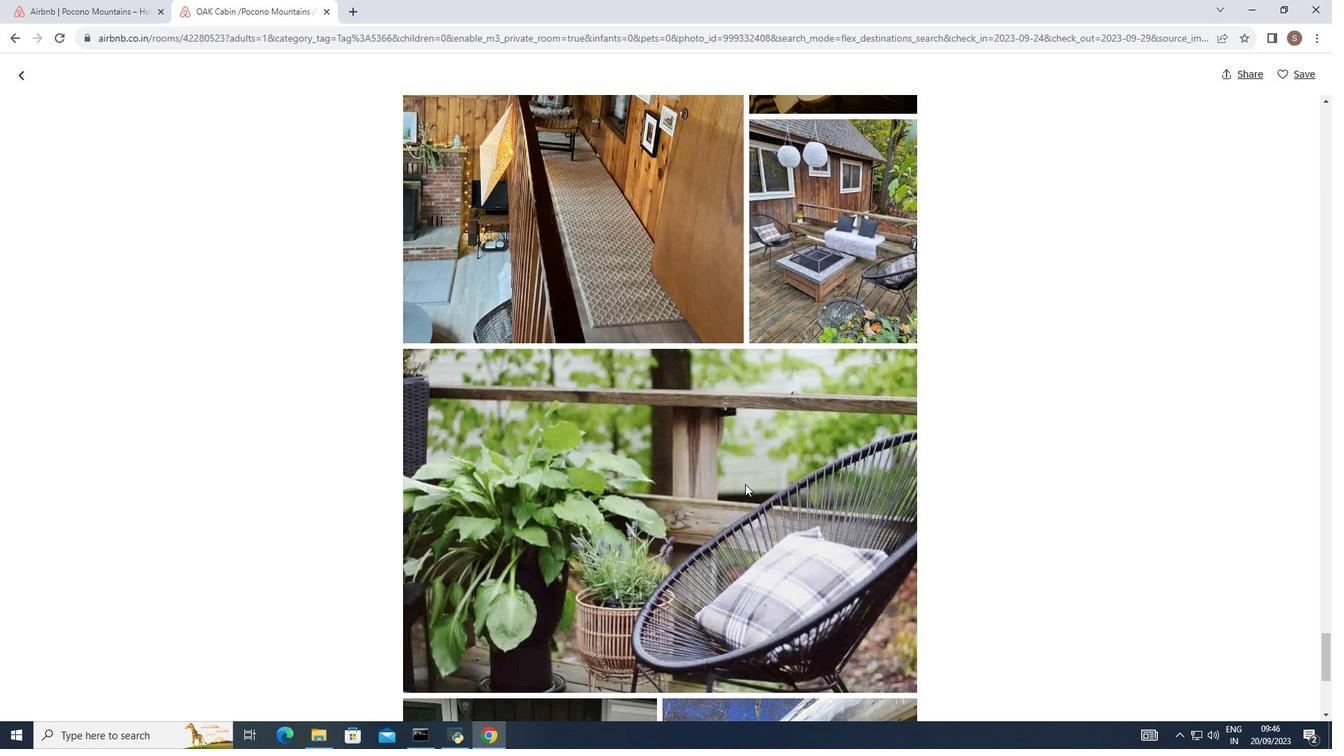 
Action: Mouse scrolled (745, 483) with delta (0, 0)
Screenshot: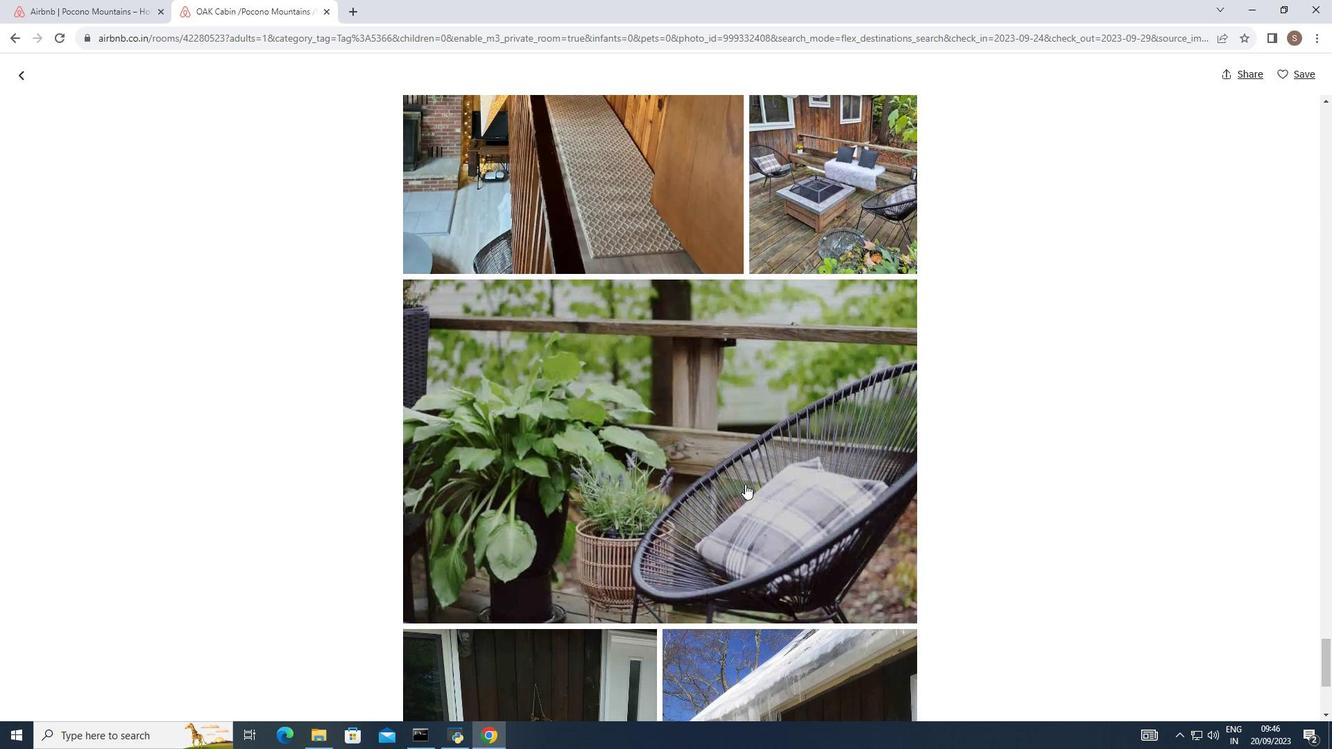 
Action: Mouse scrolled (745, 483) with delta (0, 0)
Screenshot: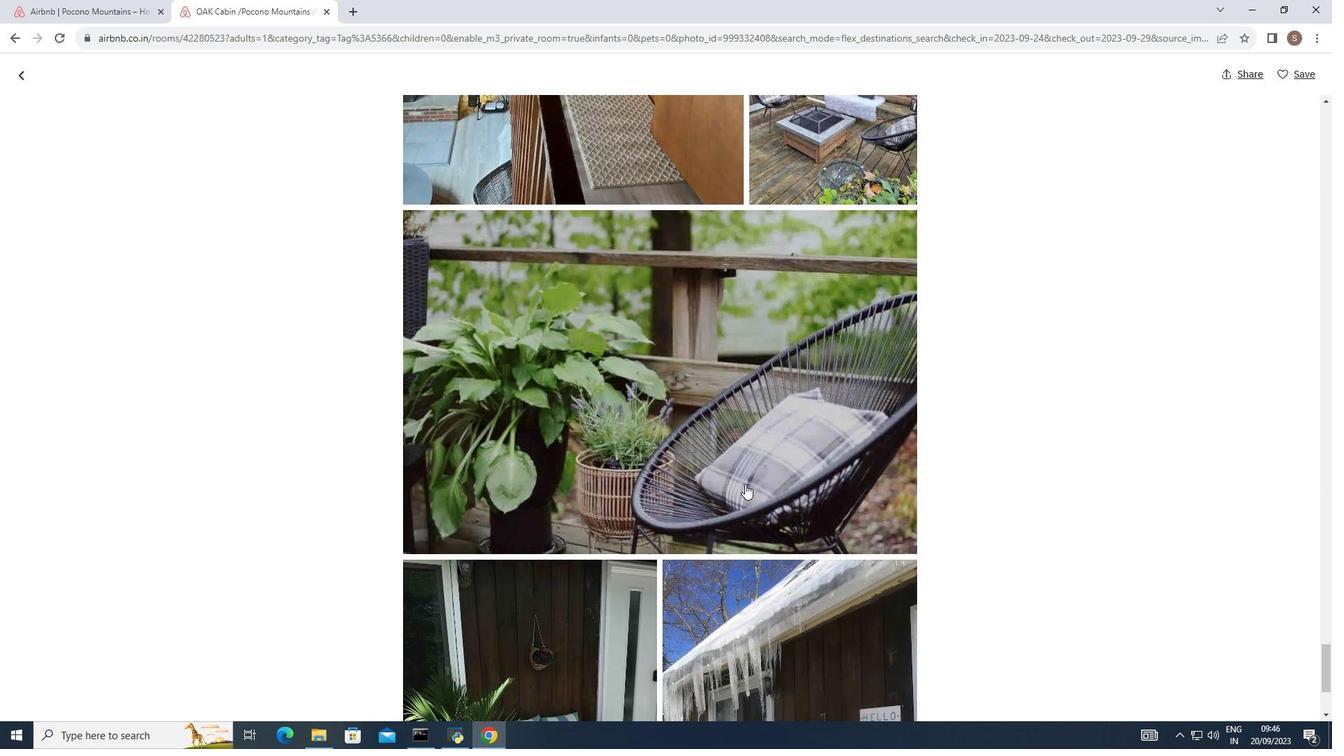 
Action: Mouse scrolled (745, 483) with delta (0, 0)
Screenshot: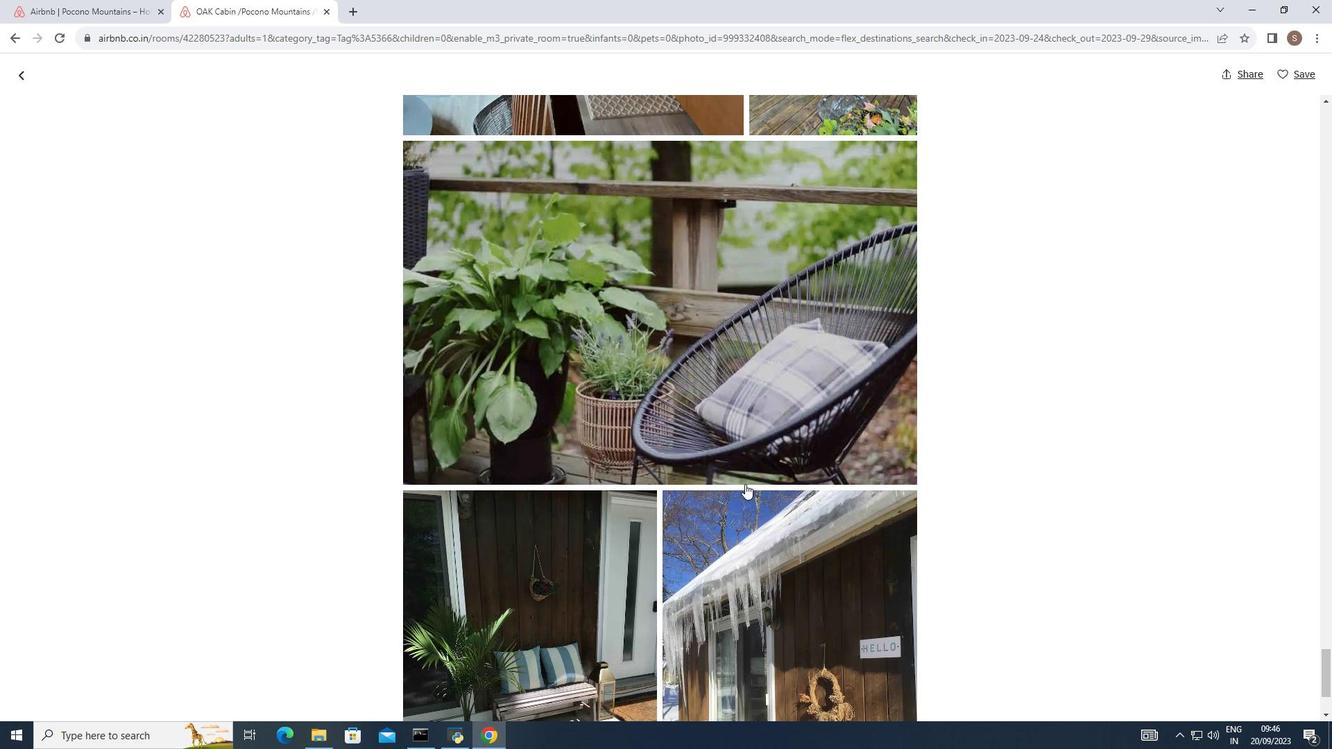
Action: Mouse scrolled (745, 483) with delta (0, 0)
Screenshot: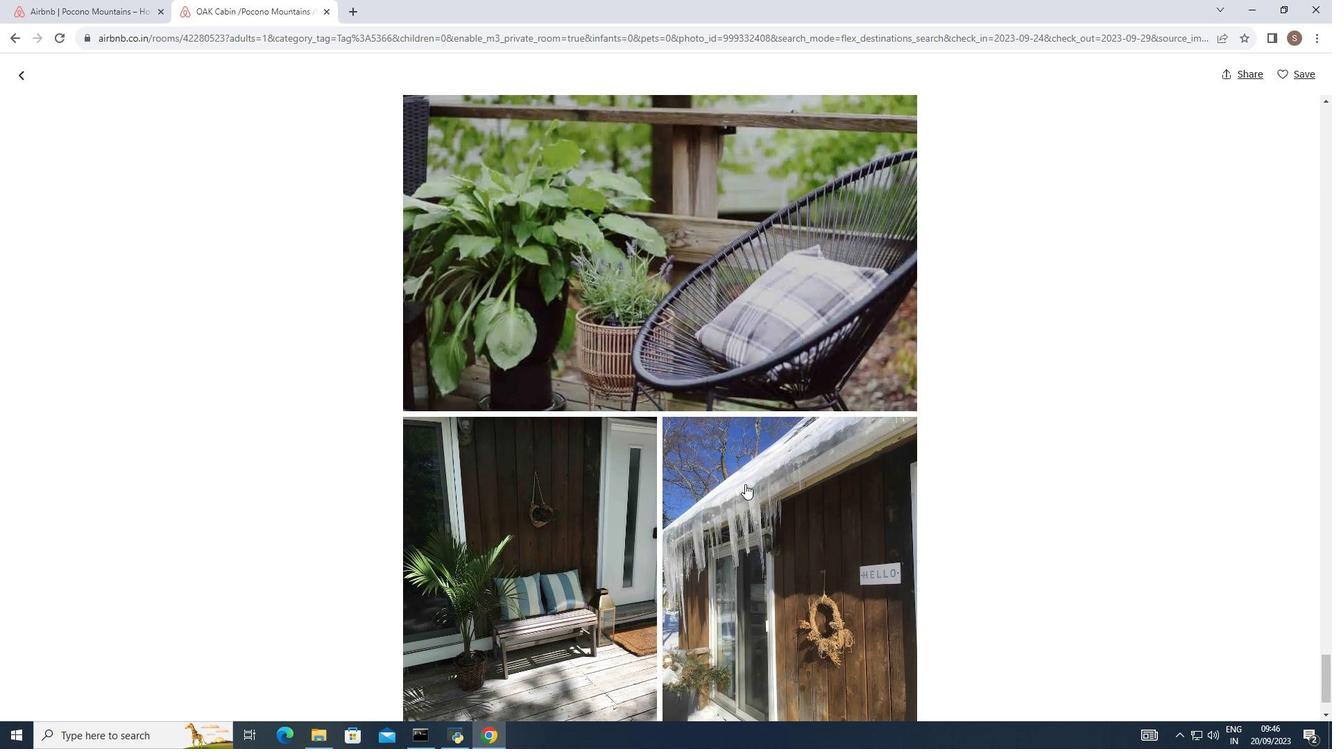 
Action: Mouse scrolled (745, 483) with delta (0, 0)
Screenshot: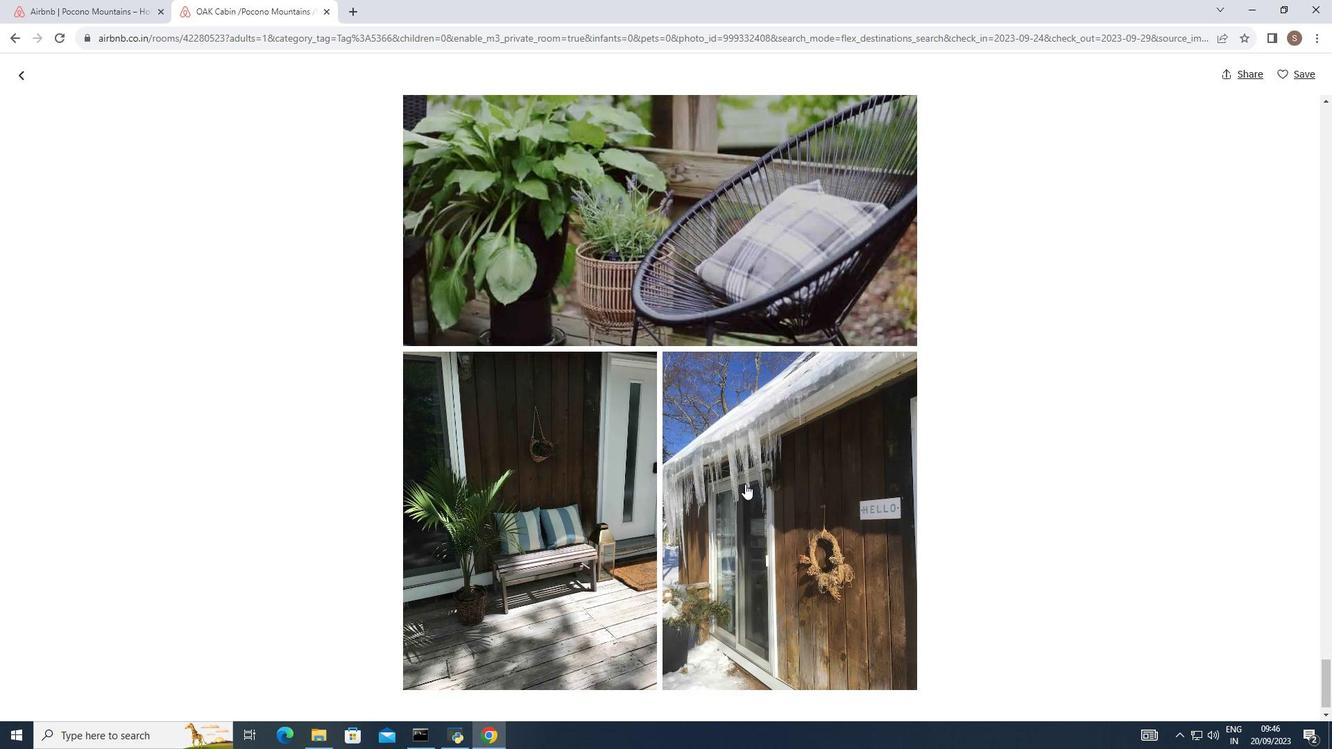
Action: Mouse scrolled (745, 483) with delta (0, 0)
Screenshot: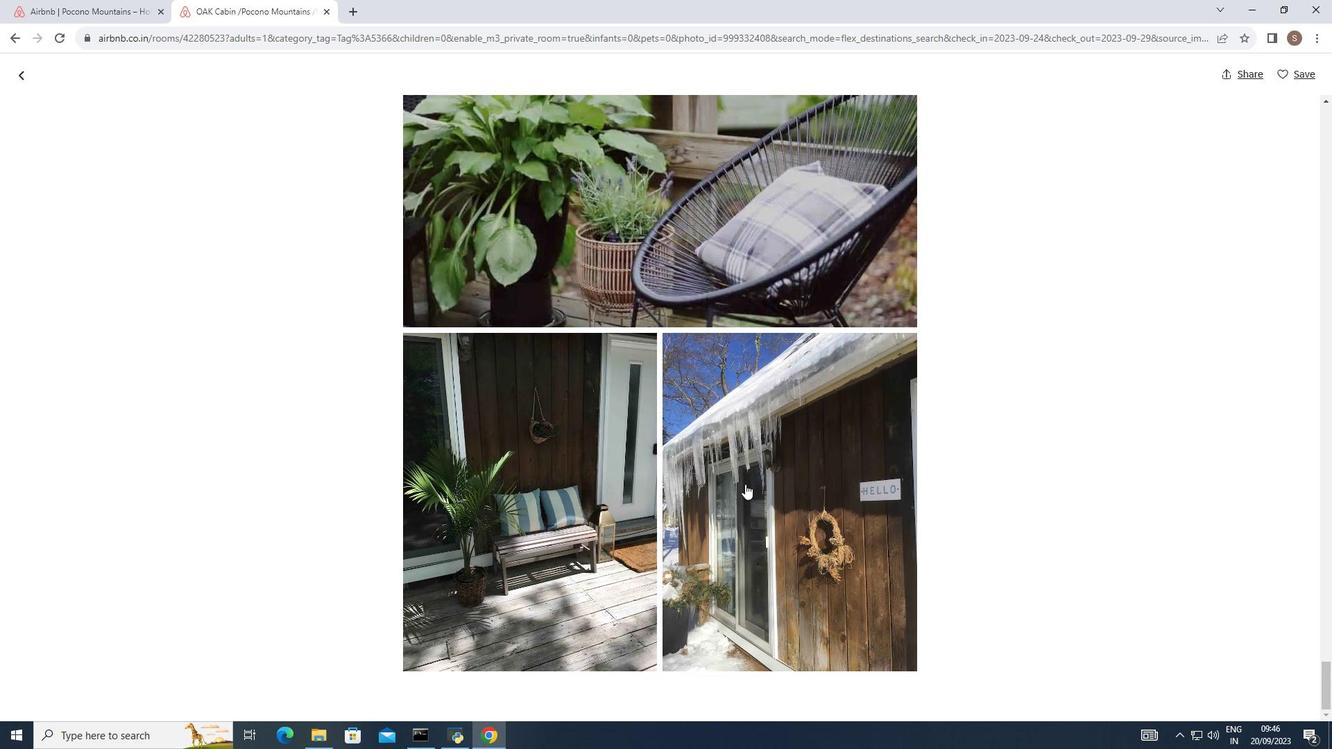 
Action: Mouse scrolled (745, 483) with delta (0, 0)
Screenshot: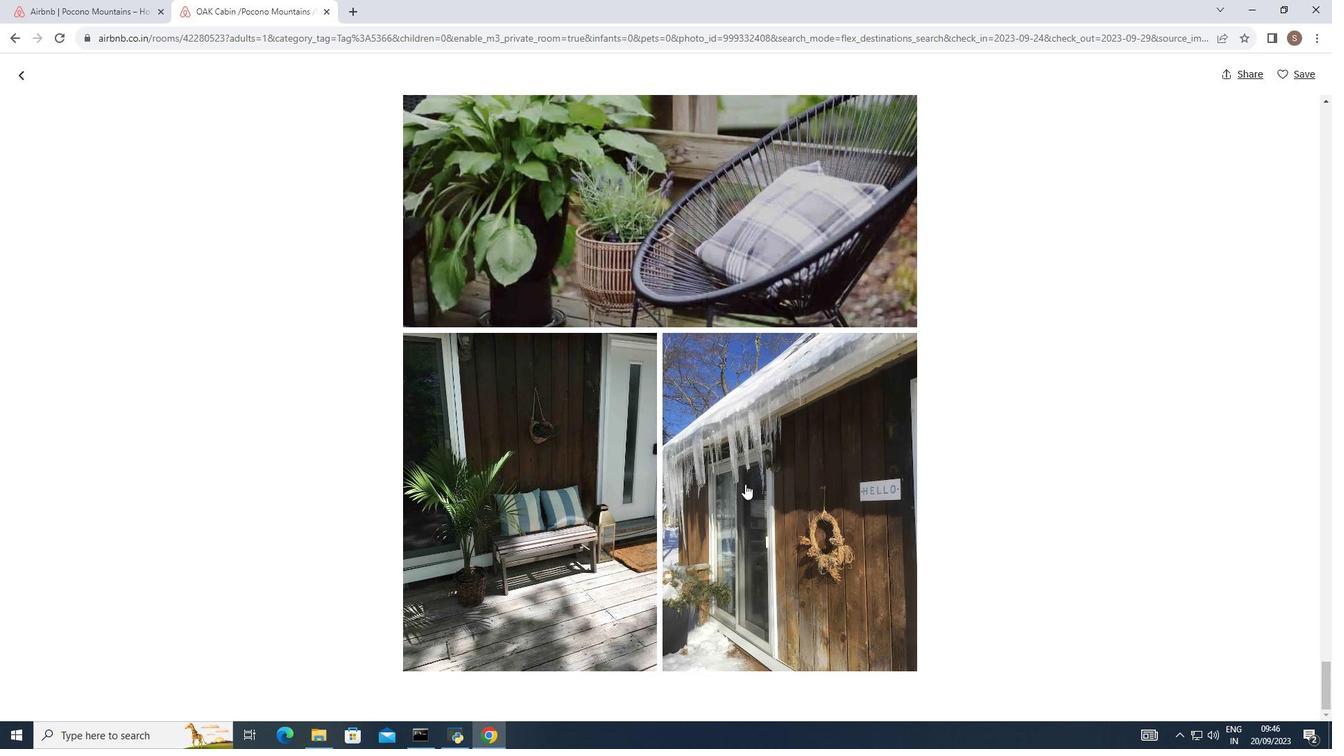 
Action: Mouse scrolled (745, 483) with delta (0, 0)
Screenshot: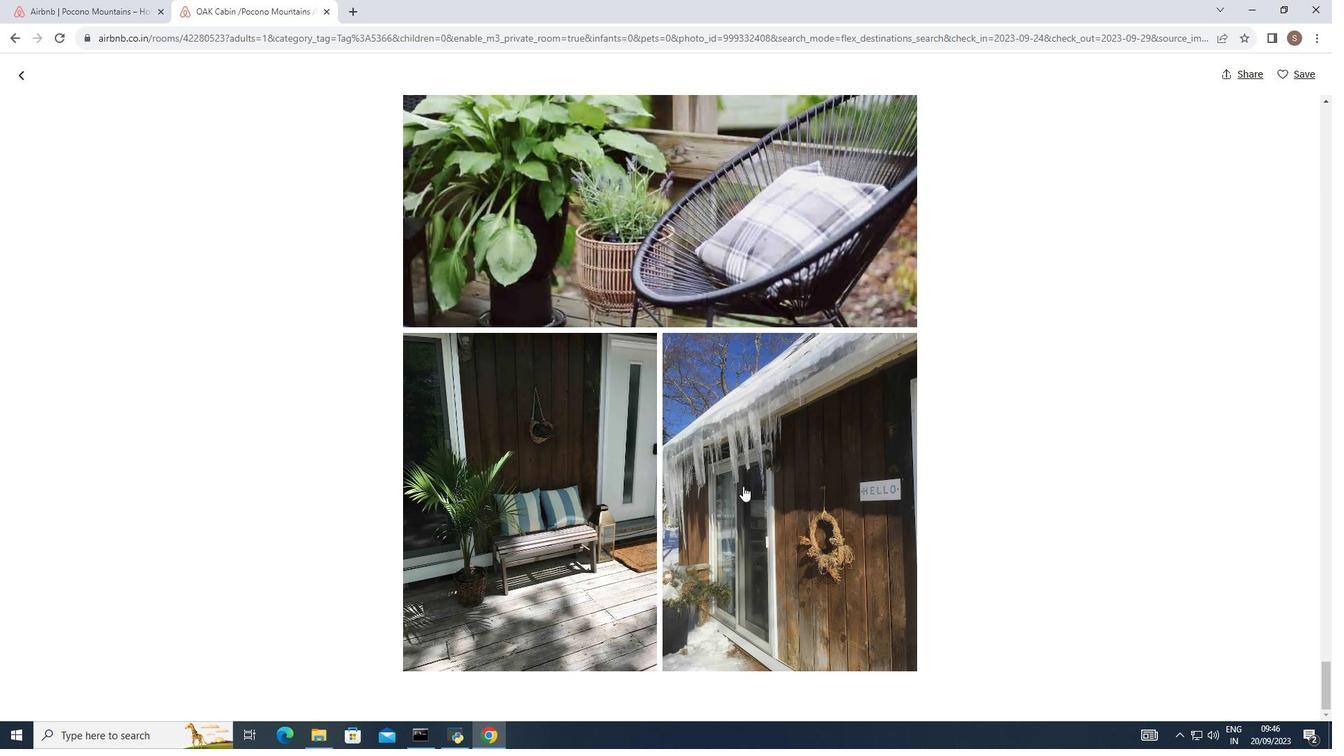 
Action: Mouse moved to (15, 72)
Screenshot: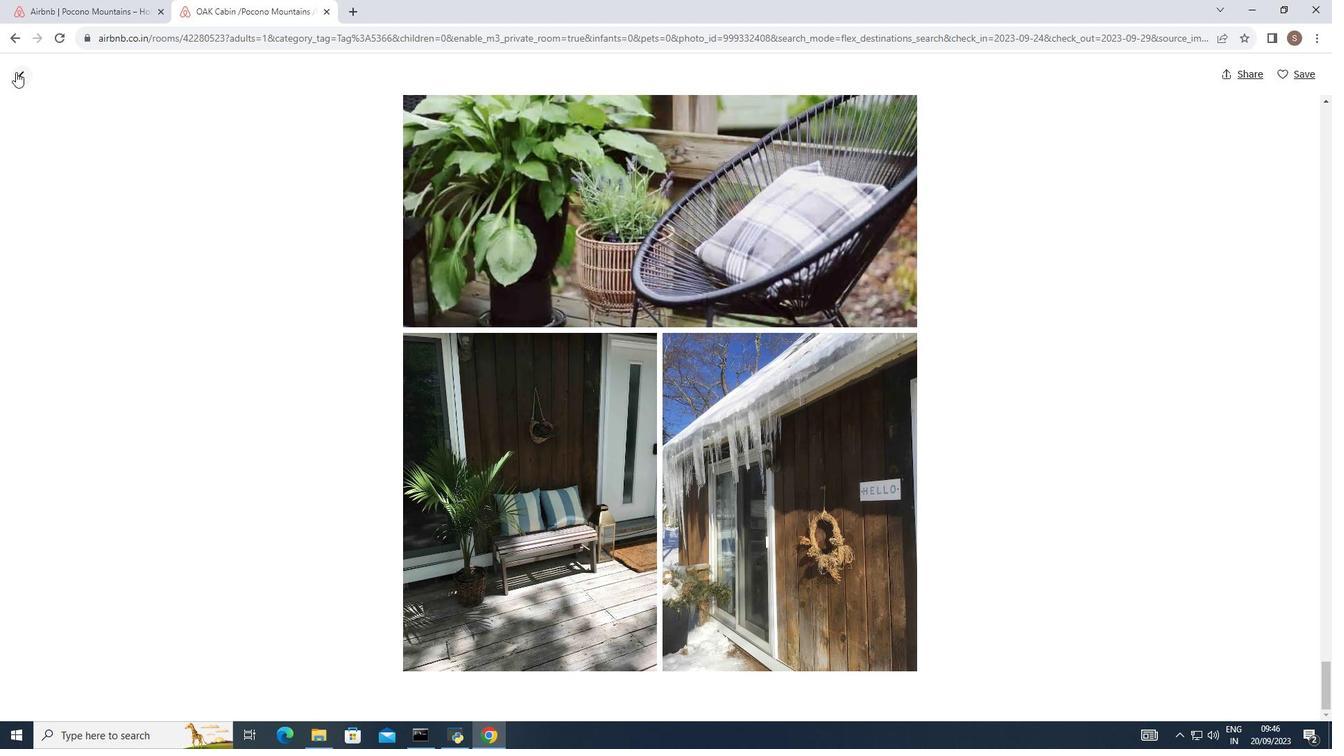 
Action: Mouse pressed left at (15, 72)
Screenshot: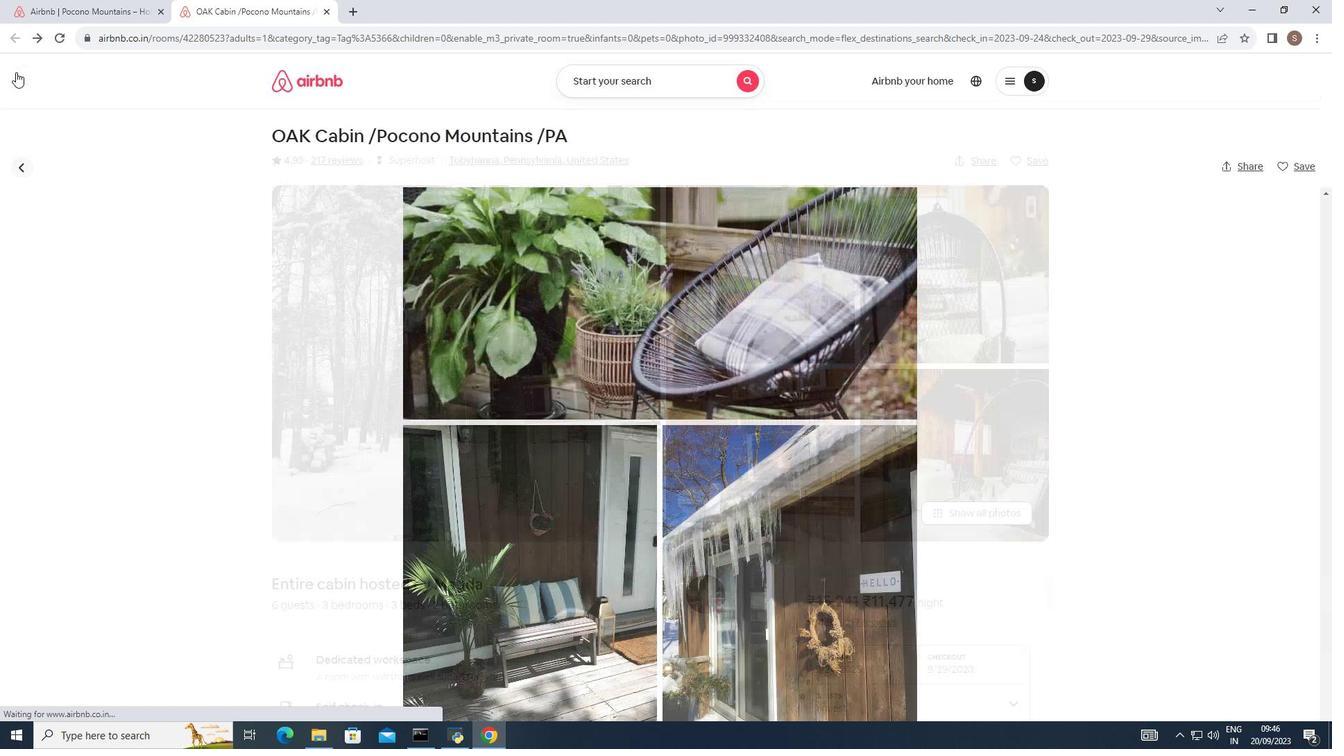 
Action: Mouse moved to (215, 228)
Screenshot: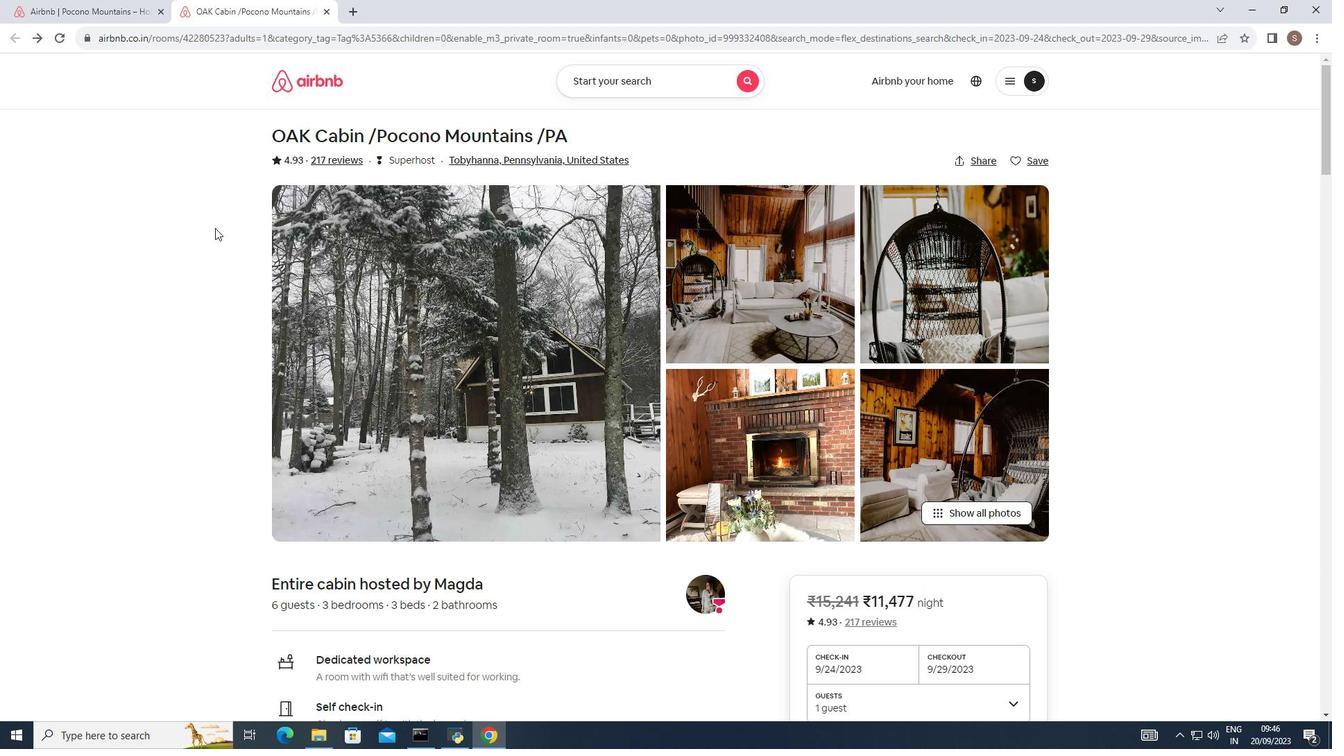 
Action: Mouse scrolled (215, 227) with delta (0, 0)
Screenshot: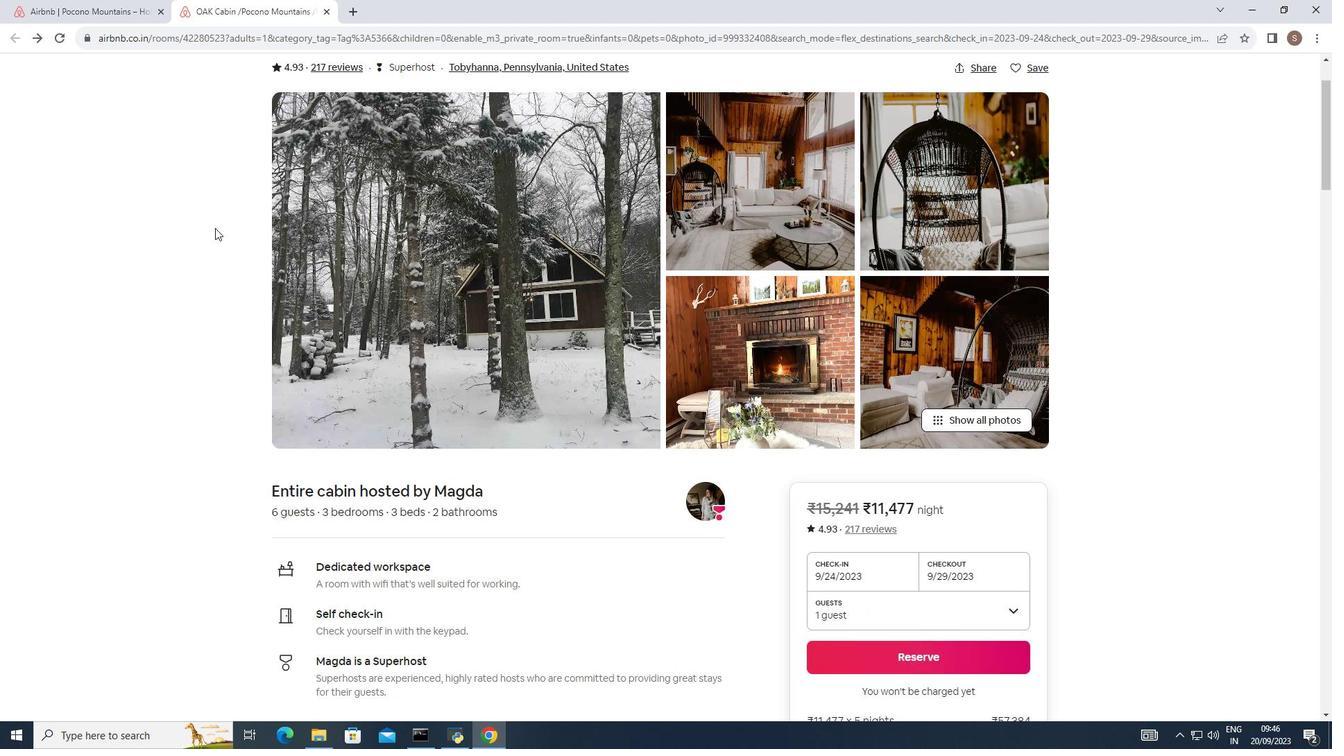 
Action: Mouse scrolled (215, 227) with delta (0, 0)
Screenshot: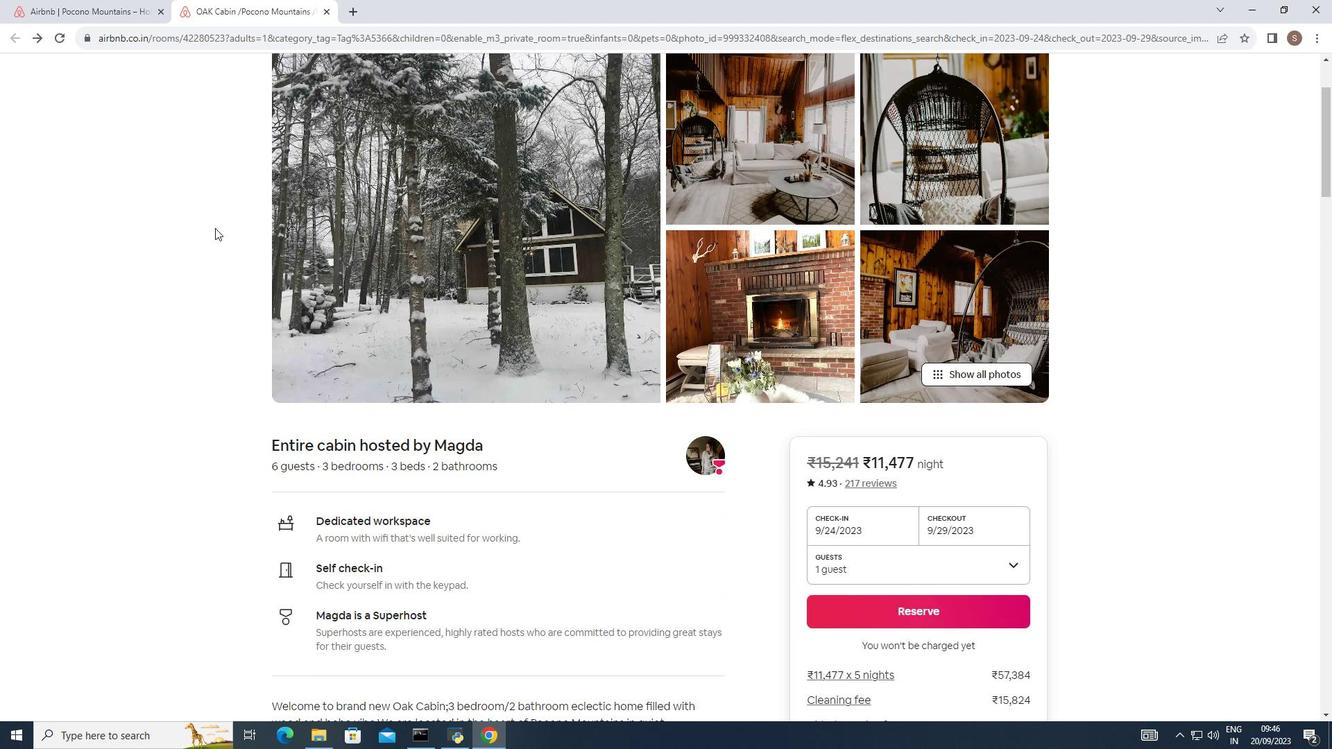 
Action: Mouse scrolled (215, 227) with delta (0, 0)
Screenshot: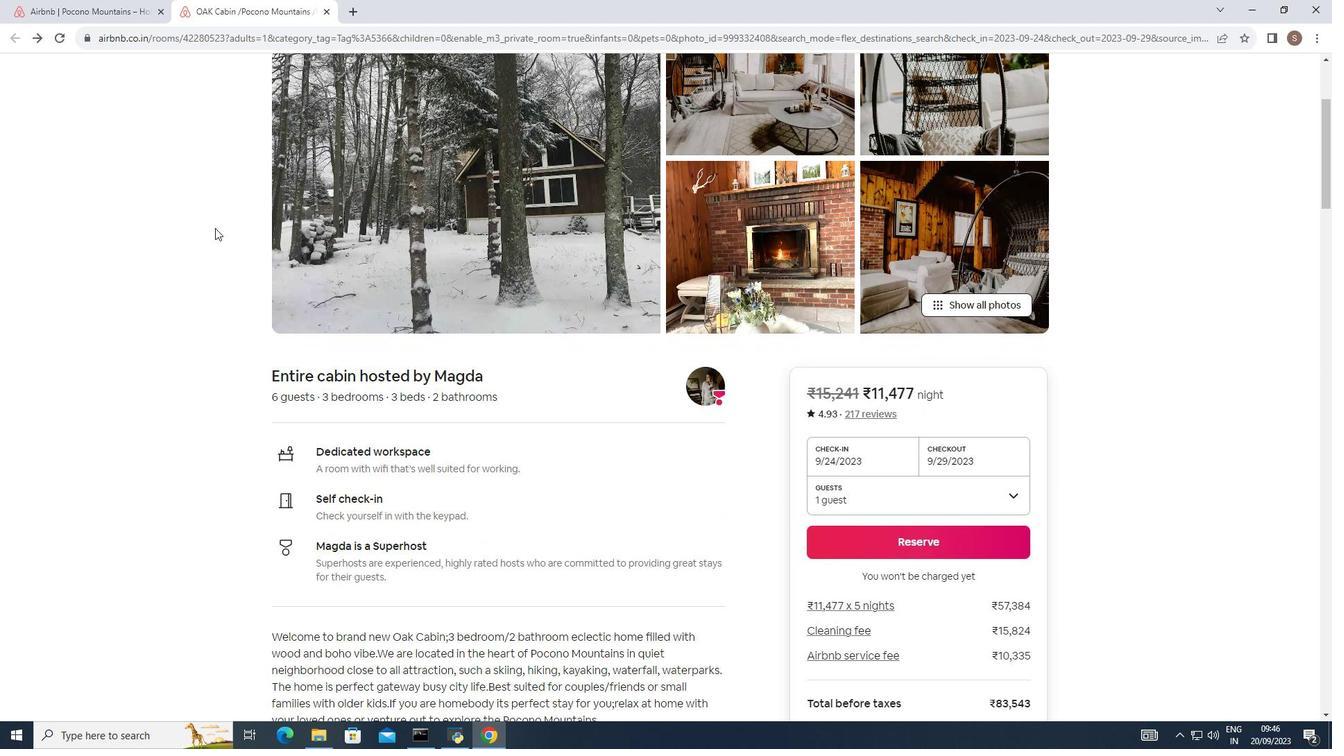 
Action: Mouse scrolled (215, 227) with delta (0, 0)
Screenshot: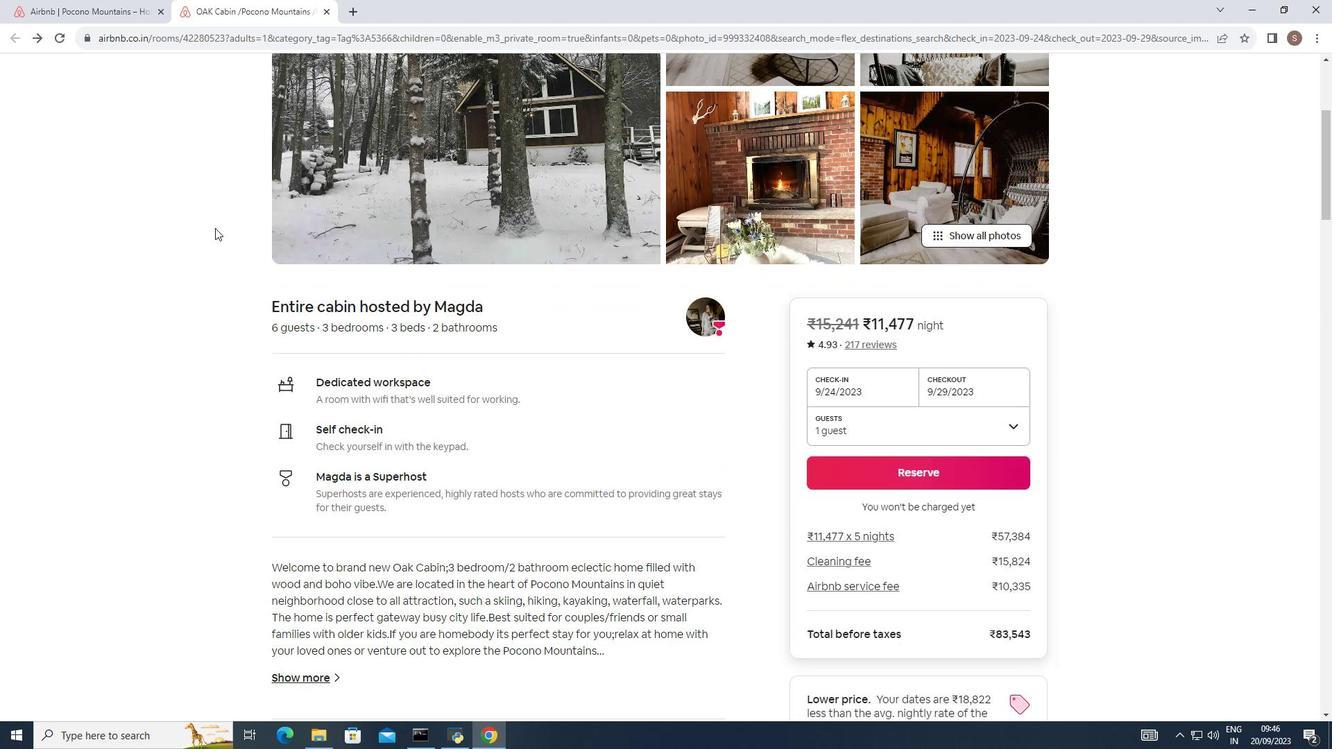 
Action: Mouse scrolled (215, 227) with delta (0, 0)
Screenshot: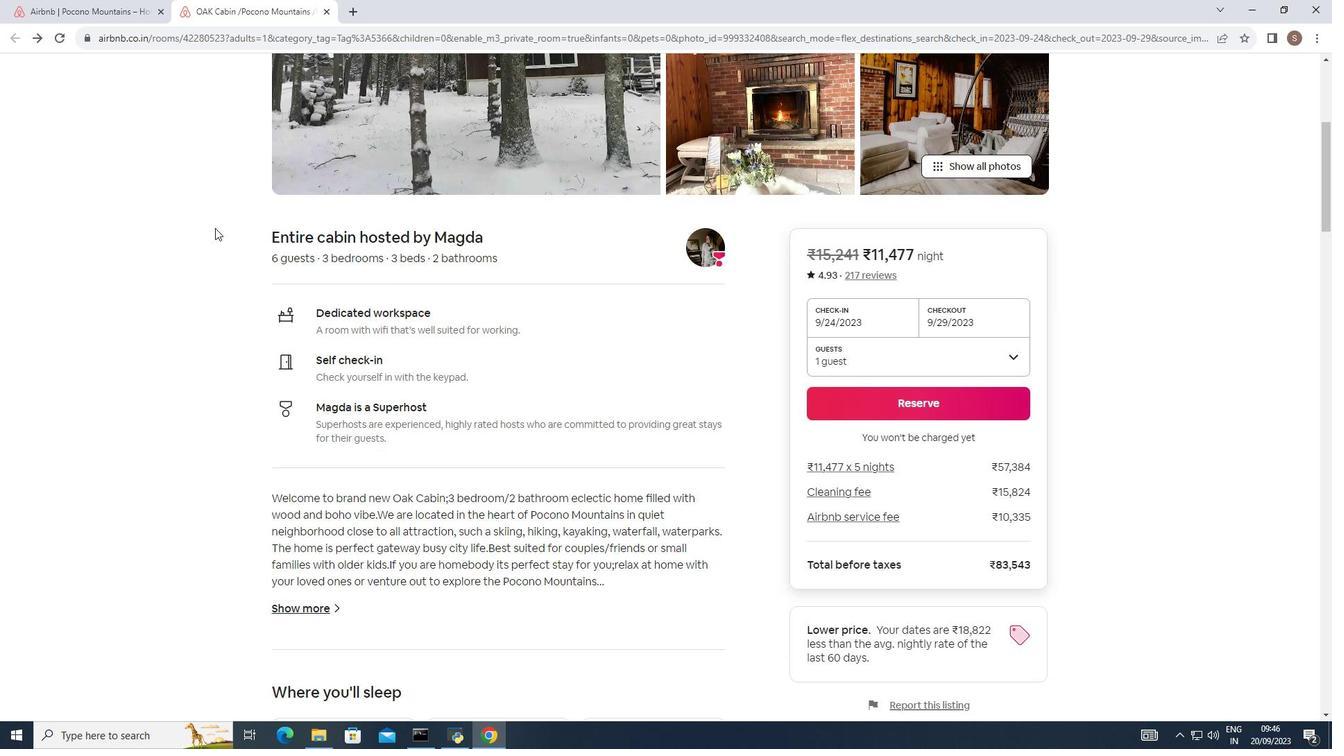 
Action: Mouse scrolled (215, 227) with delta (0, 0)
Screenshot: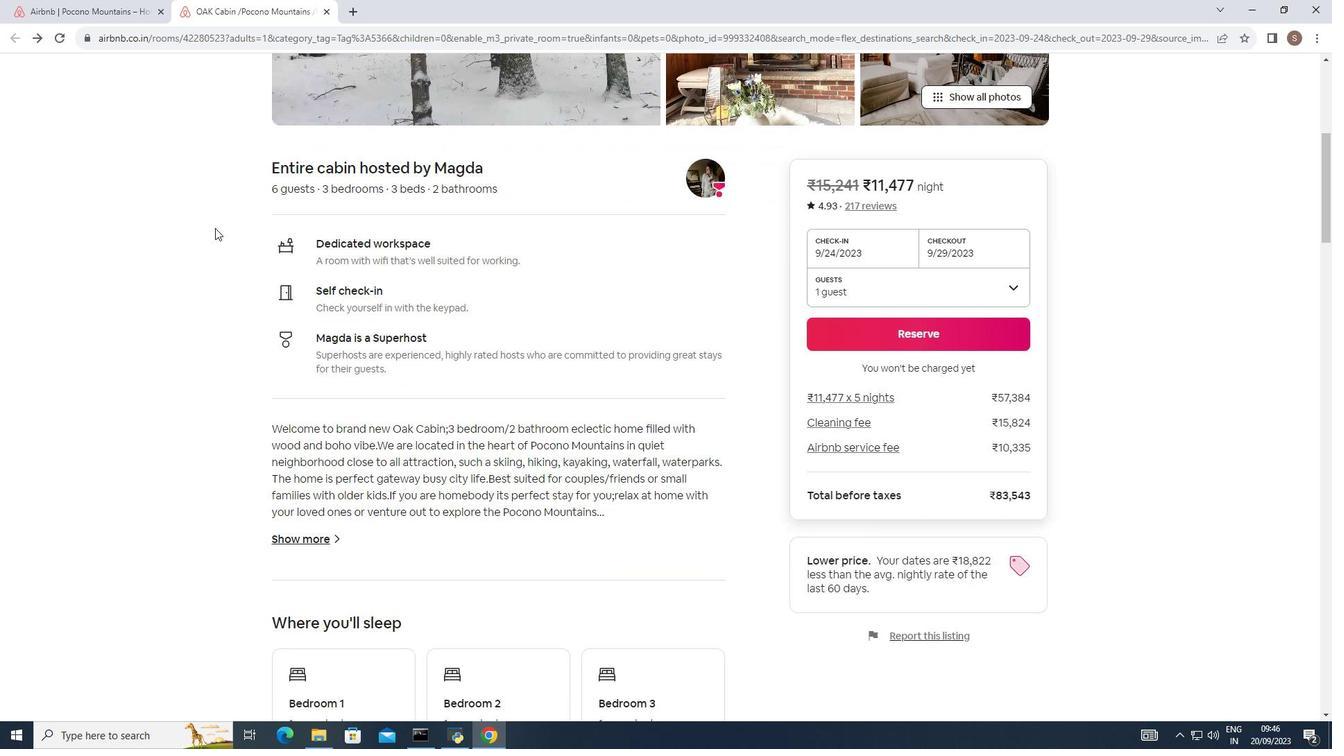 
Action: Mouse scrolled (215, 227) with delta (0, 0)
Screenshot: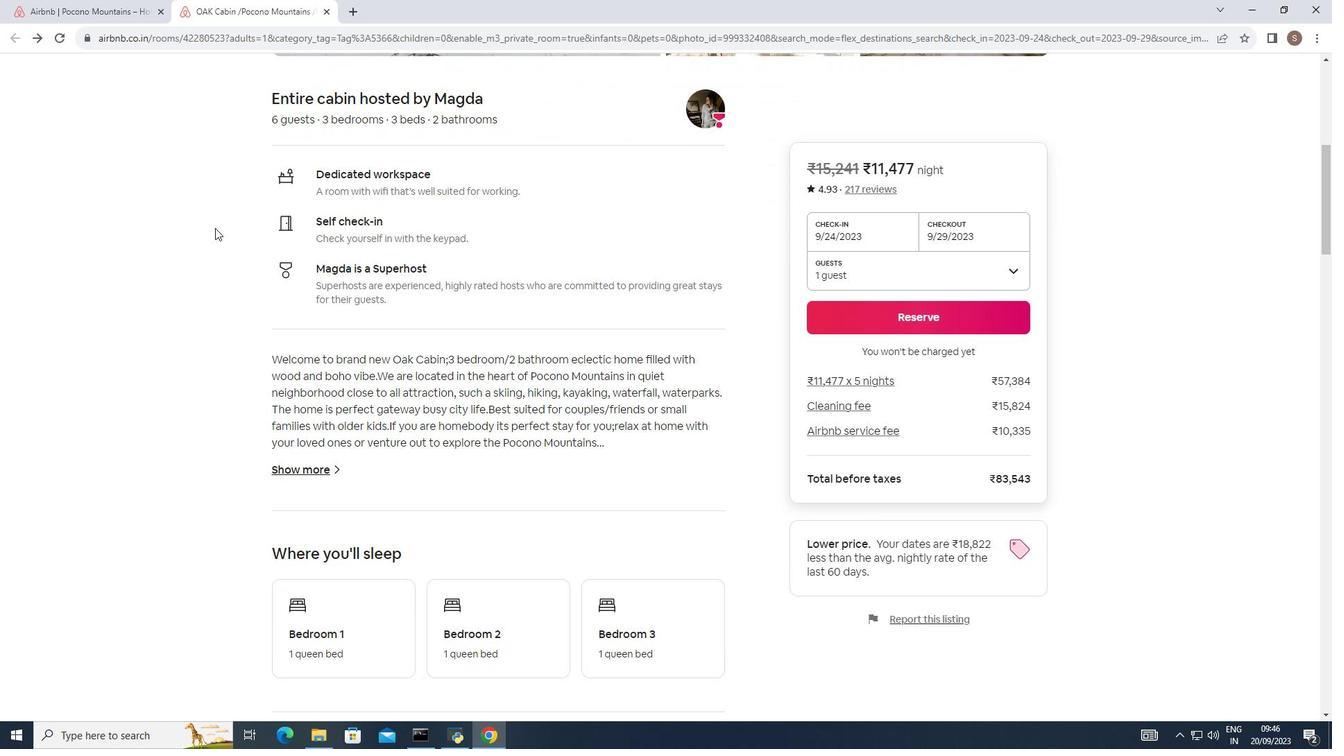
Action: Mouse scrolled (215, 227) with delta (0, 0)
Screenshot: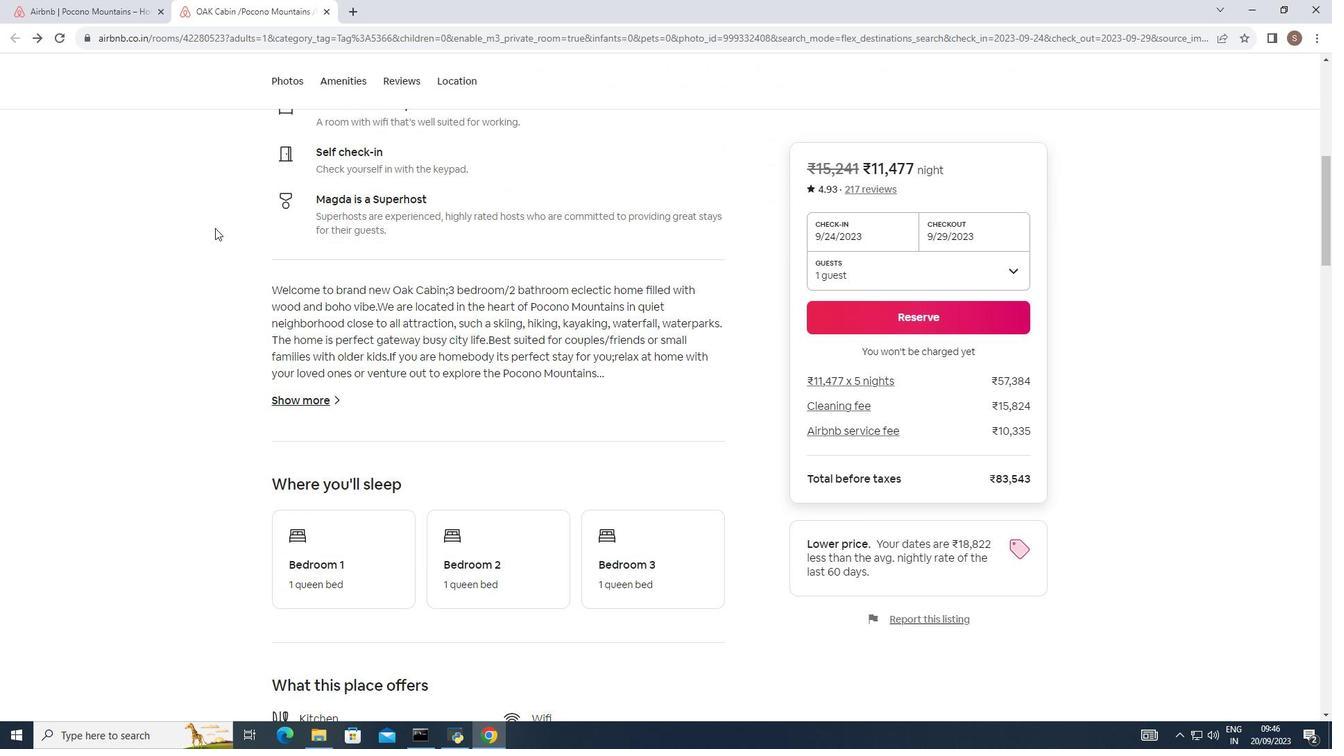 
Action: Mouse moved to (310, 399)
Screenshot: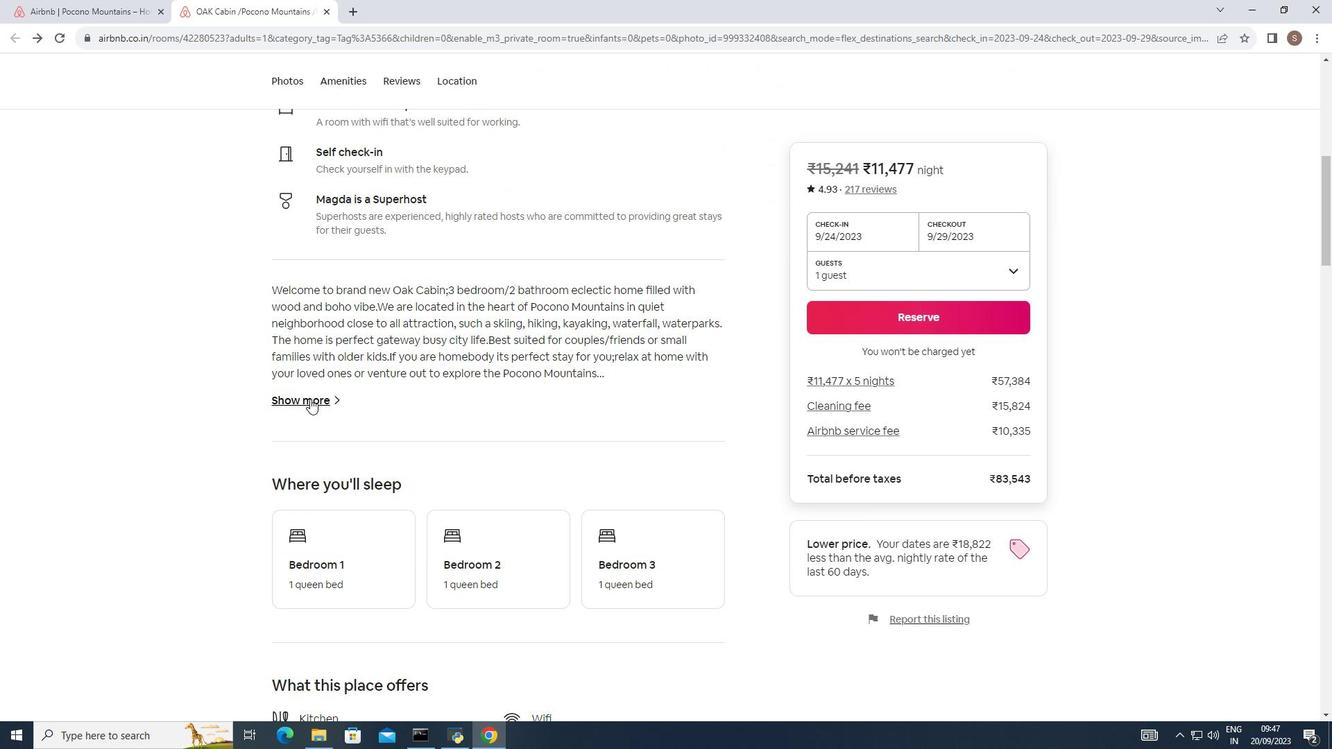 
Action: Mouse pressed left at (310, 399)
Screenshot: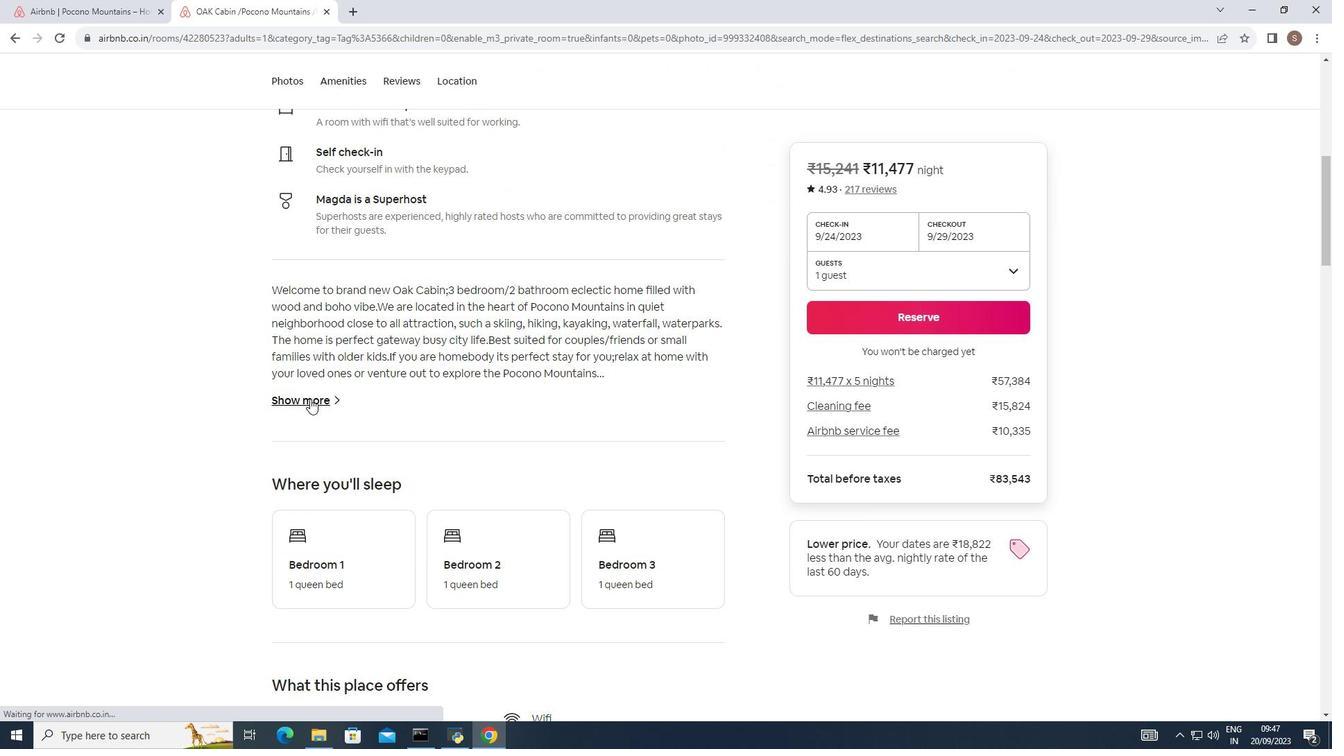 
Action: Mouse moved to (430, 409)
Screenshot: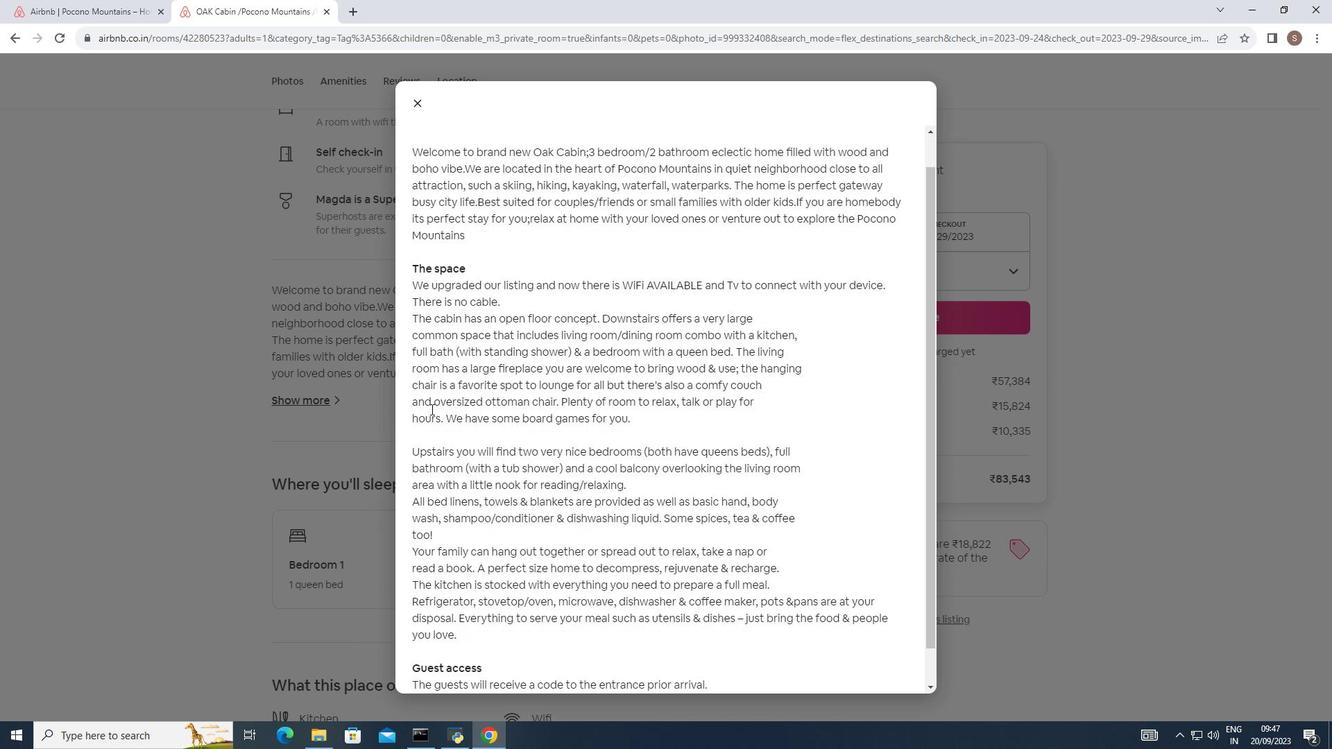 
Action: Mouse scrolled (430, 408) with delta (0, 0)
Screenshot: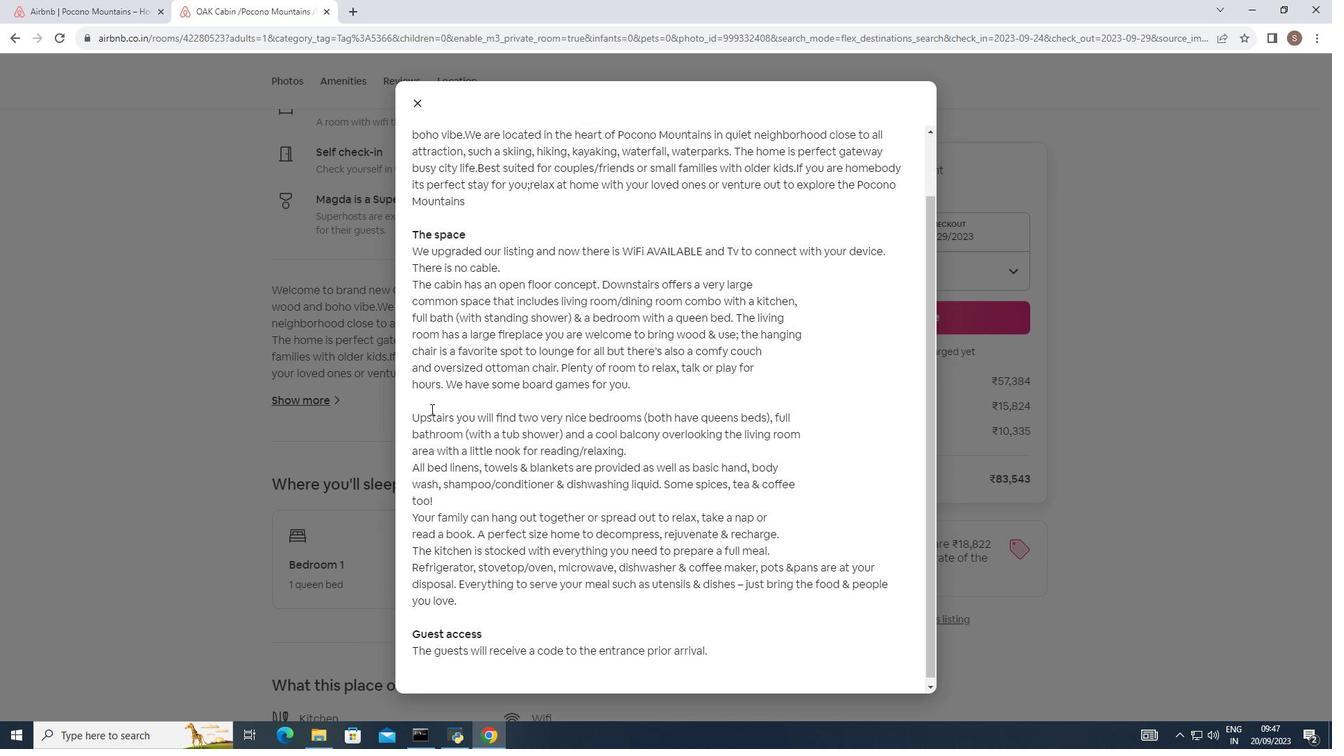 
Action: Mouse scrolled (430, 408) with delta (0, 0)
Screenshot: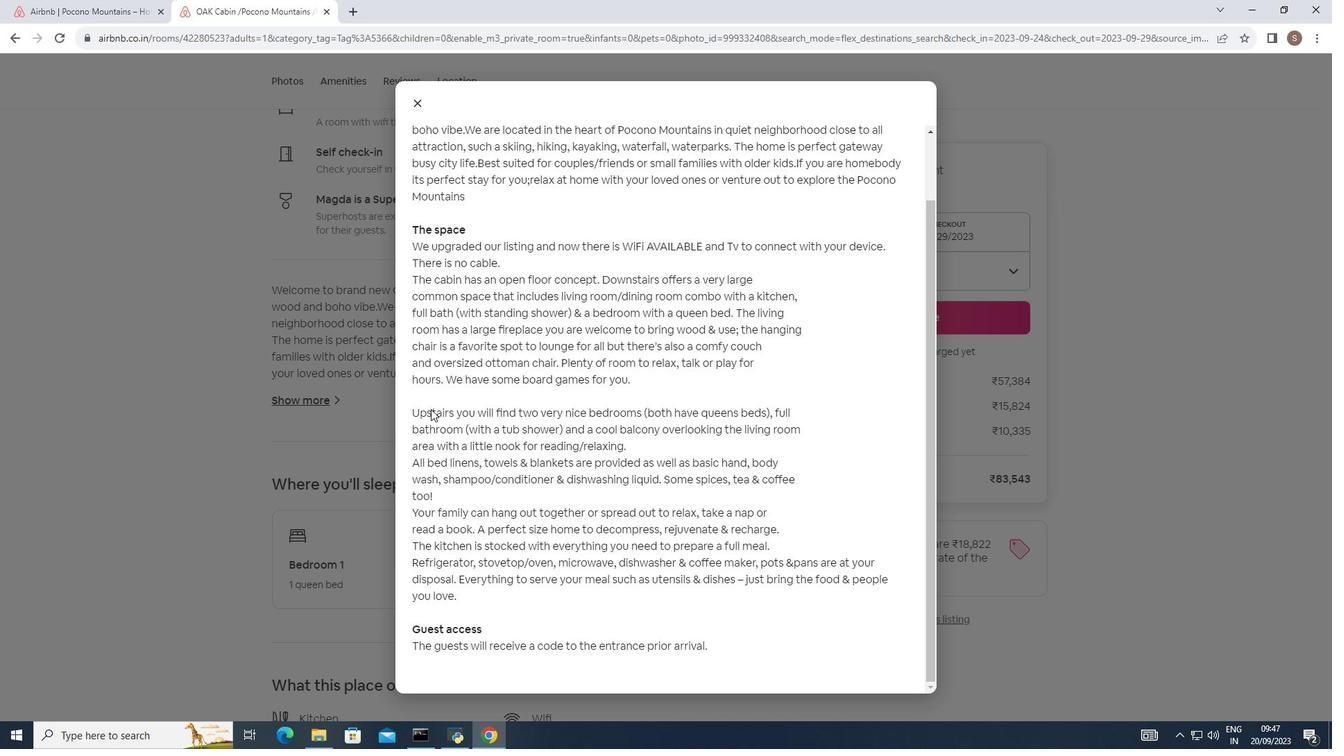
Action: Mouse scrolled (430, 408) with delta (0, 0)
Screenshot: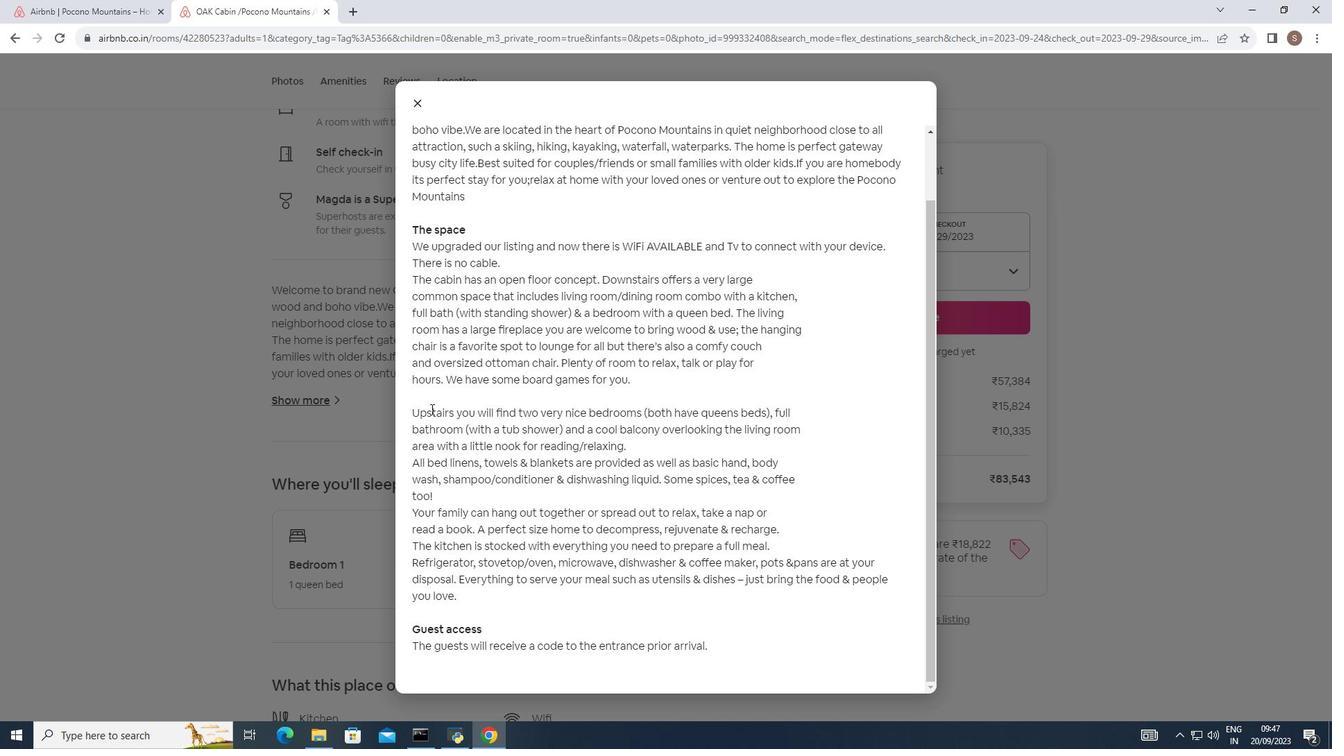 
Action: Mouse scrolled (430, 408) with delta (0, 0)
Screenshot: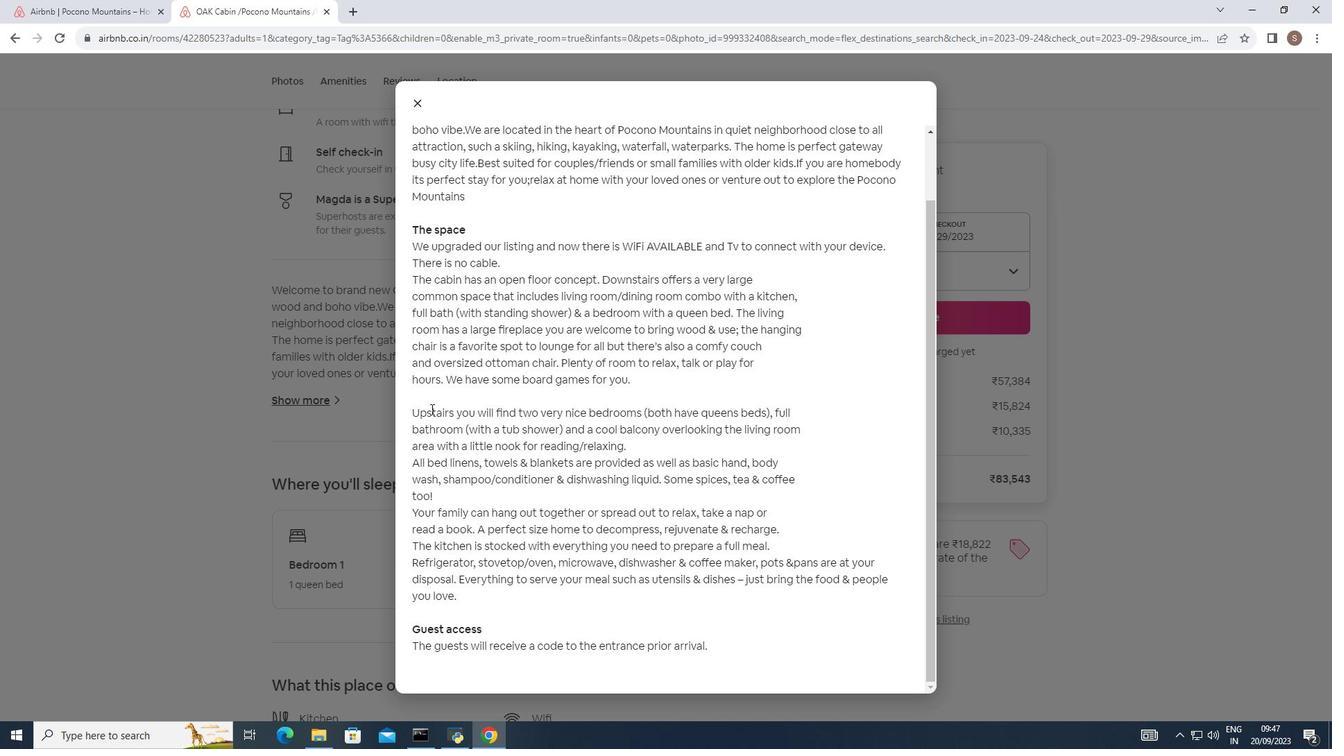 
Action: Mouse moved to (412, 99)
Screenshot: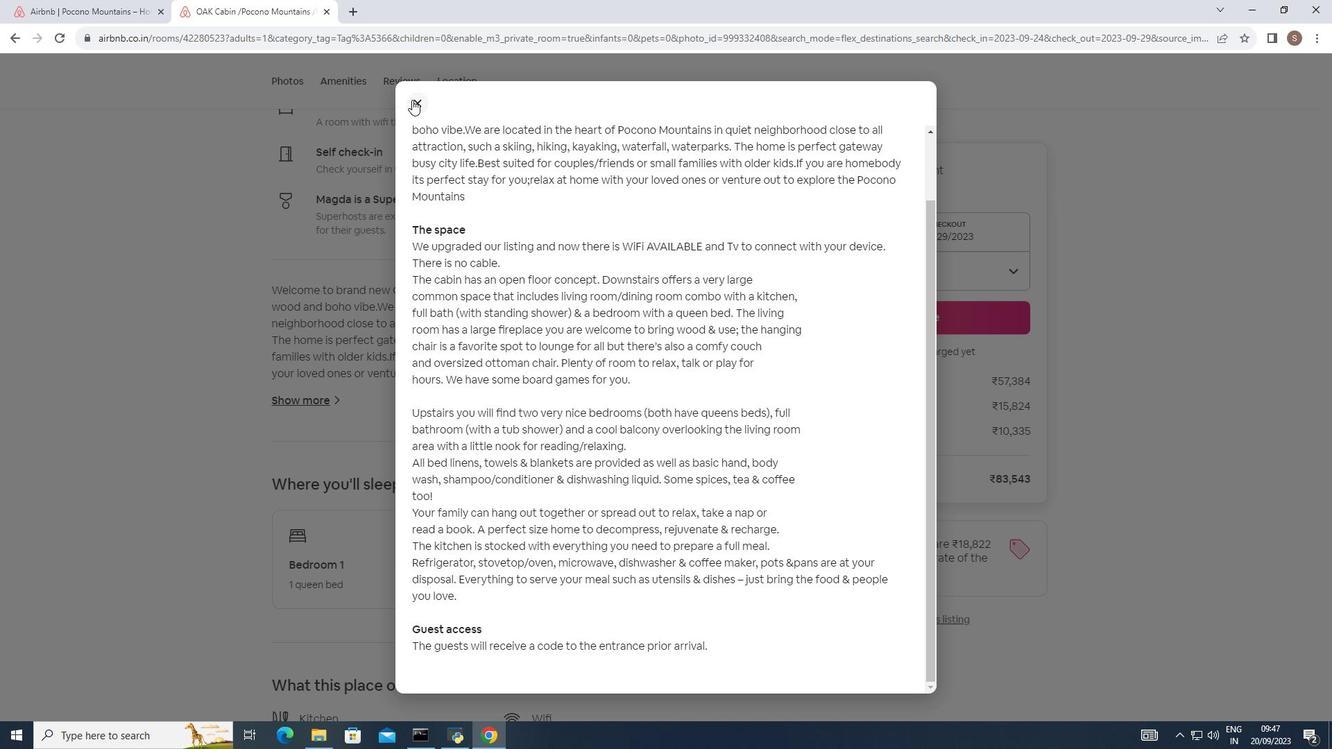
Action: Mouse pressed left at (412, 99)
Screenshot: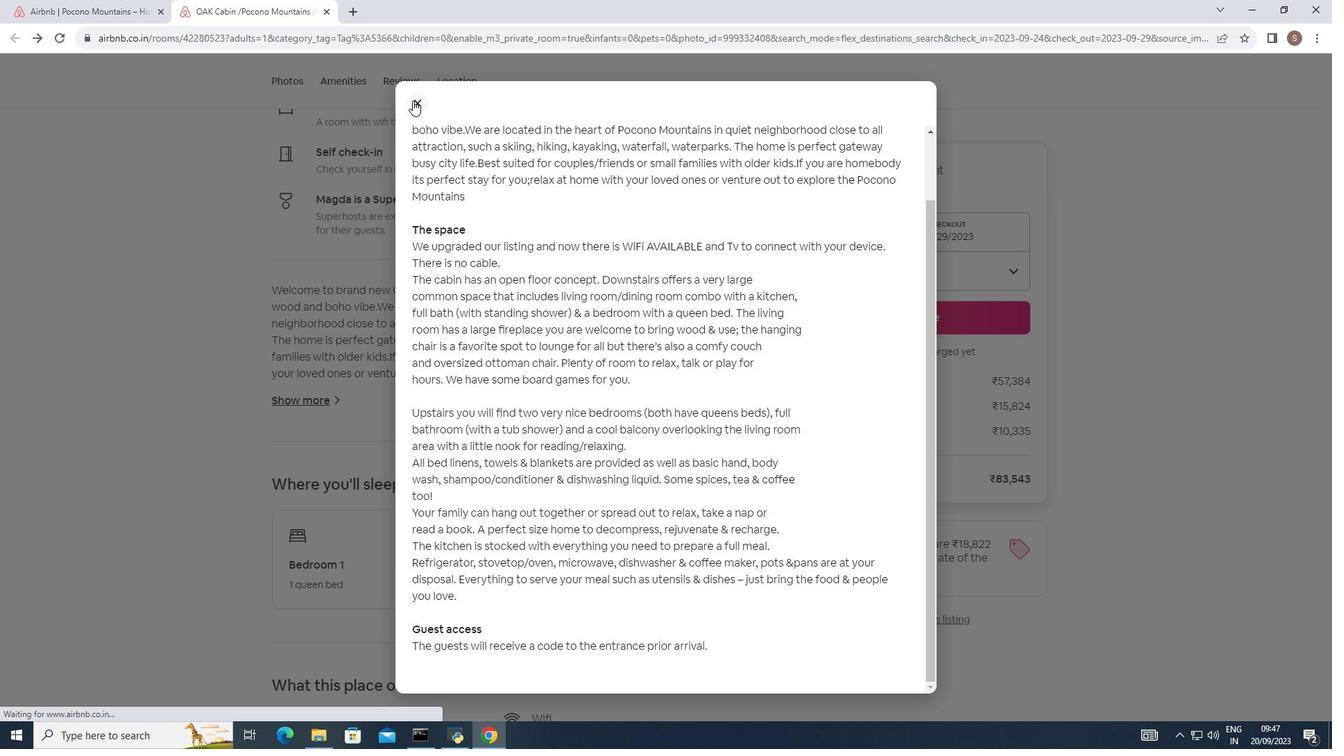 
Action: Mouse moved to (408, 233)
Screenshot: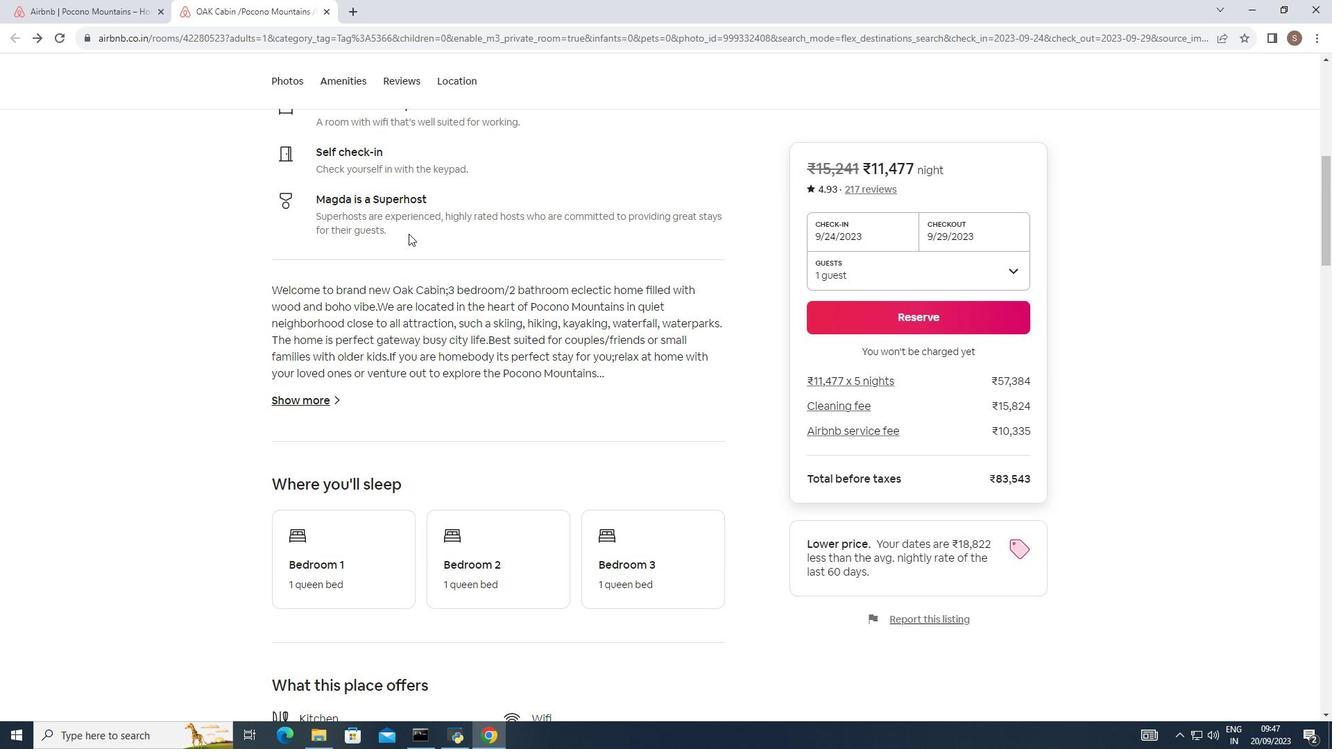
Action: Mouse scrolled (408, 233) with delta (0, 0)
Screenshot: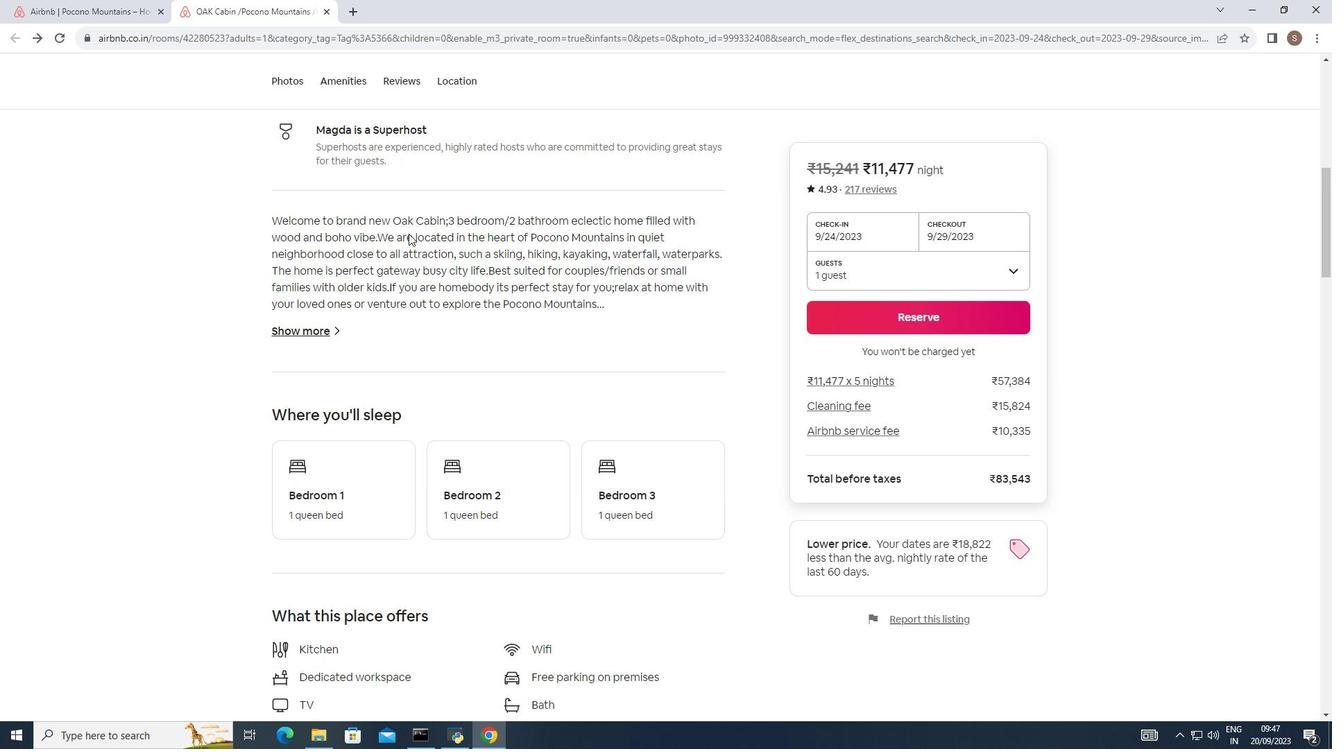 
Action: Mouse moved to (406, 237)
Screenshot: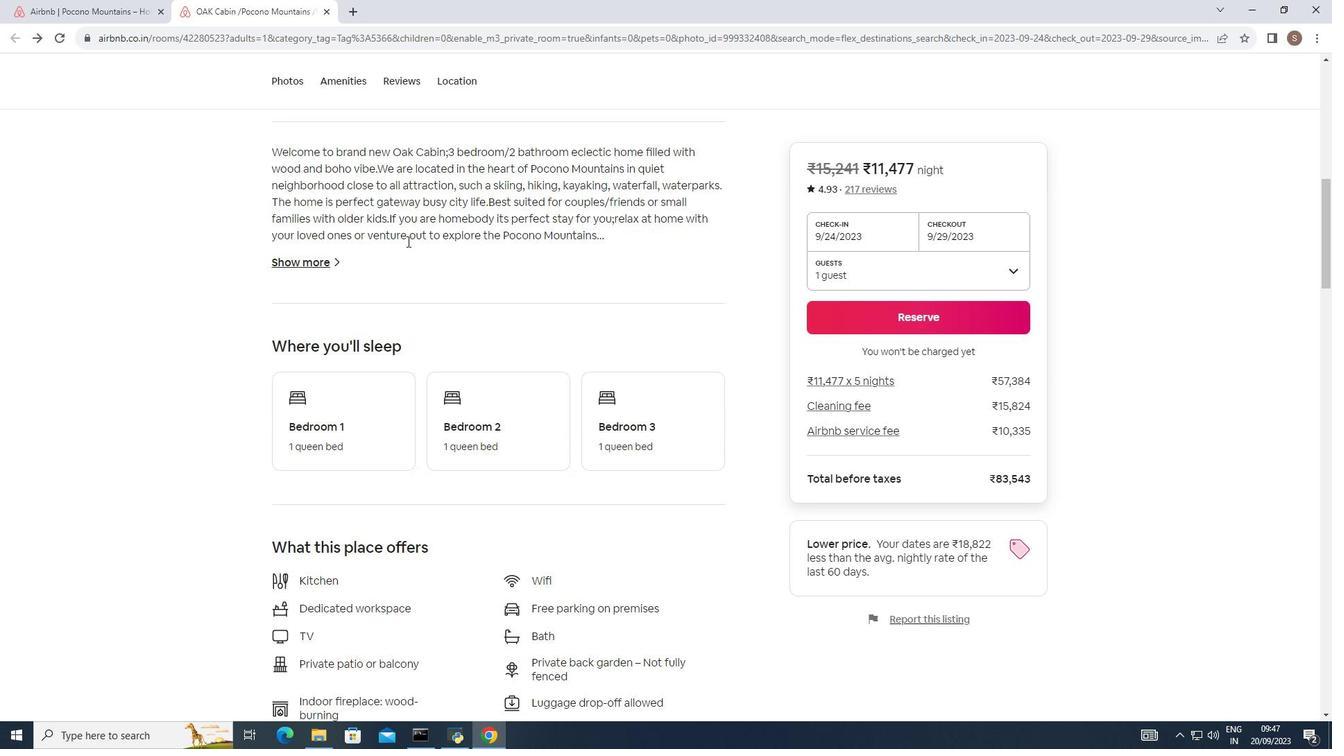 
Action: Mouse scrolled (406, 236) with delta (0, 0)
Screenshot: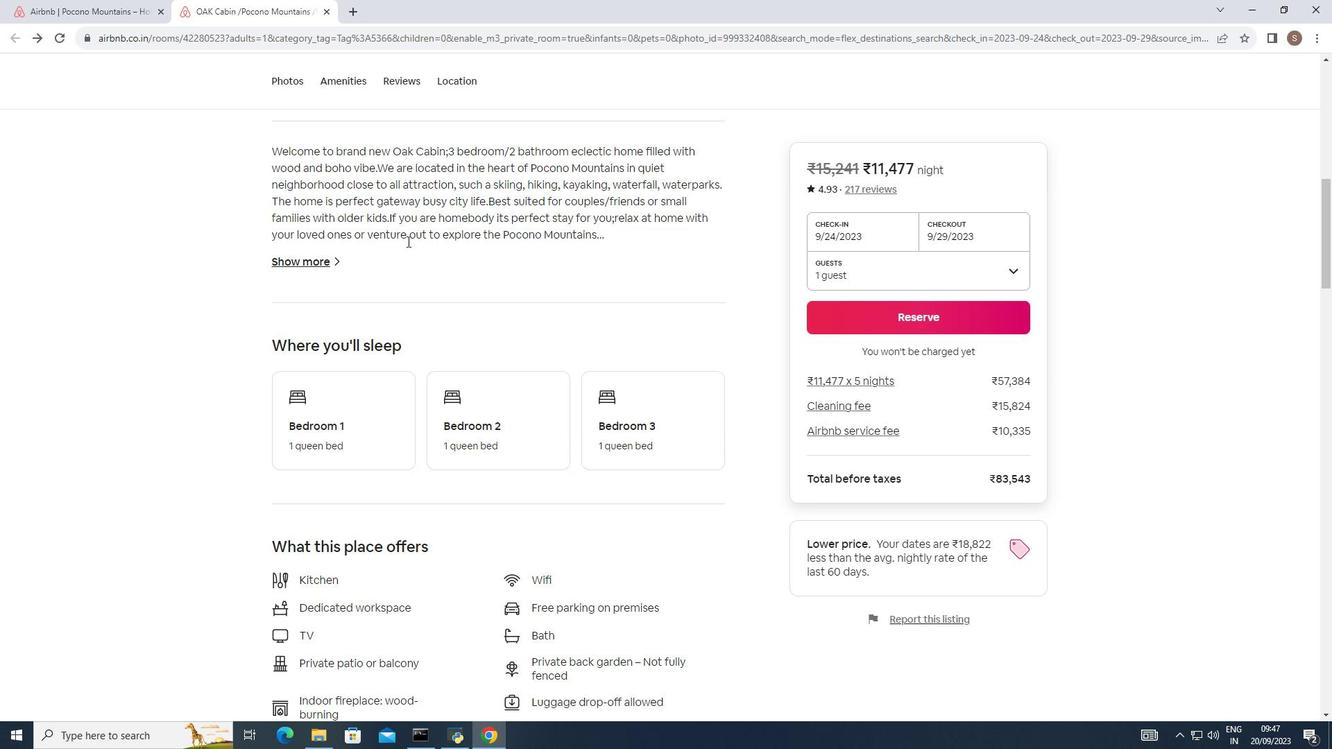 
Action: Mouse moved to (407, 241)
Screenshot: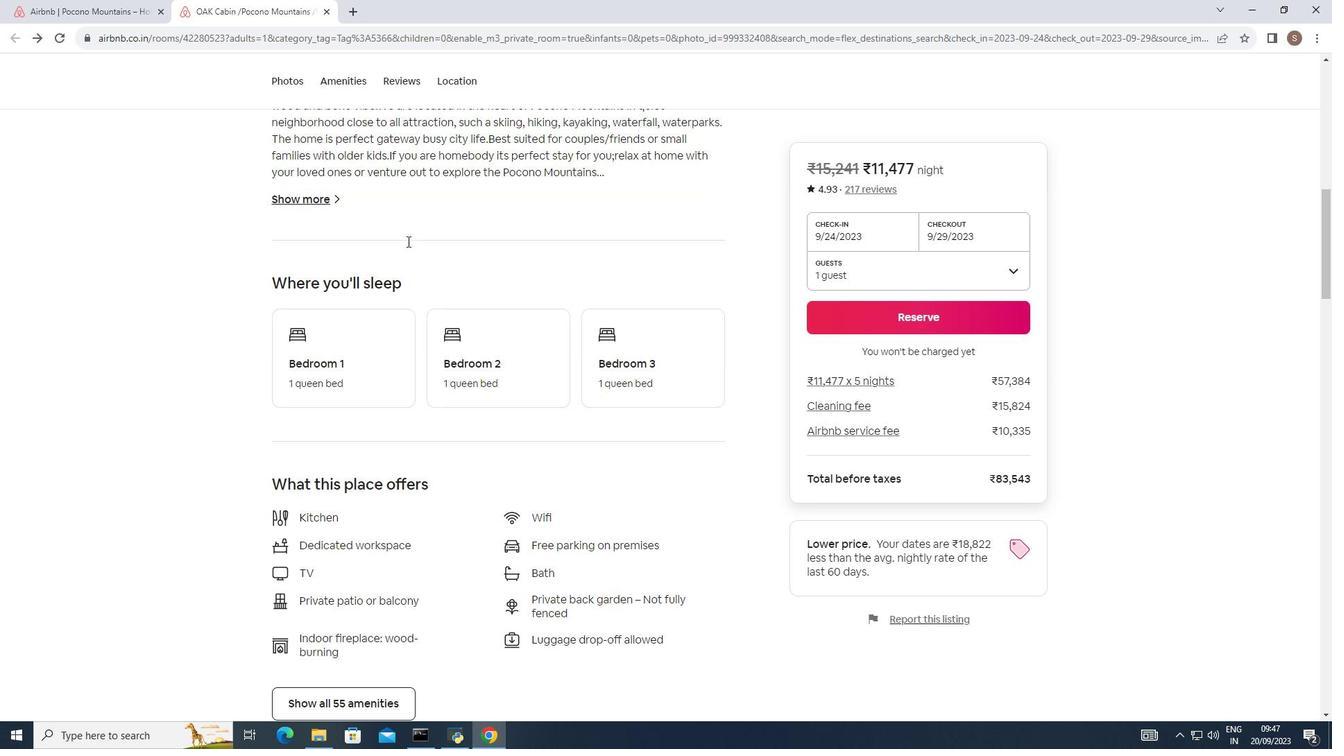 
Action: Mouse scrolled (407, 240) with delta (0, 0)
Screenshot: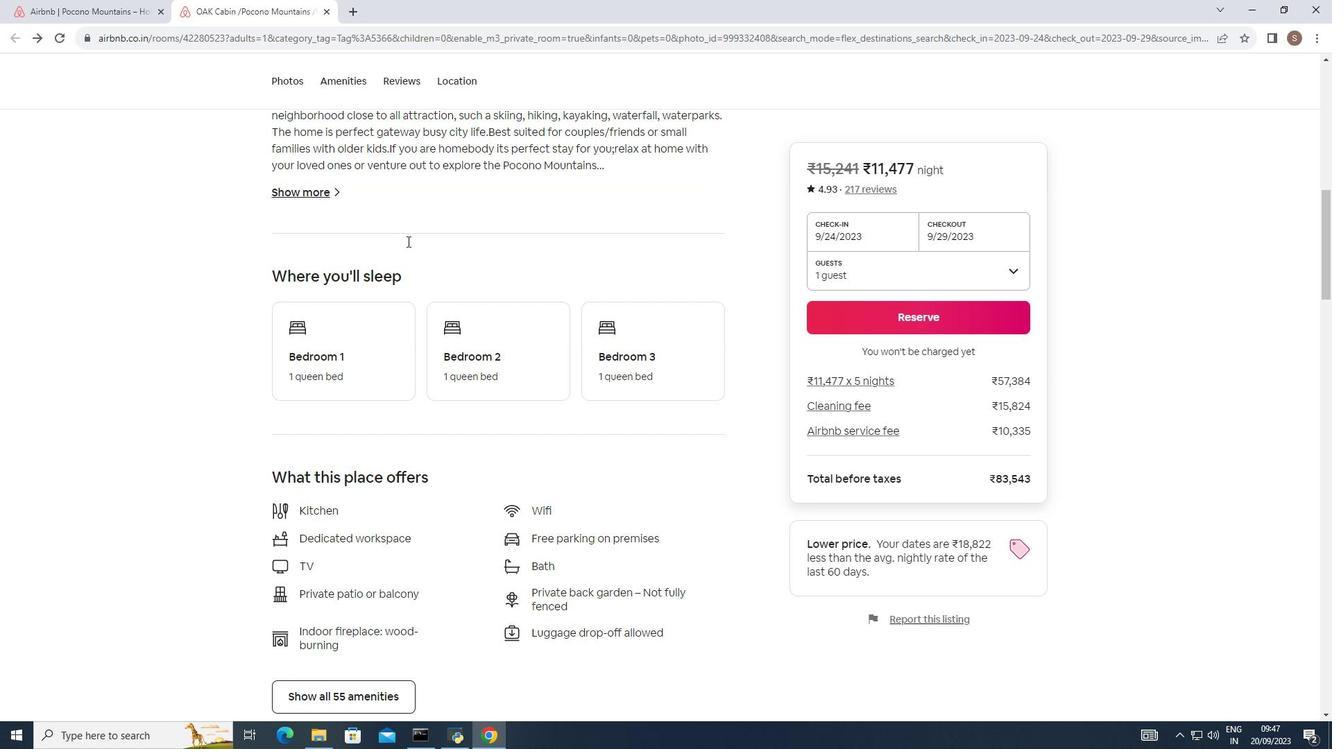 
Action: Mouse scrolled (407, 240) with delta (0, 0)
Screenshot: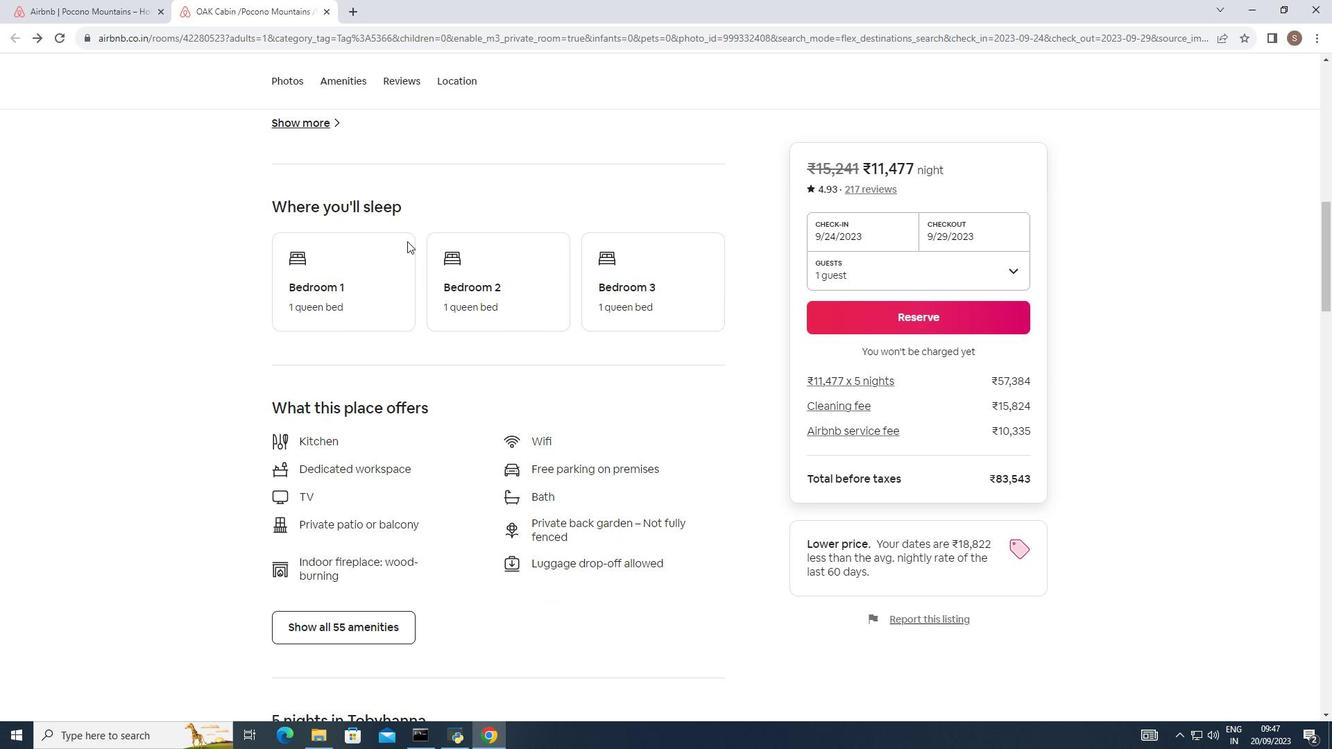 
Action: Mouse moved to (407, 241)
Screenshot: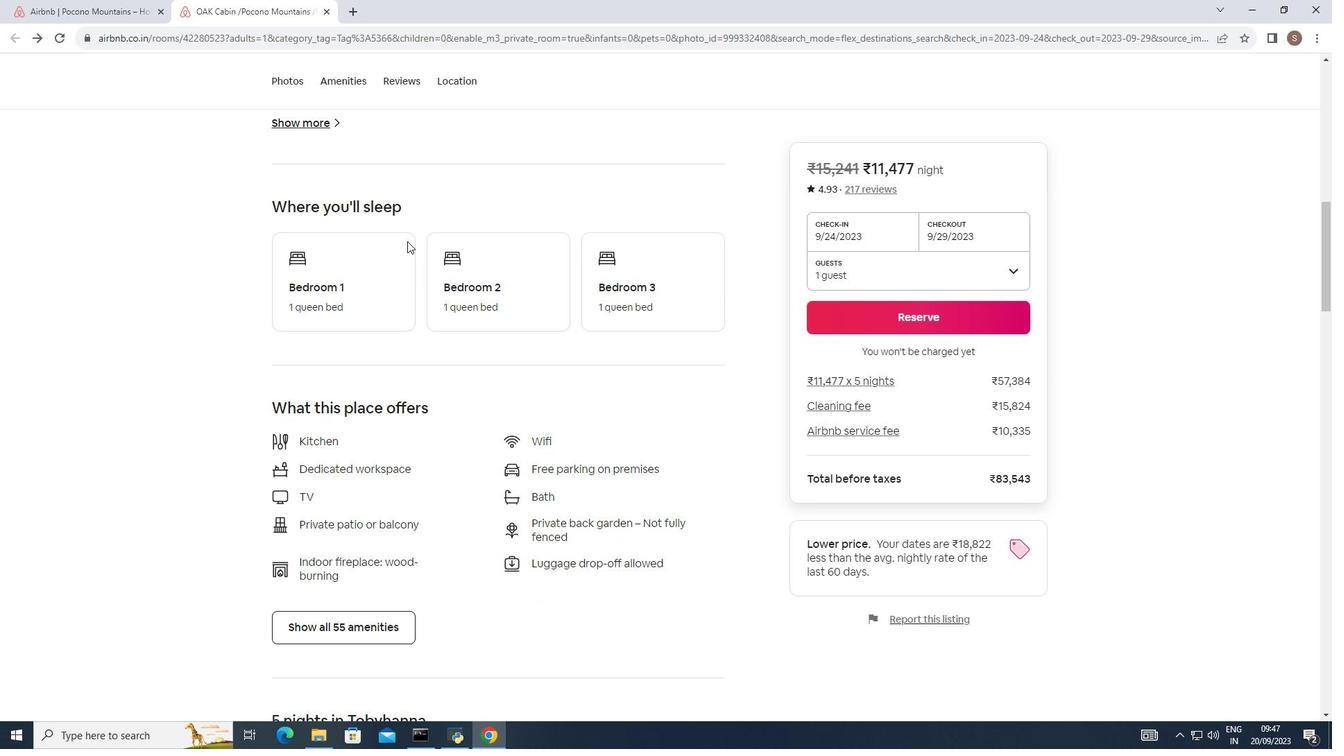 
Action: Mouse scrolled (407, 240) with delta (0, 0)
Screenshot: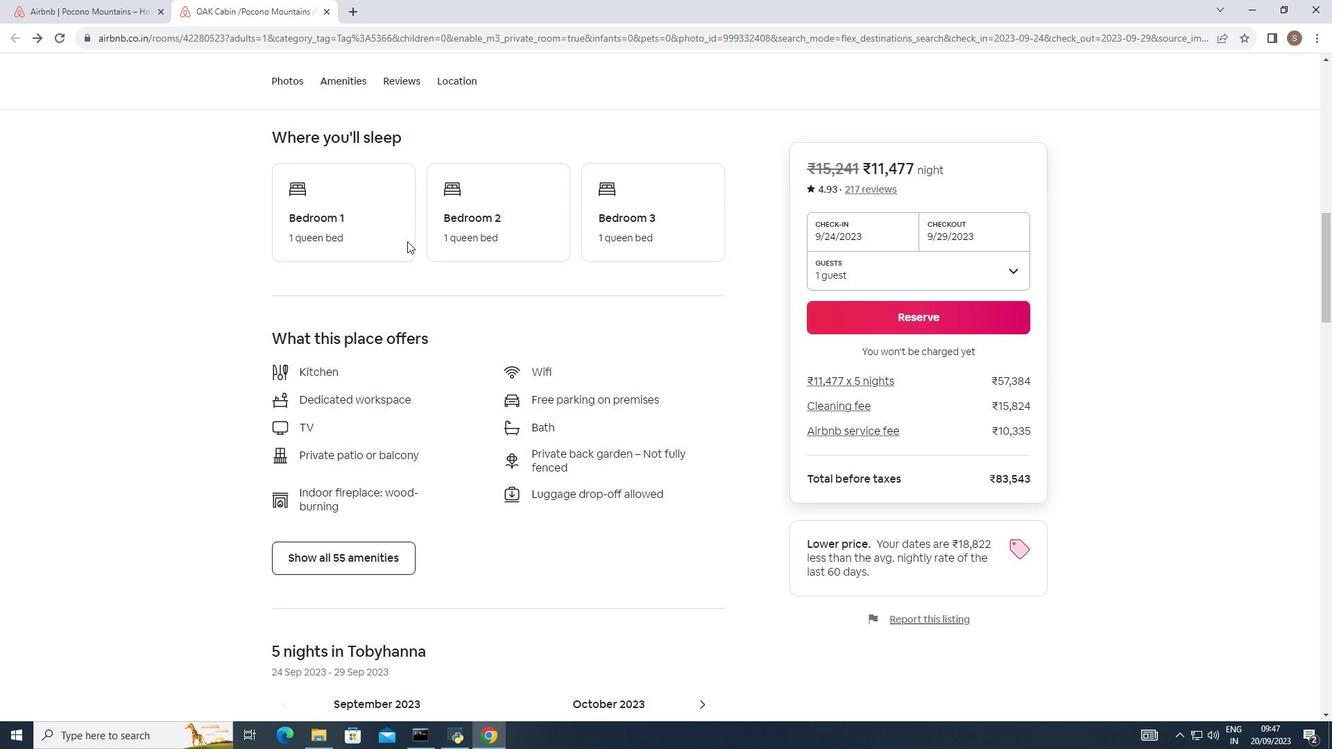 
Action: Mouse moved to (407, 242)
Screenshot: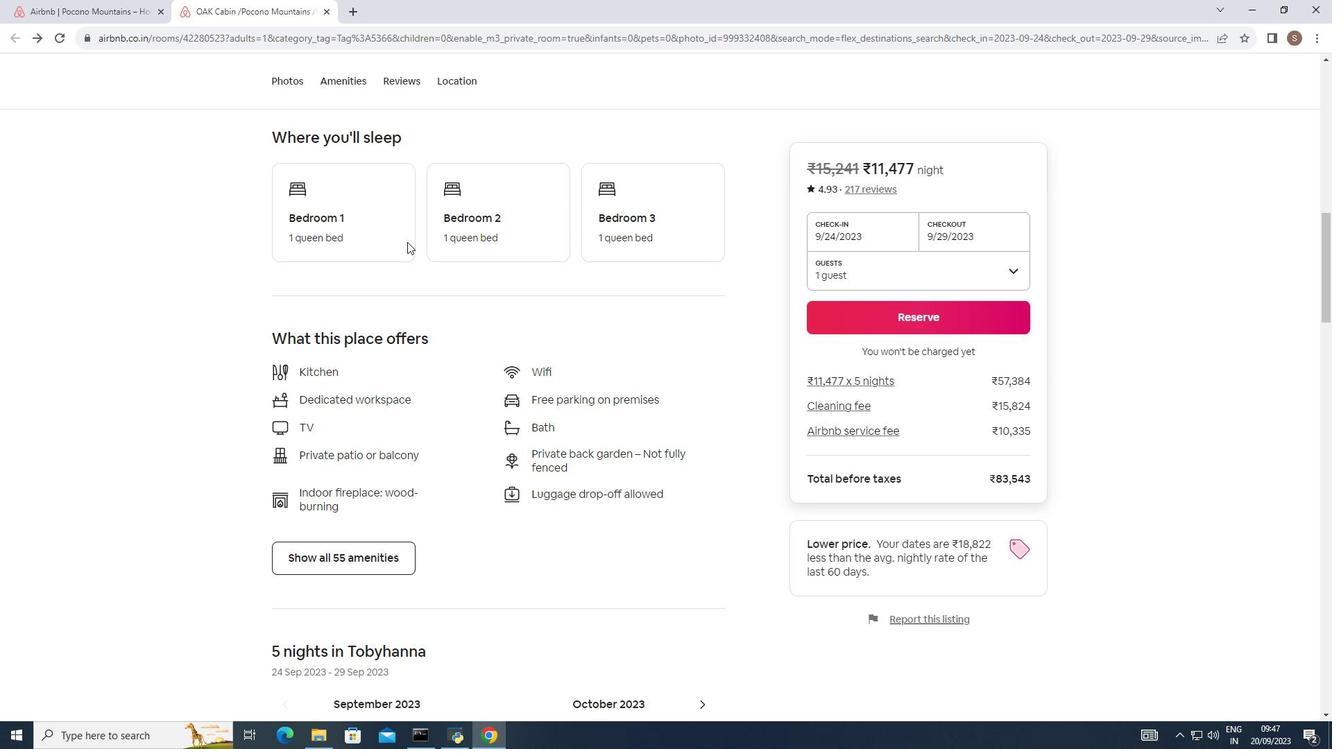 
Action: Mouse scrolled (407, 241) with delta (0, 0)
Screenshot: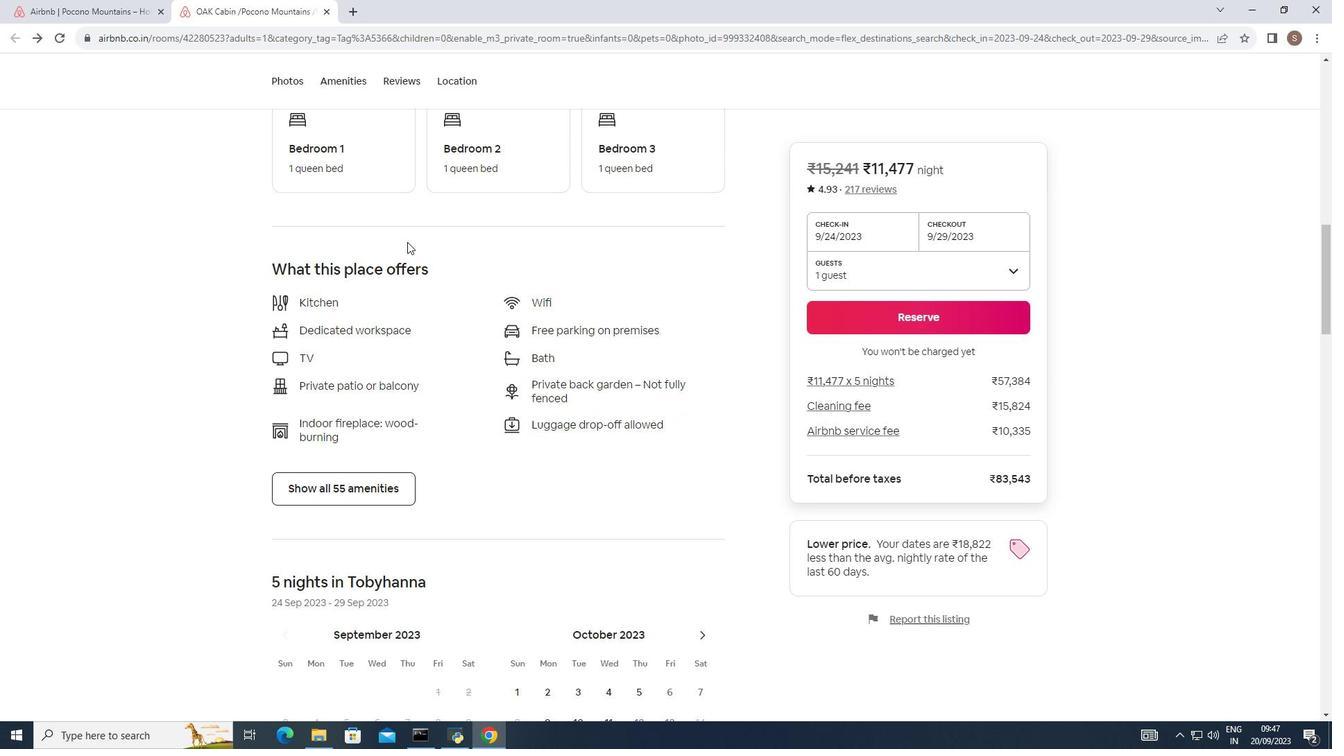 
Action: Mouse scrolled (407, 241) with delta (0, 0)
Screenshot: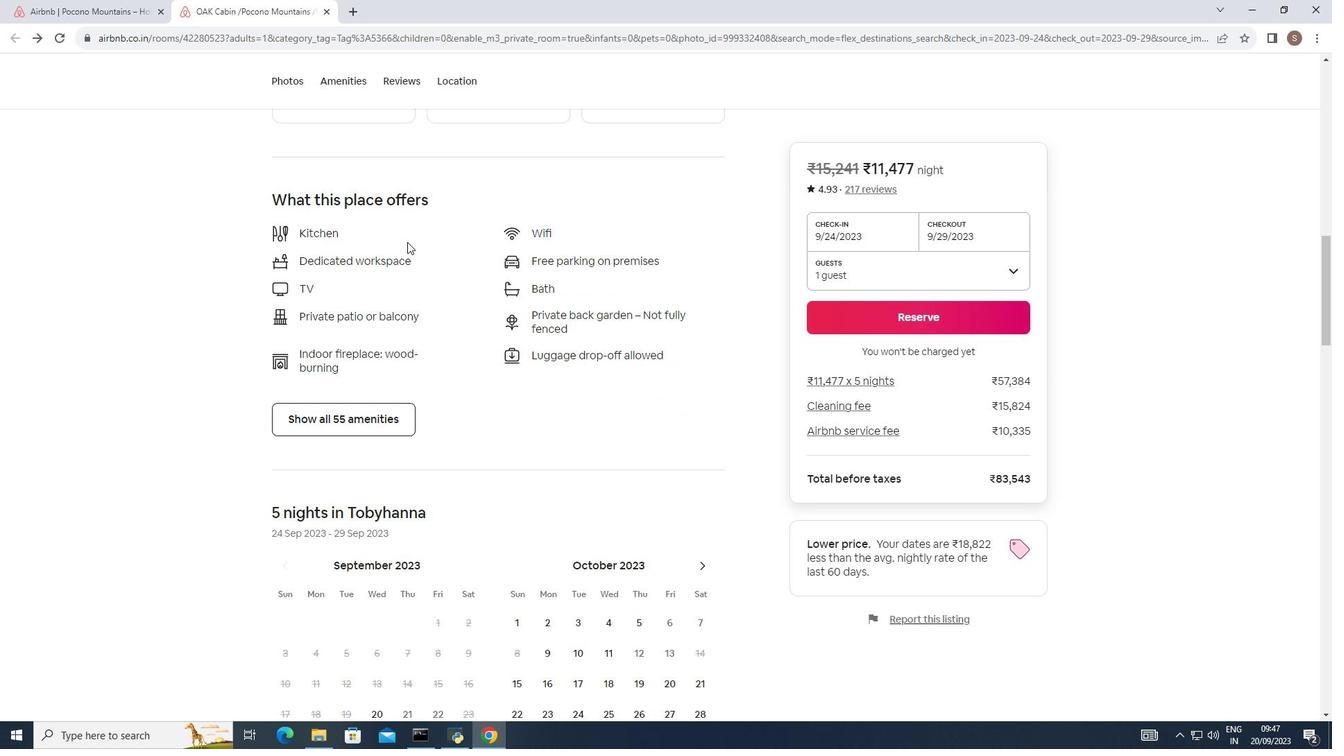 
Action: Mouse moved to (407, 242)
Screenshot: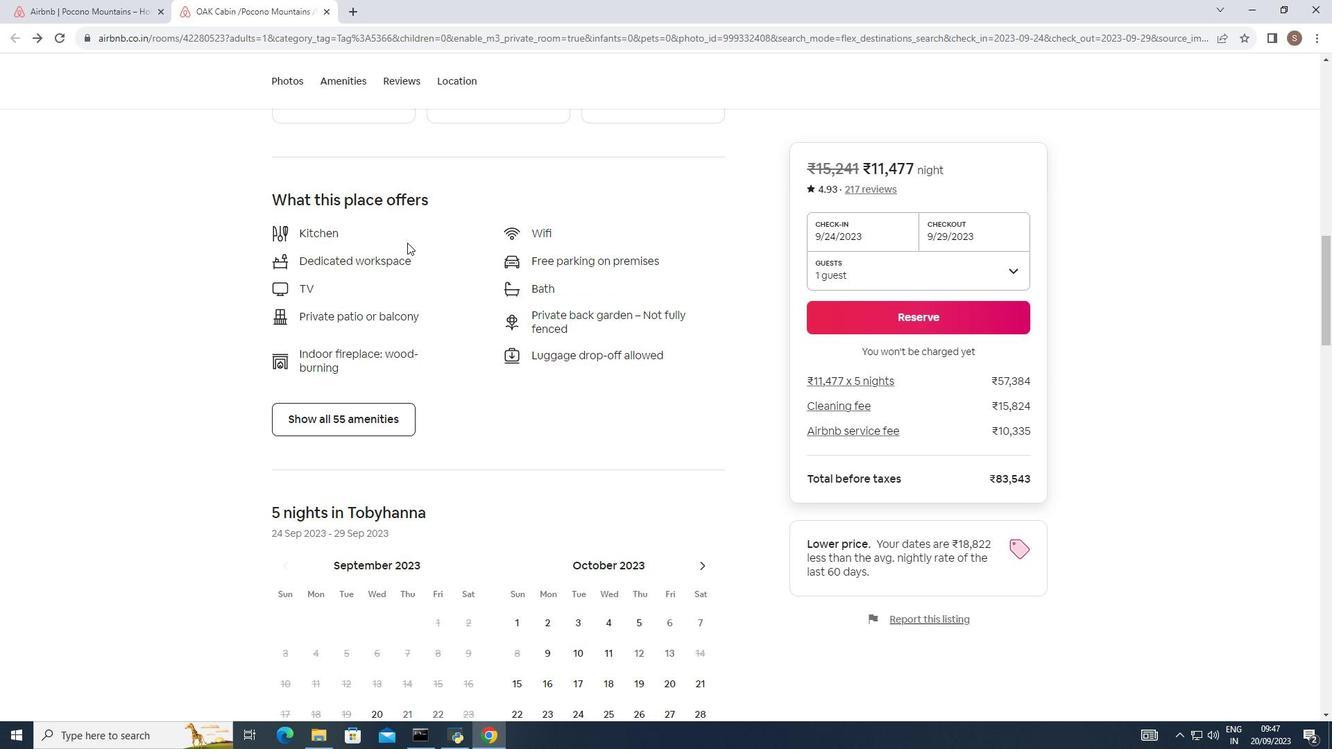 
Action: Mouse scrolled (407, 242) with delta (0, 0)
Screenshot: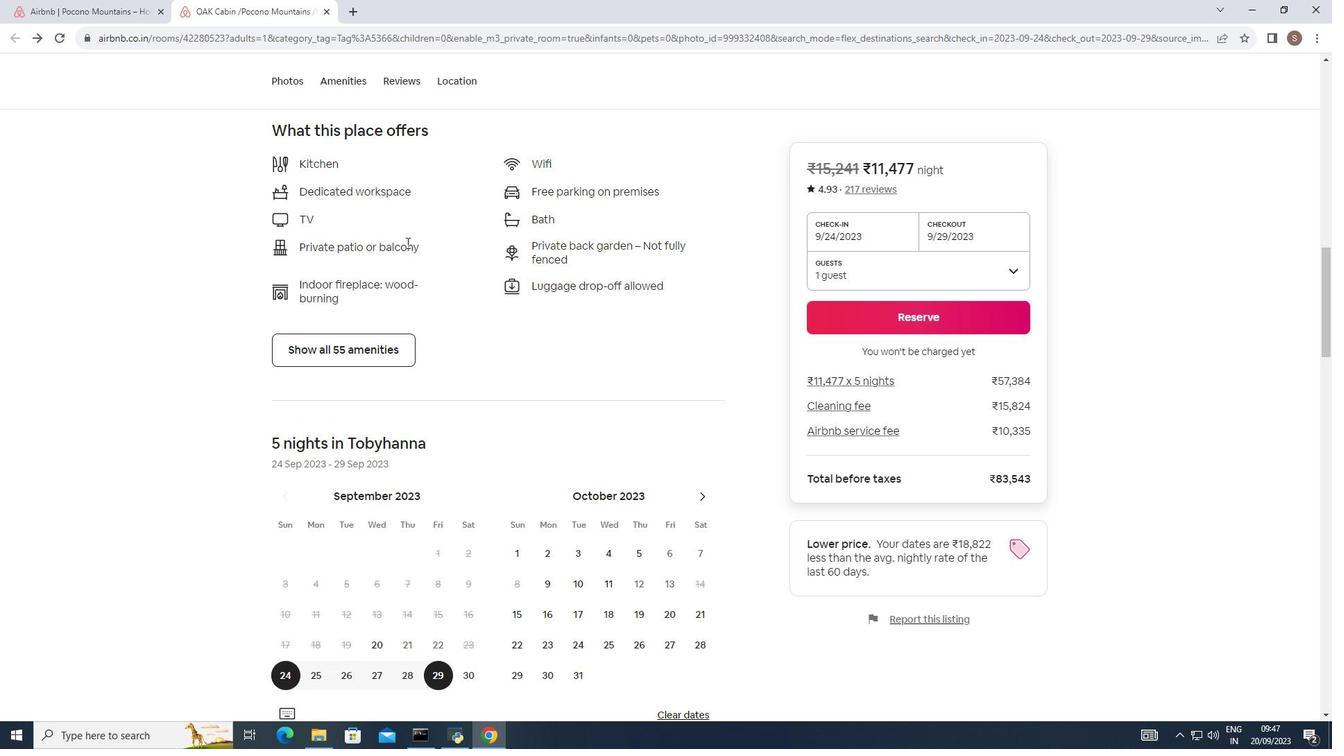 
Action: Mouse moved to (382, 315)
Screenshot: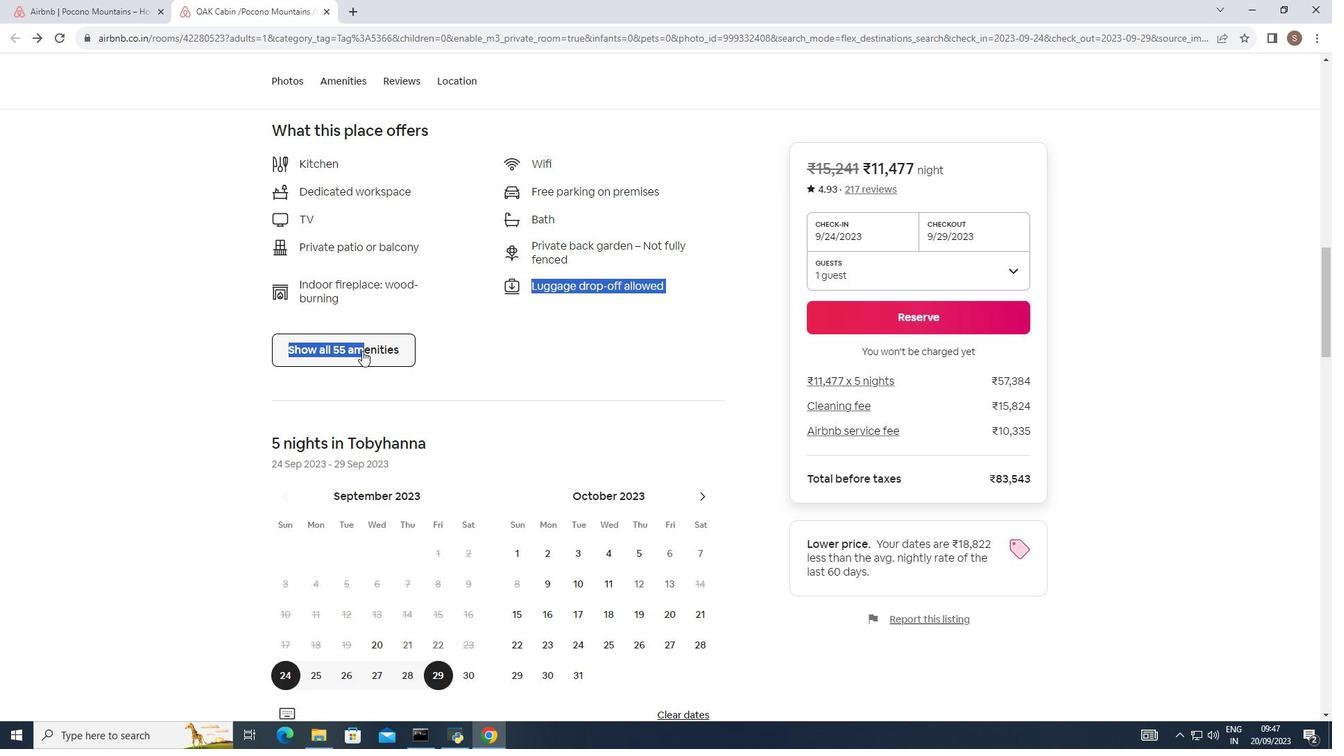 
Action: Mouse pressed left at (382, 315)
Screenshot: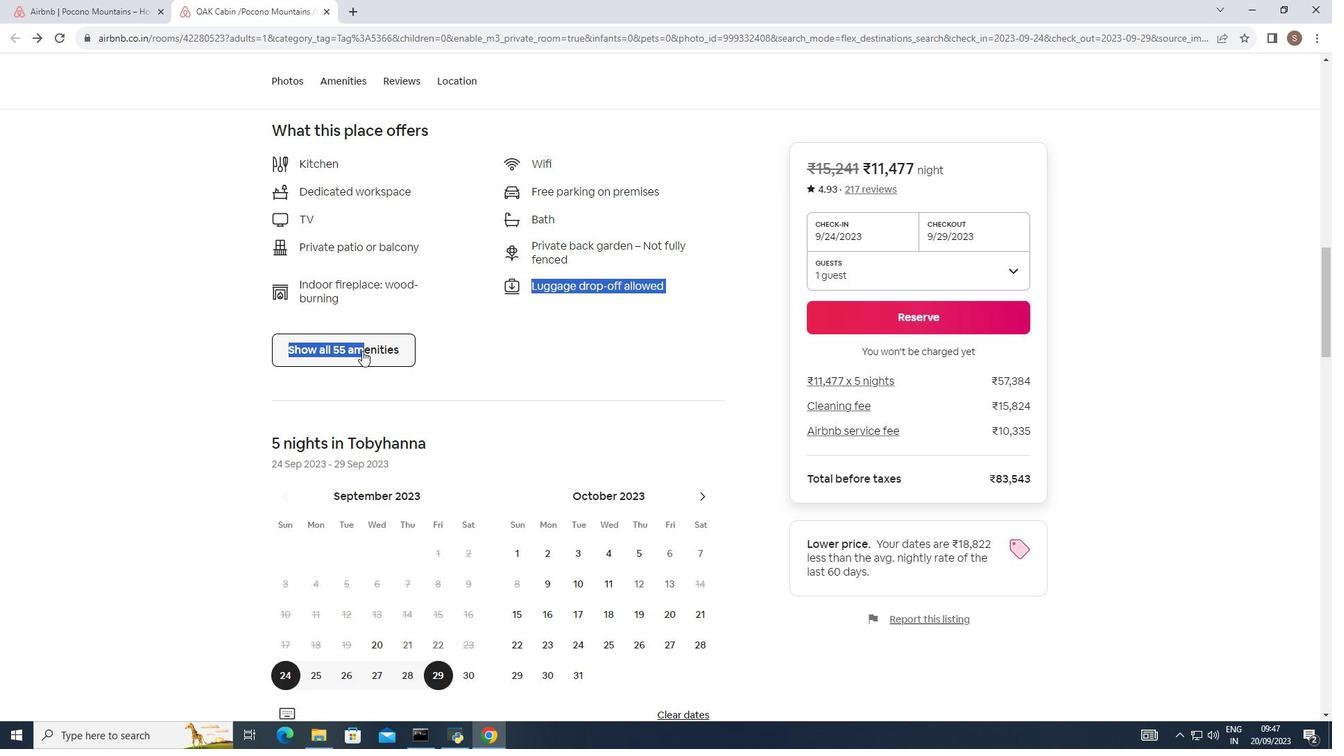 
Action: Mouse moved to (362, 351)
Screenshot: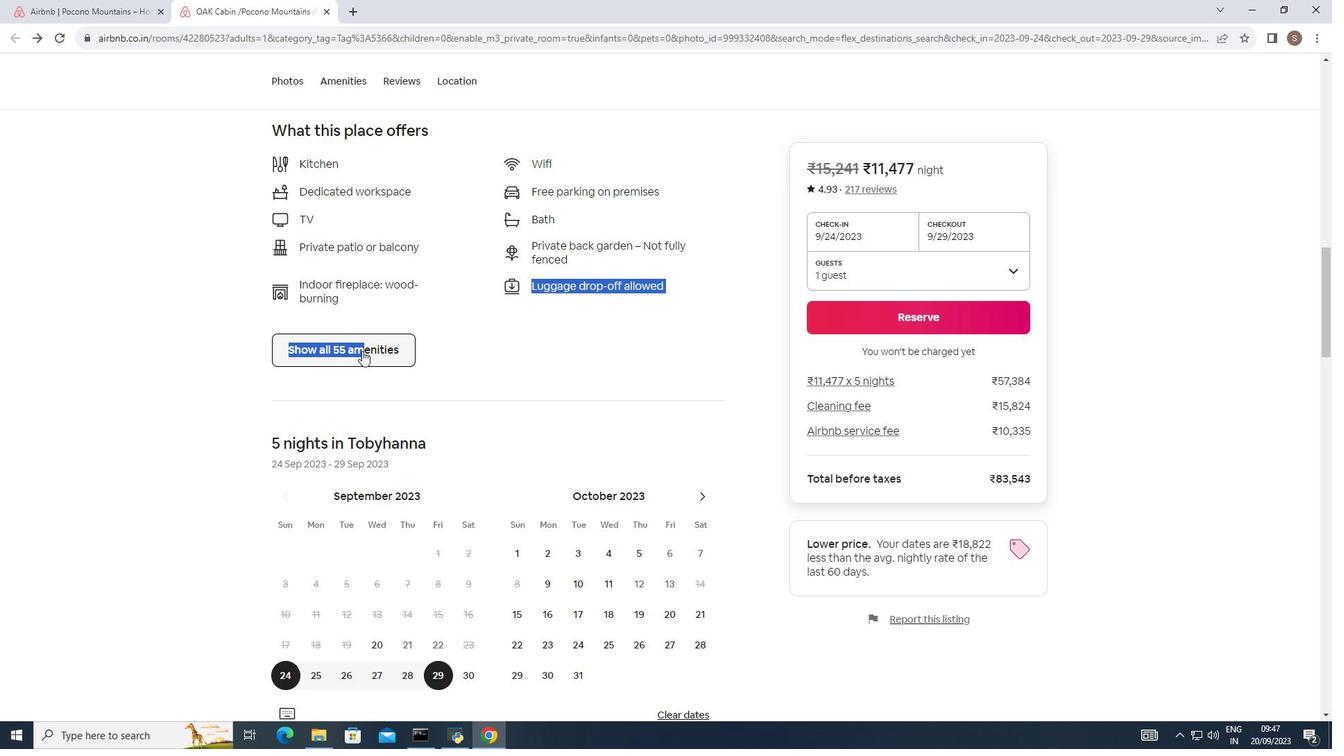 
Action: Mouse pressed left at (362, 351)
Screenshot: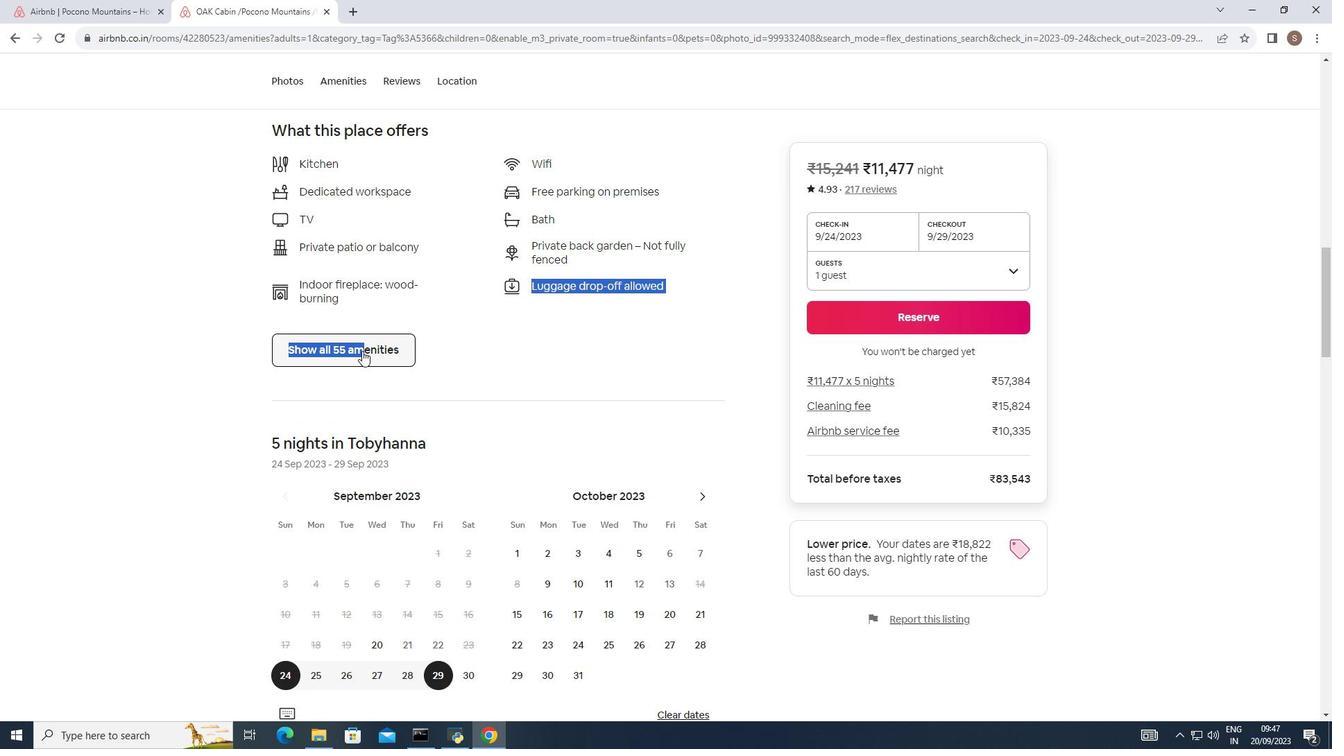 
Action: Mouse moved to (444, 343)
Screenshot: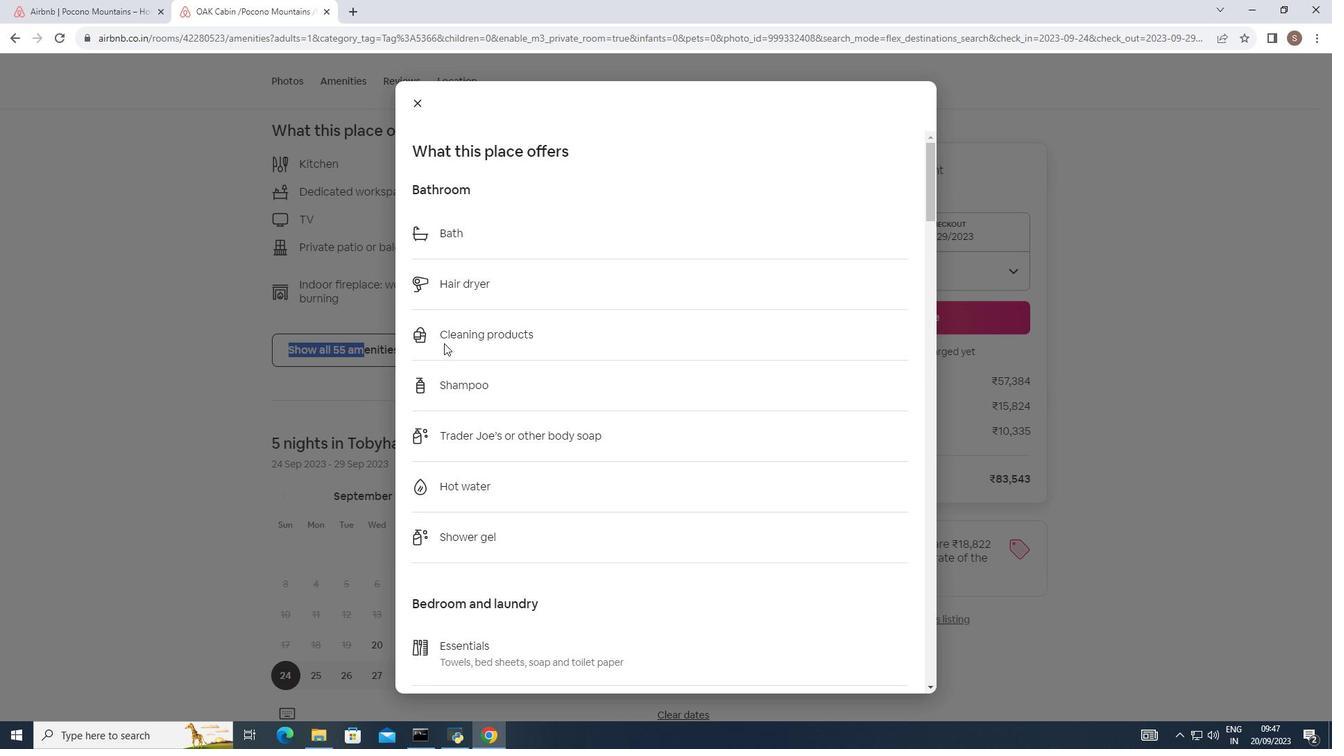 
Action: Mouse scrolled (444, 342) with delta (0, 0)
Screenshot: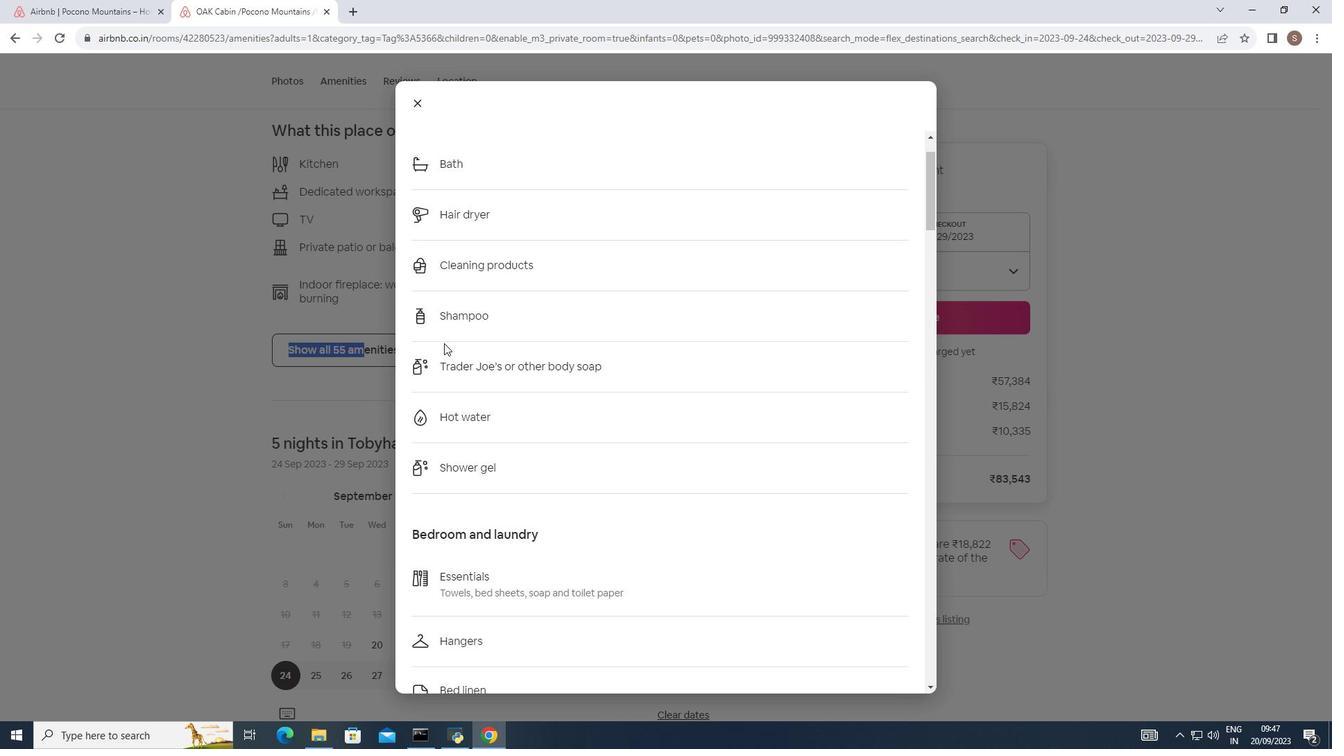 
Action: Mouse scrolled (444, 342) with delta (0, 0)
Screenshot: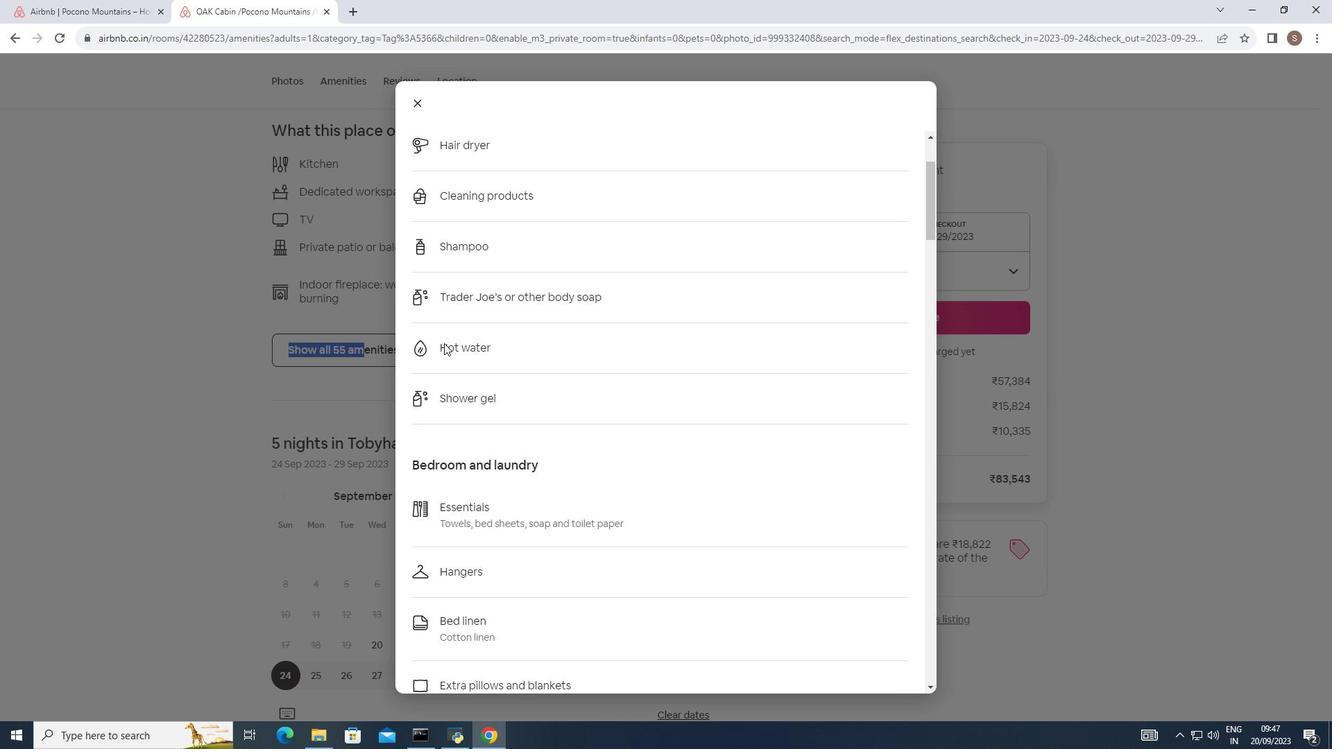 
Action: Mouse scrolled (444, 342) with delta (0, 0)
Screenshot: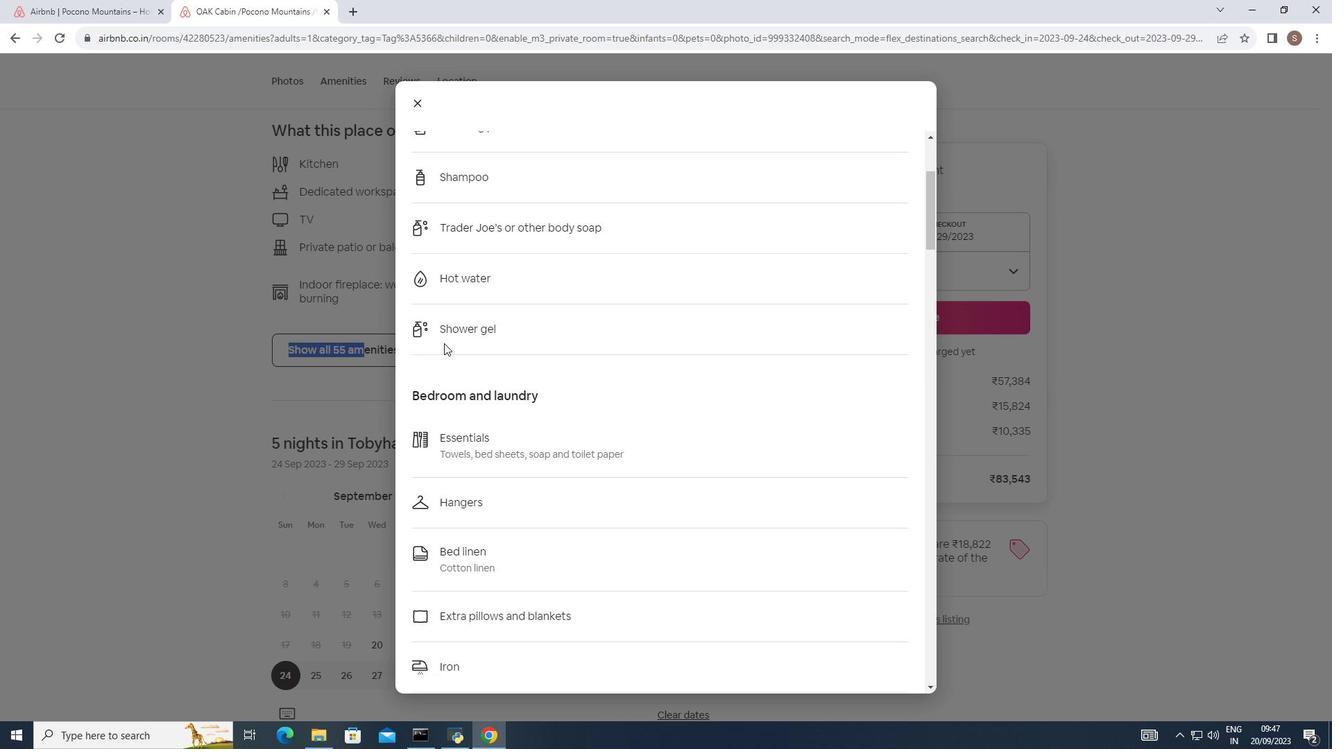
Action: Mouse scrolled (444, 342) with delta (0, 0)
Screenshot: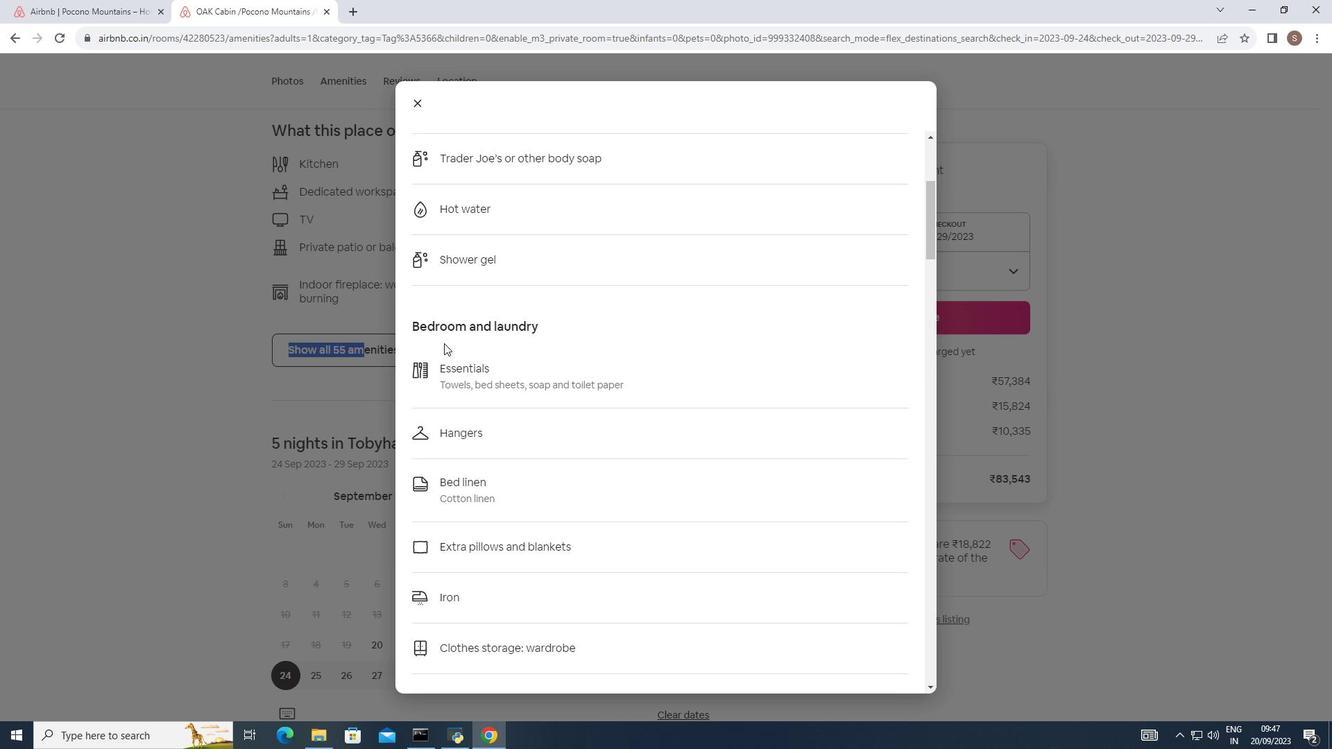 
Action: Mouse scrolled (444, 342) with delta (0, 0)
Screenshot: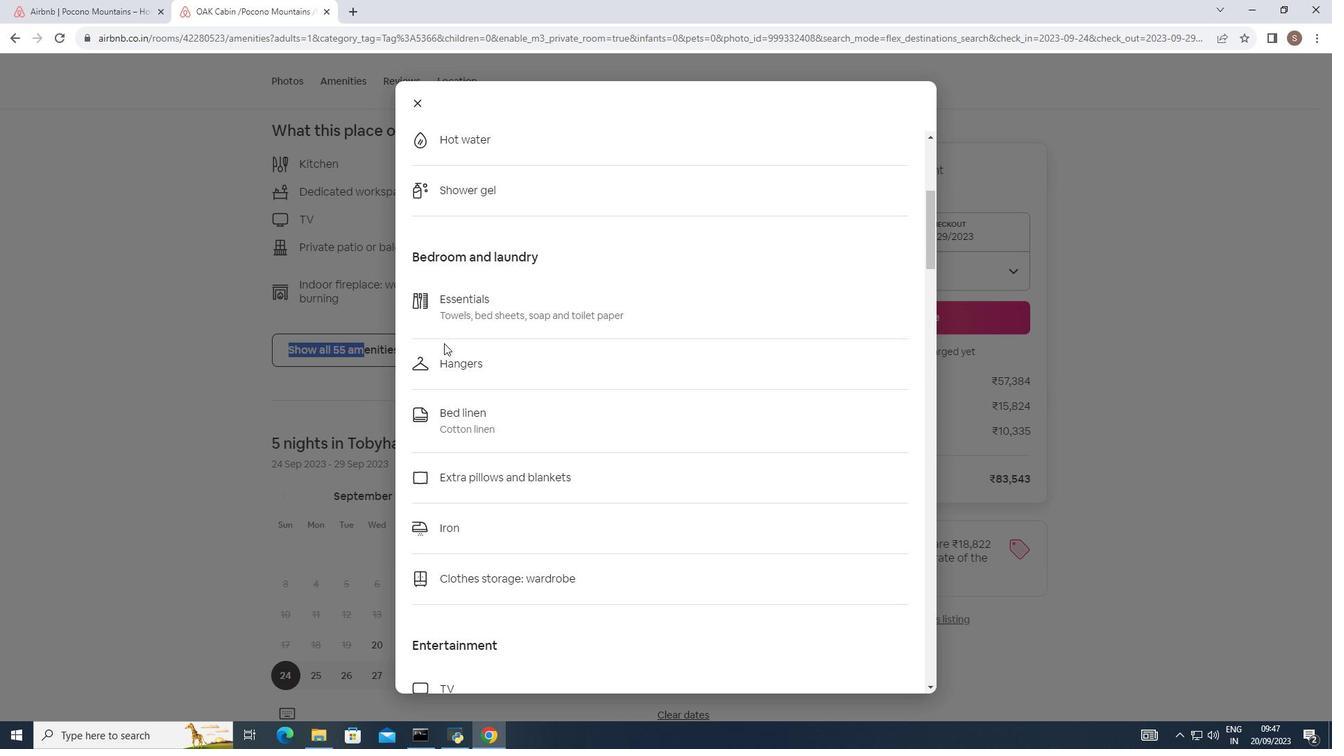 
Action: Mouse scrolled (444, 342) with delta (0, 0)
Screenshot: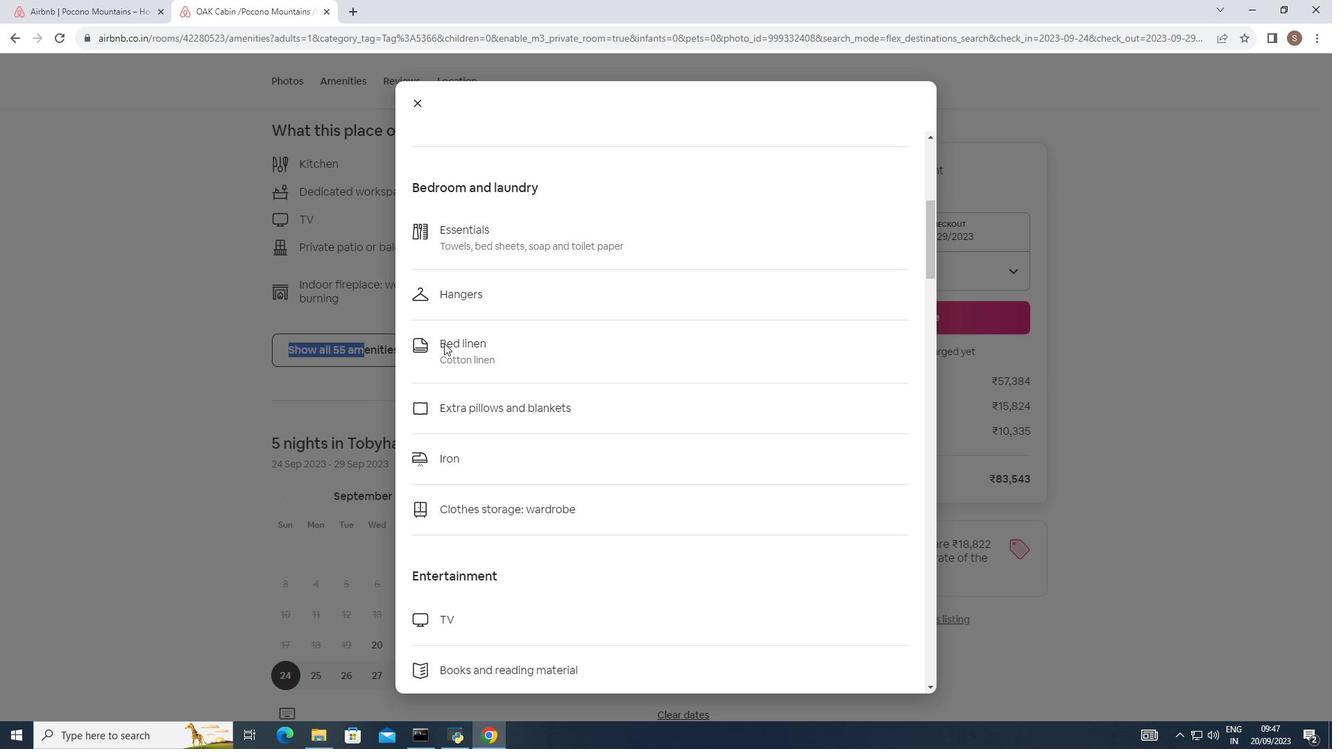 
Action: Mouse scrolled (444, 342) with delta (0, 0)
Screenshot: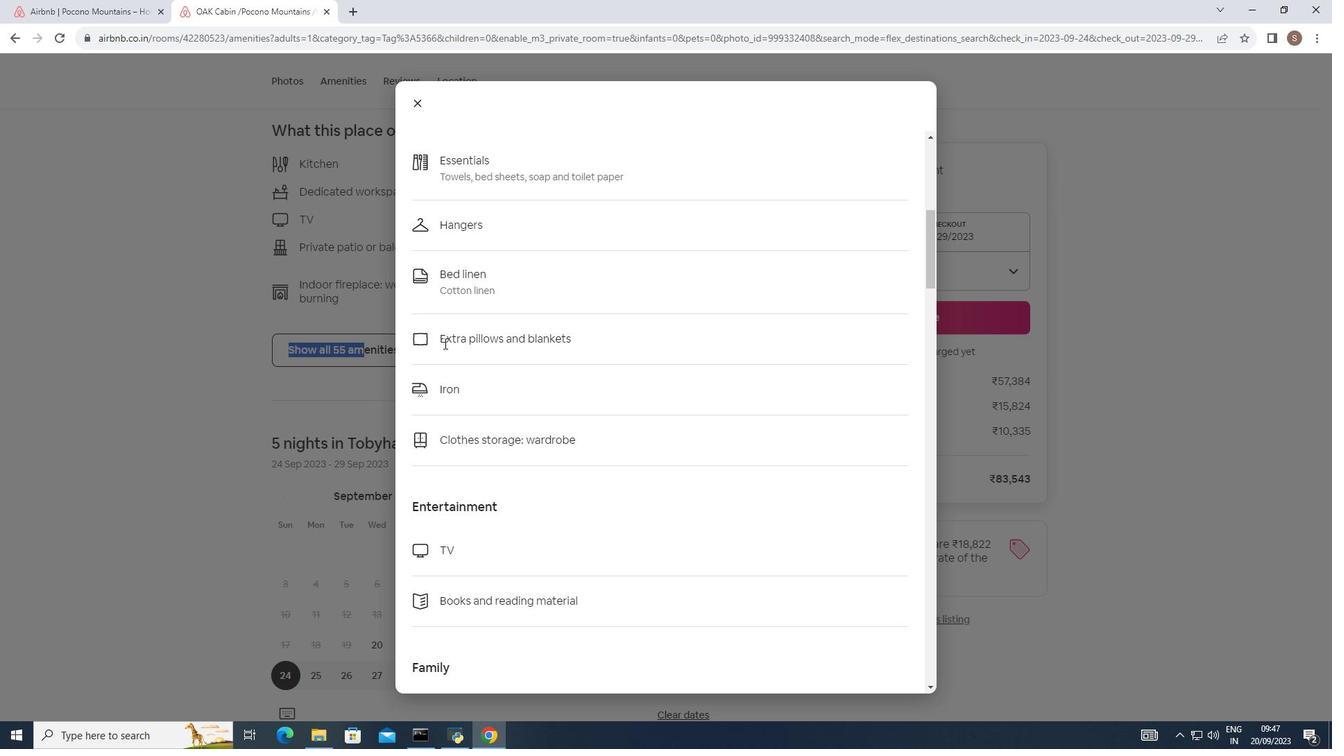 
Action: Mouse scrolled (444, 342) with delta (0, 0)
Screenshot: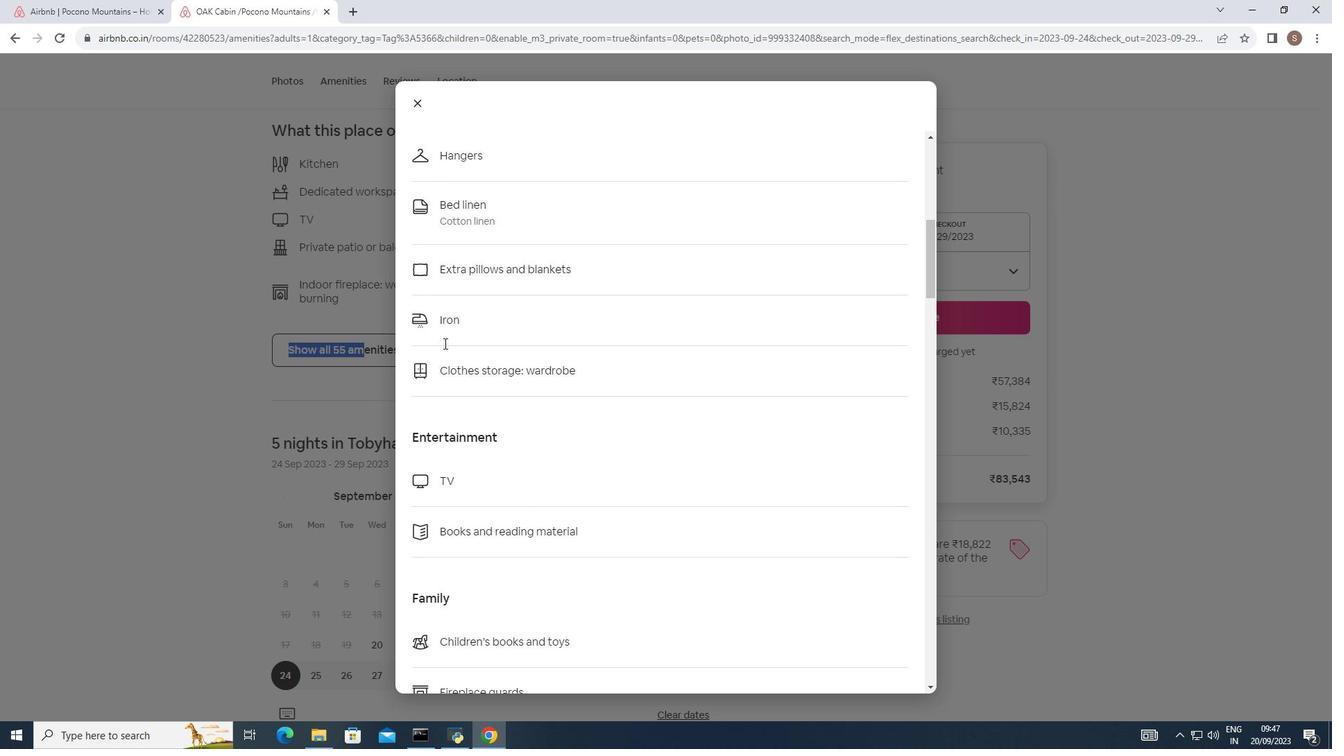
Action: Mouse scrolled (444, 342) with delta (0, 0)
Screenshot: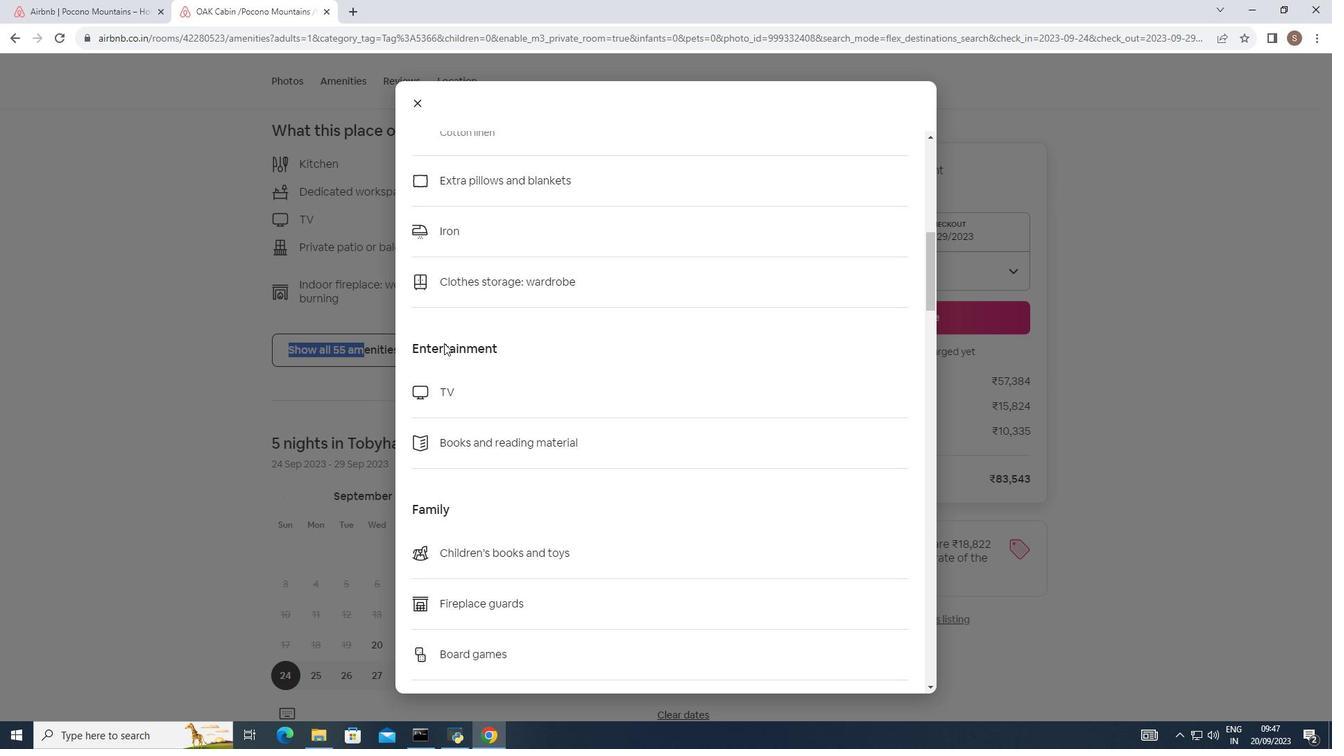 
Action: Mouse scrolled (444, 342) with delta (0, 0)
Screenshot: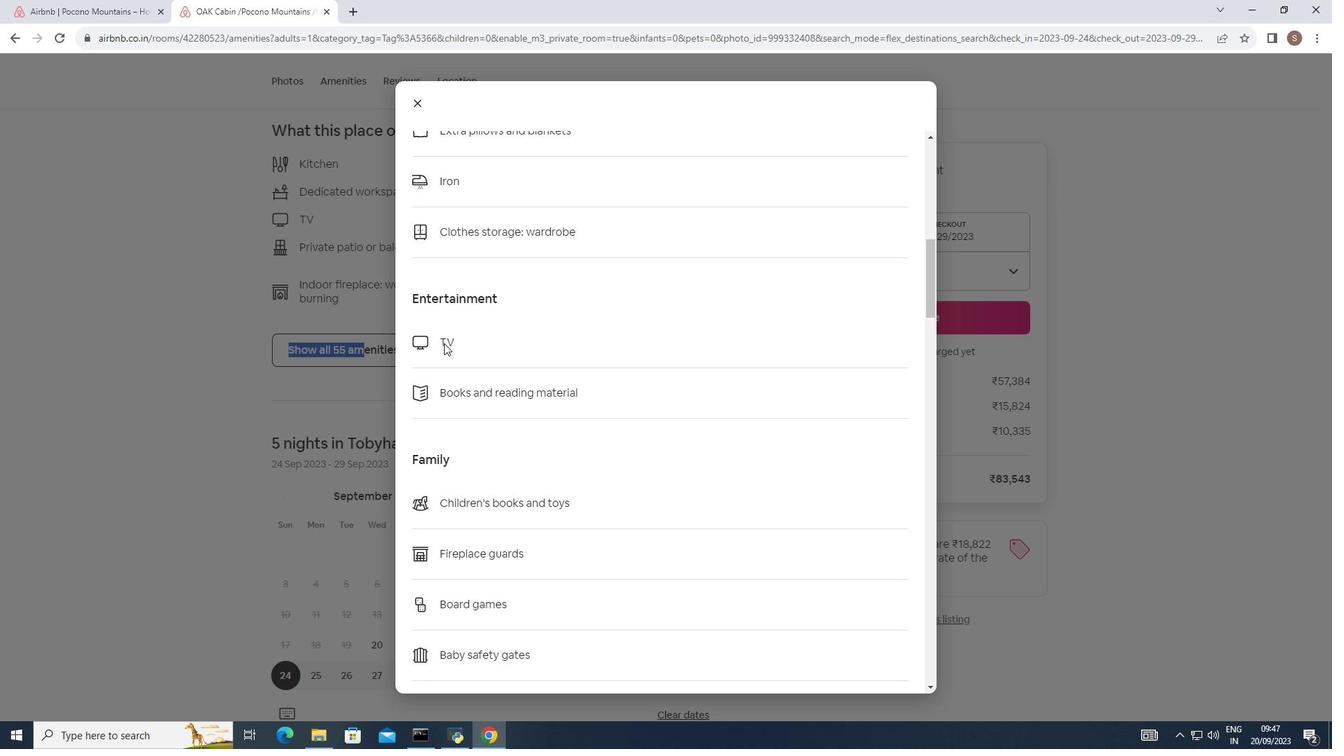 
Action: Mouse scrolled (444, 342) with delta (0, 0)
Screenshot: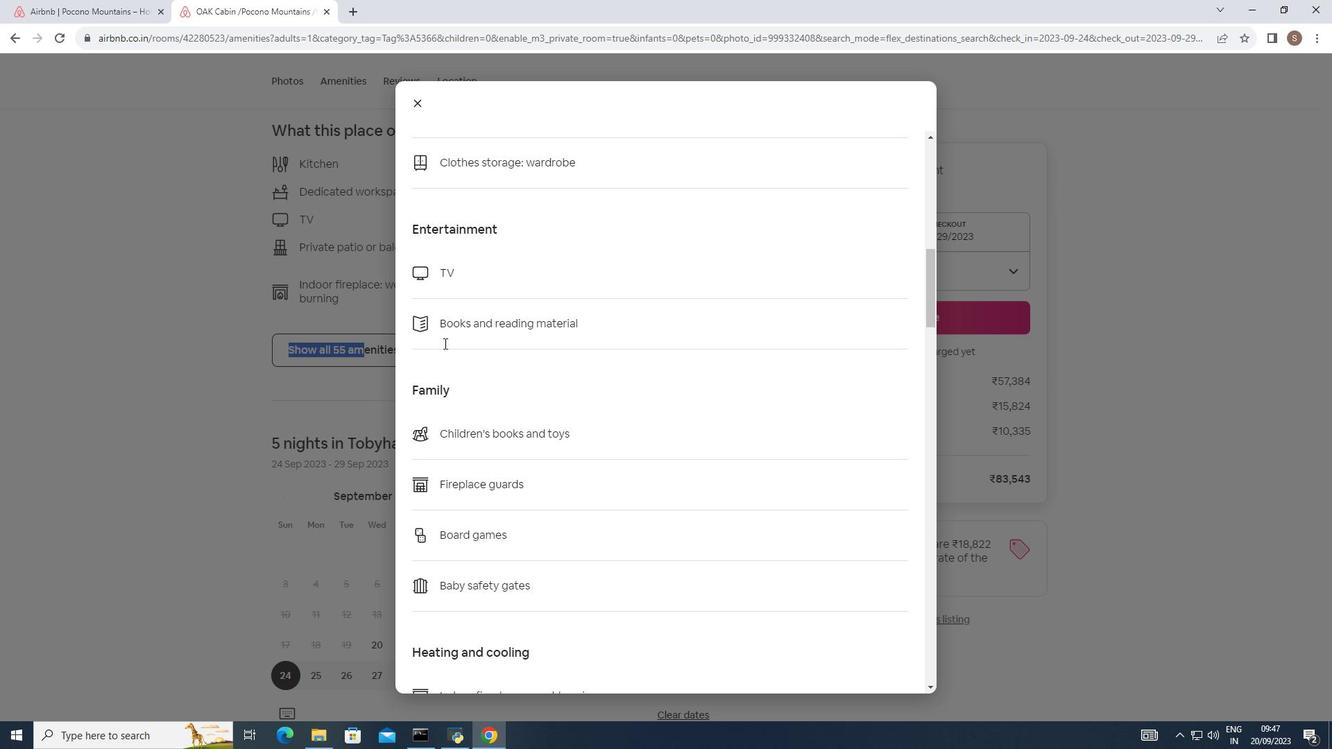 
Action: Mouse scrolled (444, 342) with delta (0, 0)
Screenshot: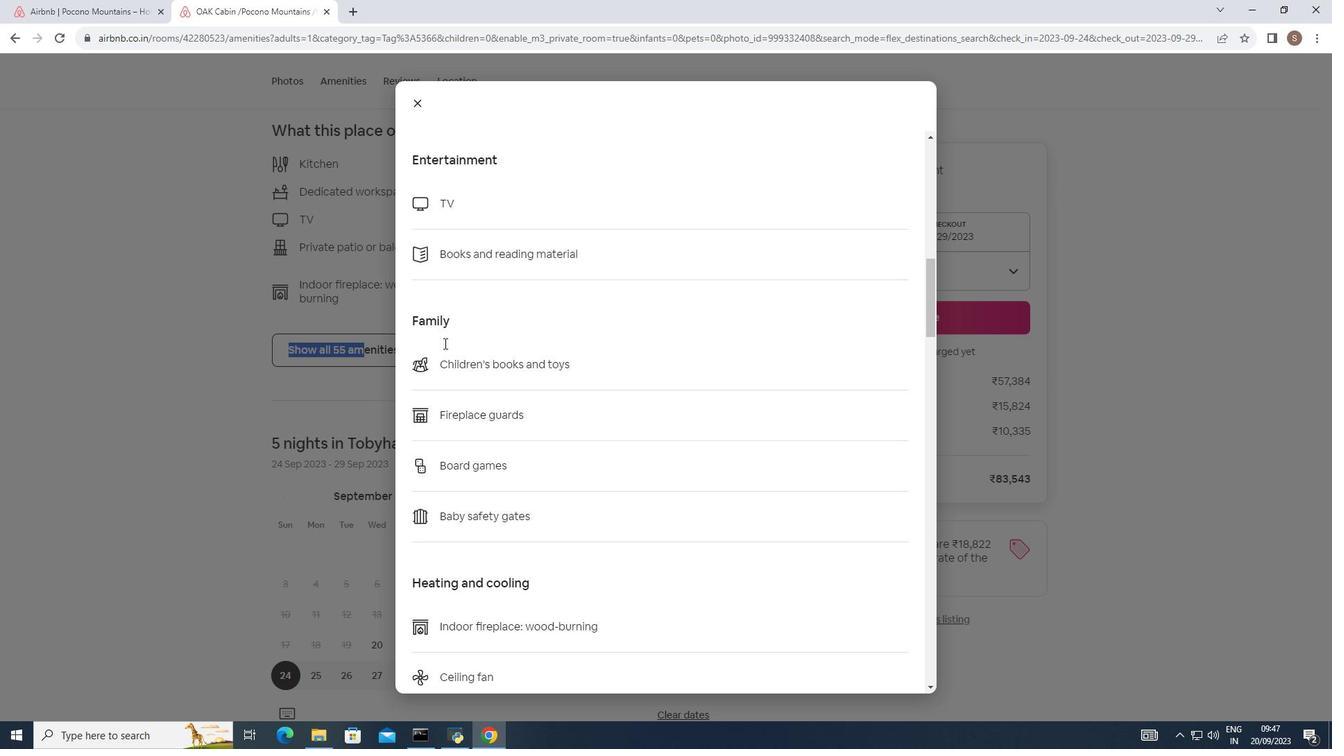 
Action: Mouse scrolled (444, 342) with delta (0, 0)
Screenshot: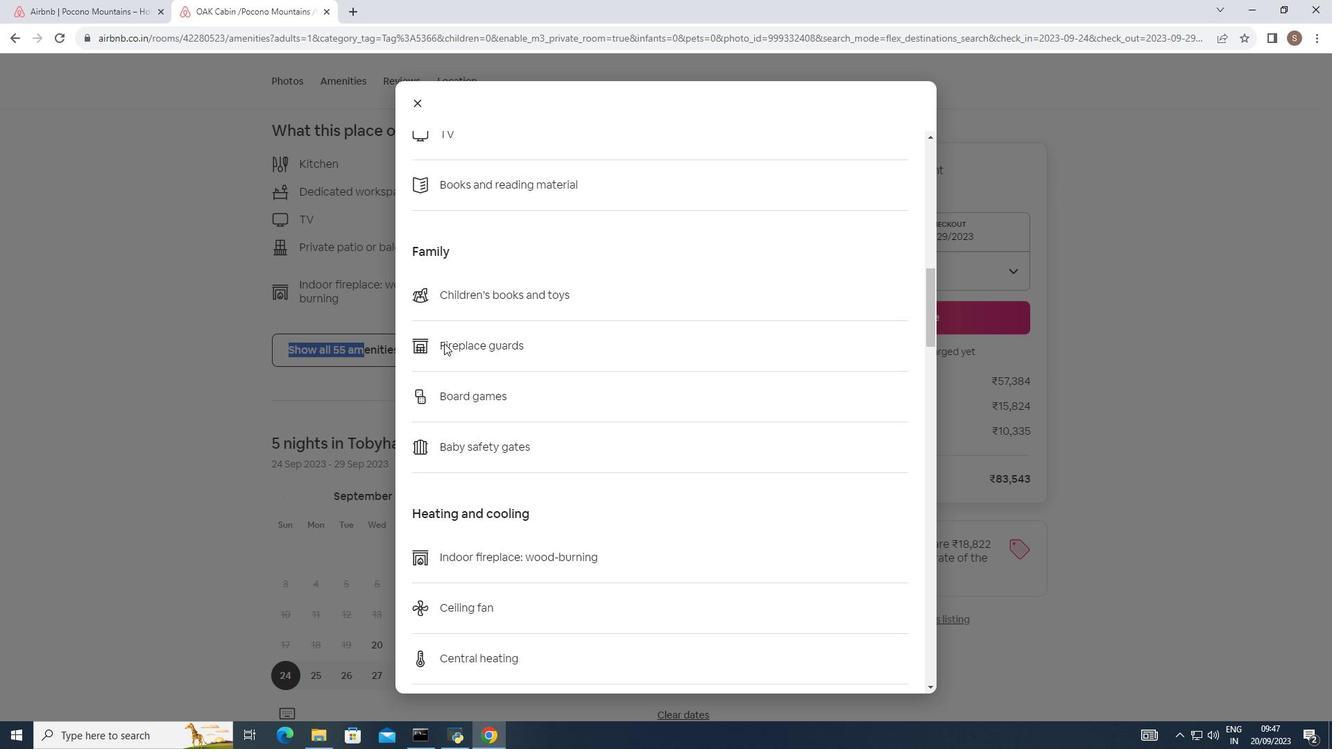 
Action: Mouse scrolled (444, 342) with delta (0, 0)
Screenshot: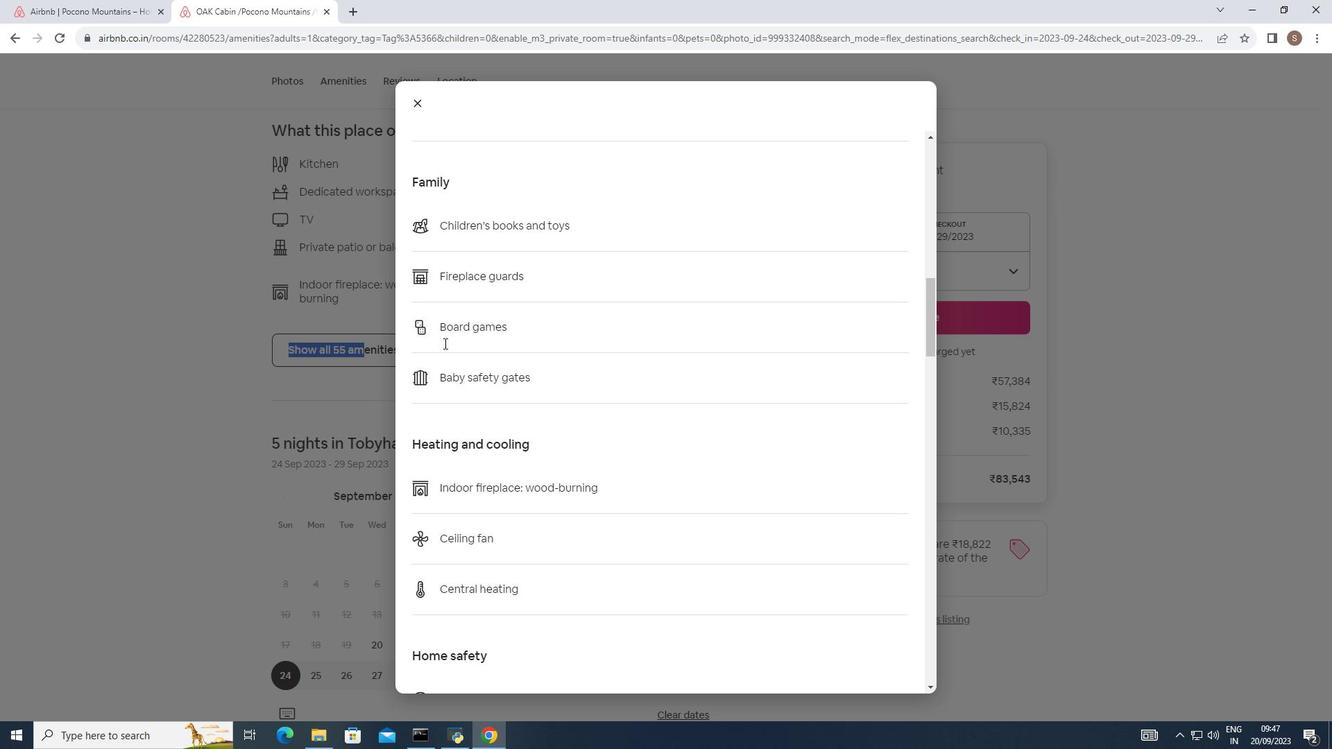 
Action: Mouse scrolled (444, 342) with delta (0, 0)
Screenshot: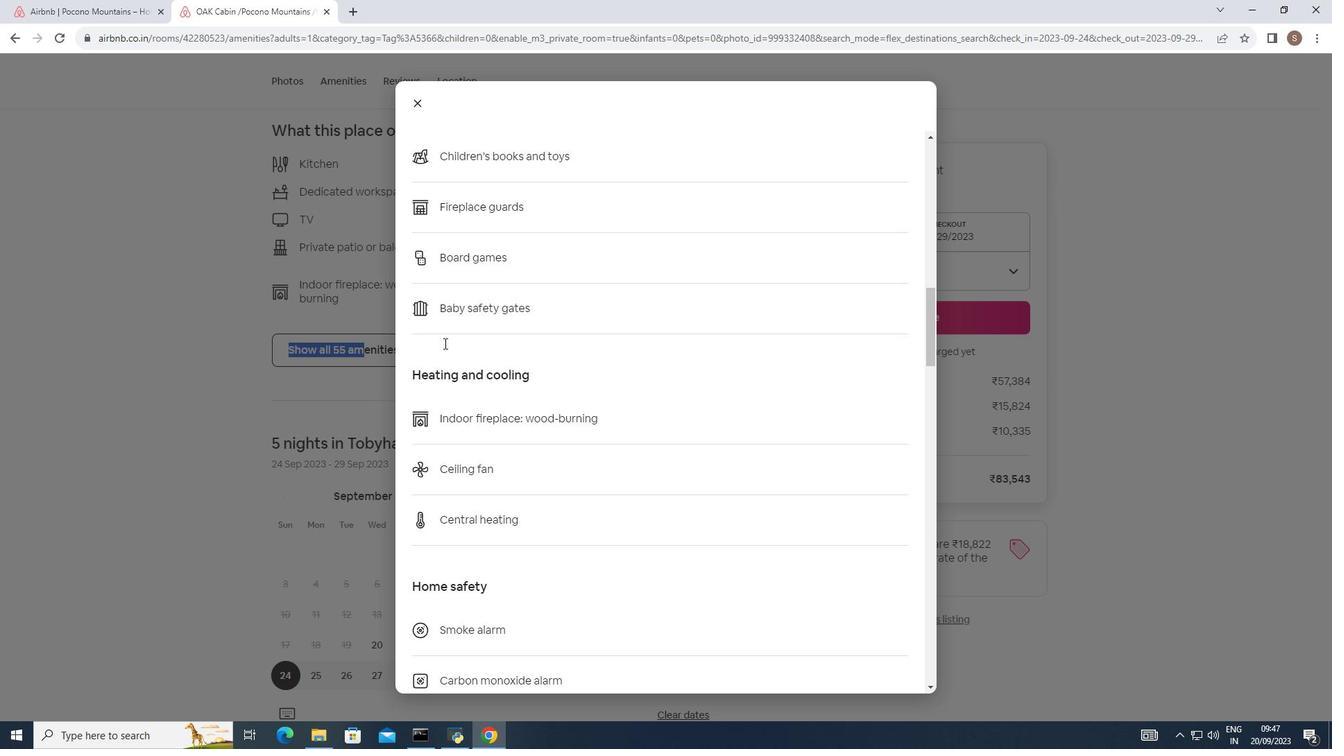 
Action: Mouse scrolled (444, 342) with delta (0, 0)
Screenshot: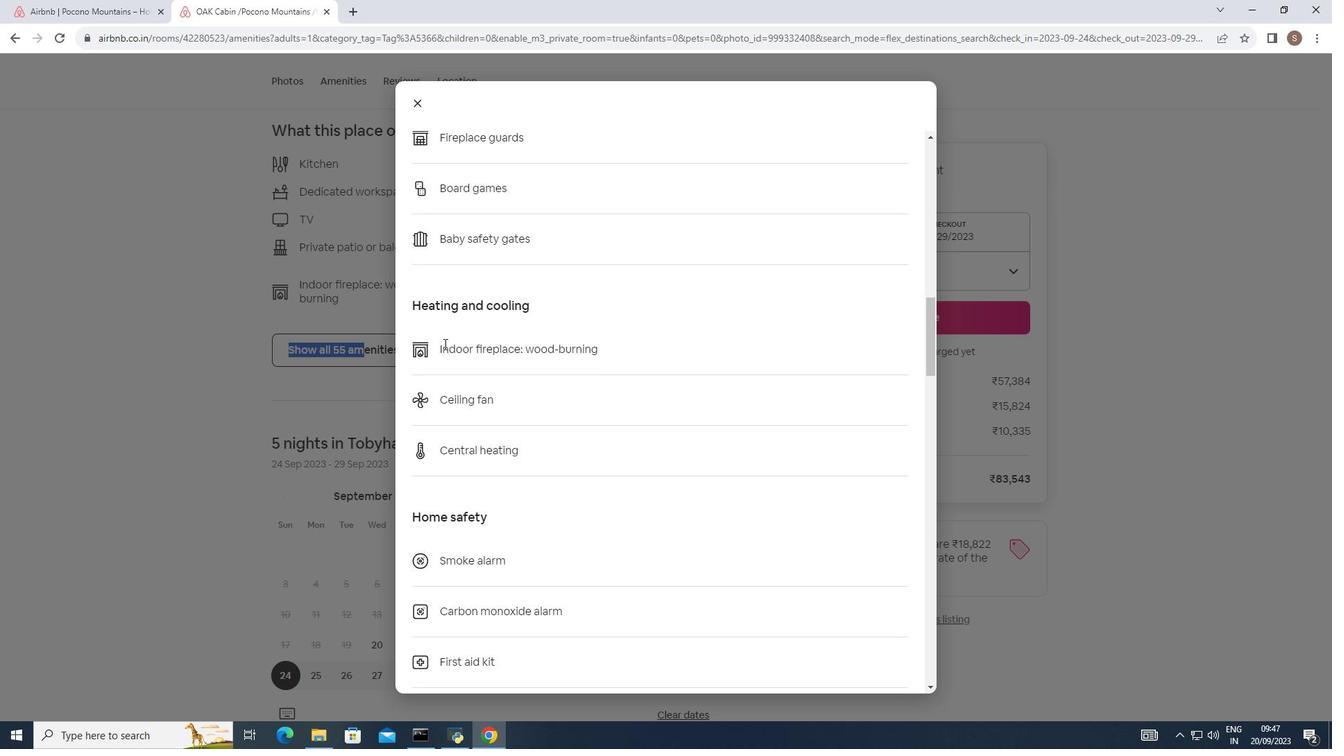 
Action: Mouse moved to (444, 344)
Screenshot: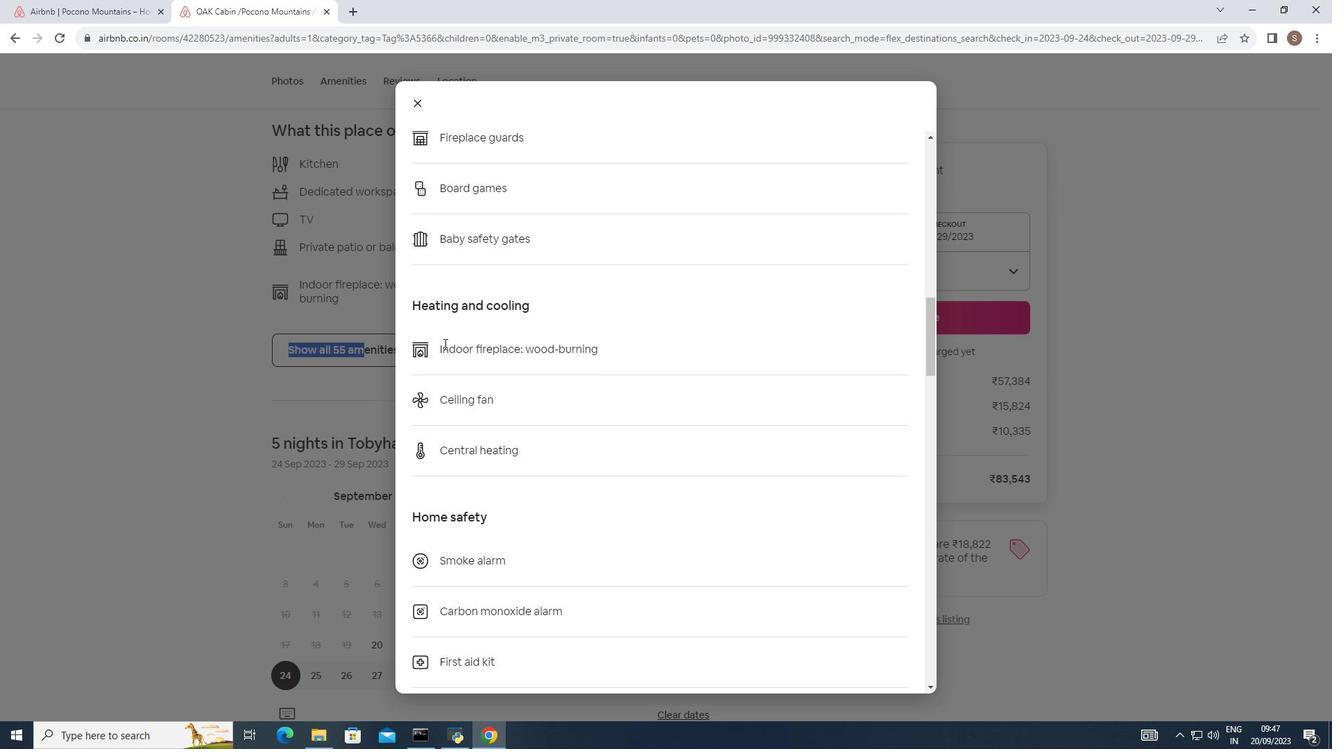 
Action: Mouse scrolled (444, 343) with delta (0, 0)
Screenshot: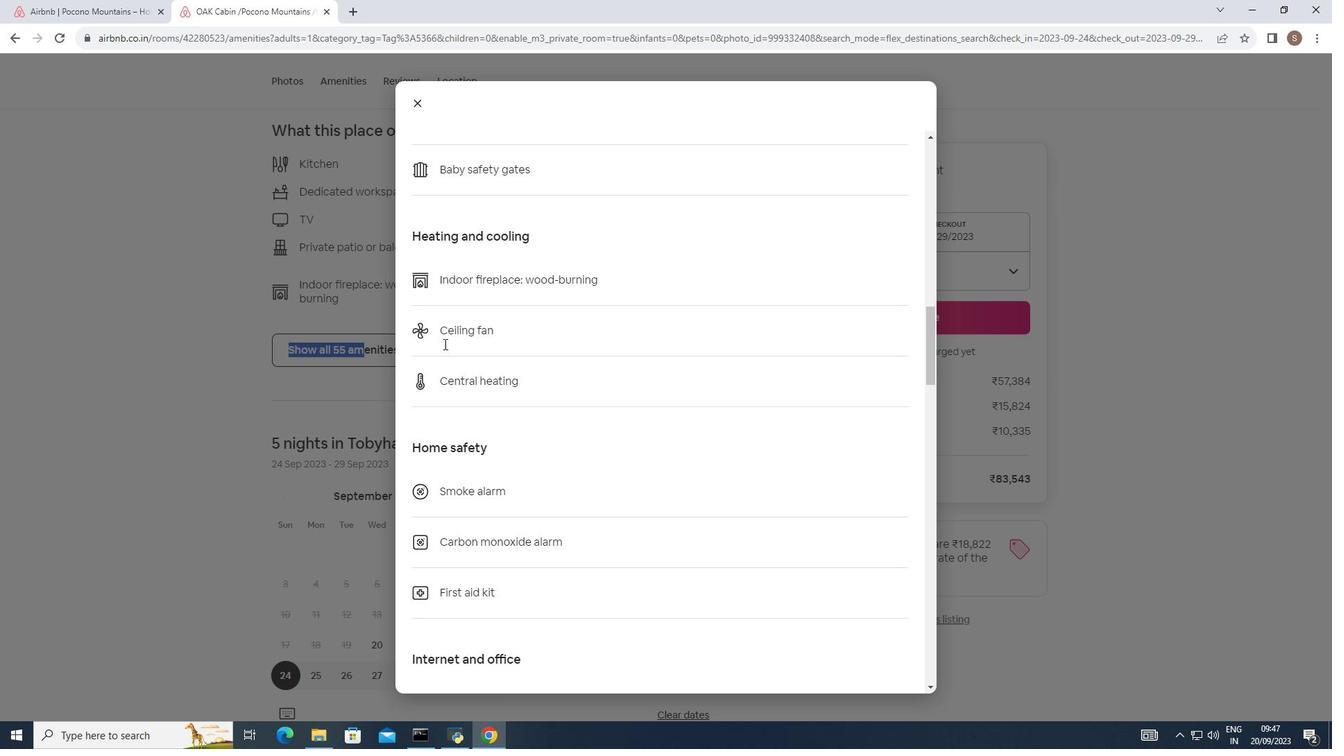 
Action: Mouse scrolled (444, 343) with delta (0, 0)
Screenshot: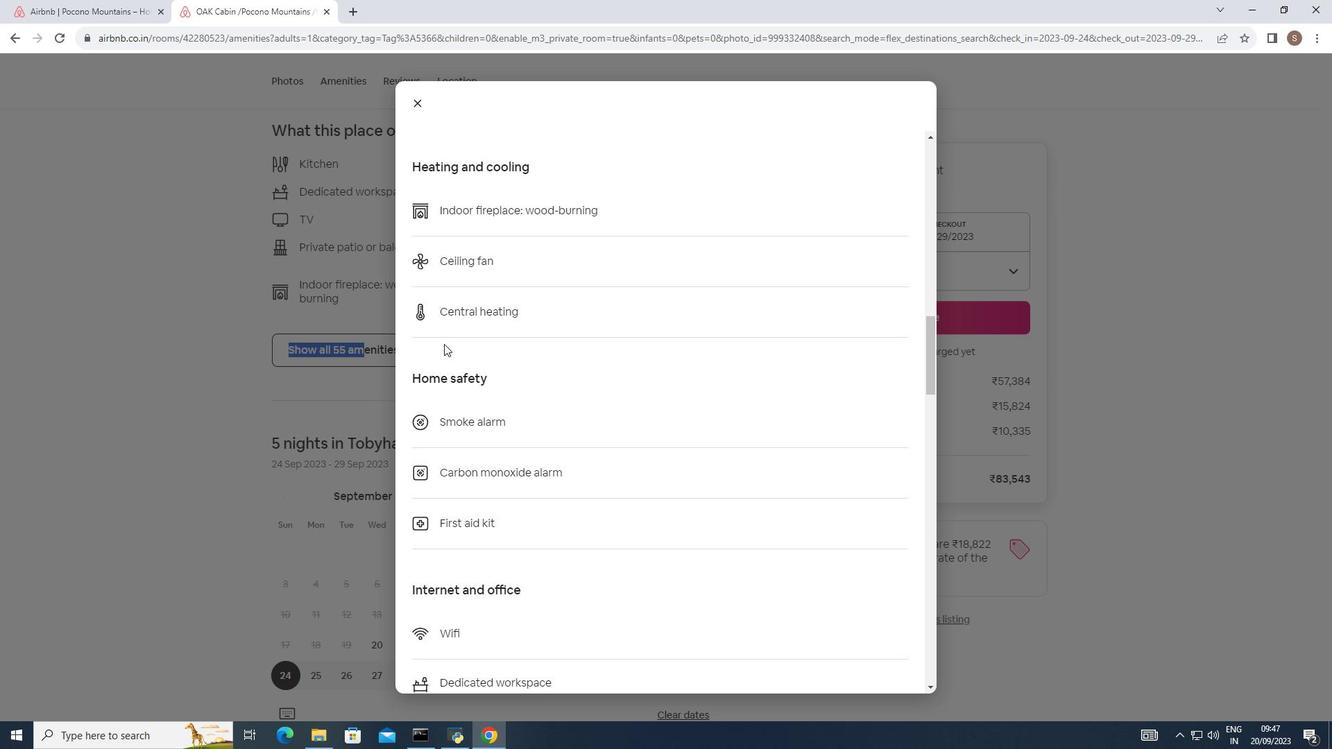 
Action: Mouse moved to (444, 344)
Screenshot: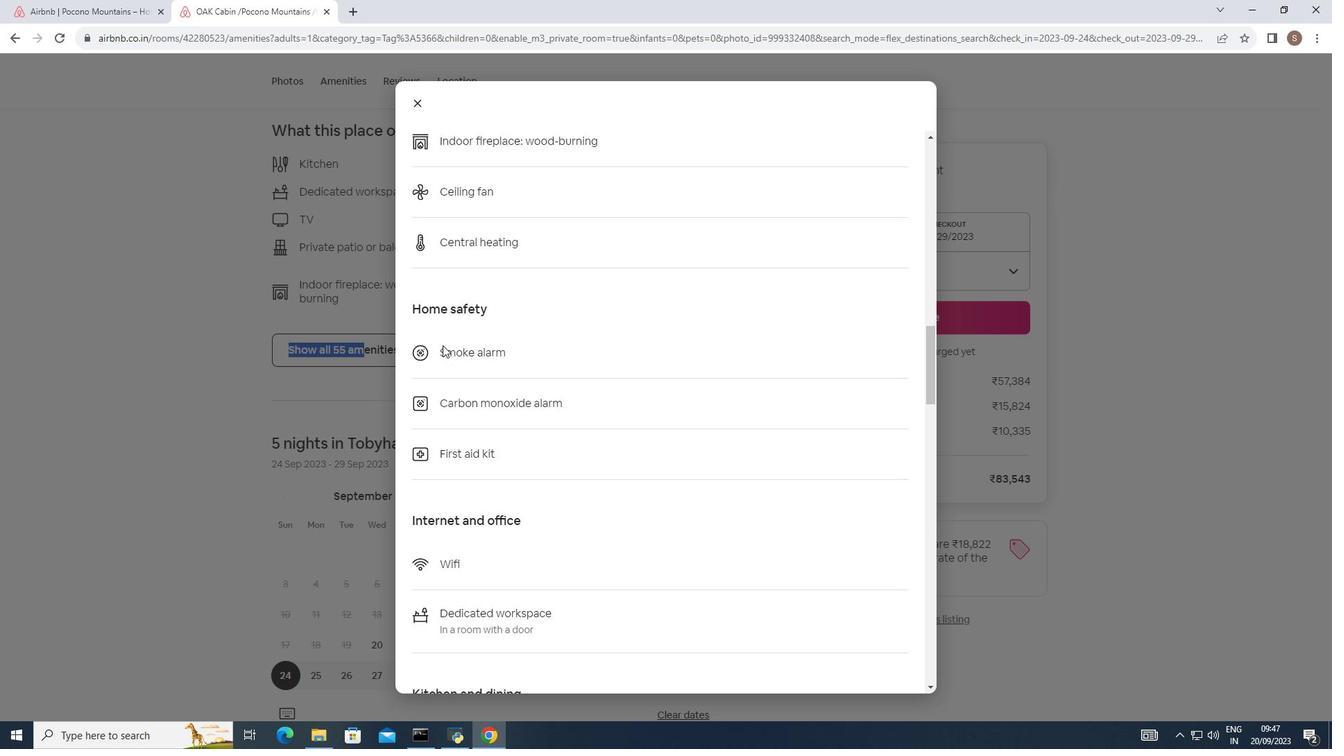 
Action: Mouse scrolled (444, 343) with delta (0, 0)
Screenshot: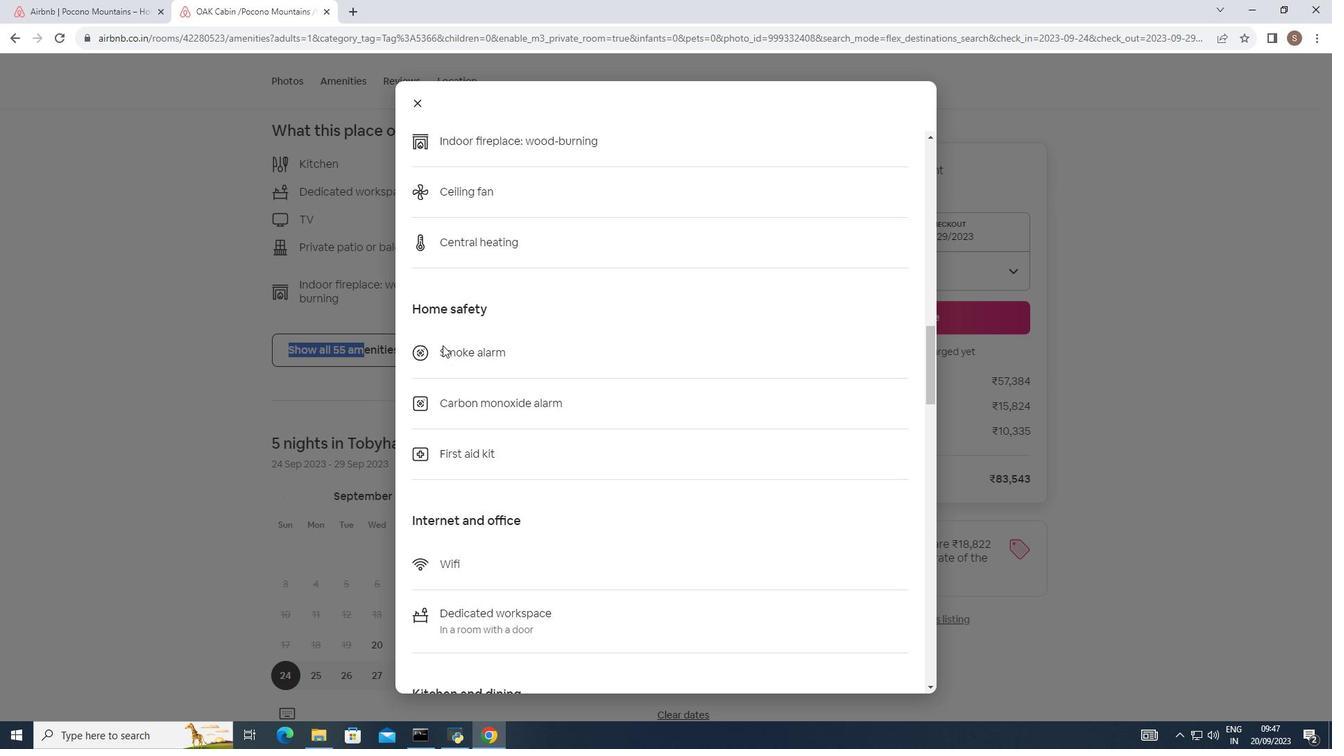 
Action: Mouse moved to (441, 346)
Screenshot: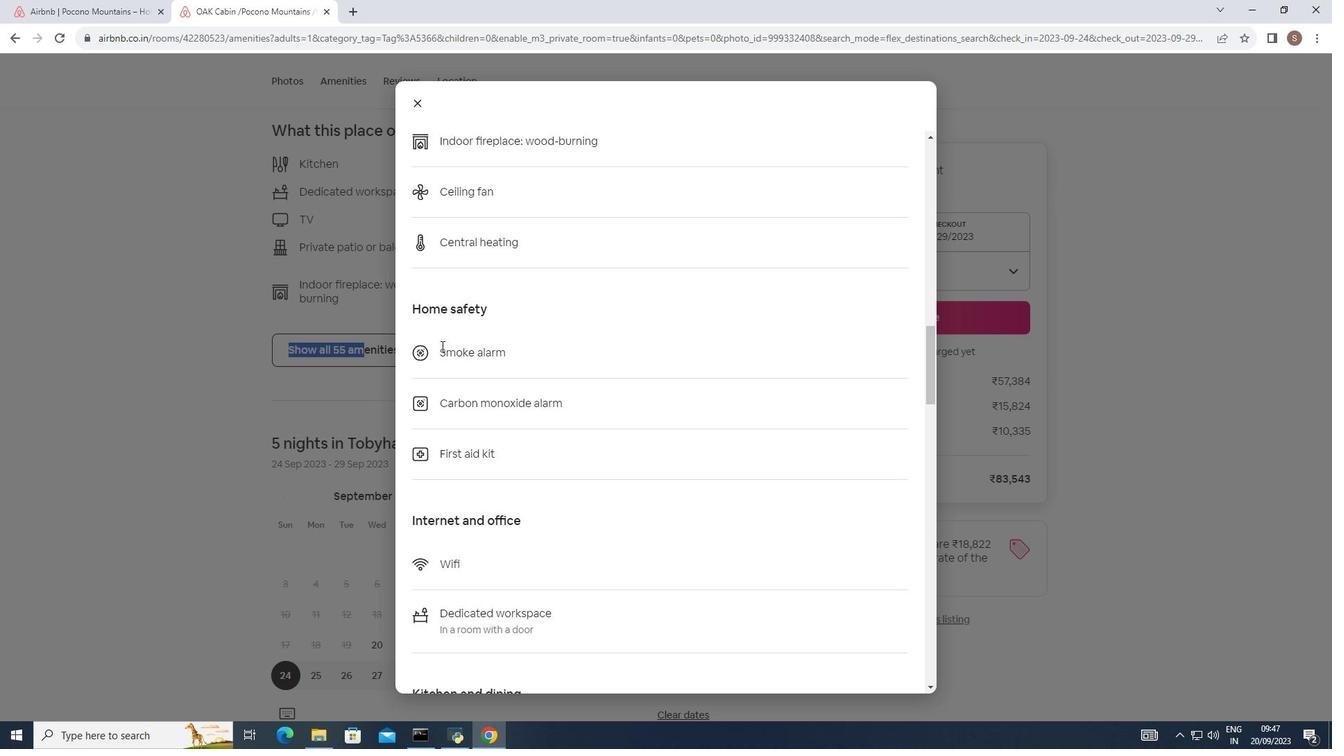 
Action: Mouse scrolled (441, 345) with delta (0, 0)
Screenshot: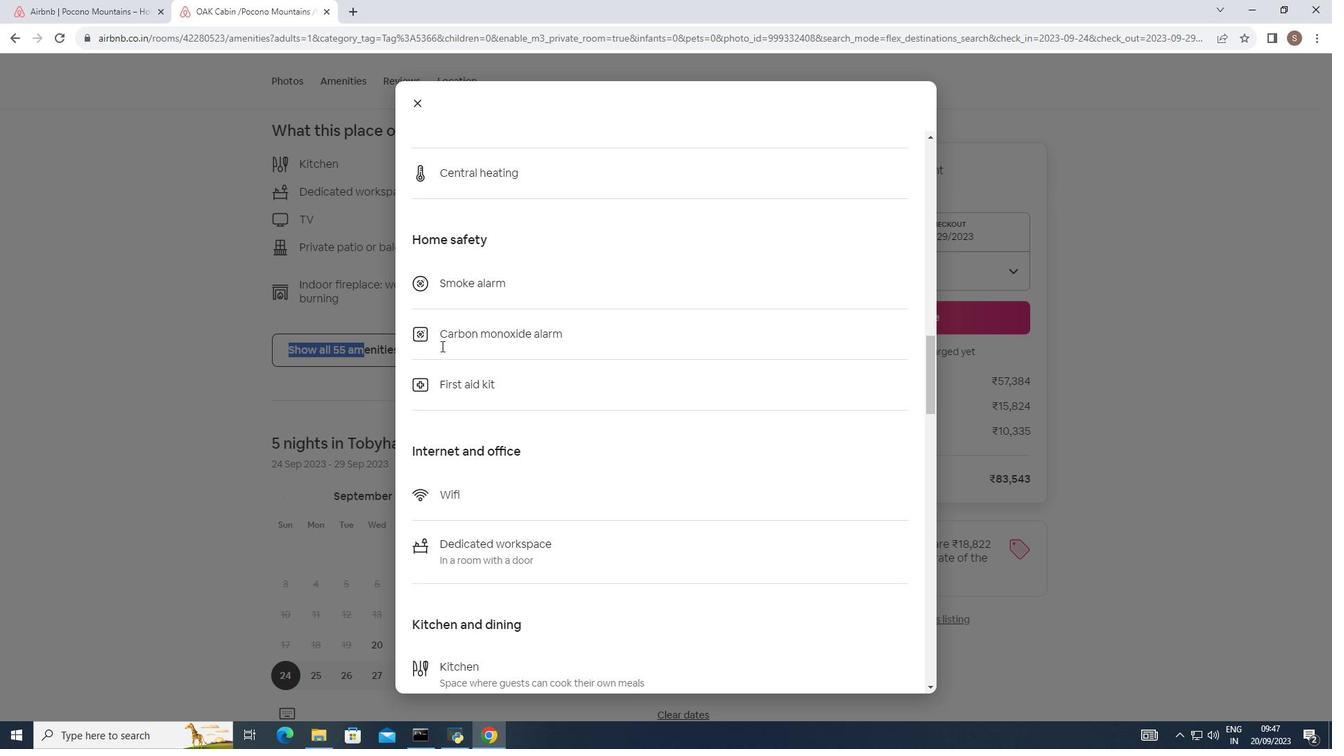 
Action: Mouse scrolled (441, 345) with delta (0, 0)
Screenshot: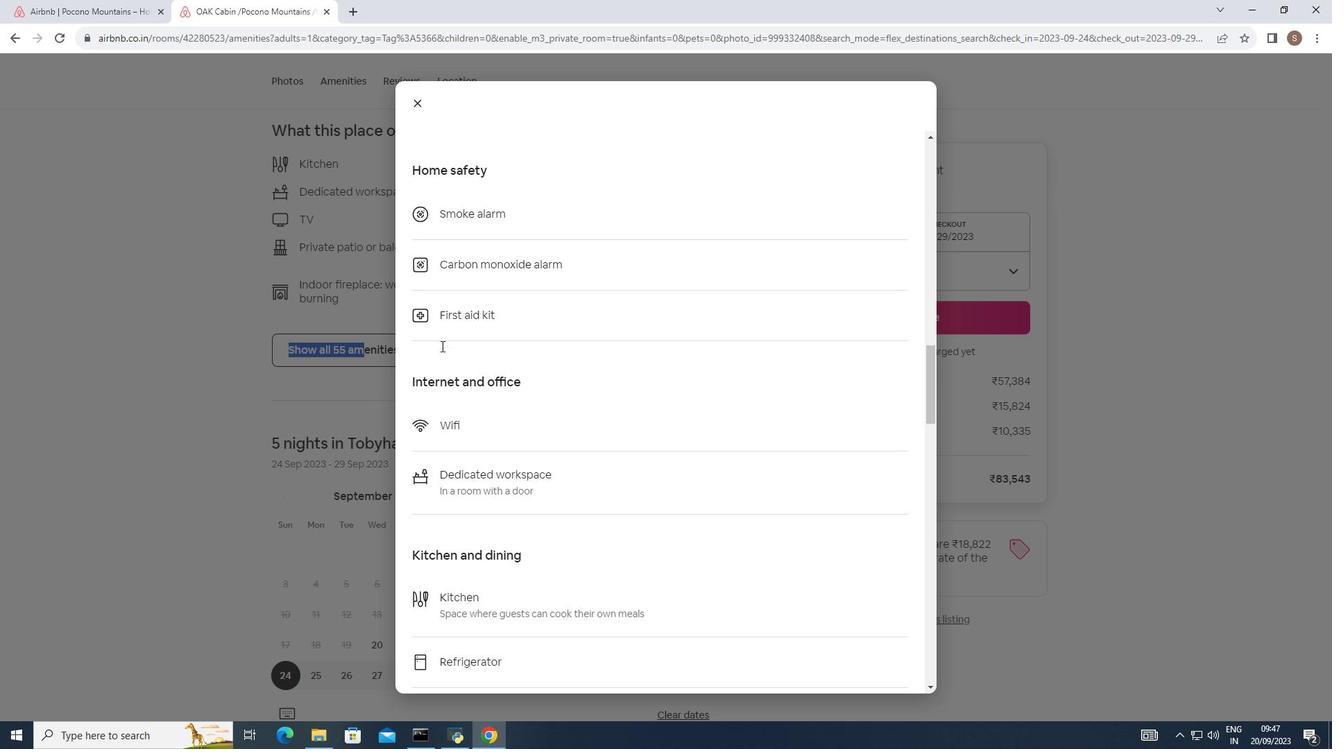 
Action: Mouse scrolled (441, 345) with delta (0, 0)
Screenshot: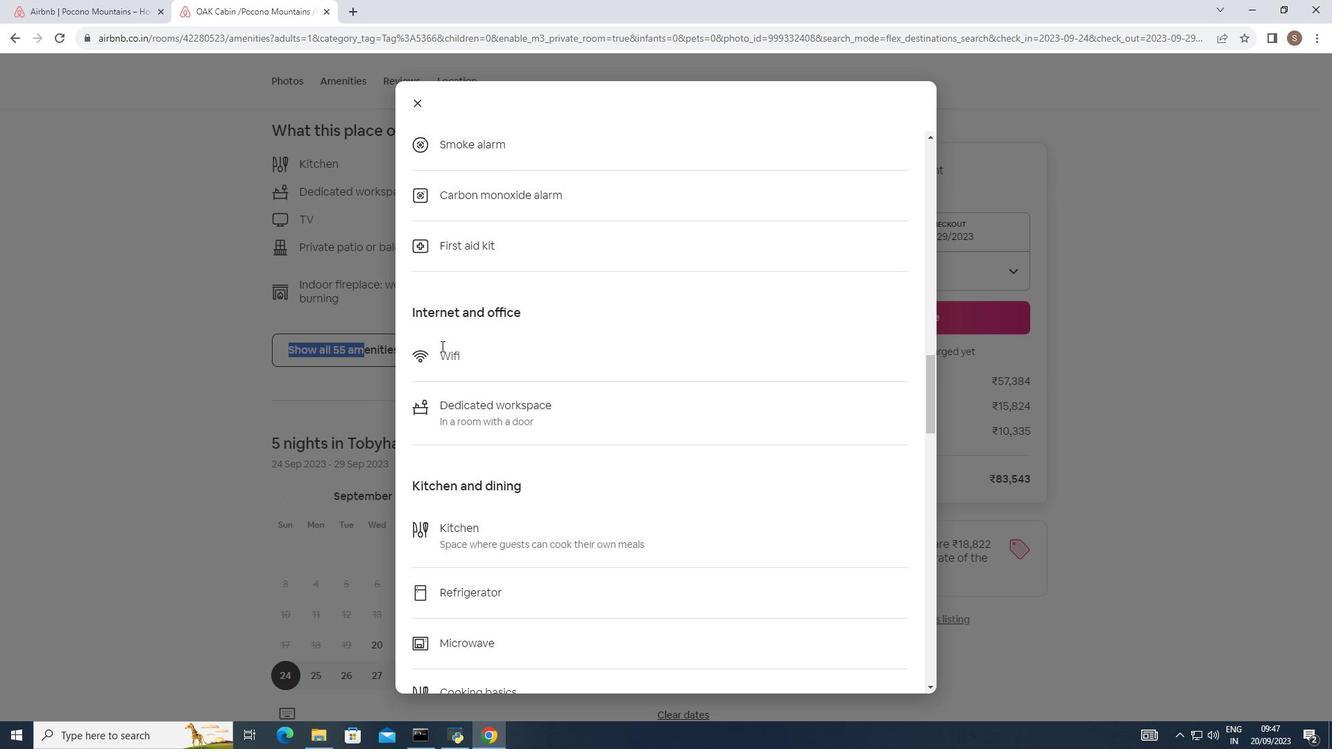 
Action: Mouse moved to (441, 342)
Screenshot: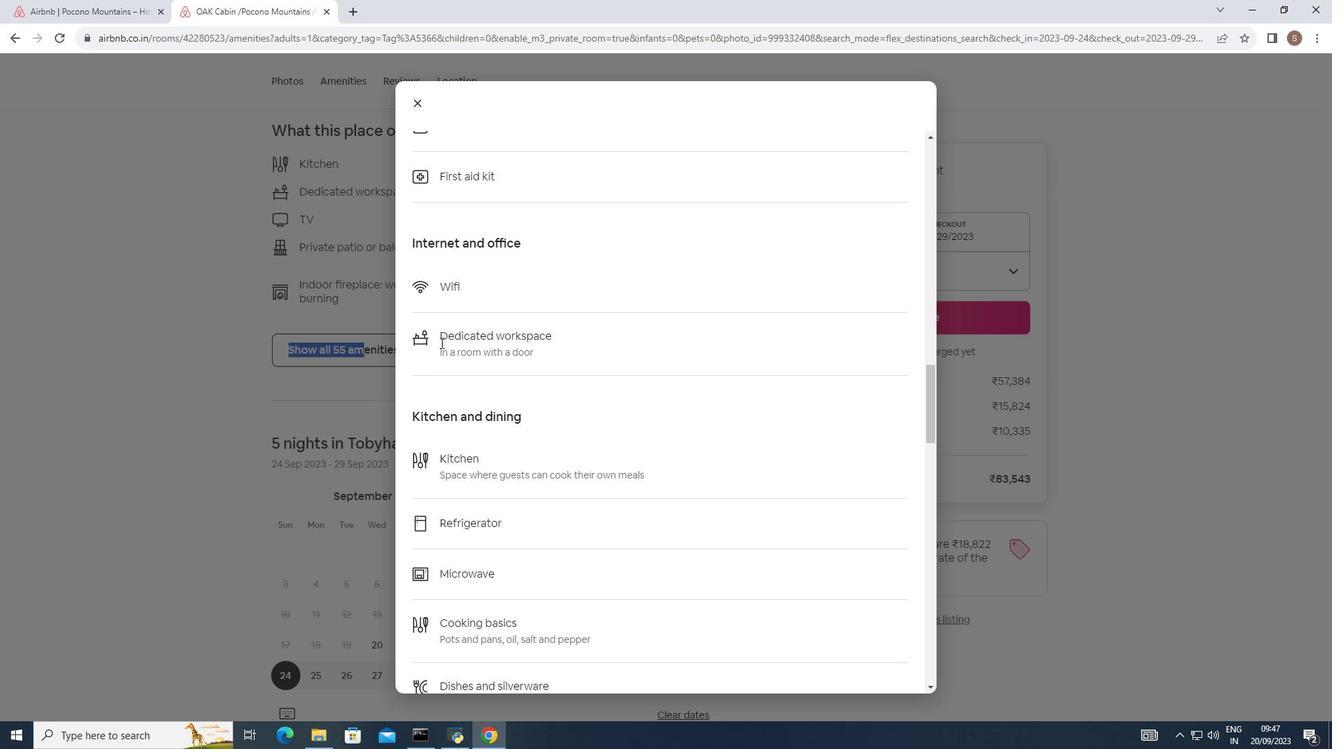 
Action: Mouse scrolled (441, 342) with delta (0, 0)
Screenshot: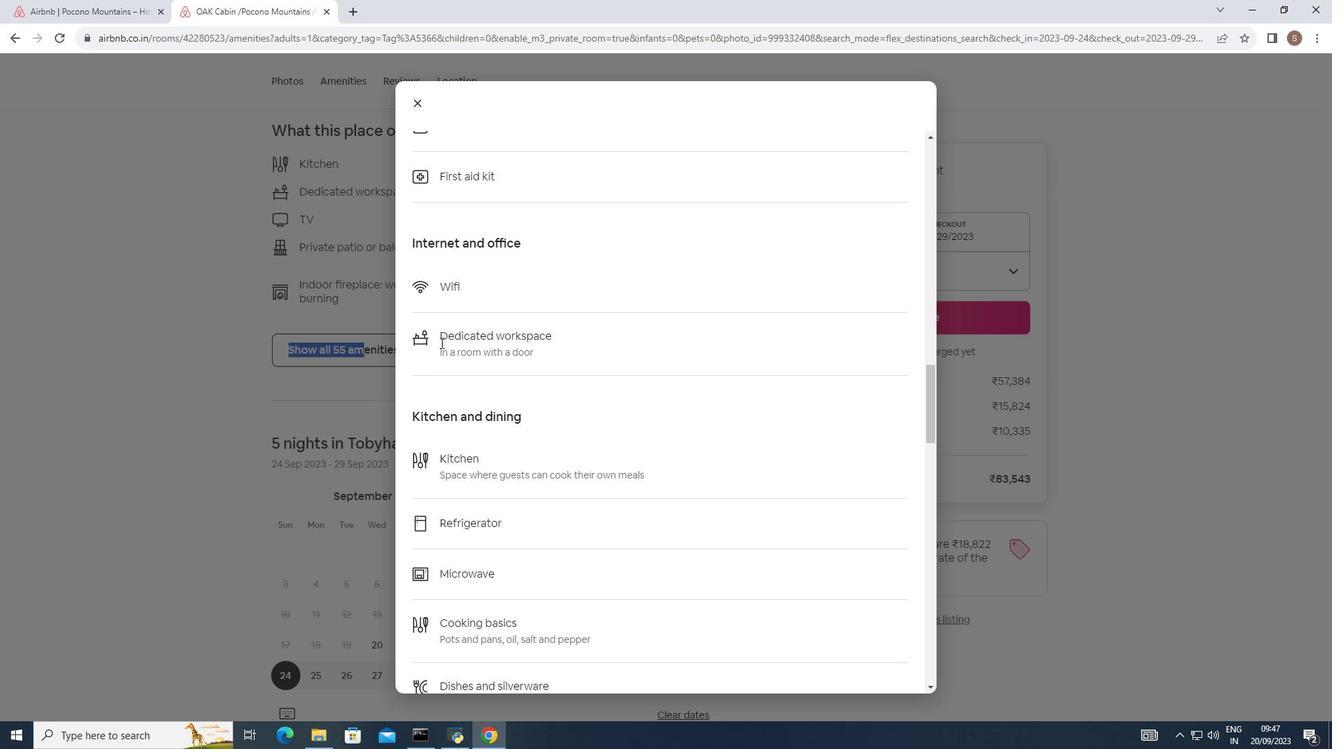 
Action: Mouse moved to (440, 342)
Screenshot: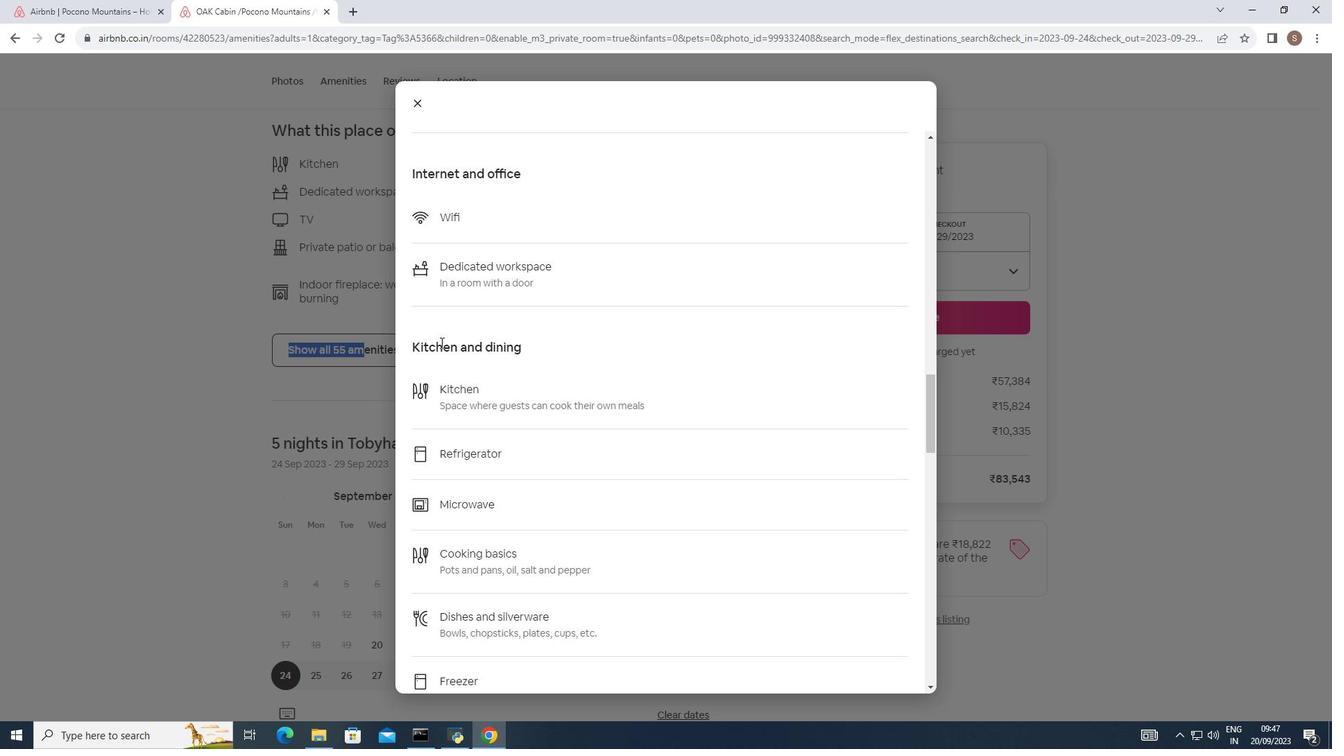 
Action: Mouse scrolled (440, 342) with delta (0, 0)
Screenshot: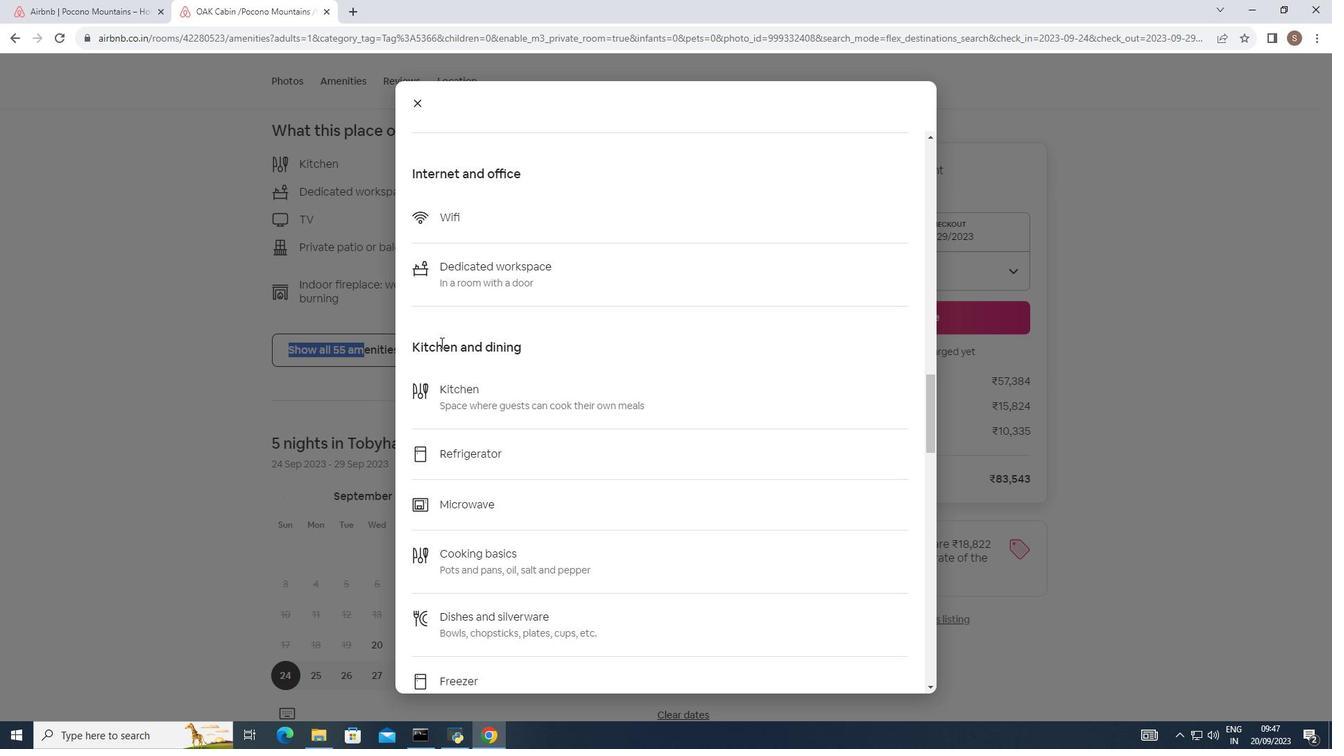 
Action: Mouse scrolled (440, 342) with delta (0, 0)
Screenshot: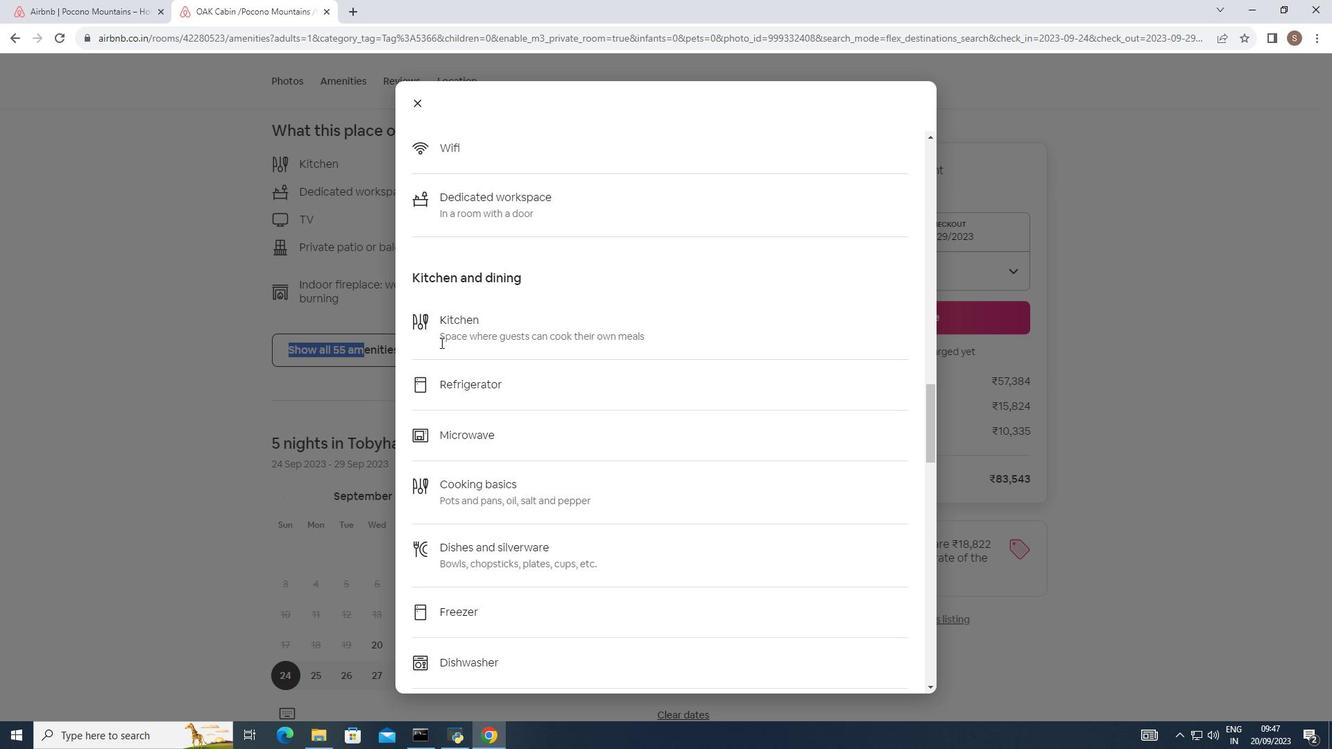 
Action: Mouse moved to (439, 342)
Screenshot: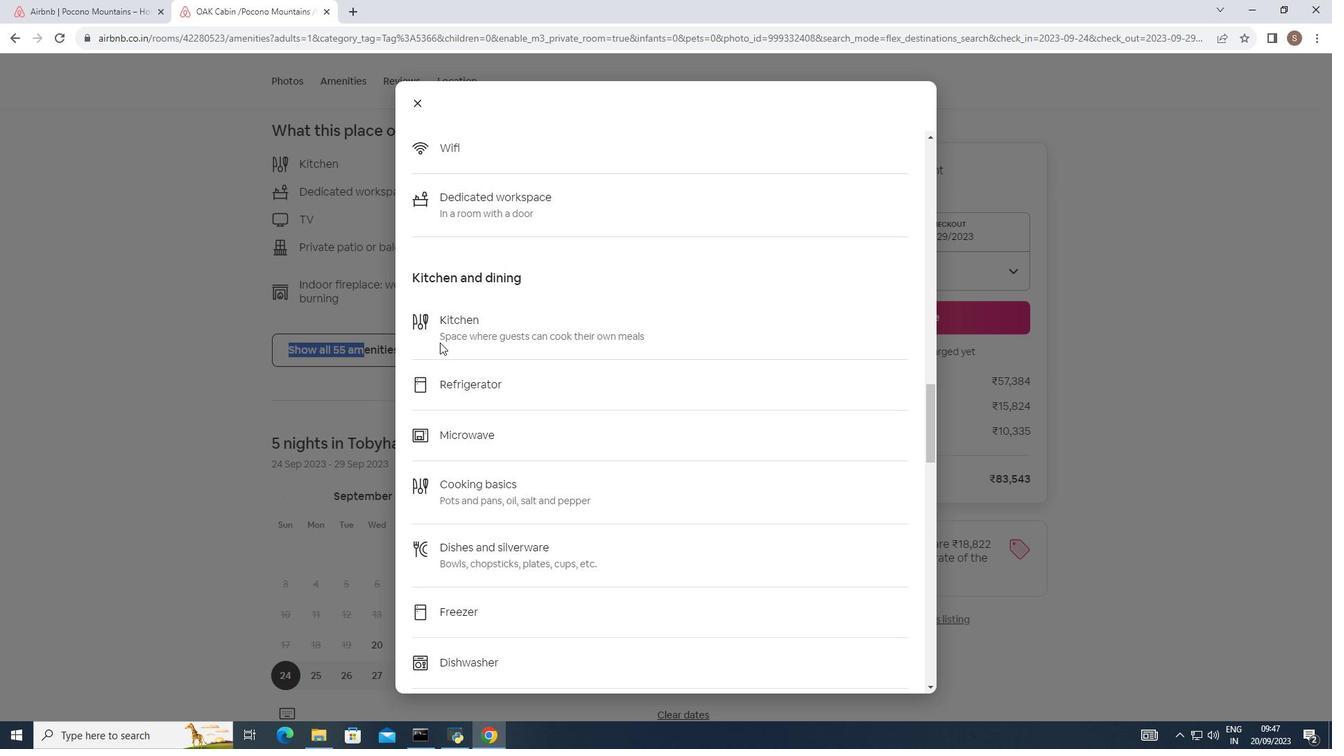 
Action: Mouse scrolled (439, 342) with delta (0, 0)
Screenshot: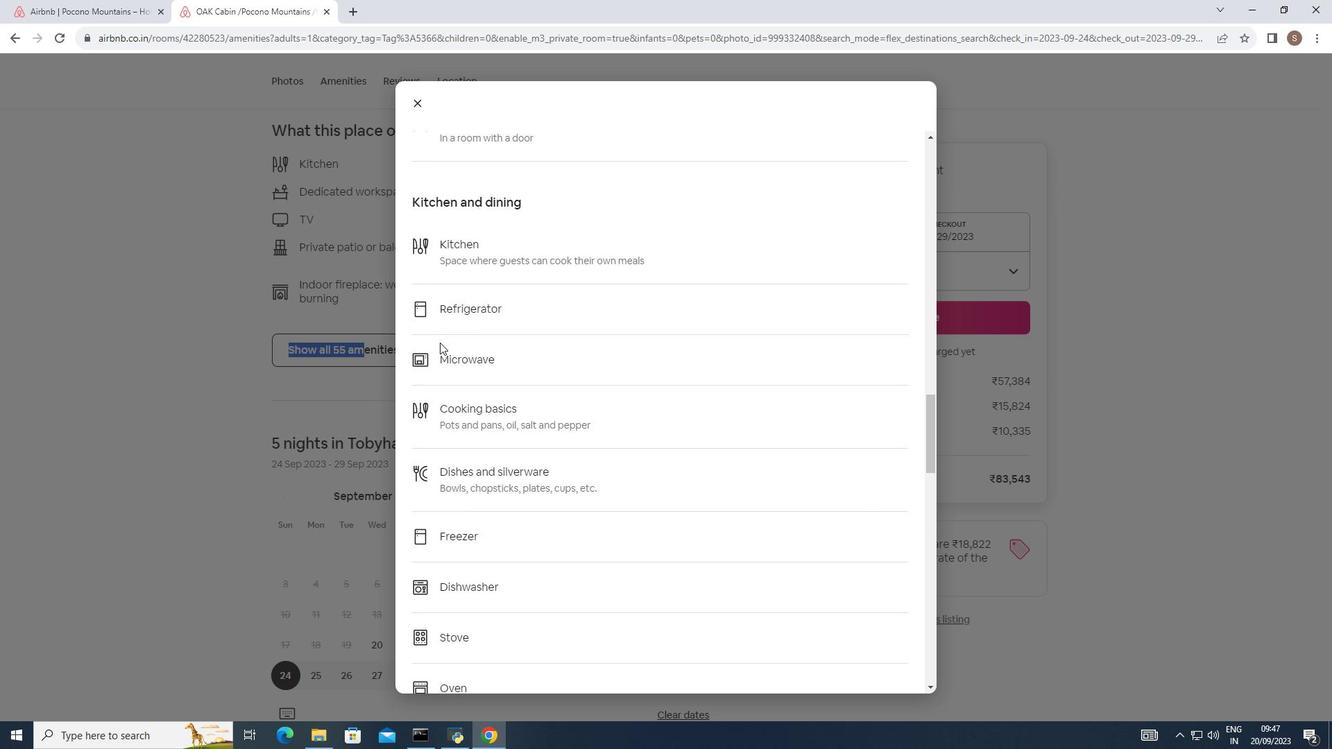 
Action: Mouse scrolled (439, 342) with delta (0, 0)
Screenshot: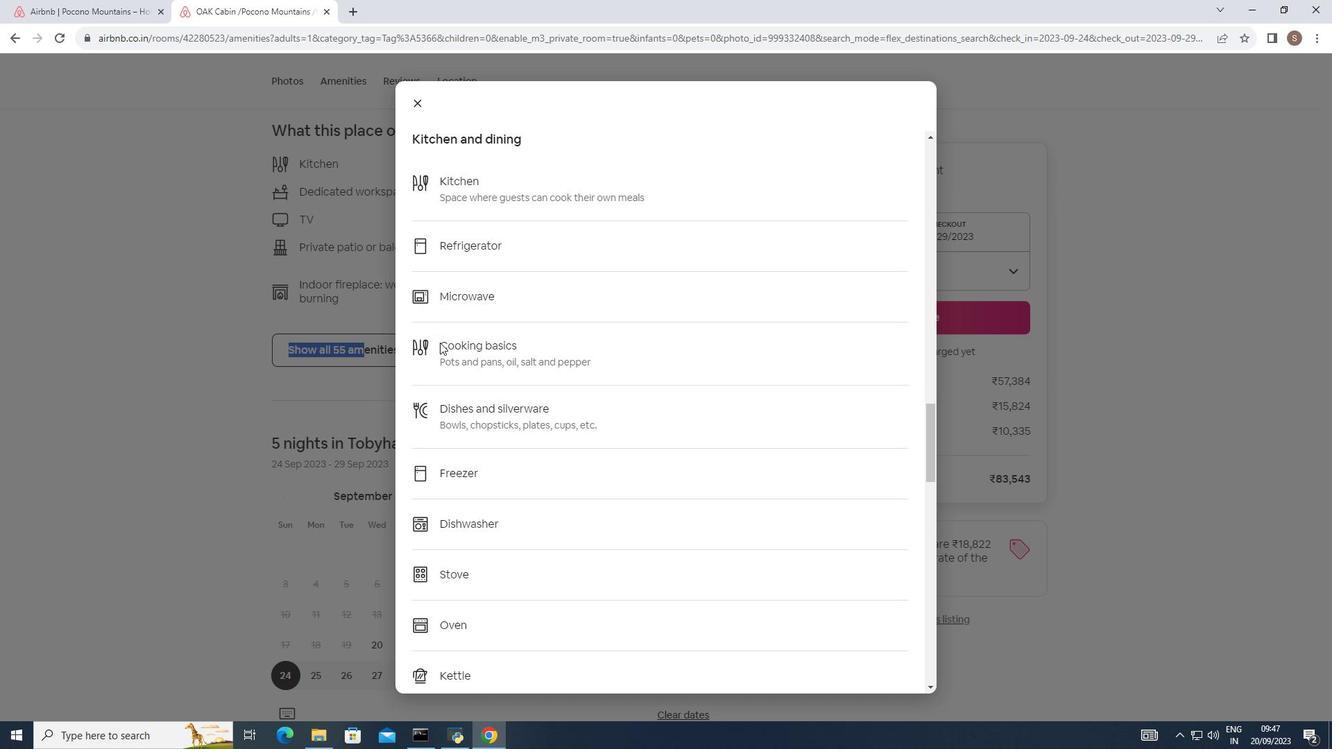 
Action: Mouse moved to (438, 342)
Screenshot: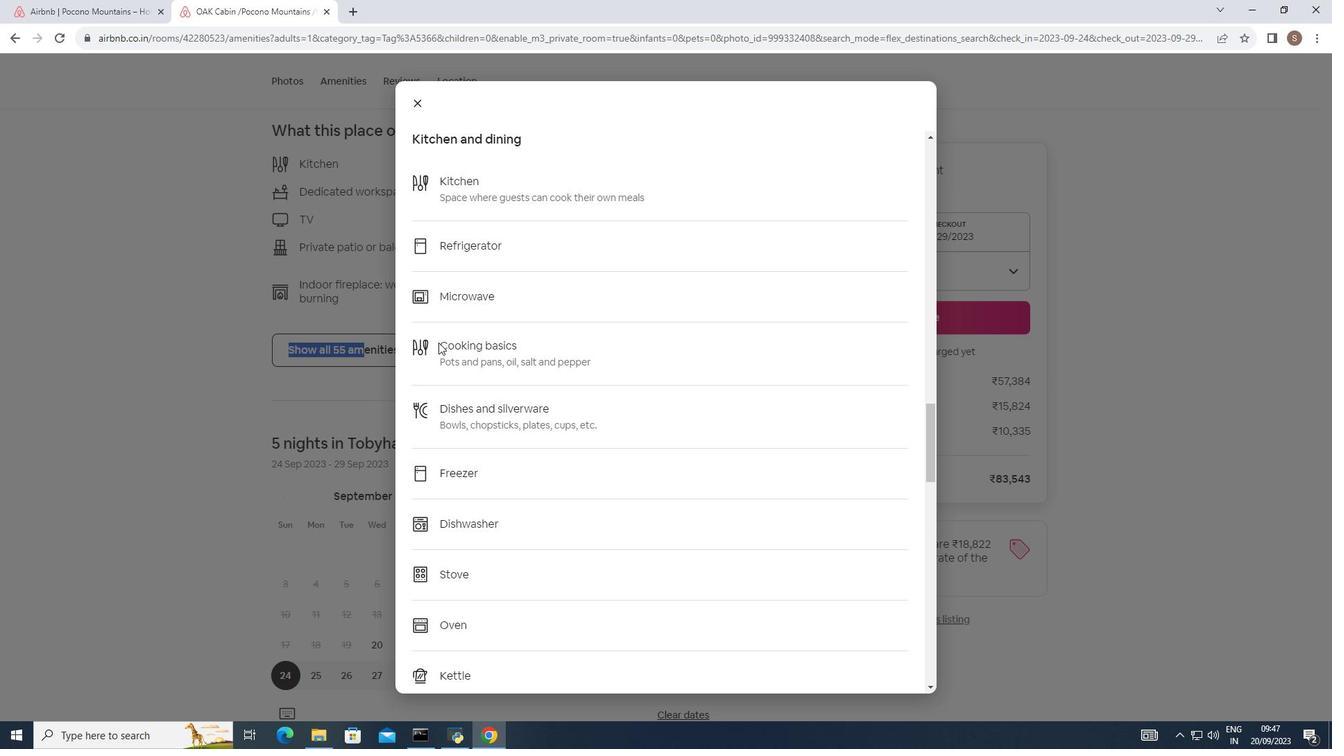 
Action: Mouse scrolled (438, 342) with delta (0, 0)
Screenshot: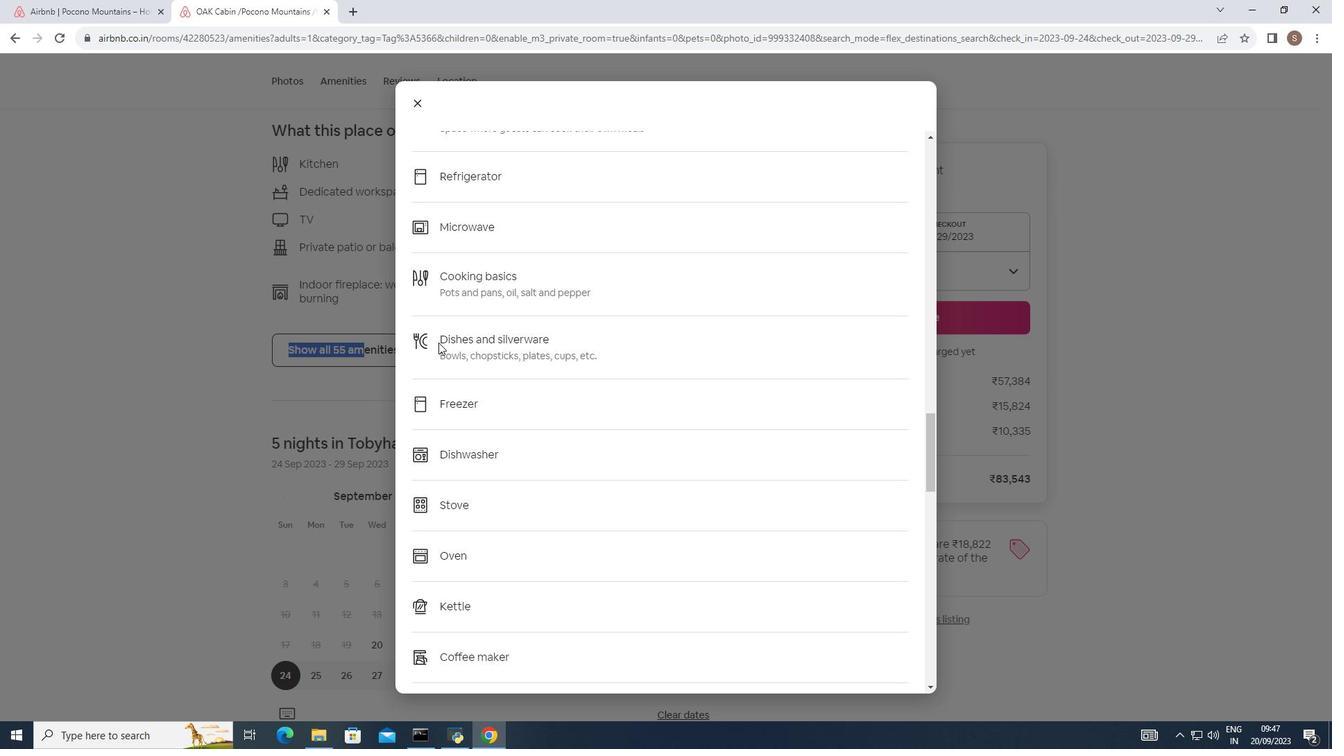 
Action: Mouse moved to (438, 342)
Screenshot: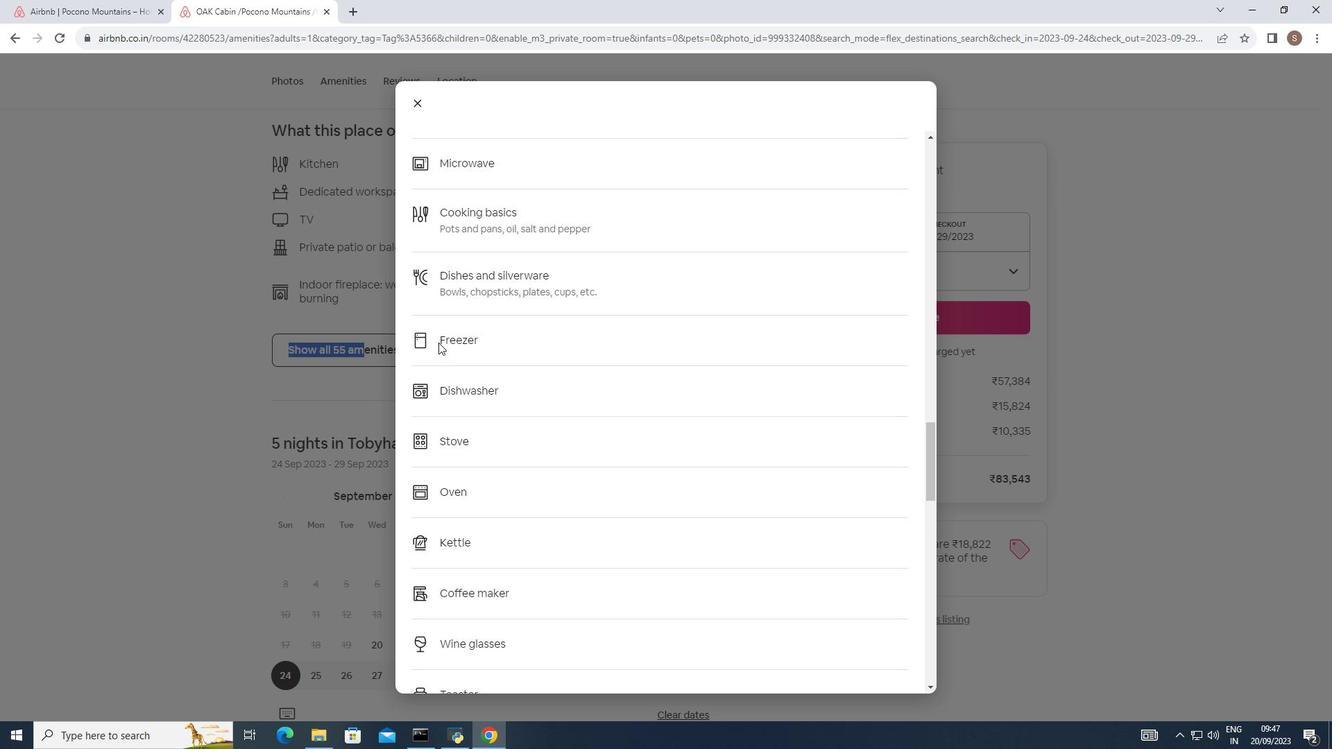 
Action: Mouse scrolled (438, 342) with delta (0, 0)
Screenshot: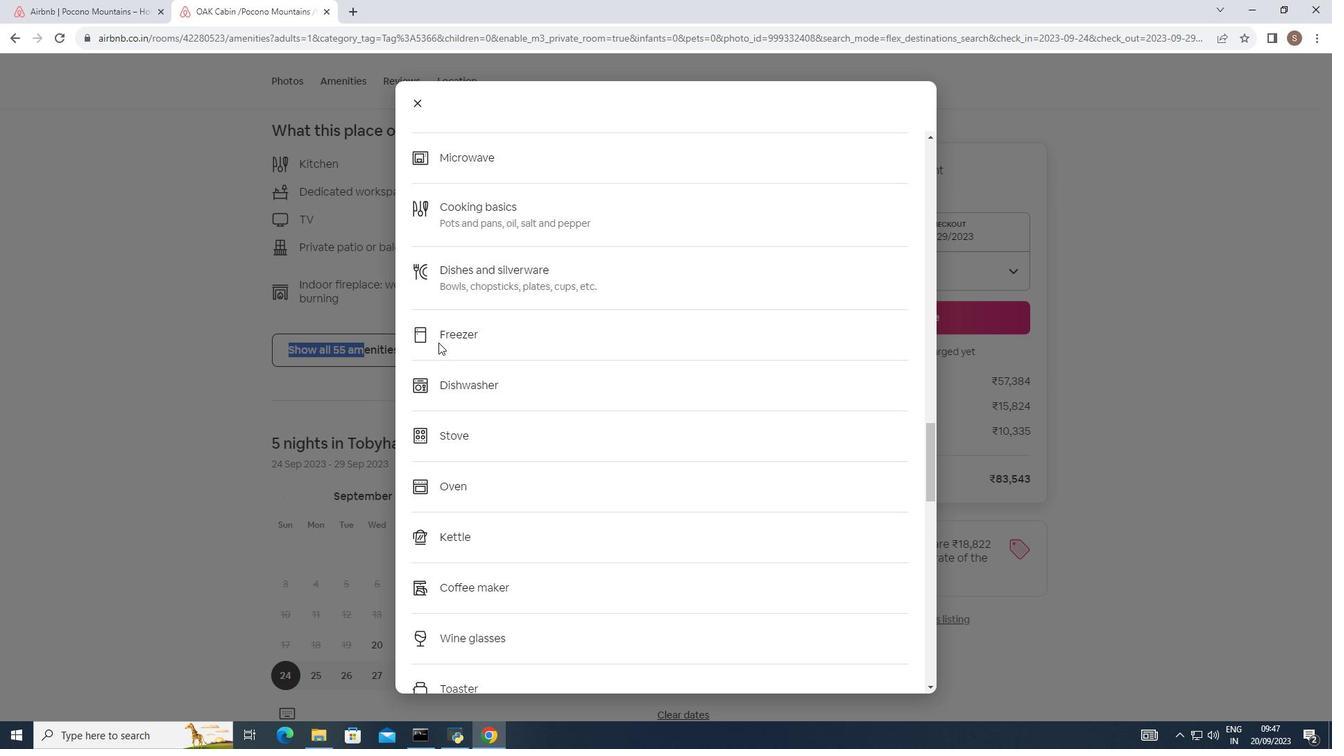 
Action: Mouse moved to (437, 342)
Screenshot: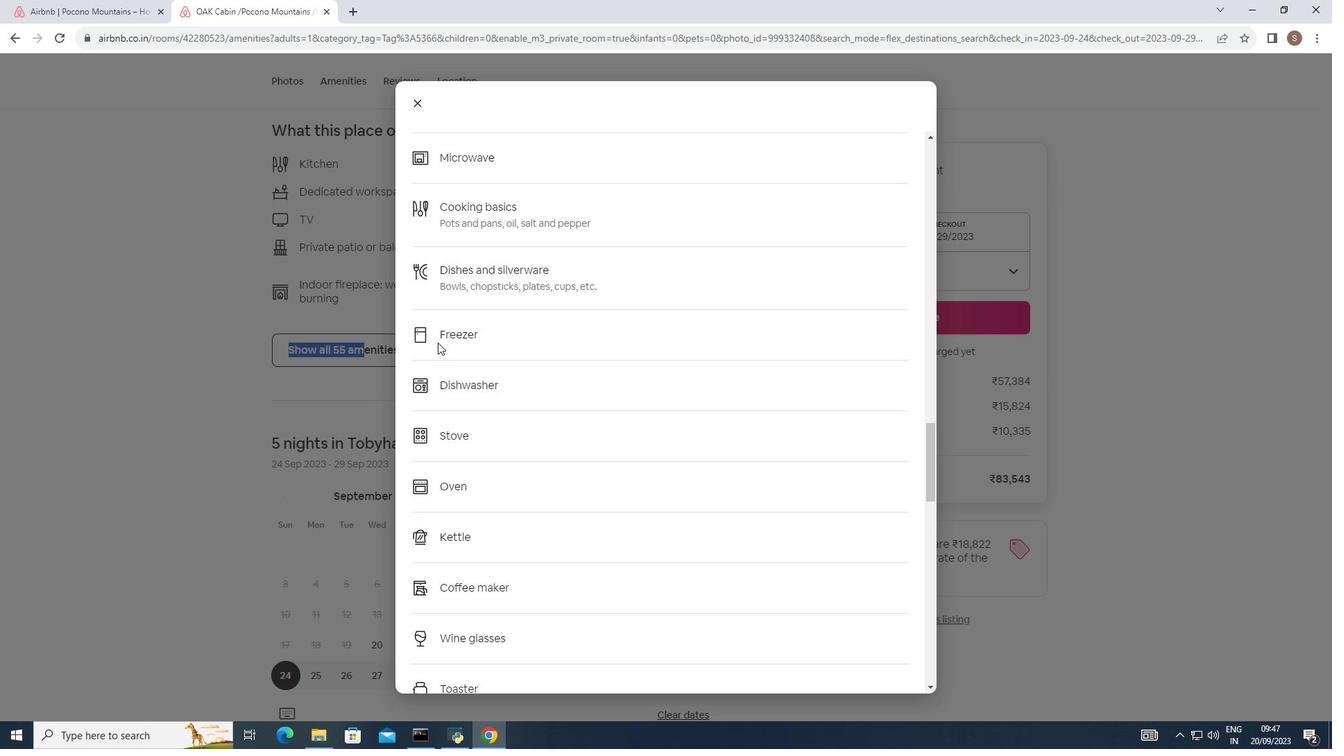 
Action: Mouse scrolled (437, 342) with delta (0, 0)
Screenshot: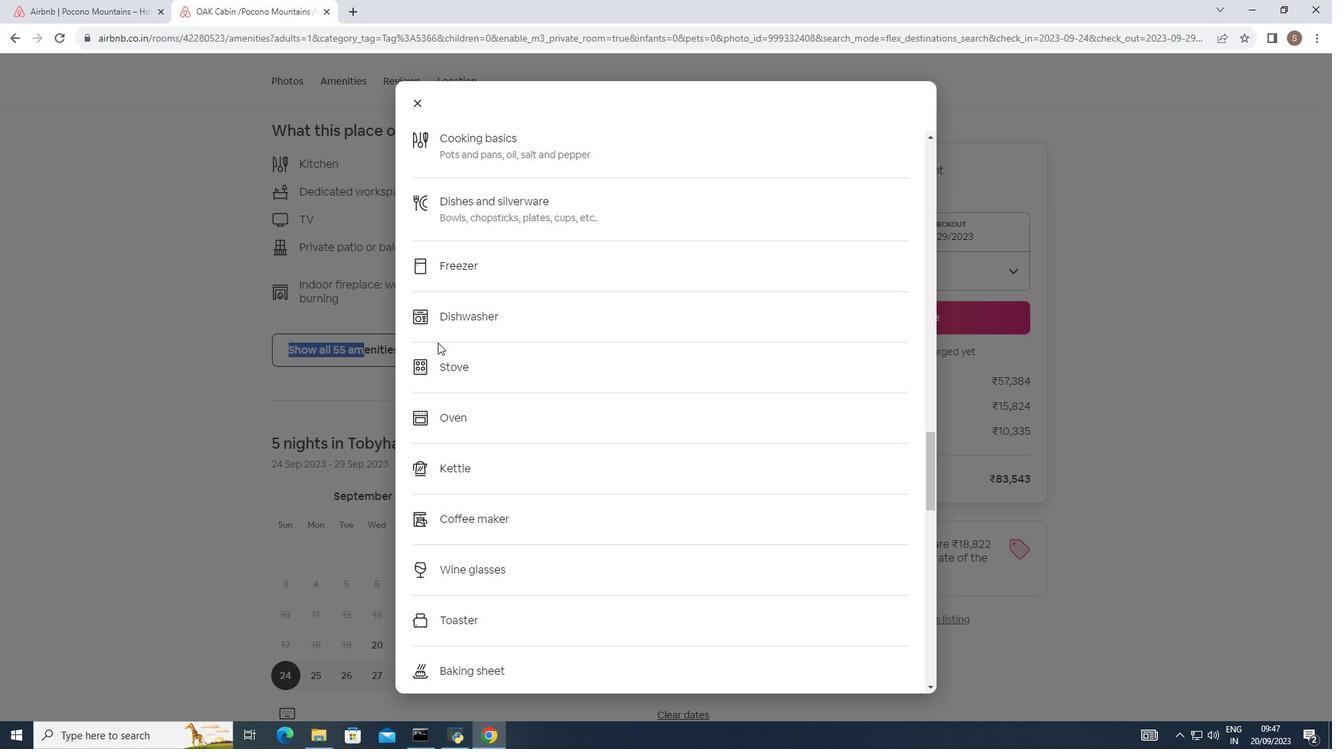 
Action: Mouse scrolled (437, 342) with delta (0, 0)
Screenshot: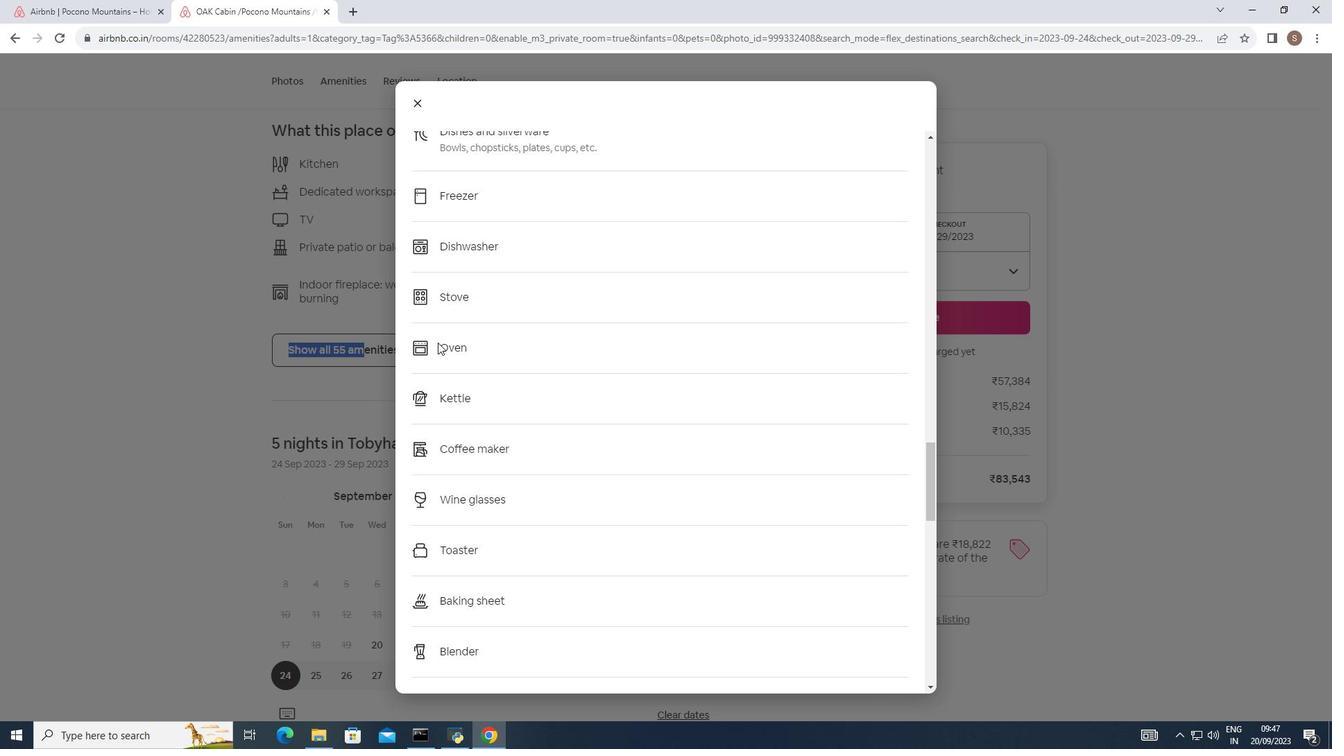 
Action: Mouse moved to (437, 342)
Screenshot: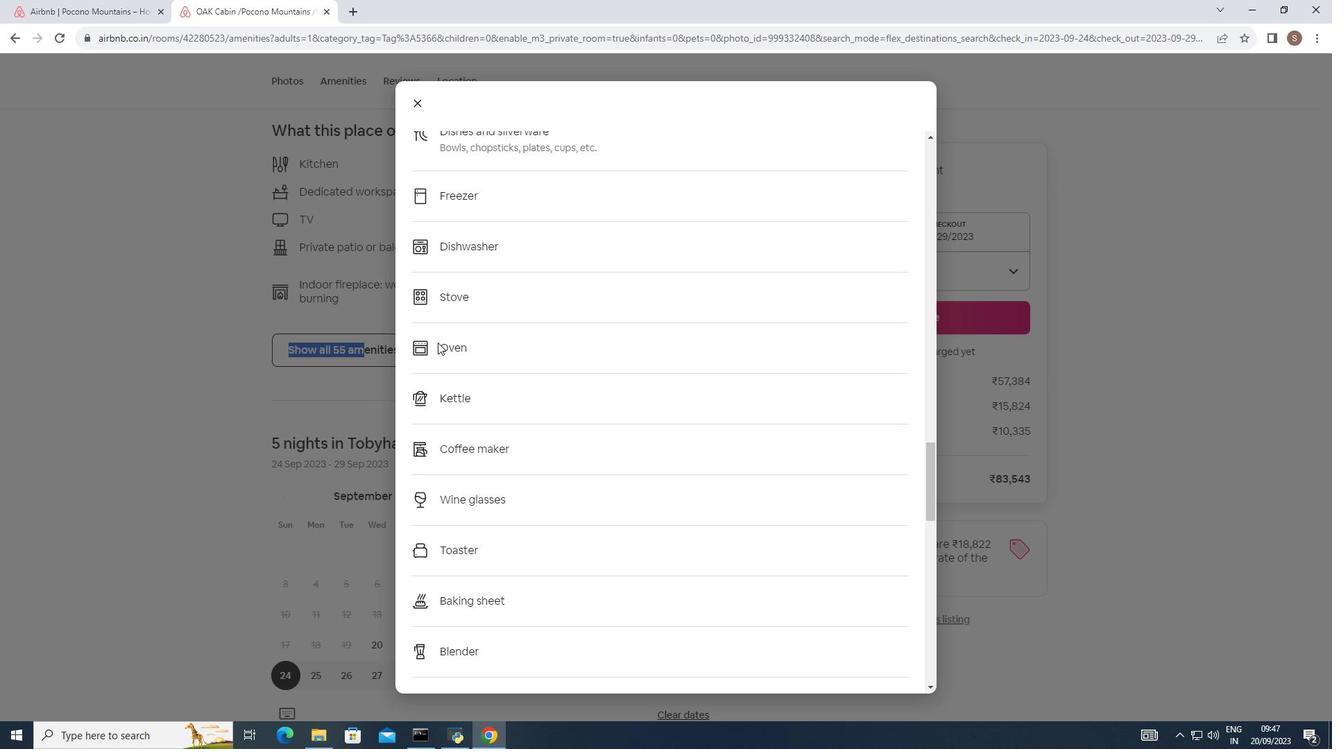 
Action: Mouse scrolled (437, 342) with delta (0, 0)
Screenshot: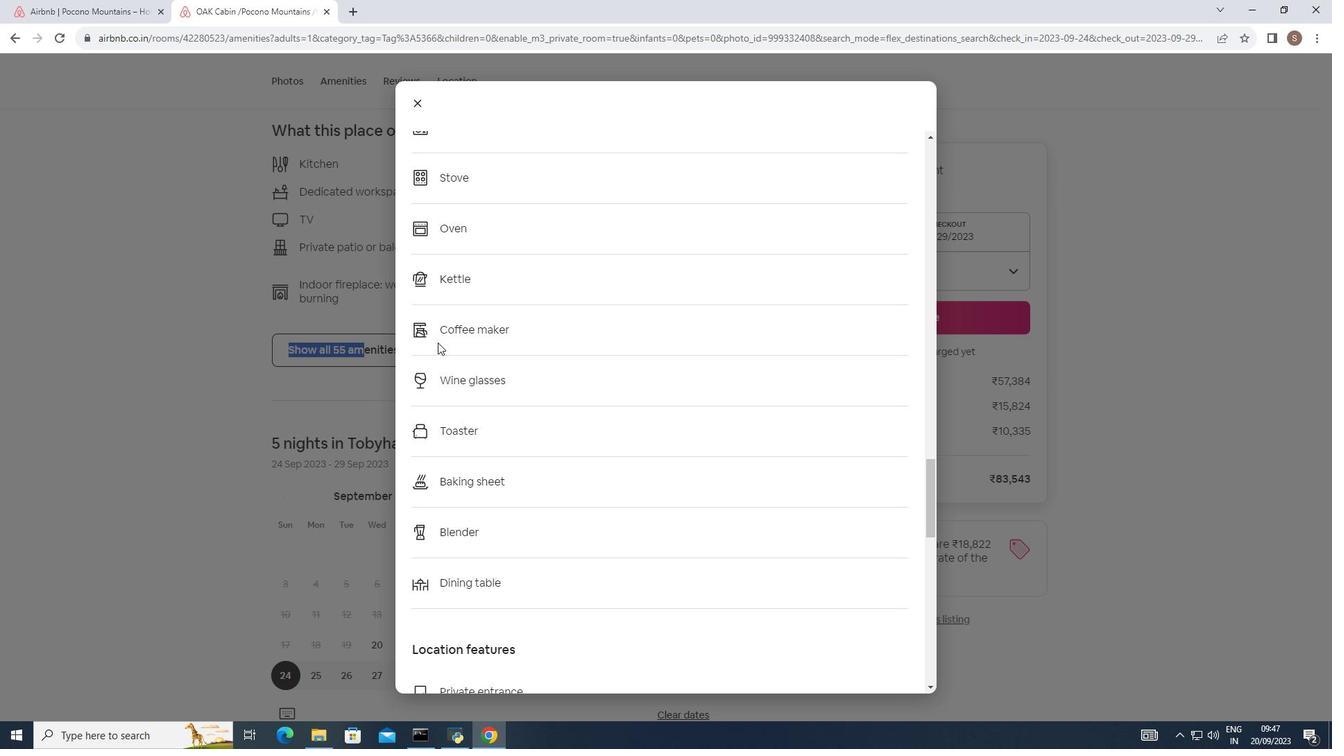 
Action: Mouse scrolled (437, 342) with delta (0, 0)
Screenshot: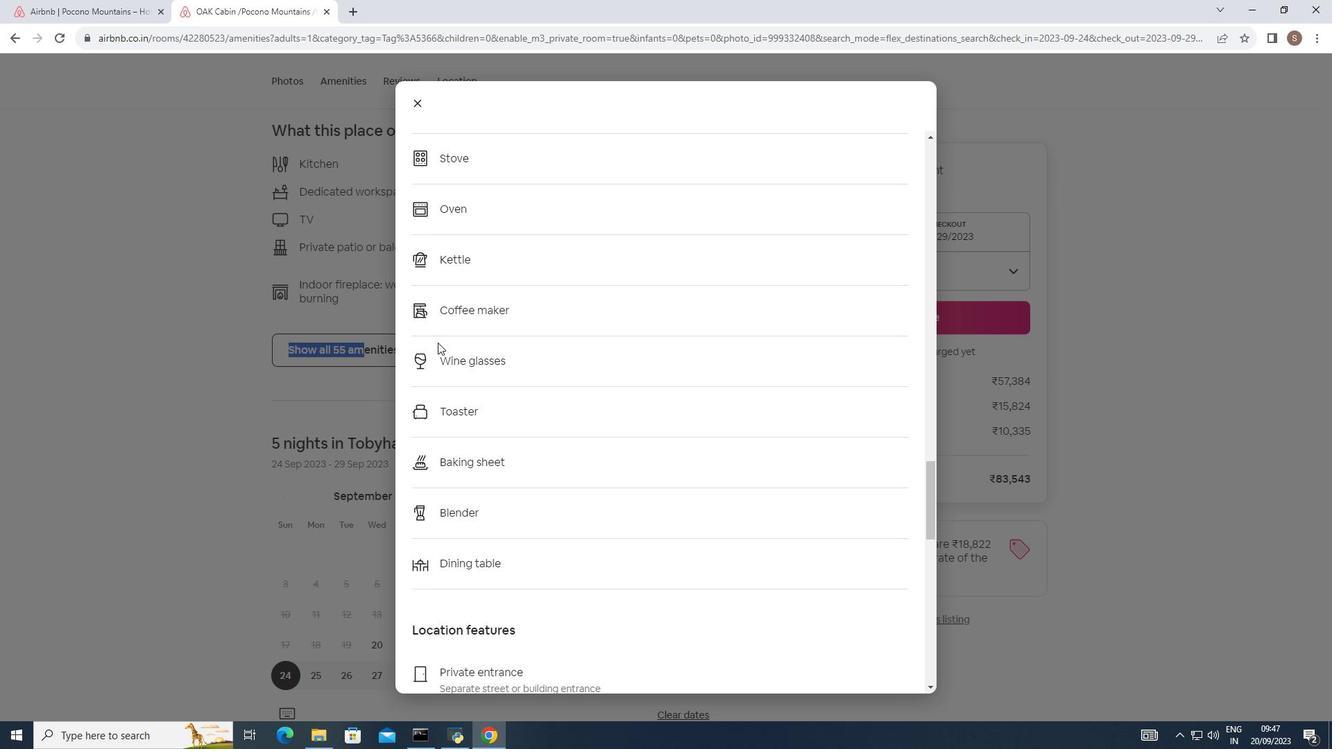 
Action: Mouse scrolled (437, 342) with delta (0, 0)
Screenshot: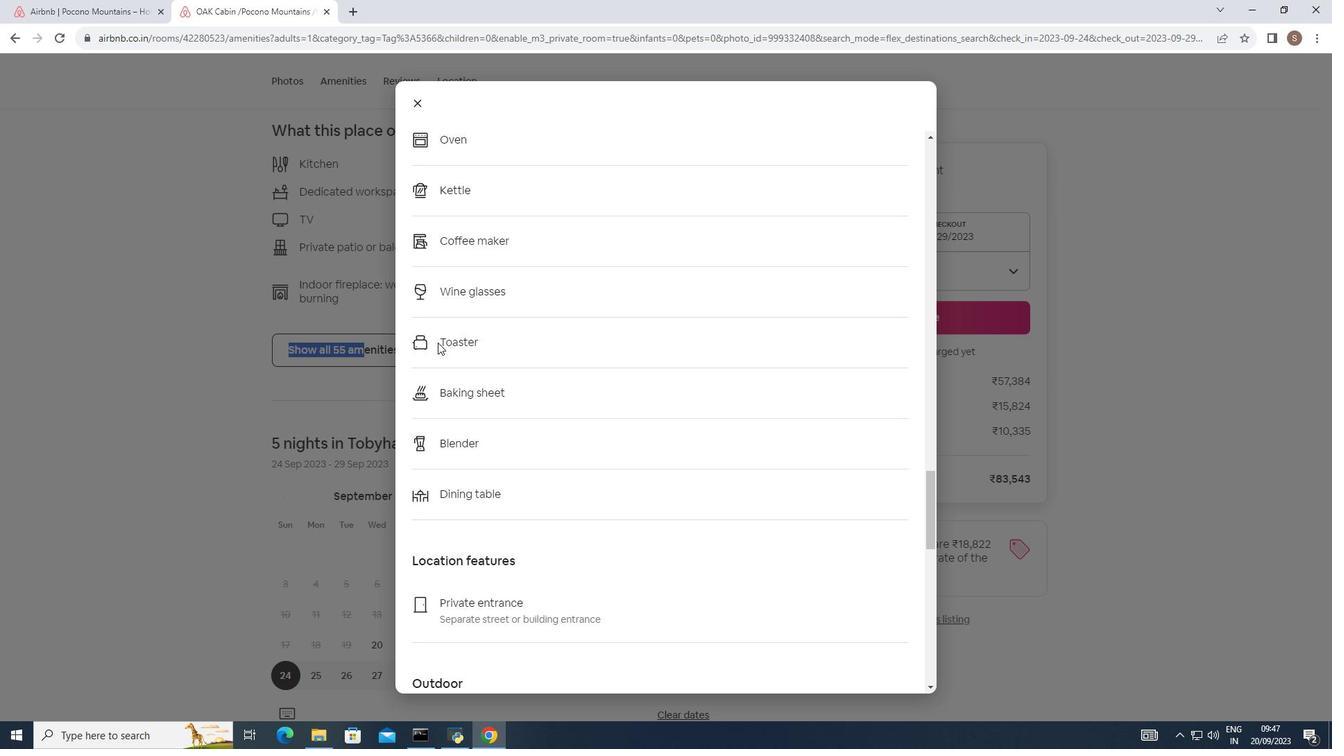 
Action: Mouse scrolled (437, 342) with delta (0, 0)
Screenshot: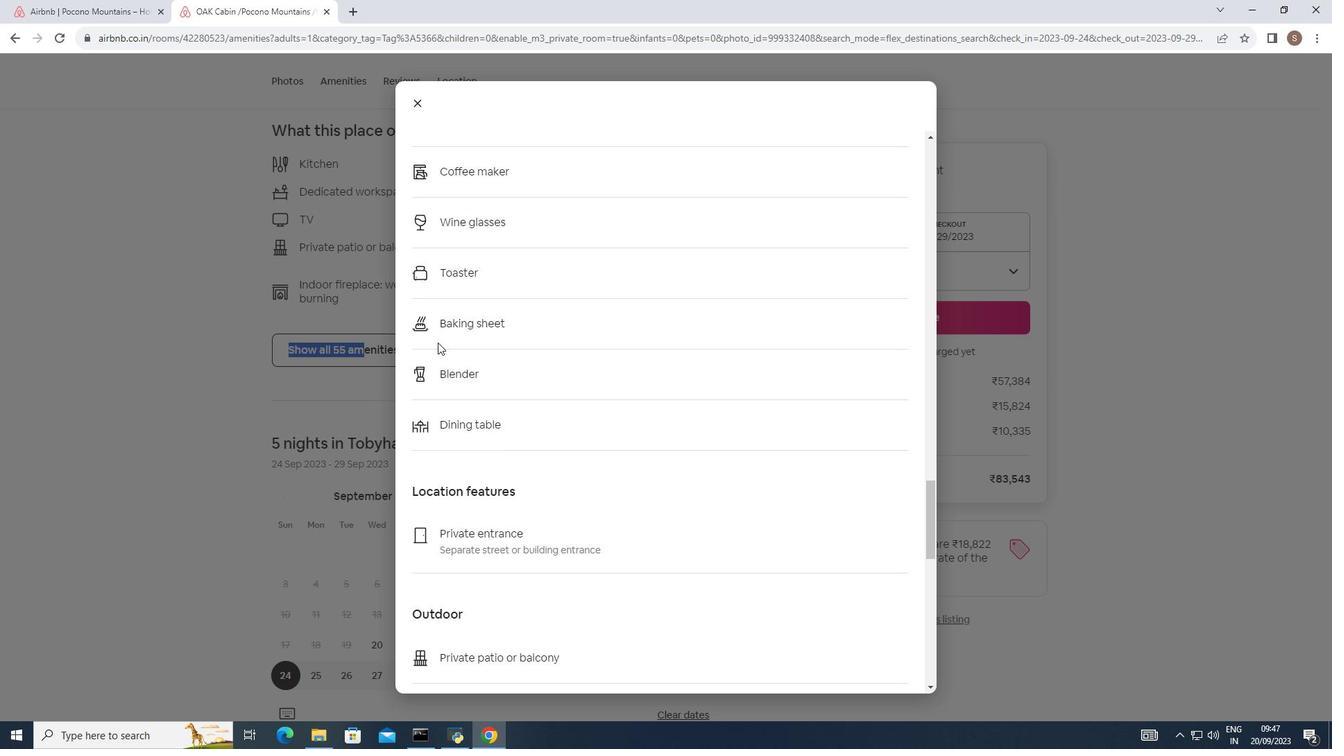 
Action: Mouse scrolled (437, 342) with delta (0, 0)
Screenshot: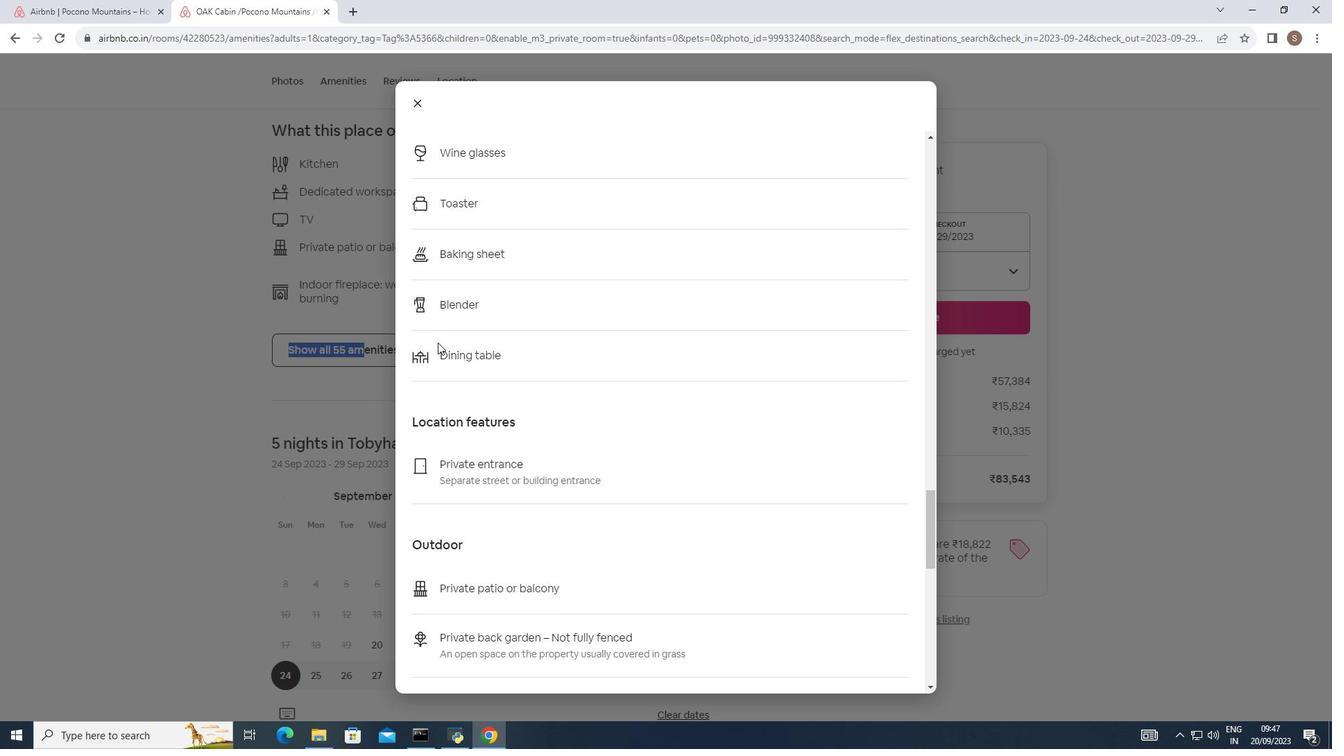 
Action: Mouse scrolled (437, 342) with delta (0, 0)
Screenshot: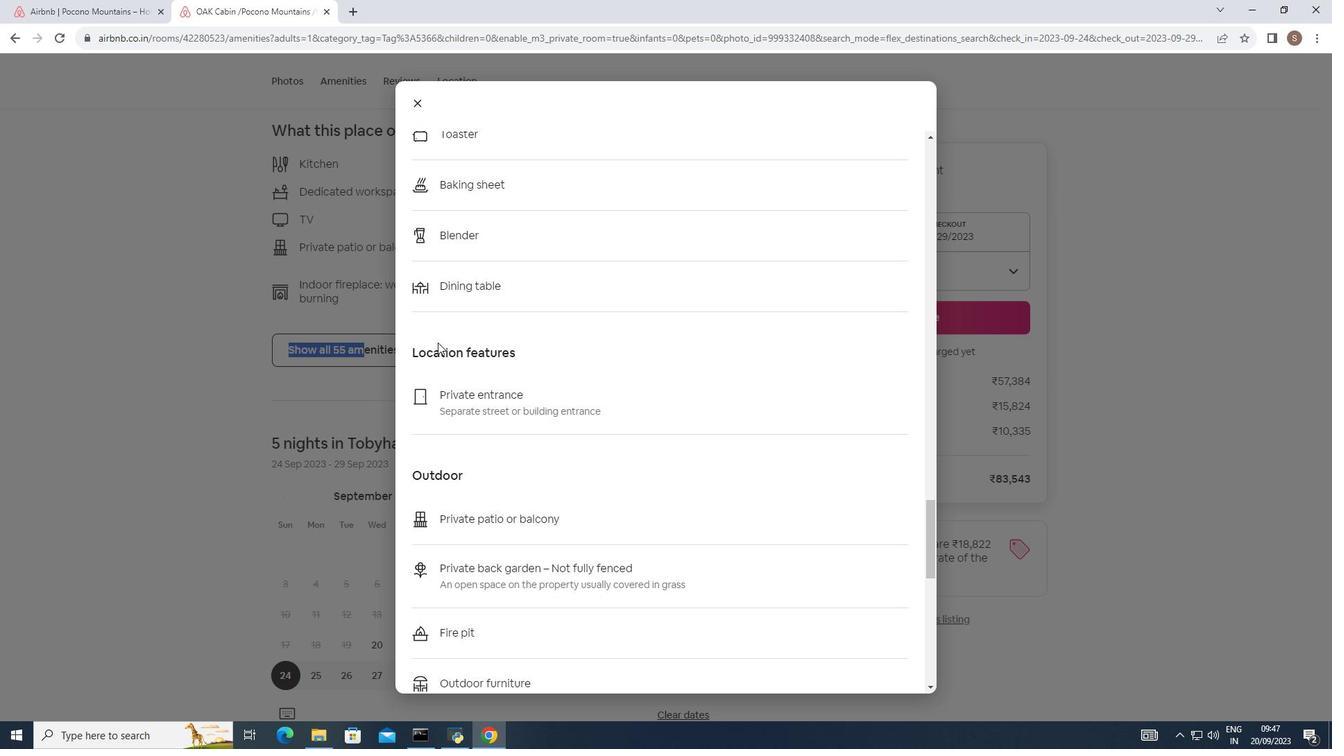 
Action: Mouse scrolled (437, 342) with delta (0, 0)
Screenshot: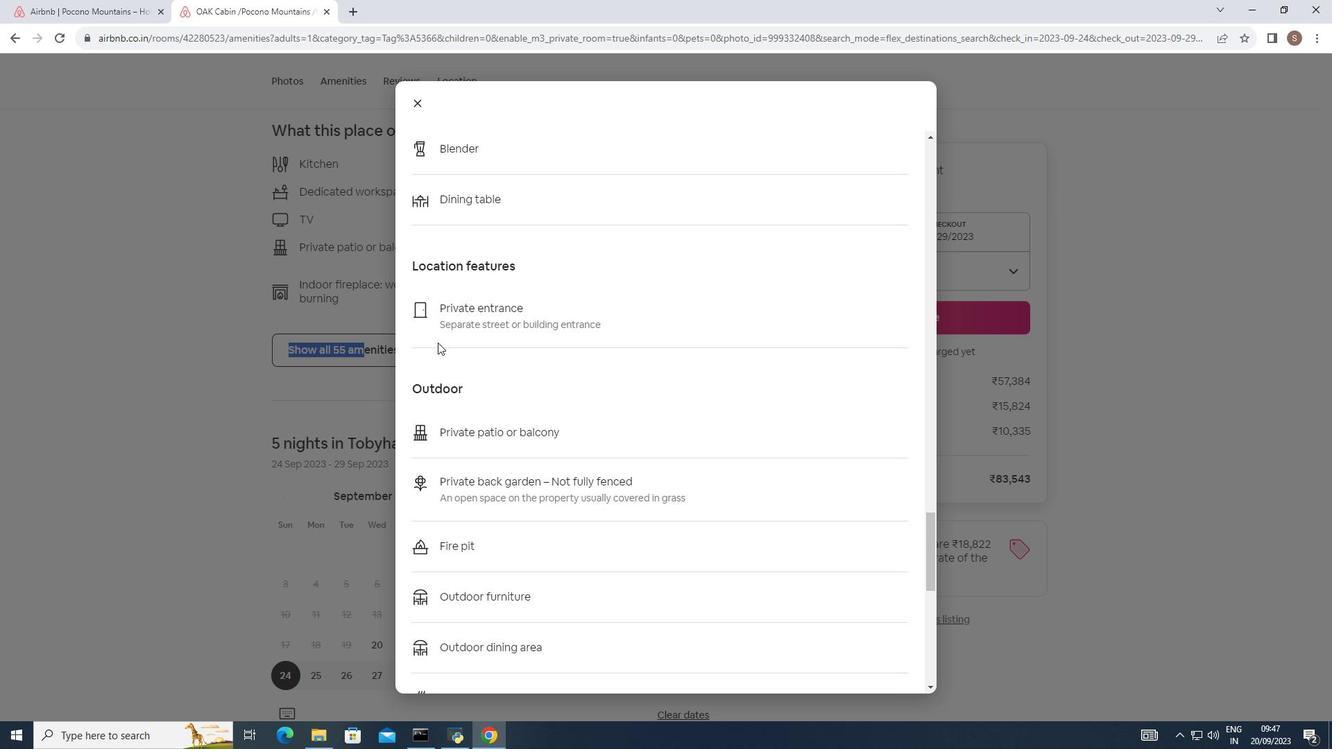 
Action: Mouse scrolled (437, 342) with delta (0, 0)
Screenshot: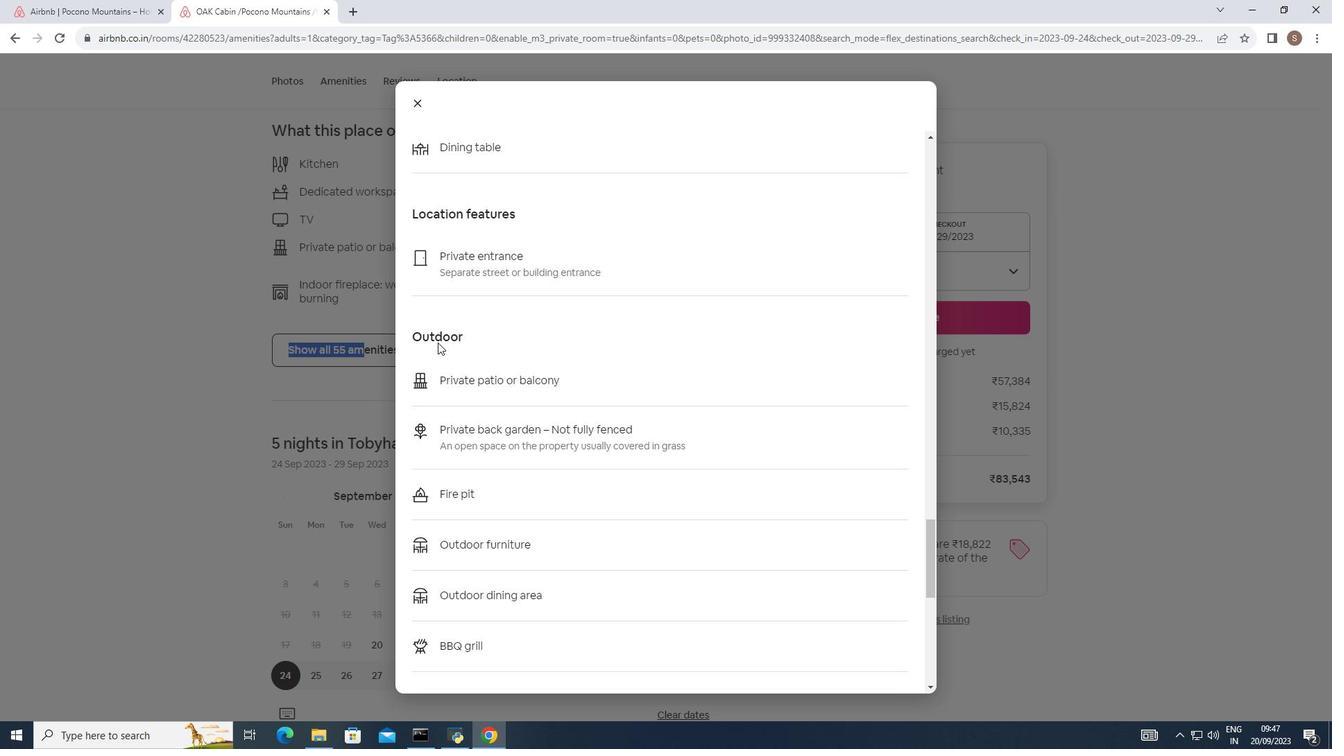 
Action: Mouse scrolled (437, 342) with delta (0, 0)
Screenshot: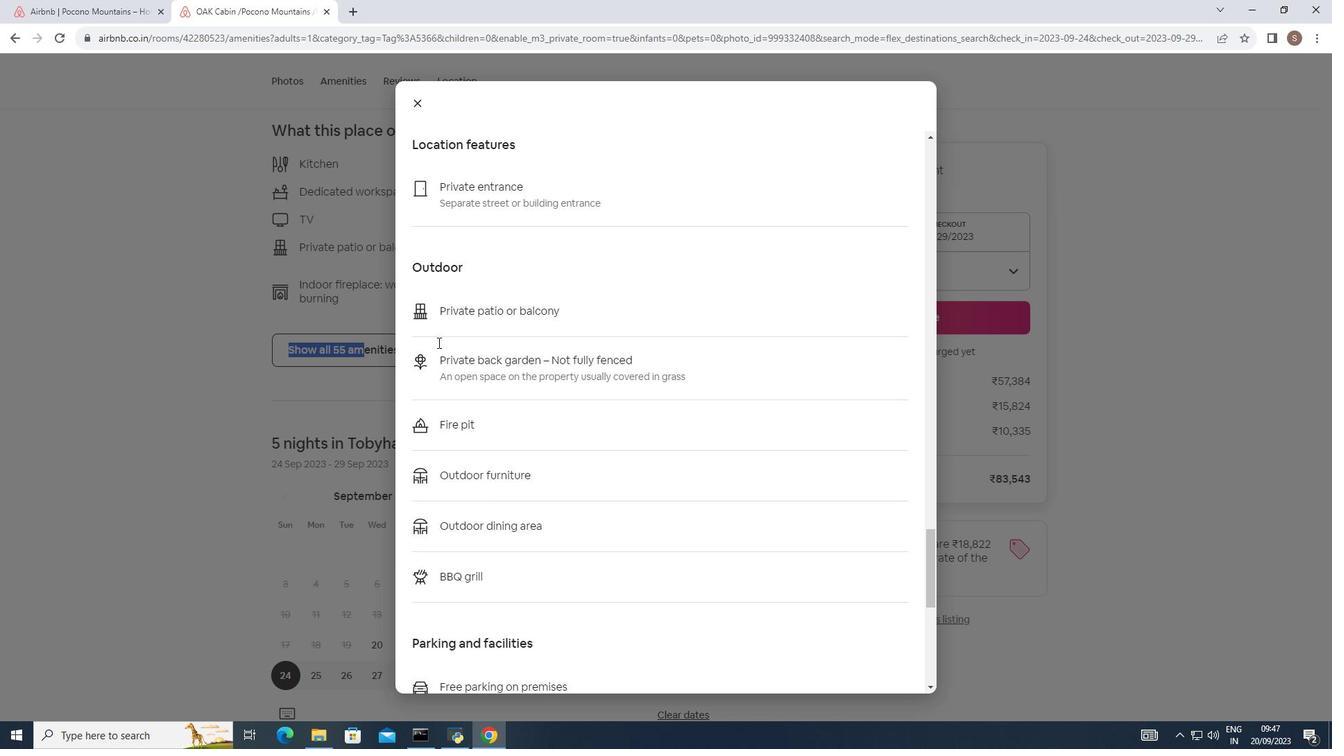 
Action: Mouse scrolled (437, 342) with delta (0, 0)
Screenshot: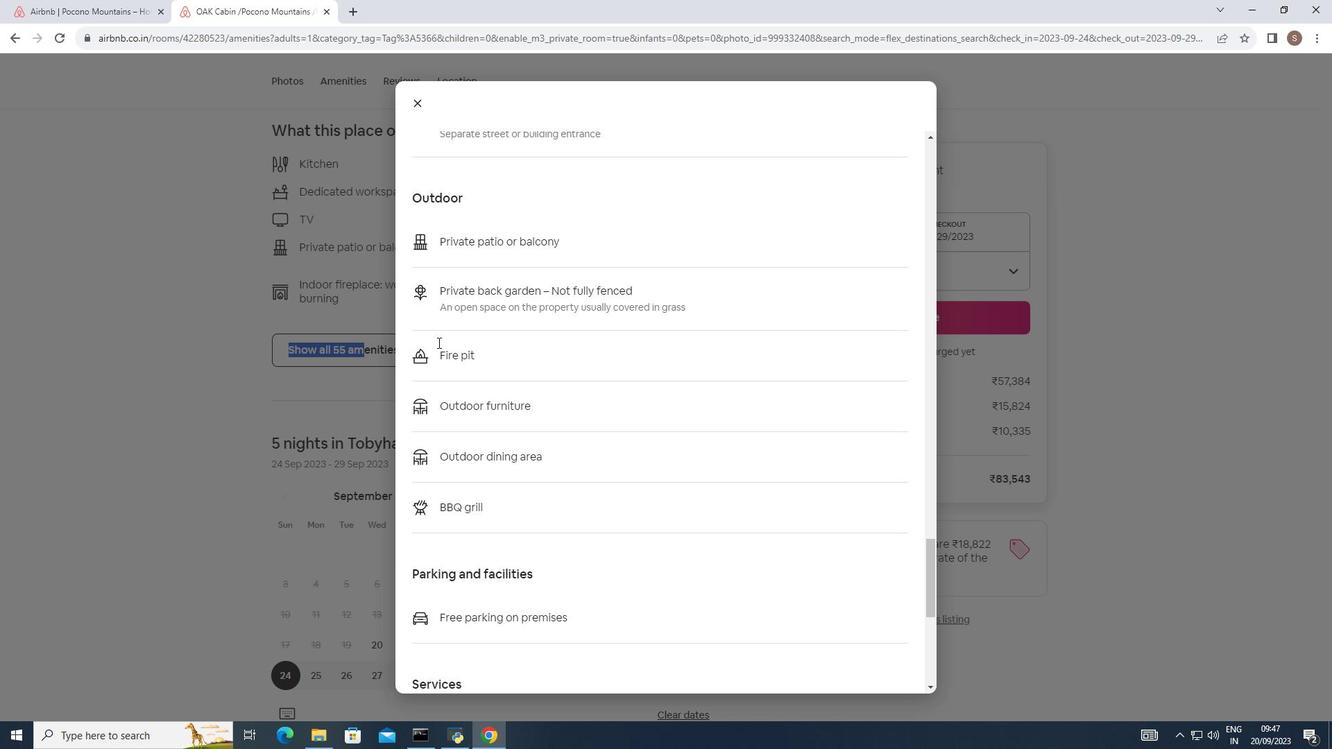 
Action: Mouse scrolled (437, 342) with delta (0, 0)
Screenshot: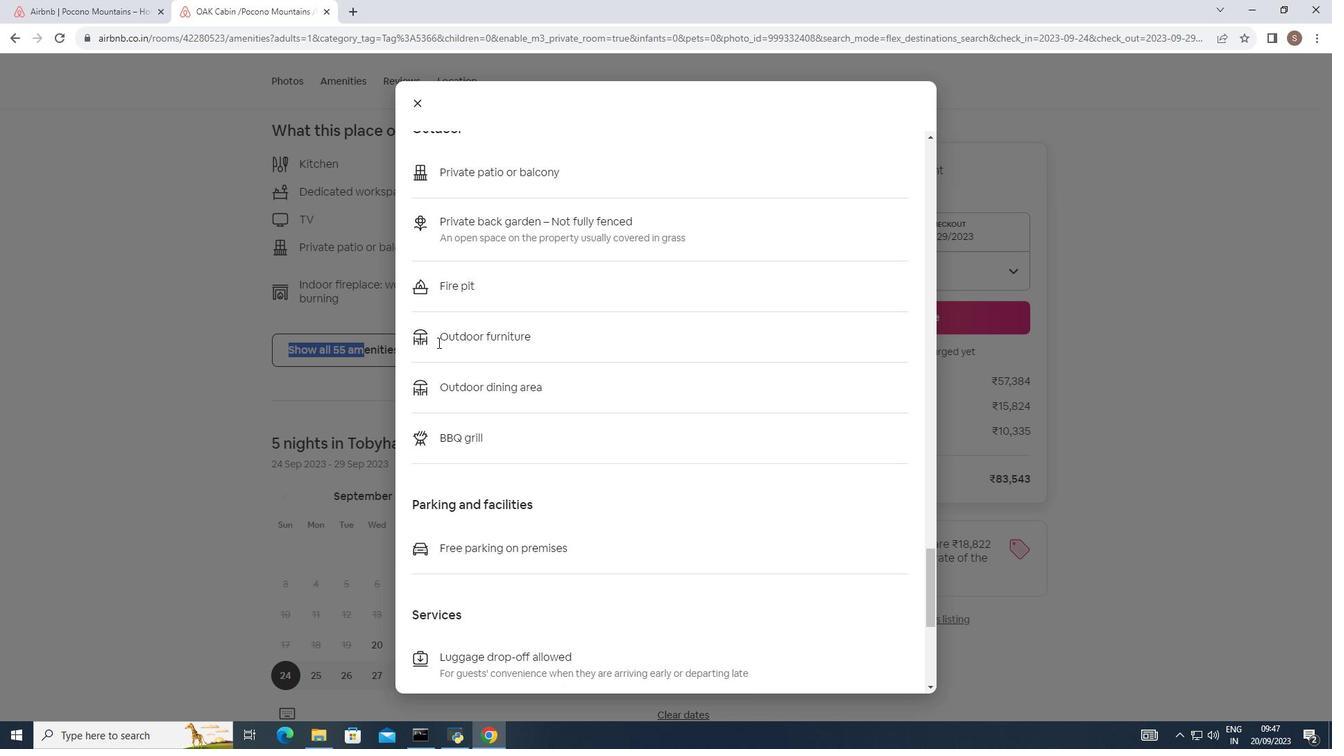 
Action: Mouse scrolled (437, 342) with delta (0, 0)
Screenshot: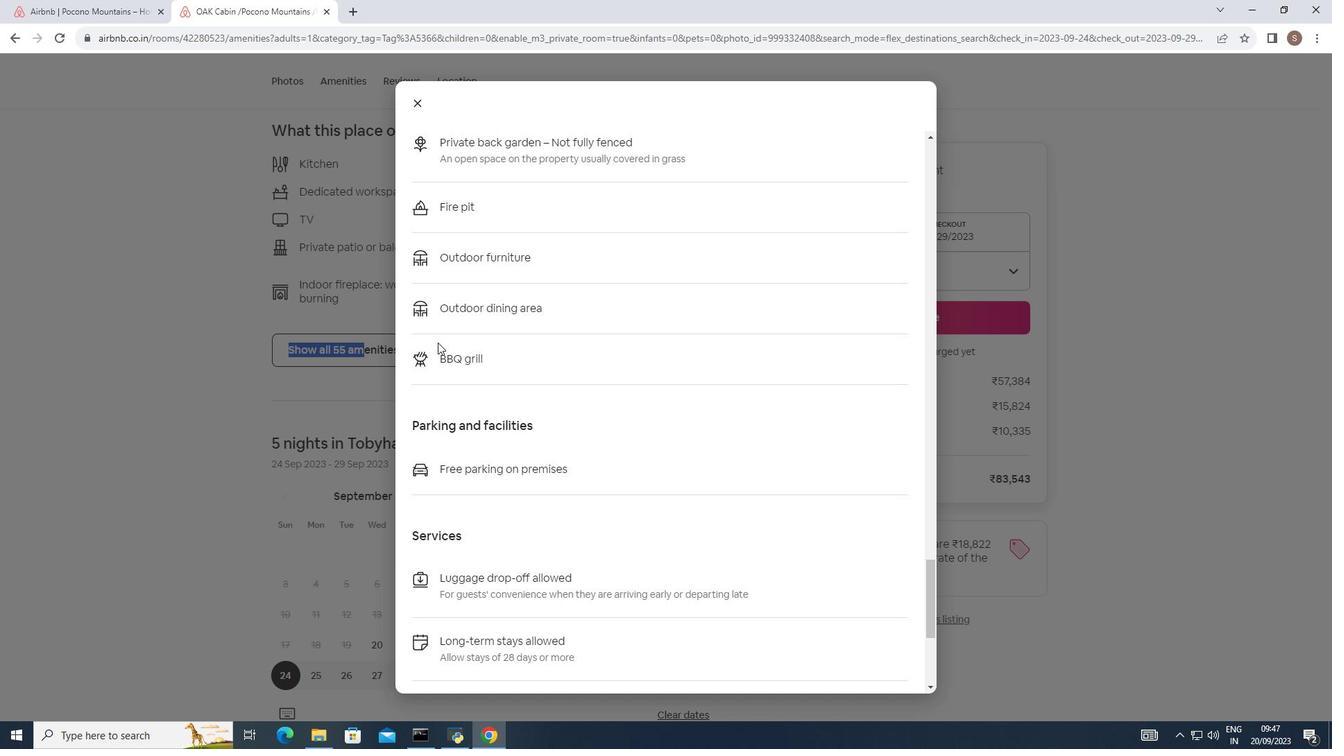 
Action: Mouse scrolled (437, 342) with delta (0, 0)
Screenshot: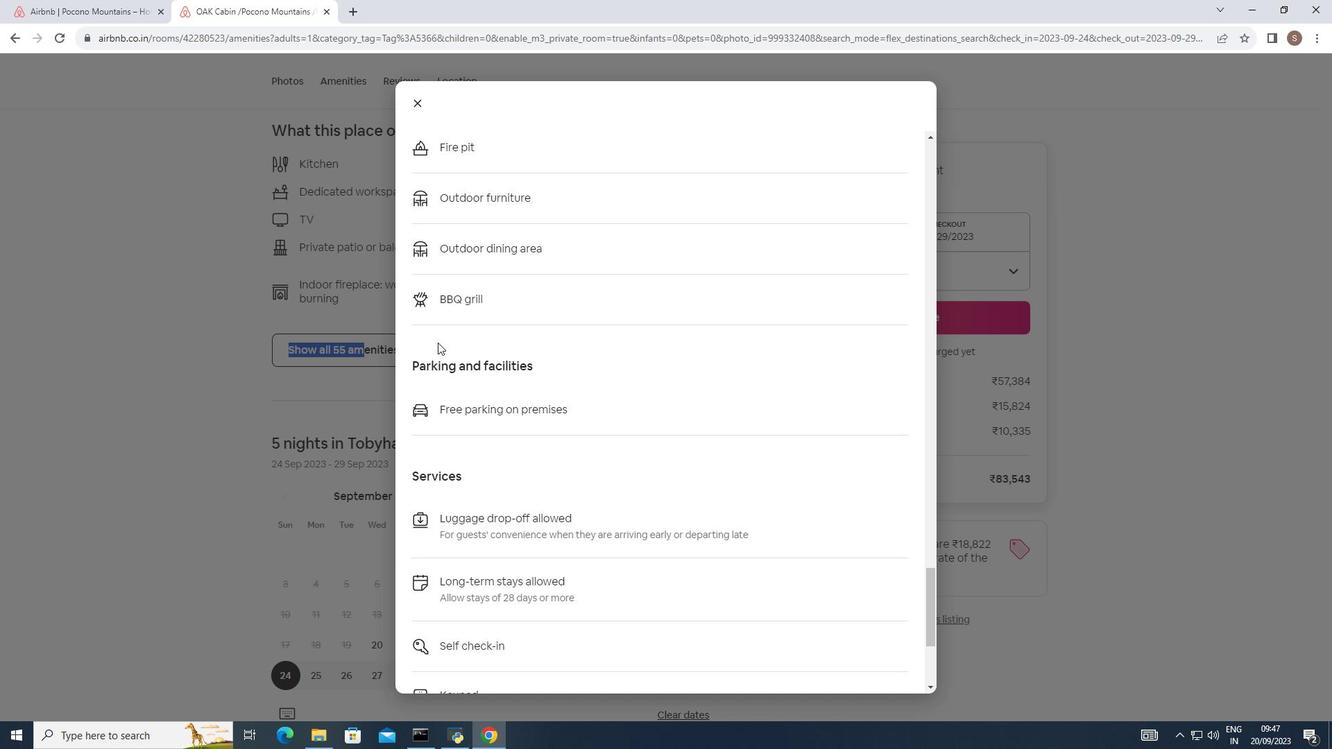 
Action: Mouse scrolled (437, 342) with delta (0, 0)
Screenshot: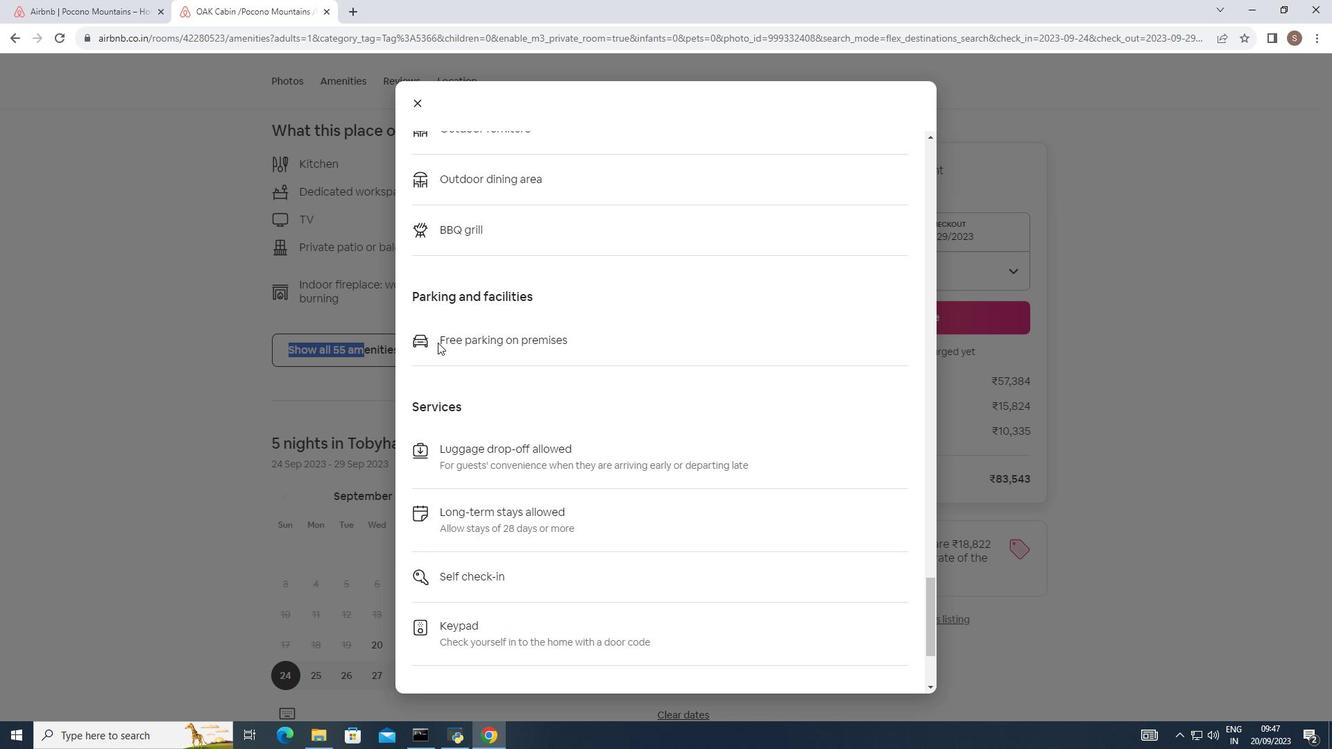 
Action: Mouse scrolled (437, 342) with delta (0, 0)
Screenshot: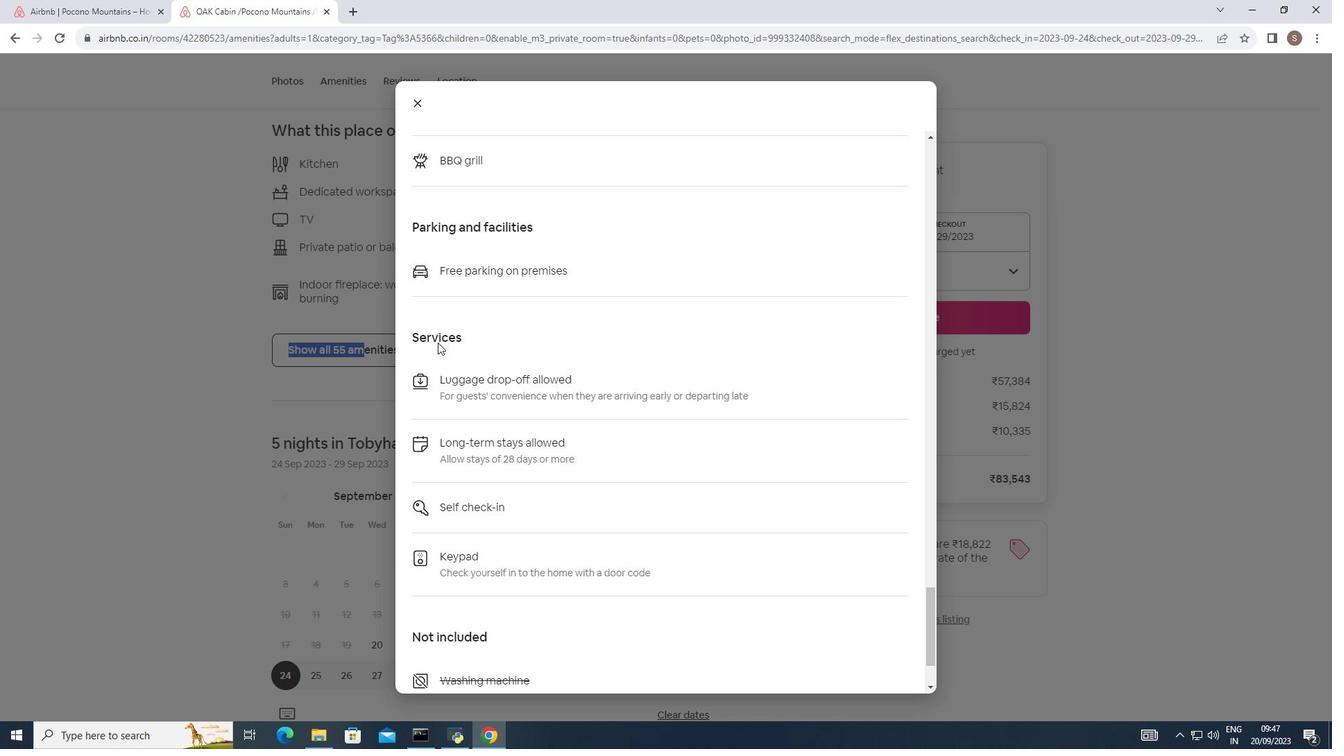 
Action: Mouse scrolled (437, 342) with delta (0, 0)
Screenshot: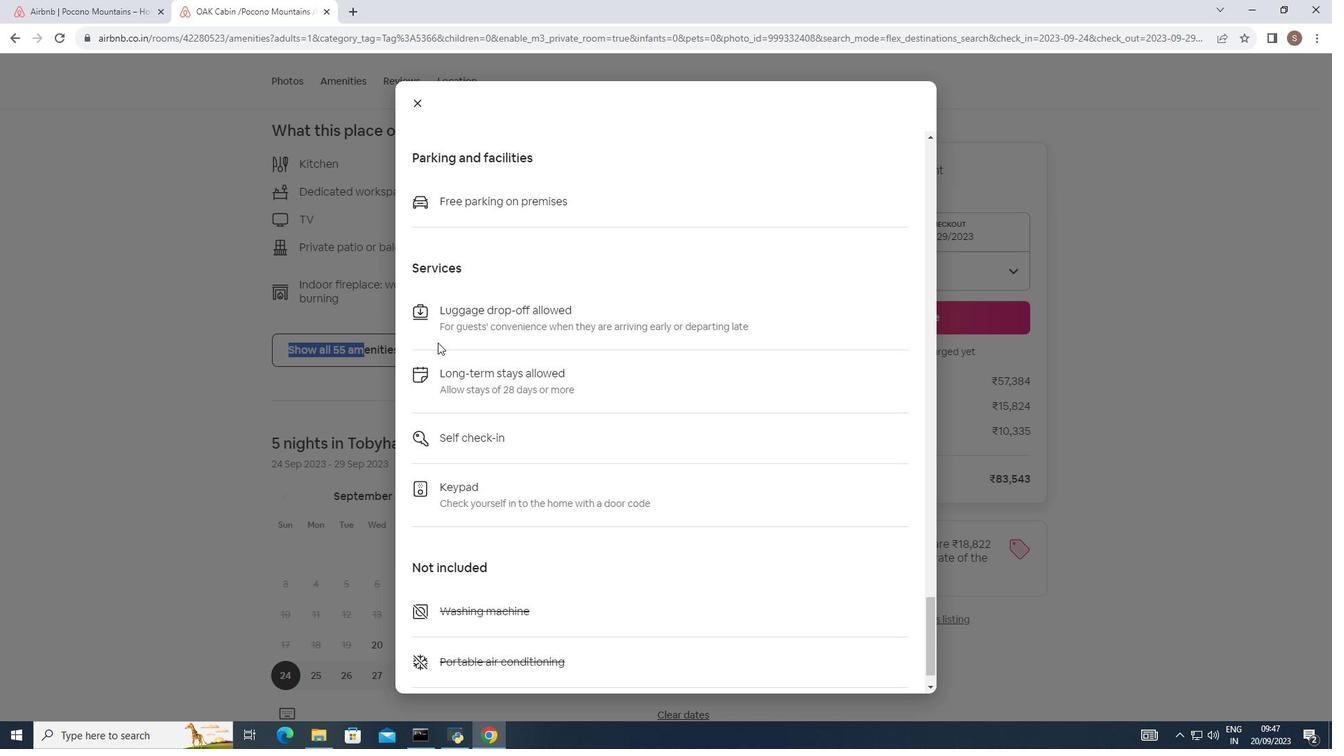 
Action: Mouse scrolled (437, 342) with delta (0, 0)
Screenshot: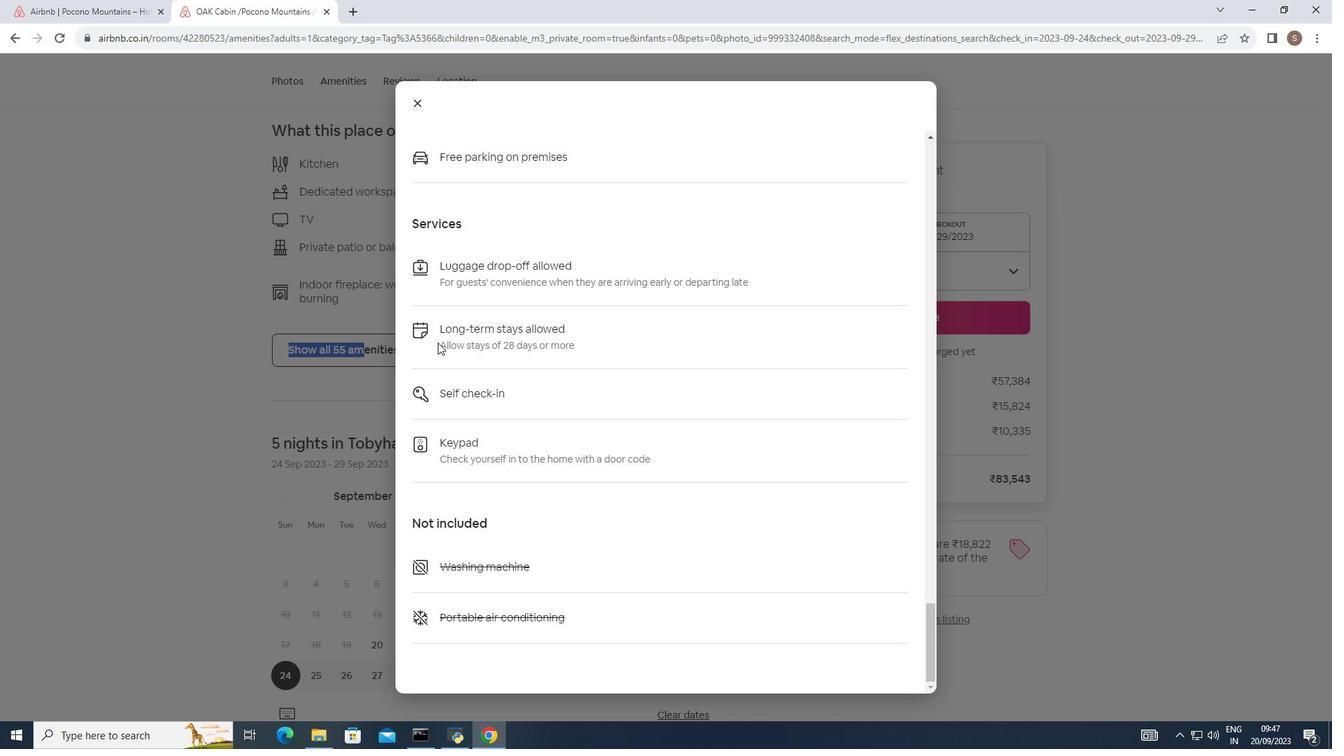 
Action: Mouse scrolled (437, 342) with delta (0, 0)
Screenshot: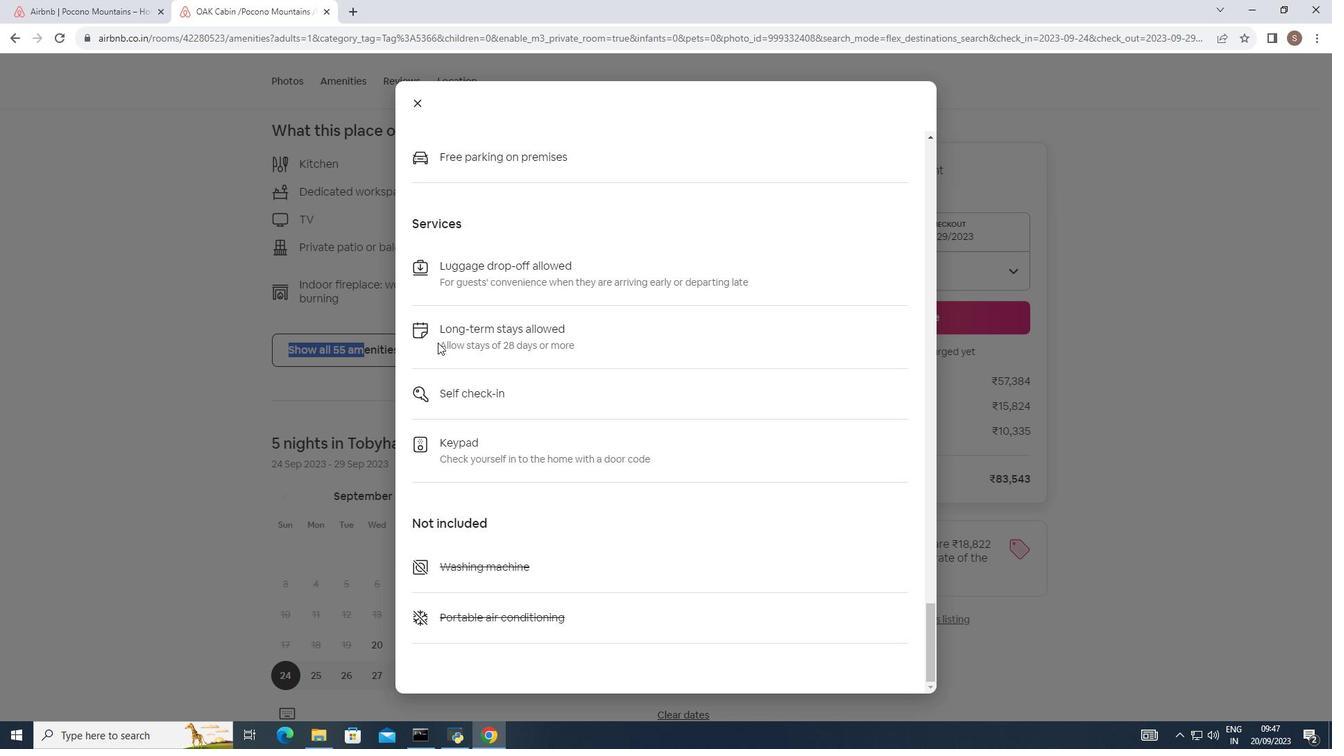 
Action: Mouse scrolled (437, 342) with delta (0, 0)
Screenshot: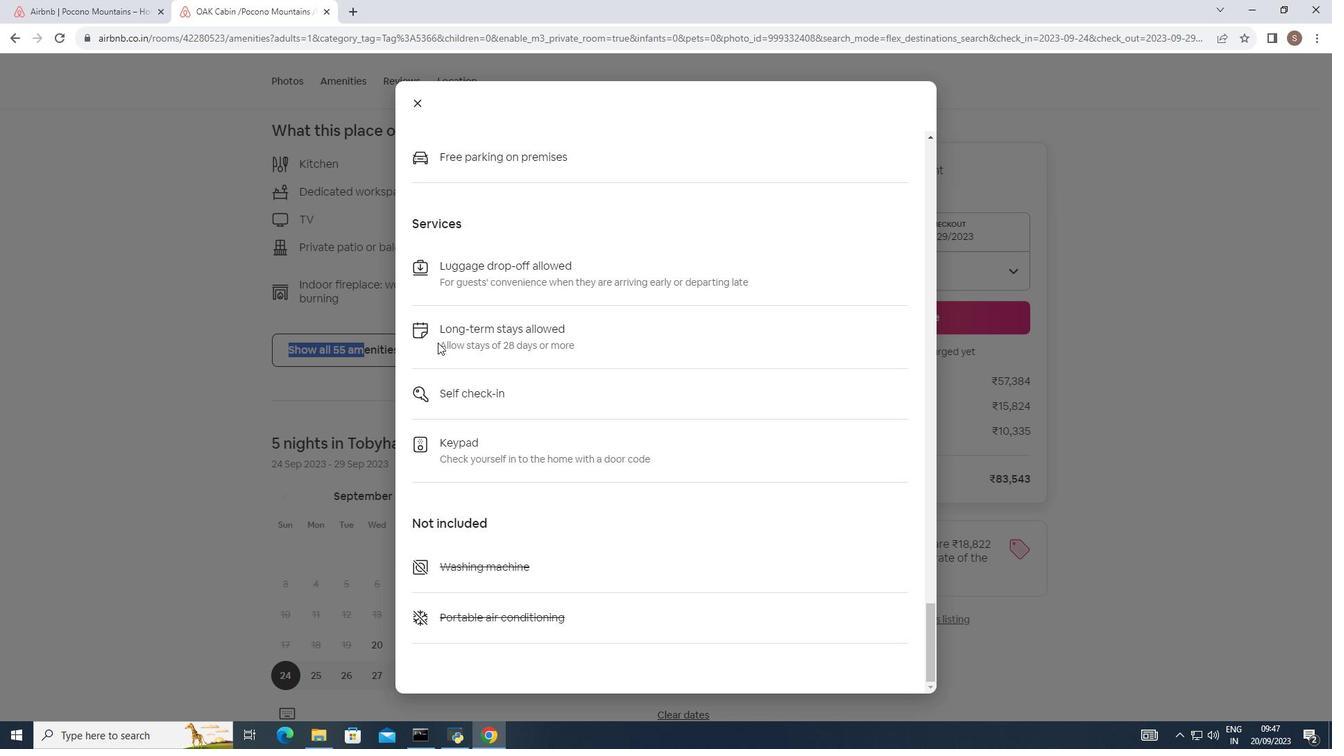 
Action: Mouse scrolled (437, 342) with delta (0, 0)
Screenshot: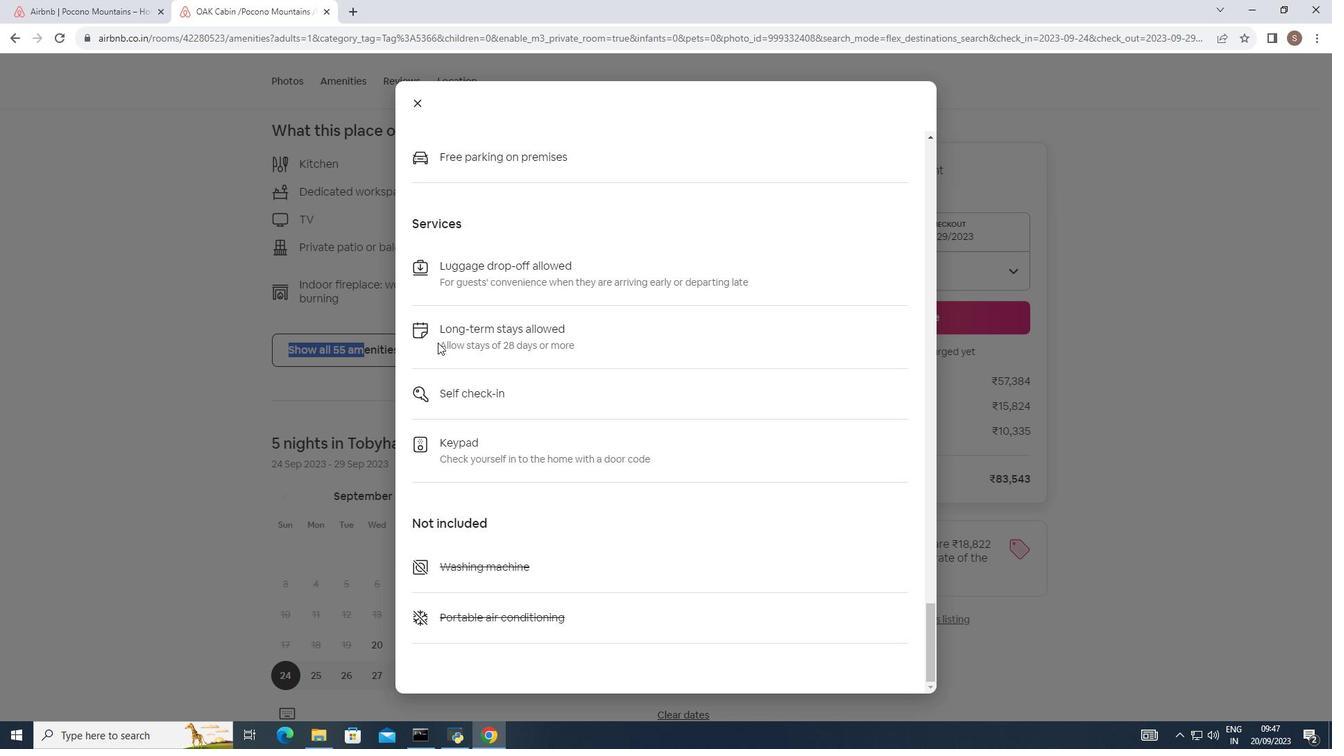 
Action: Mouse moved to (415, 102)
